 Task: Update the animation and styles for the New Year 2024 theme. Change the animation duration to 1500ms, update the target to #newyear2024, and adjust the CSS colors and dimensions as specified.
Action: Mouse moved to (143, 478)
Screenshot: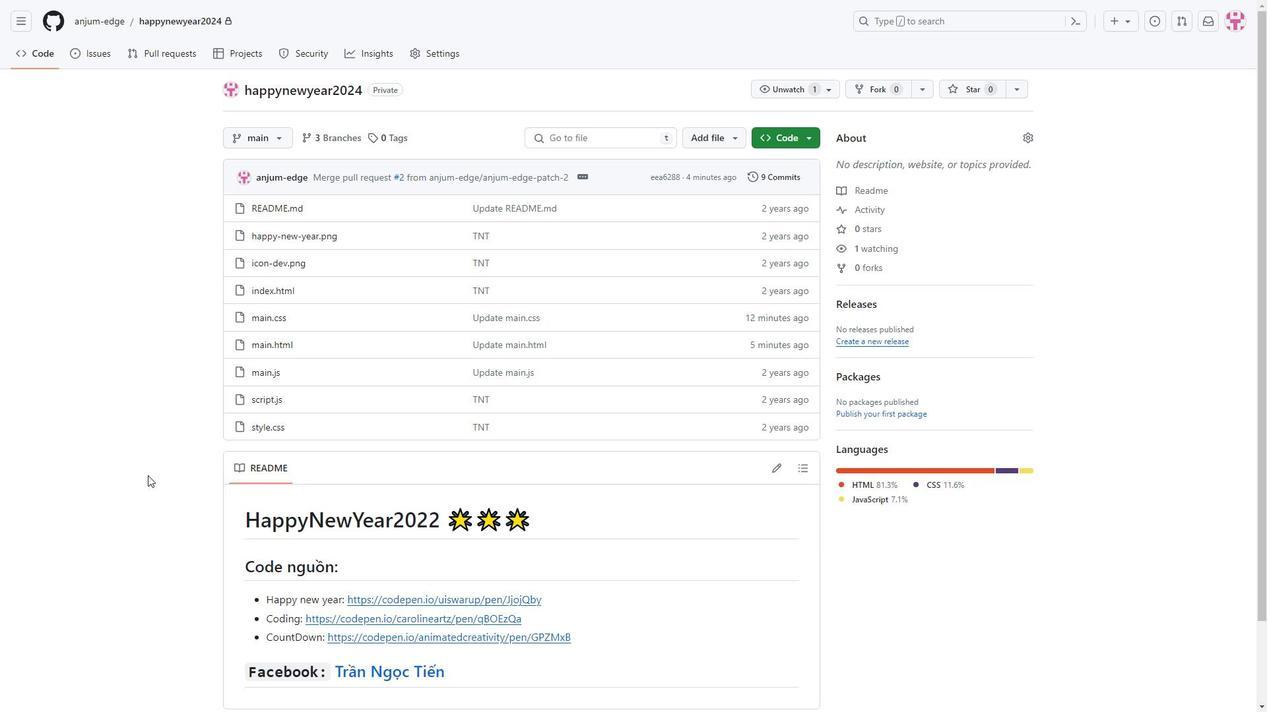 
Action: Mouse scrolled (143, 477) with delta (0, 0)
Screenshot: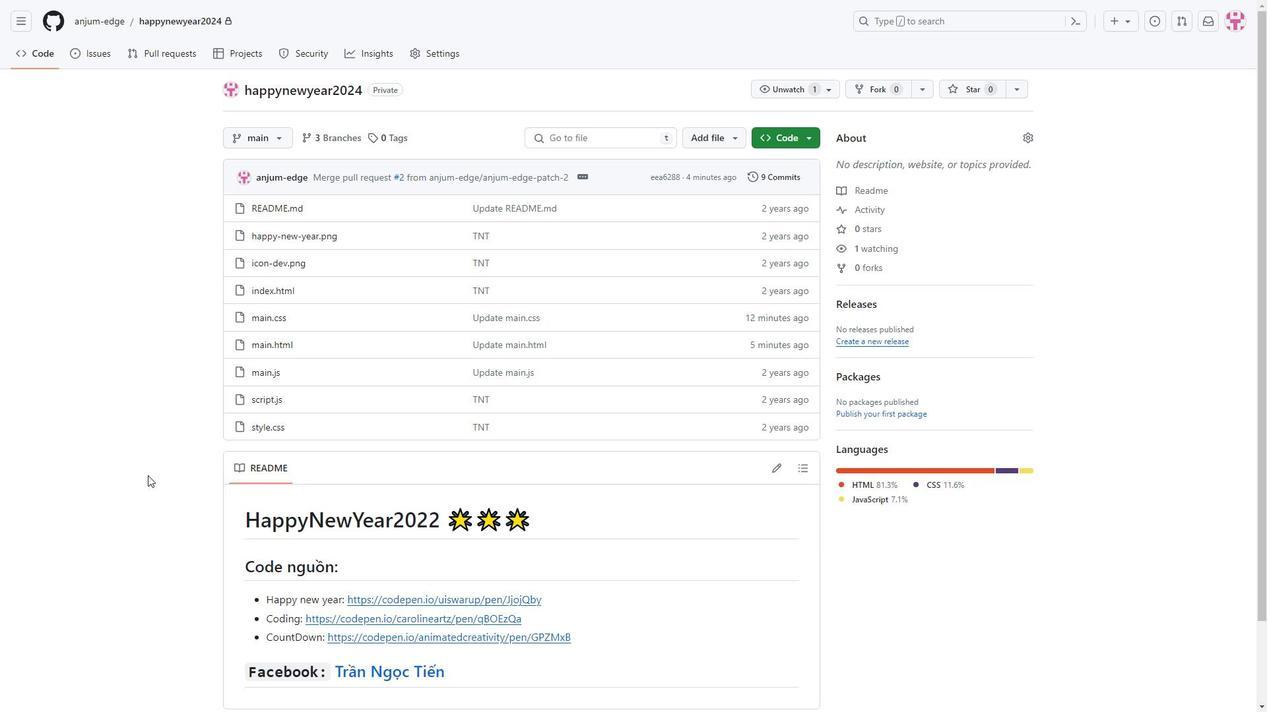 
Action: Mouse moved to (780, 401)
Screenshot: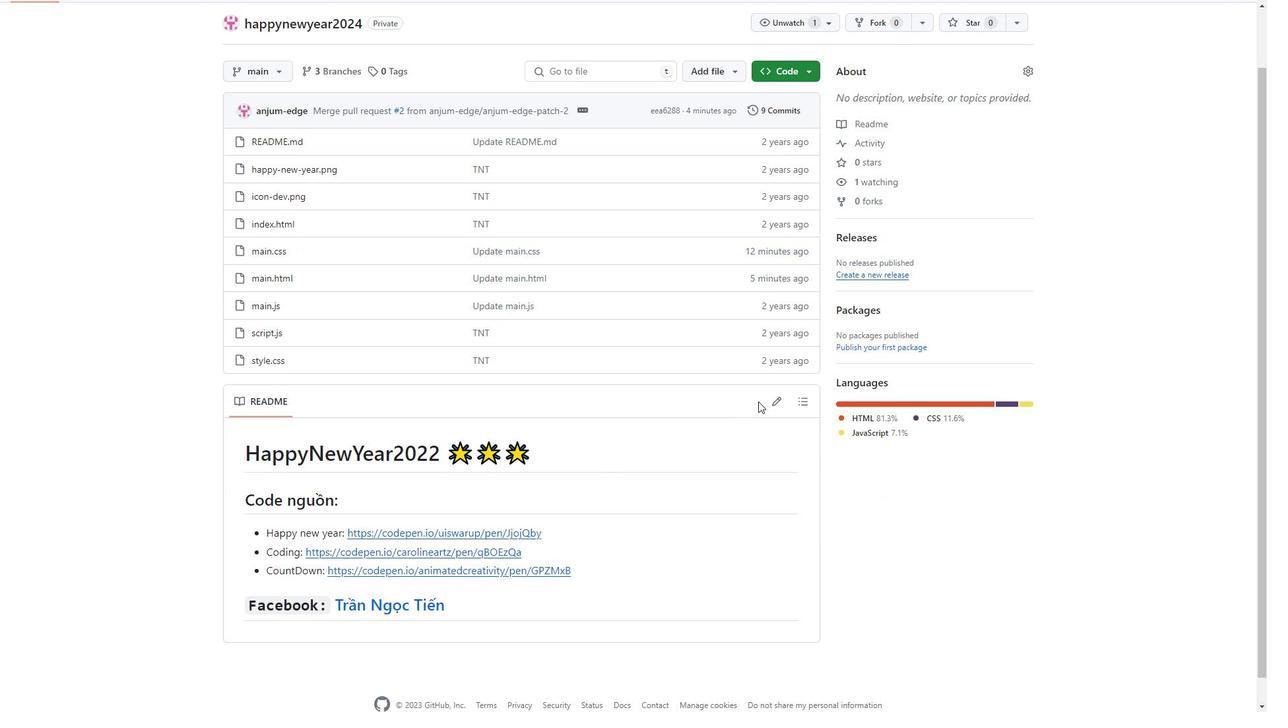 
Action: Mouse pressed left at (780, 401)
Screenshot: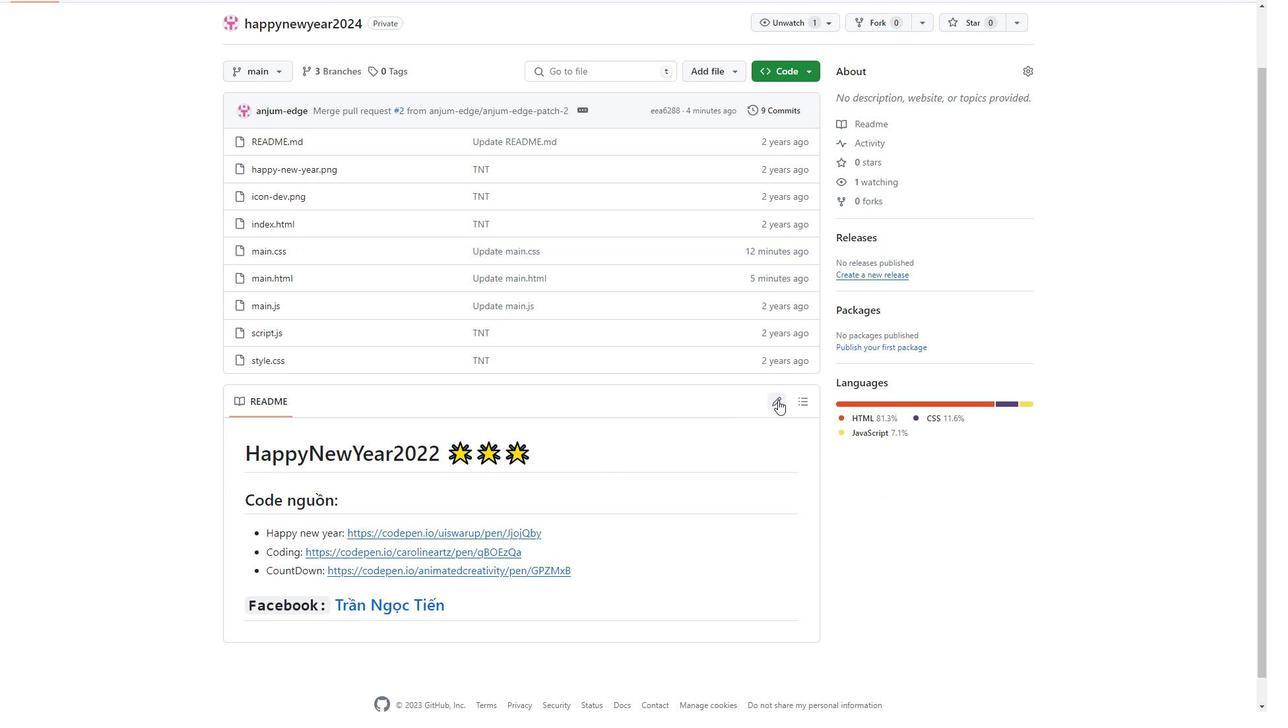 
Action: Mouse moved to (127, 153)
Screenshot: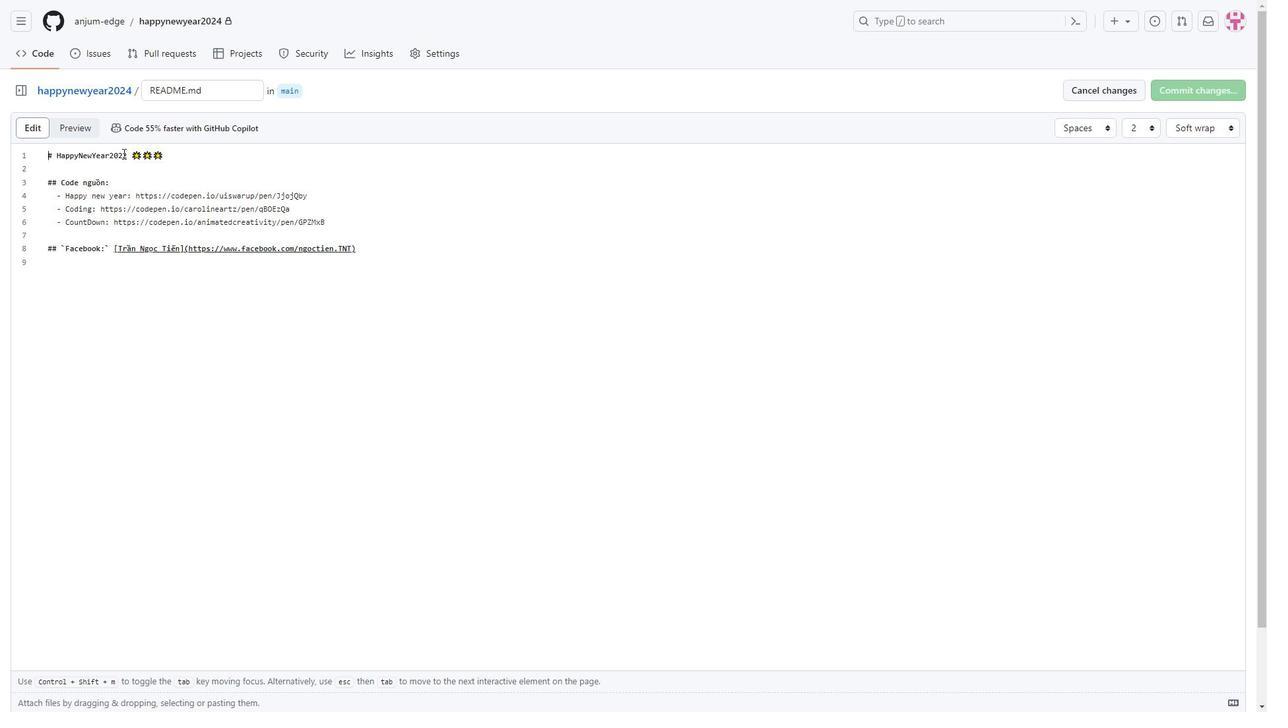 
Action: Mouse pressed left at (127, 153)
Screenshot: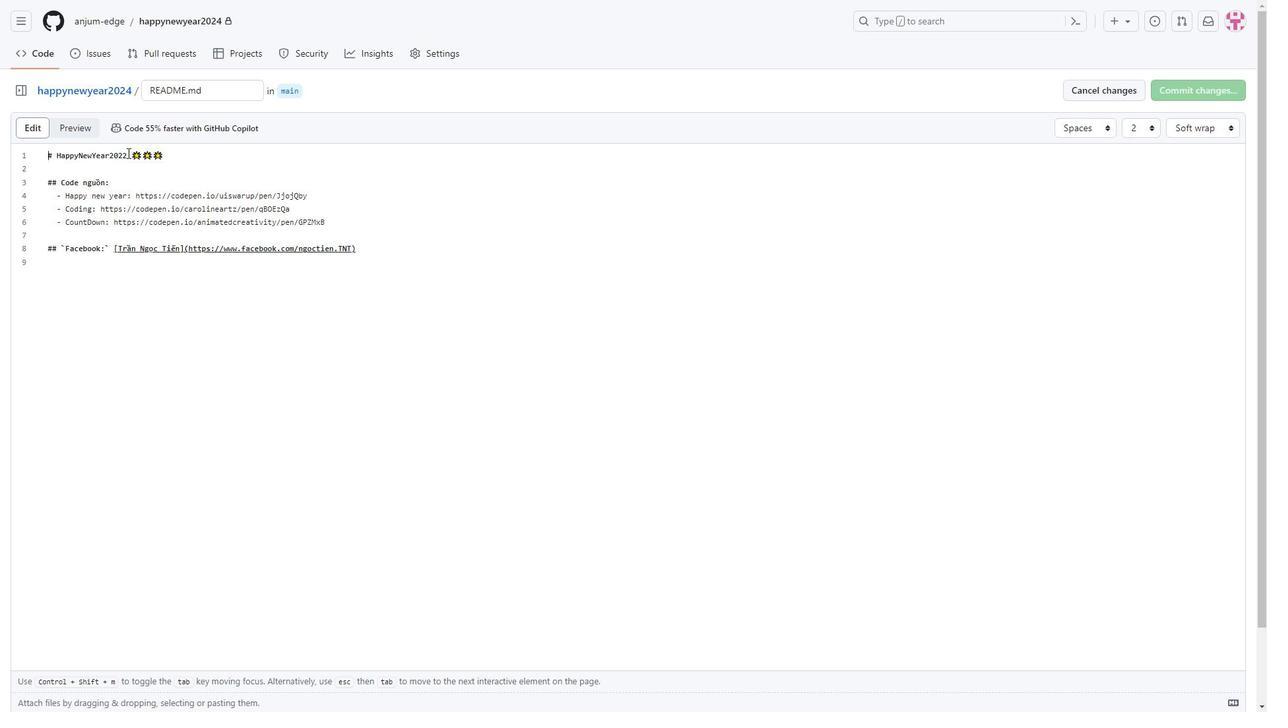 
Action: Mouse moved to (153, 224)
Screenshot: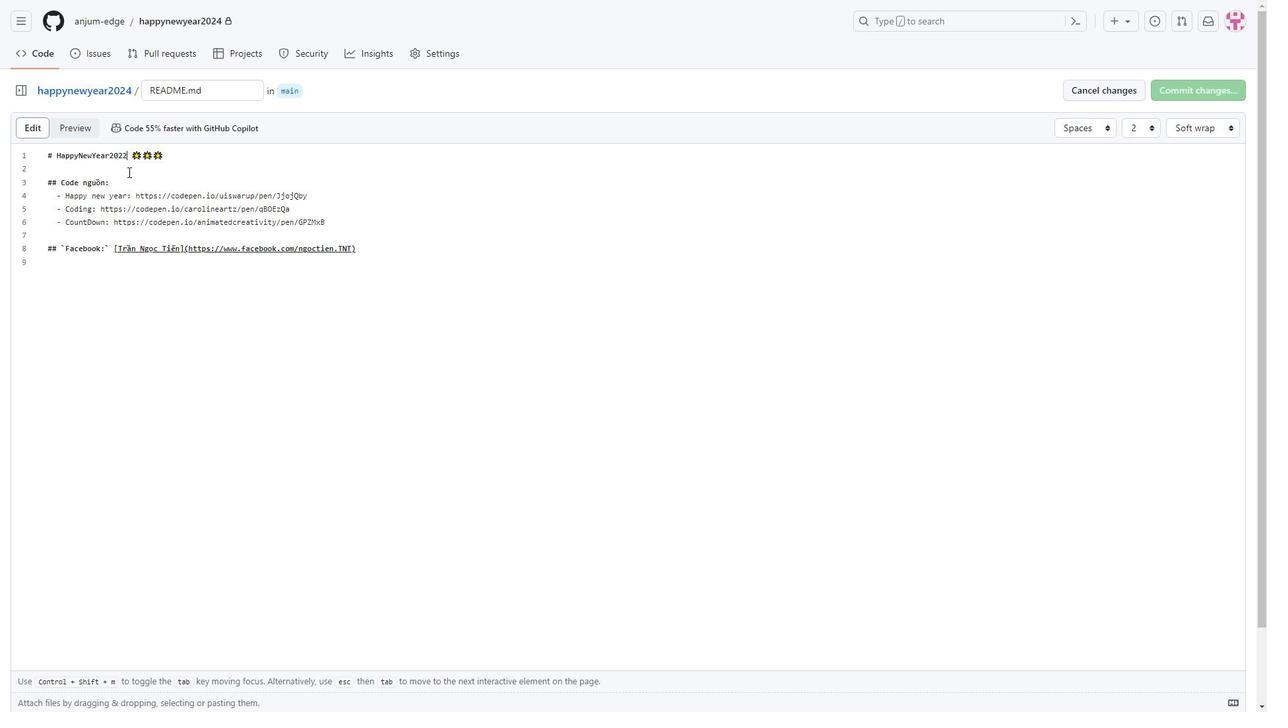 
Action: Key pressed <Key.backspace>4
Screenshot: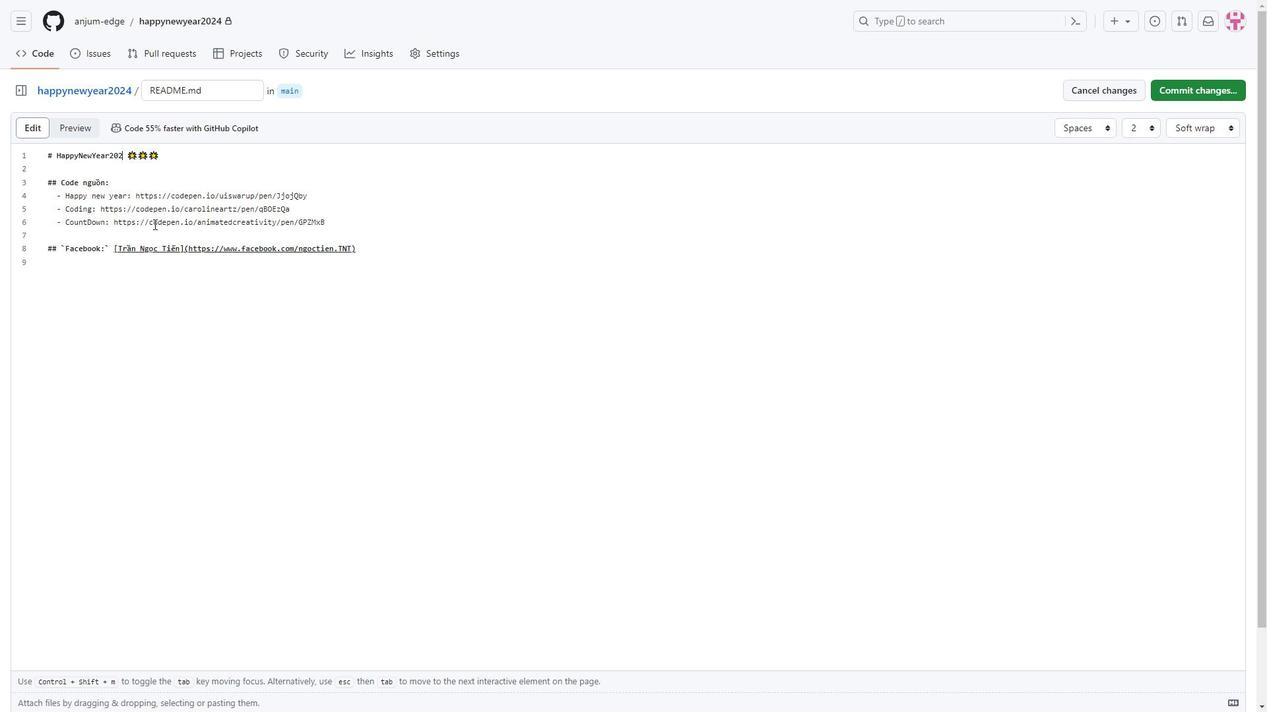 
Action: Mouse moved to (1205, 90)
Screenshot: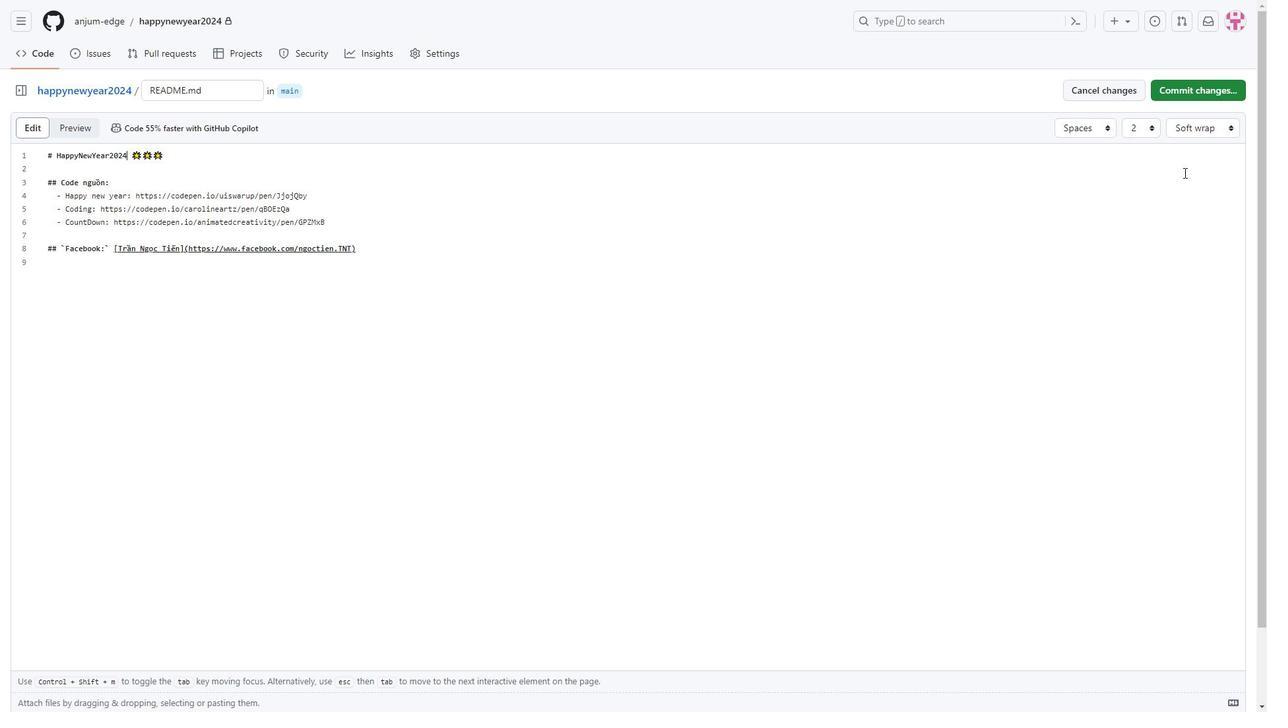 
Action: Mouse pressed left at (1205, 90)
Screenshot: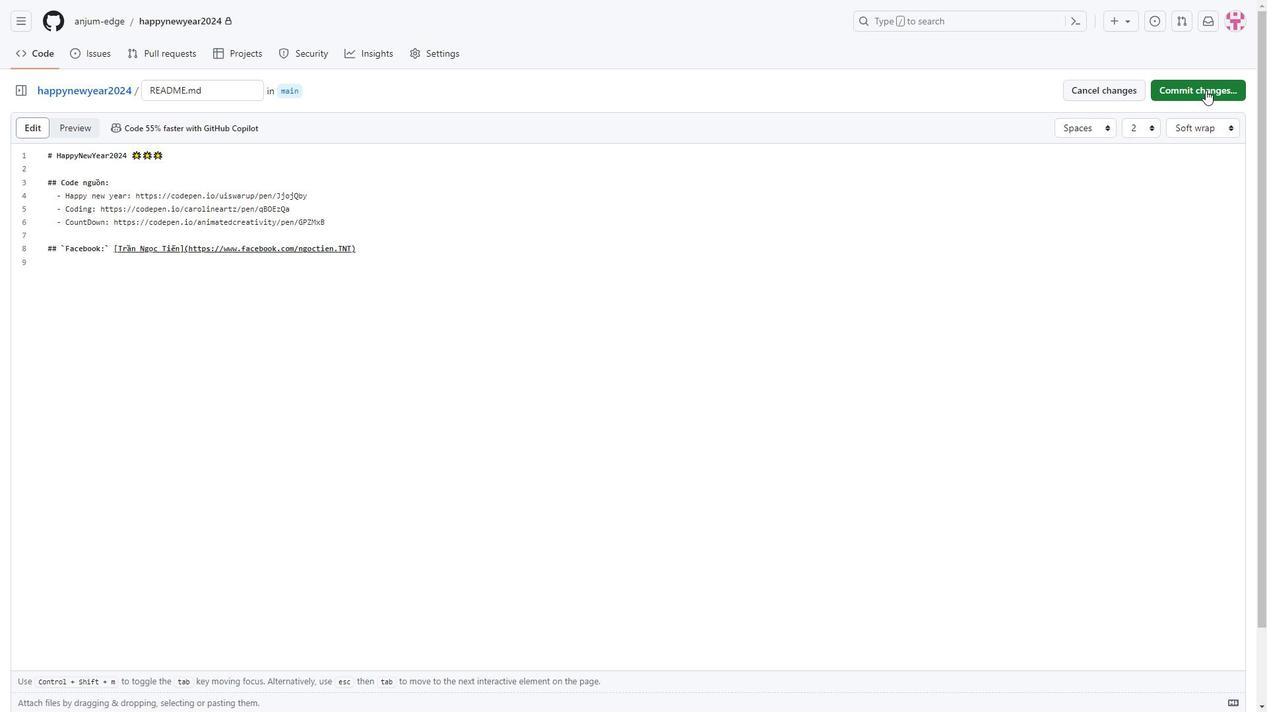 
Action: Mouse moved to (492, 449)
Screenshot: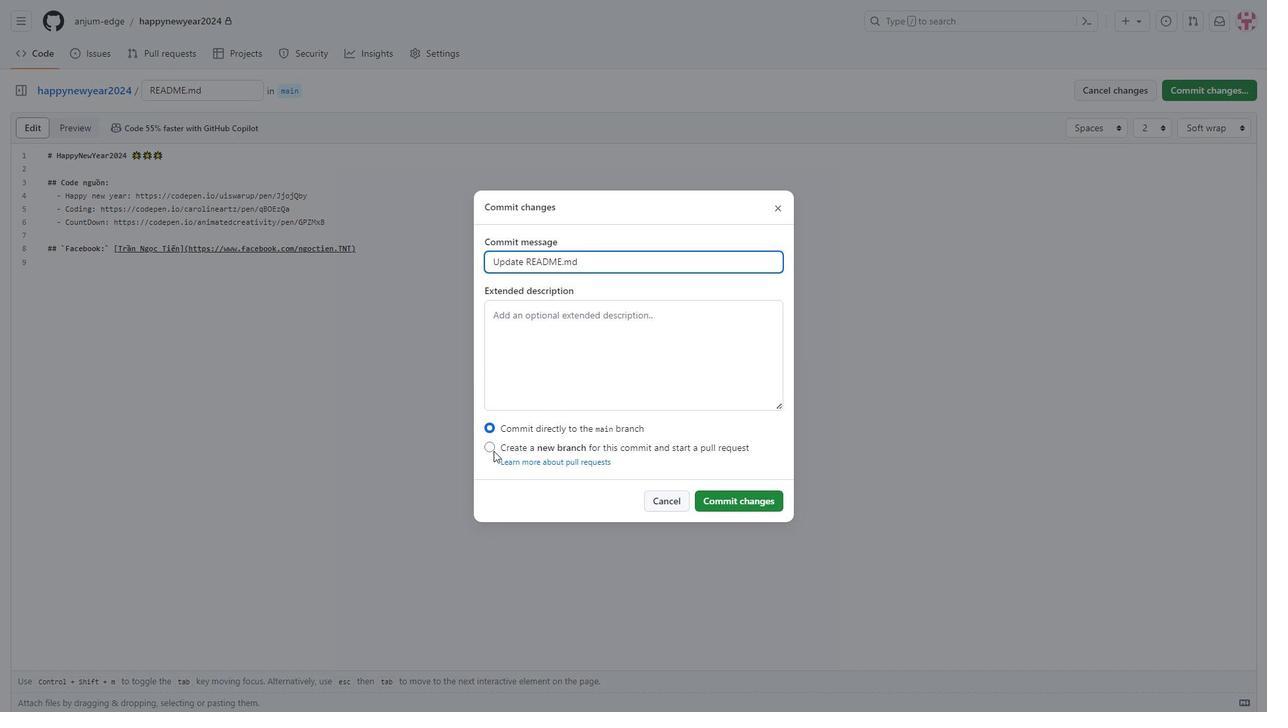 
Action: Mouse pressed left at (492, 449)
Screenshot: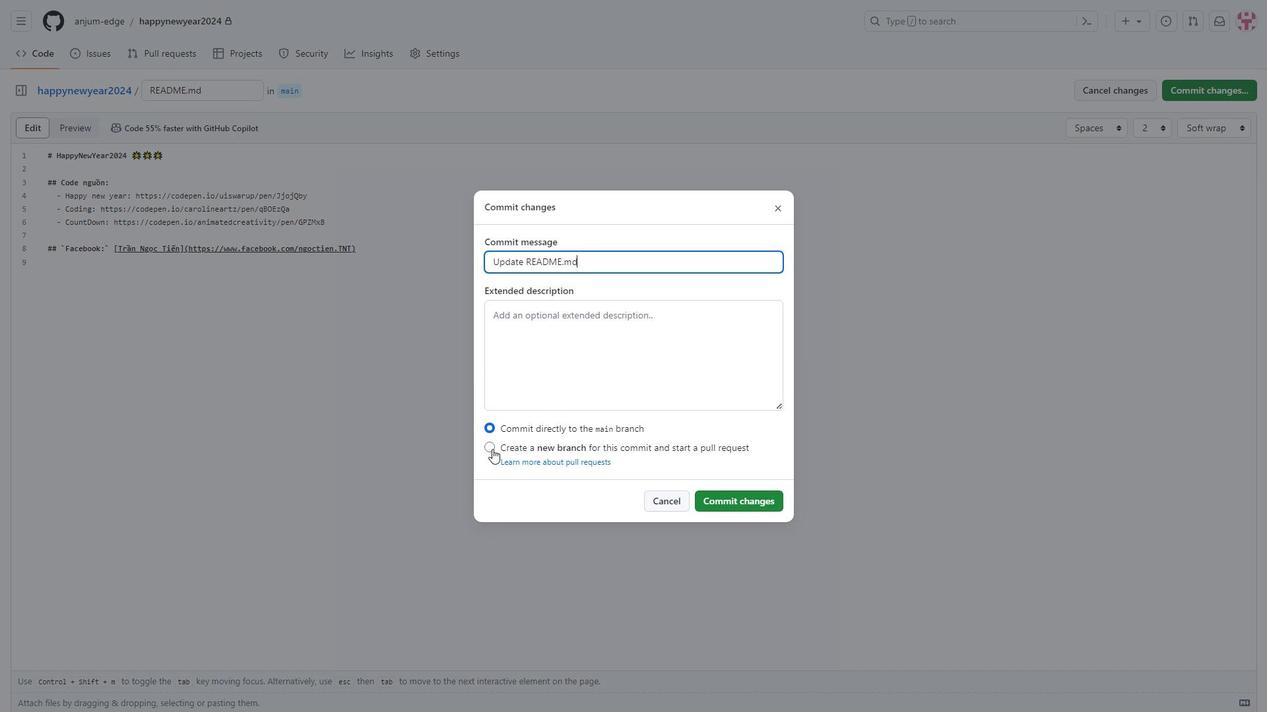 
Action: Mouse moved to (729, 508)
Screenshot: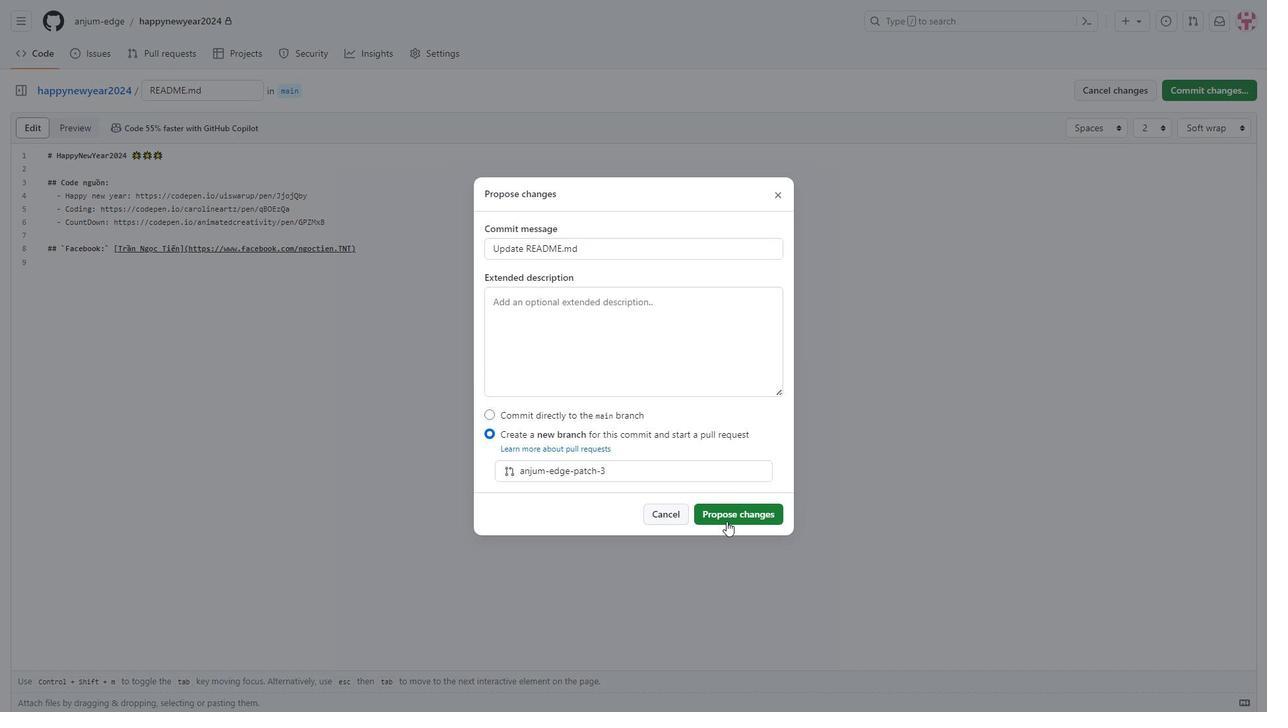 
Action: Mouse pressed left at (729, 508)
Screenshot: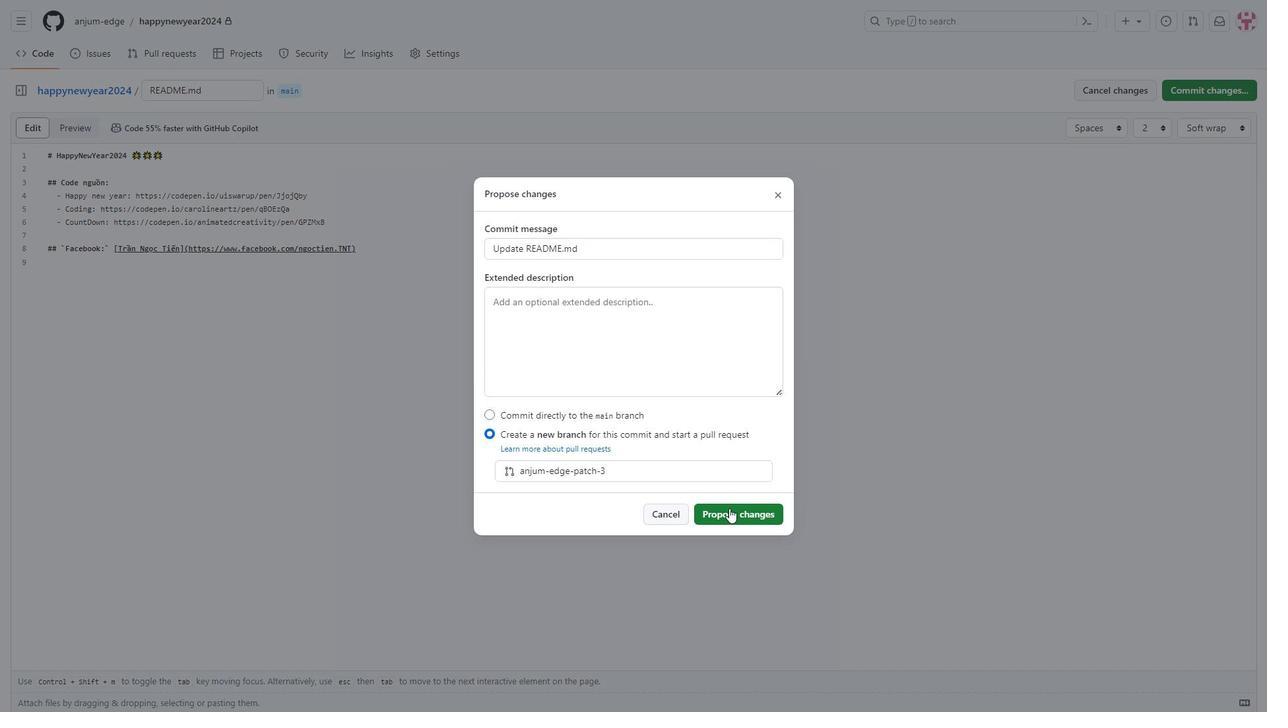 
Action: Mouse moved to (409, 354)
Screenshot: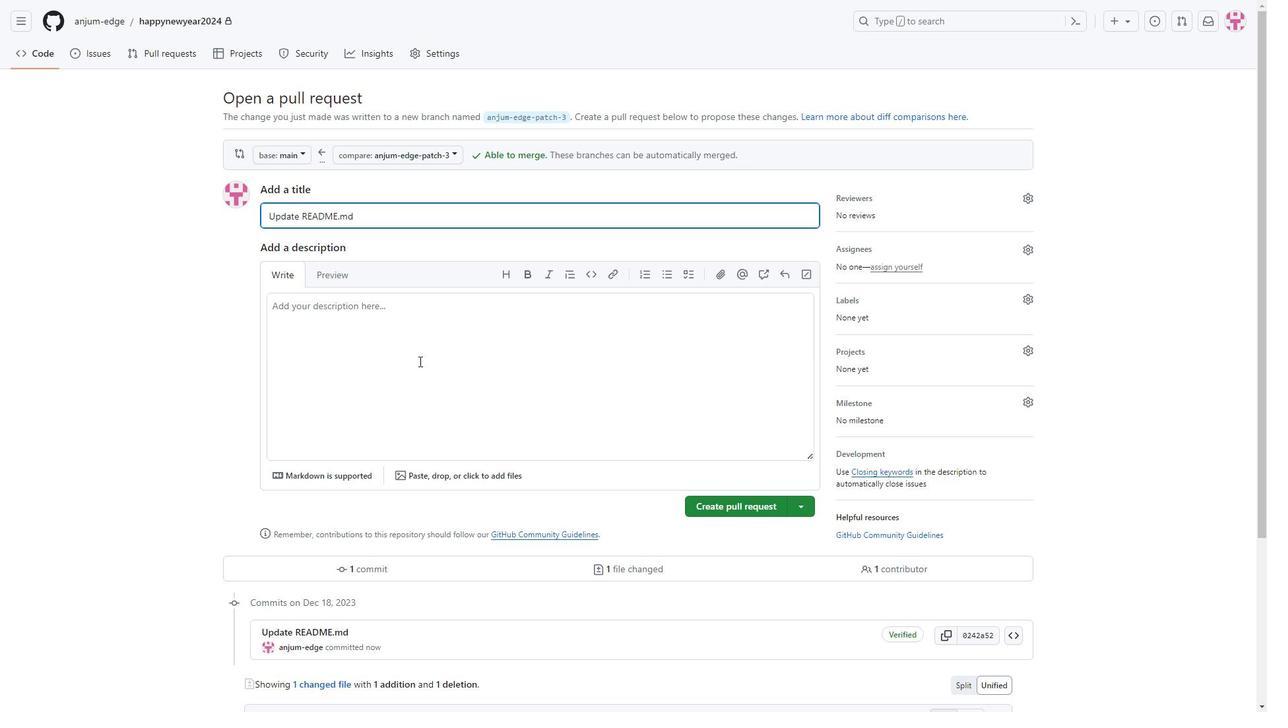 
Action: Mouse pressed left at (409, 354)
Screenshot: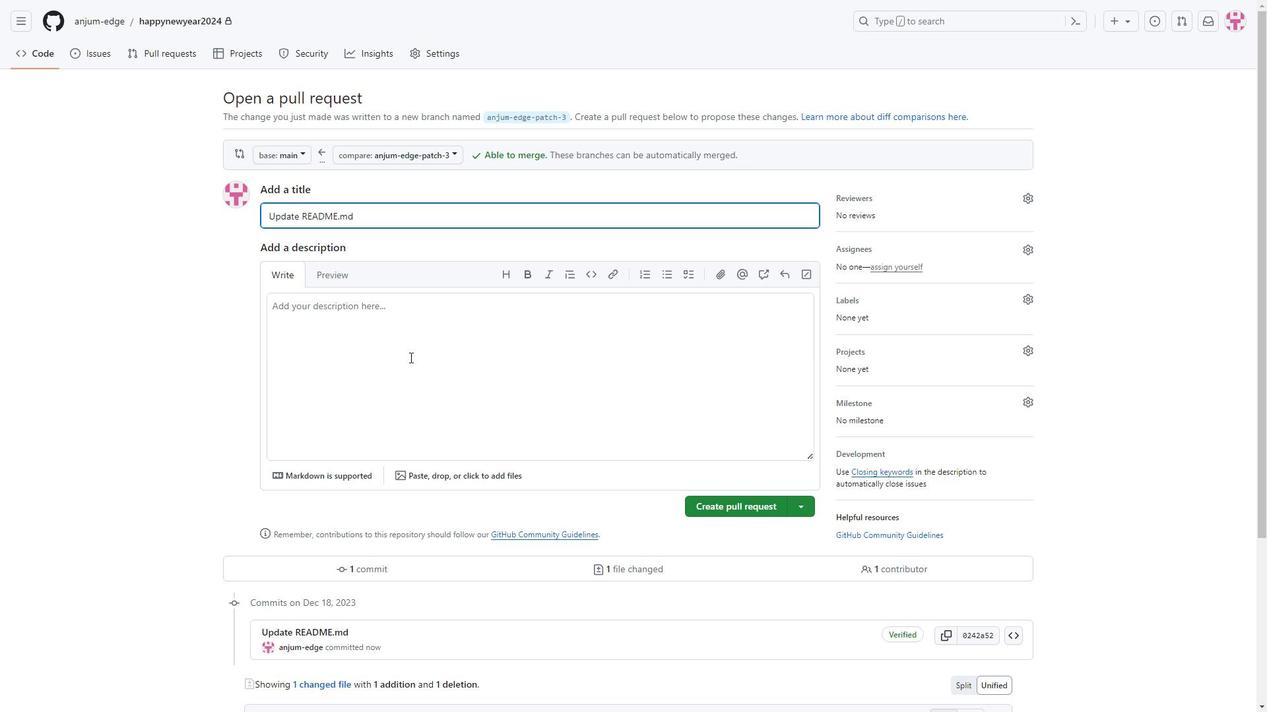 
Action: Key pressed <Key.shift><Key.shift>Do<Key.space>not<Key.space>use<Key.space>any<Key.space>different<Key.space>year<Key.enter><Key.shift><Key.shift><Key.shift><Key.shift><Key.shift><Key.shift><Key.shift><Key.shift><Key.shift><Key.shift><Key.shift><Key.shift><Key.shift><Key.shift><Key.shift><Key.shift><Key.shift><Key.shift><Key.shift><Key.shift><Key.shift><Key.shift><Key.shift><Key.shift><Key.shift><Key.shift><Key.shift><Key.shift><Key.shift>Use<Key.space>only<Key.space>2024
Screenshot: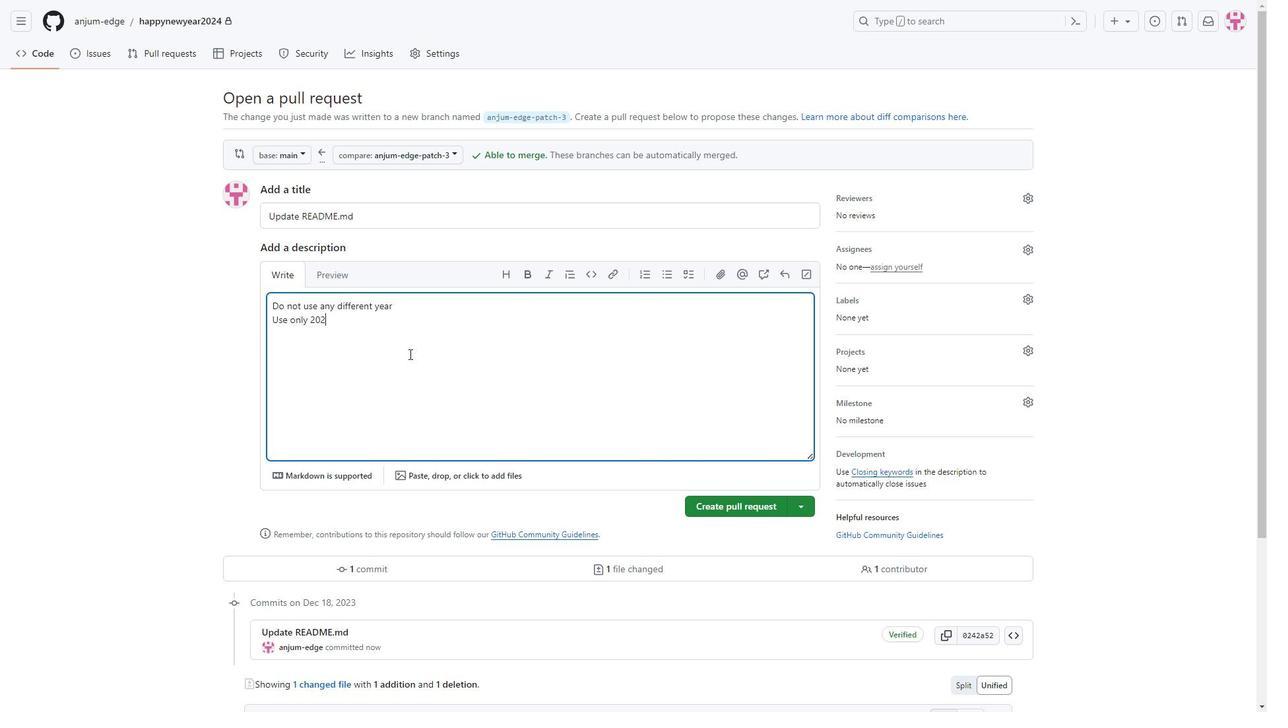 
Action: Mouse moved to (893, 270)
Screenshot: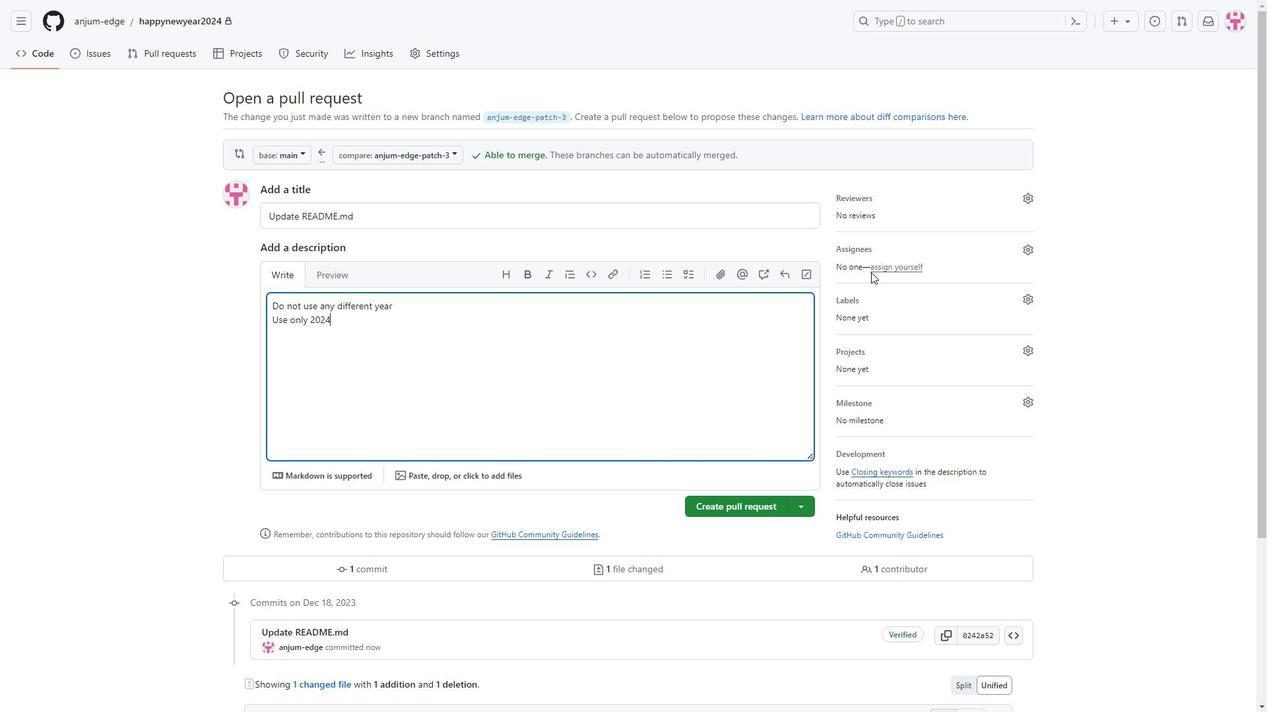 
Action: Mouse pressed left at (893, 270)
Screenshot: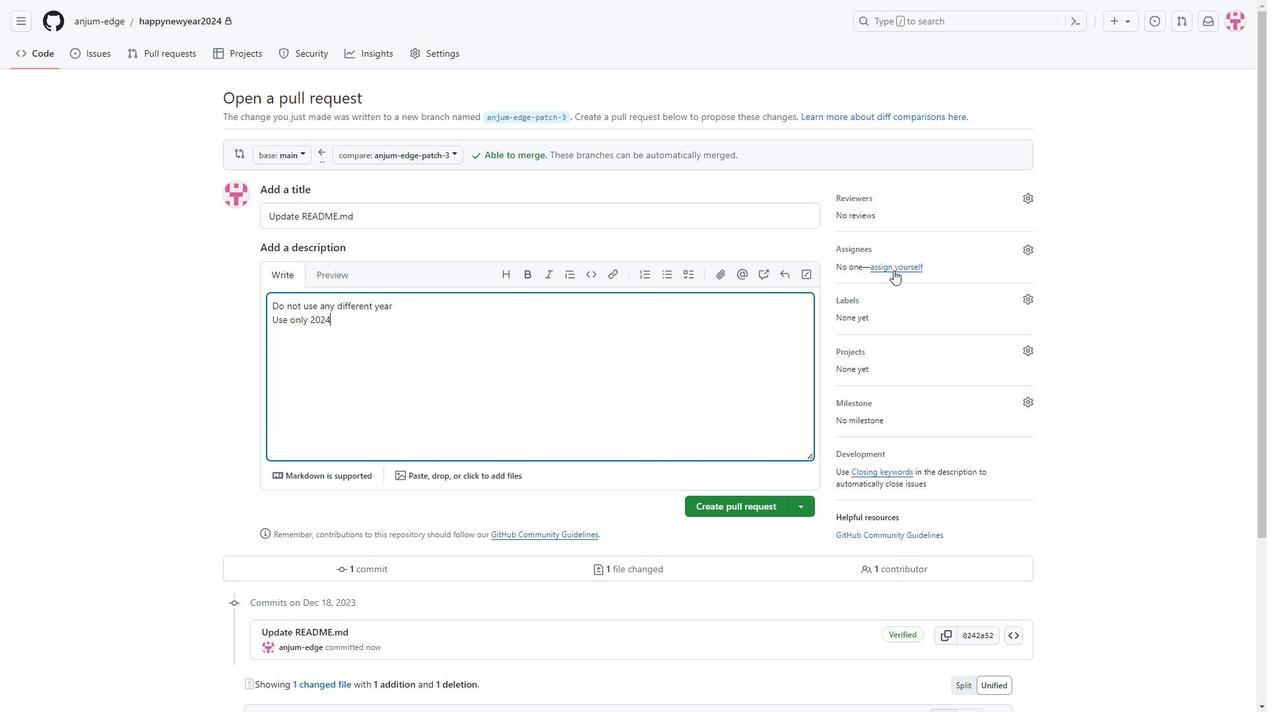 
Action: Mouse moved to (745, 506)
Screenshot: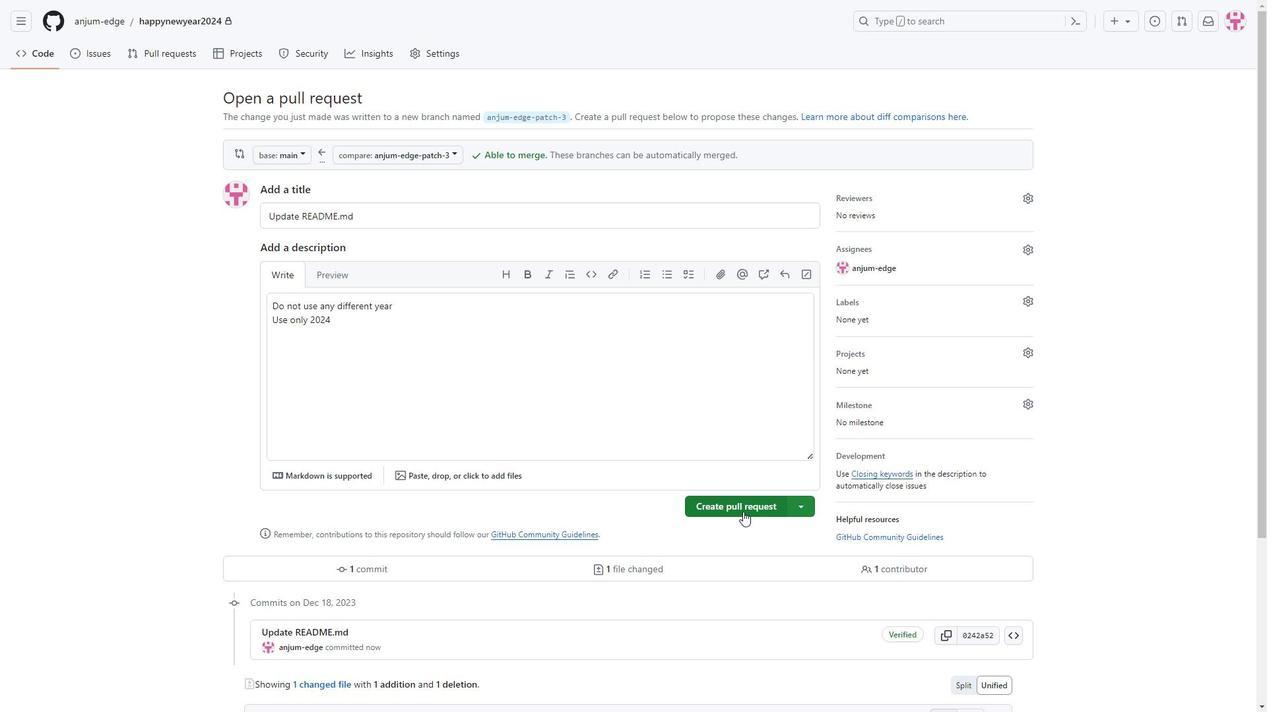 
Action: Mouse pressed left at (745, 506)
Screenshot: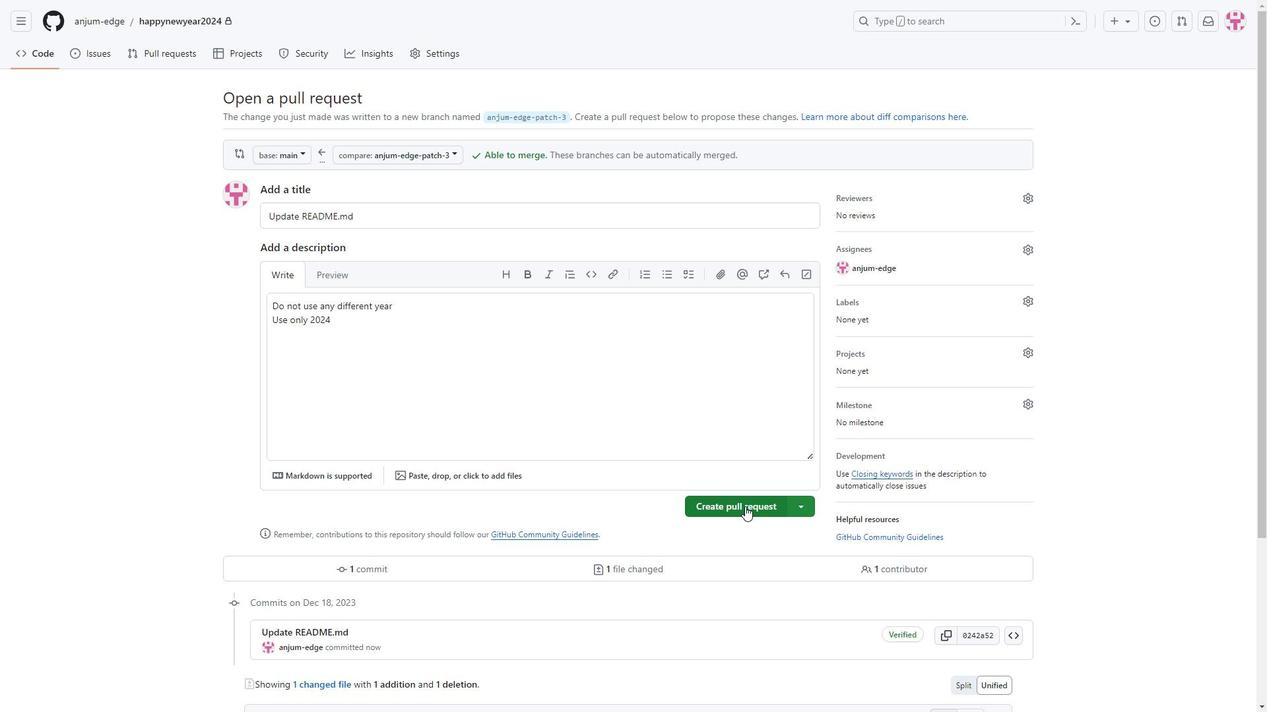 
Action: Mouse moved to (372, 322)
Screenshot: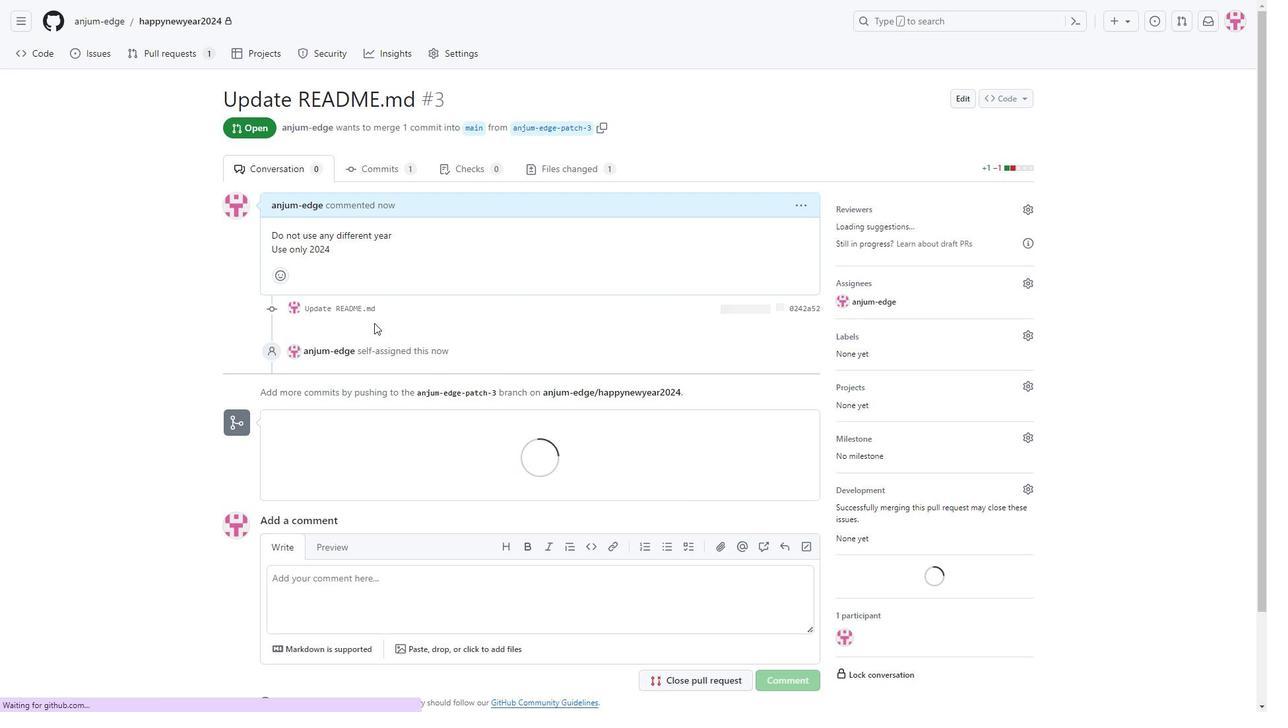 
Action: Mouse scrolled (372, 322) with delta (0, 0)
Screenshot: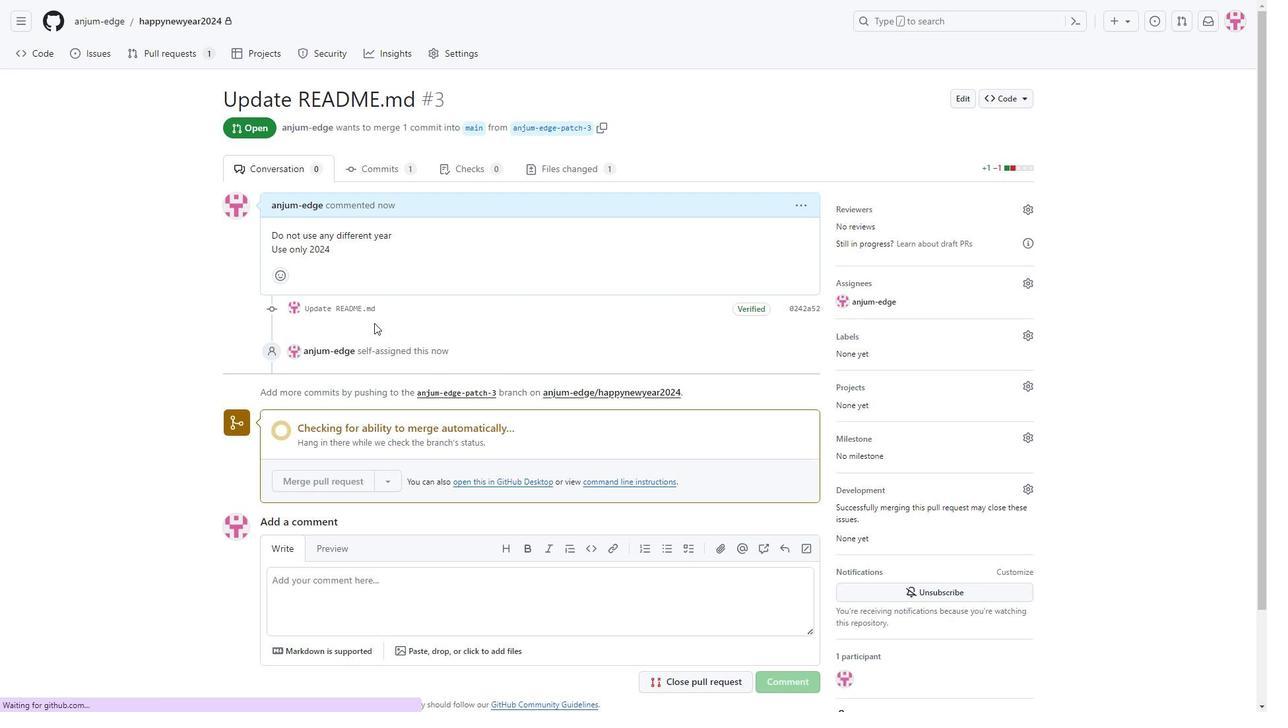 
Action: Mouse moved to (326, 510)
Screenshot: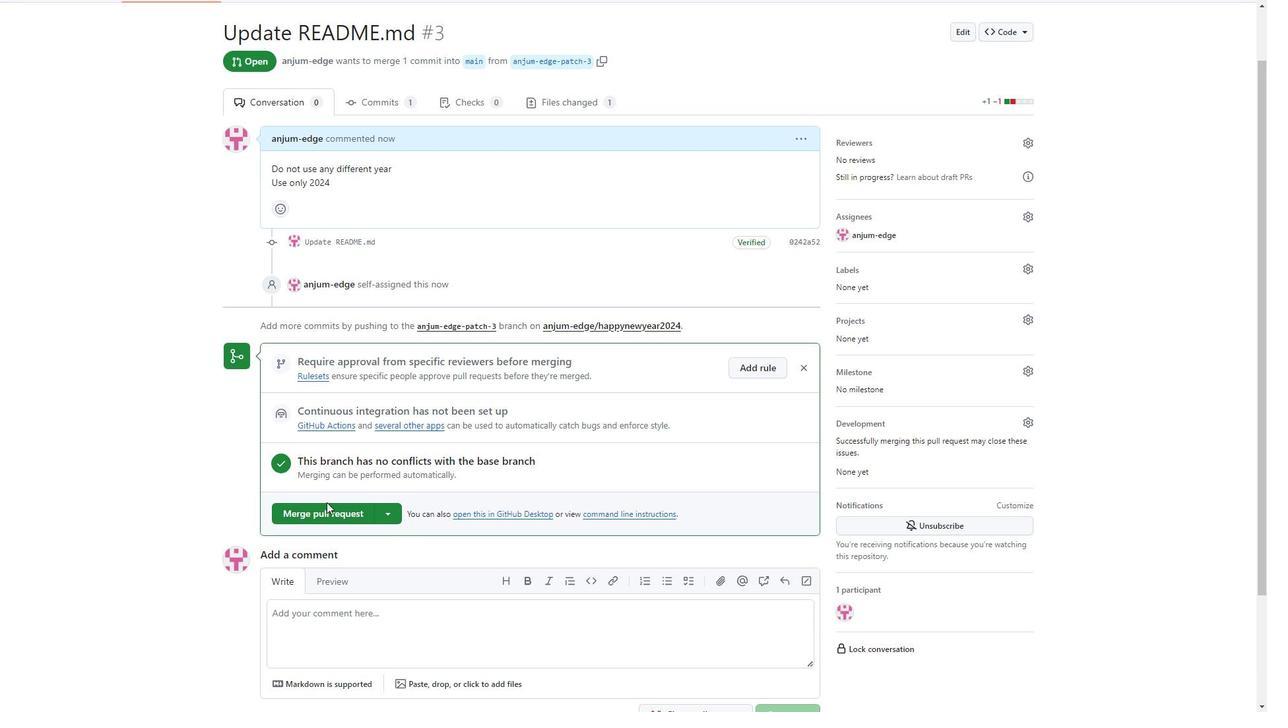 
Action: Mouse pressed left at (326, 510)
Screenshot: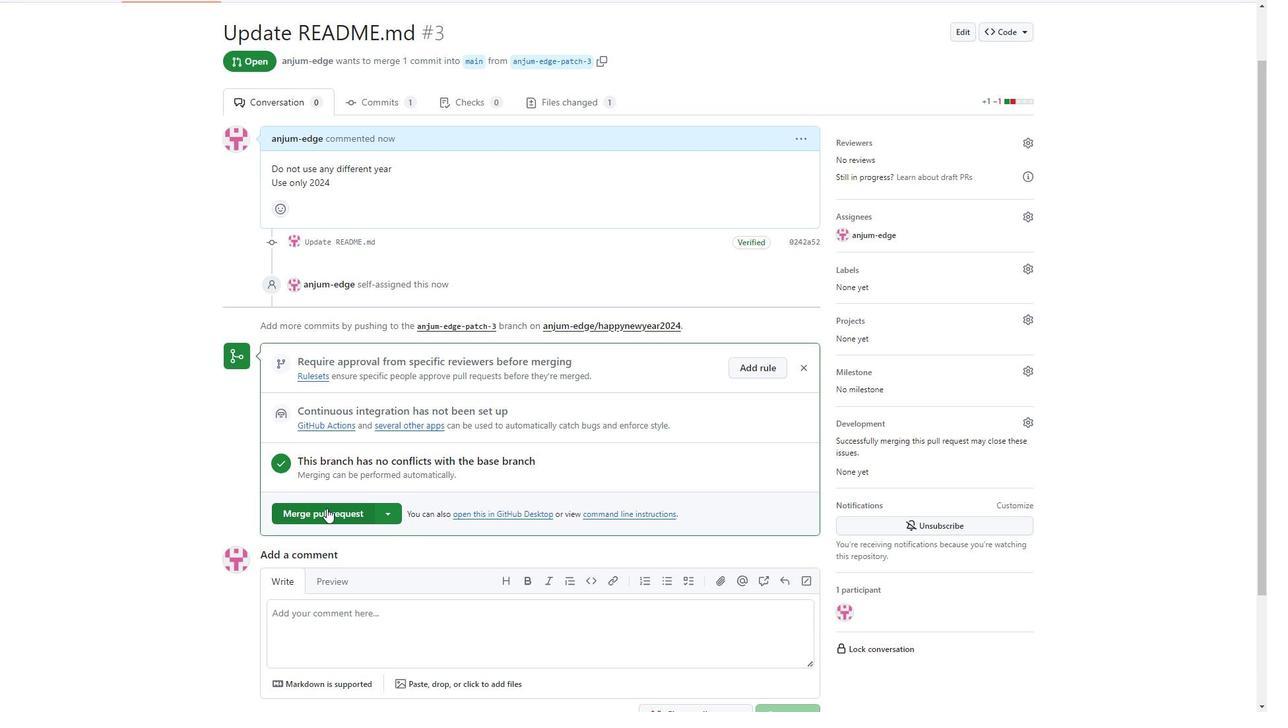 
Action: Mouse moved to (326, 454)
Screenshot: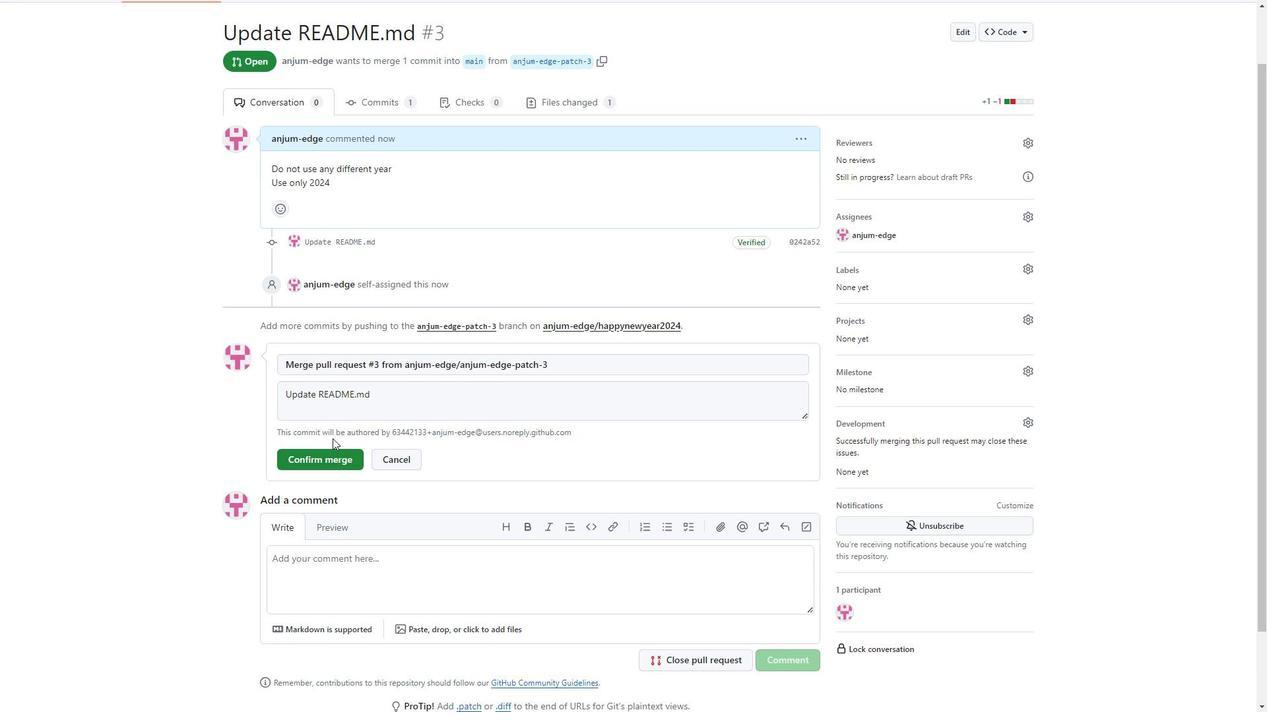 
Action: Mouse pressed left at (326, 454)
Screenshot: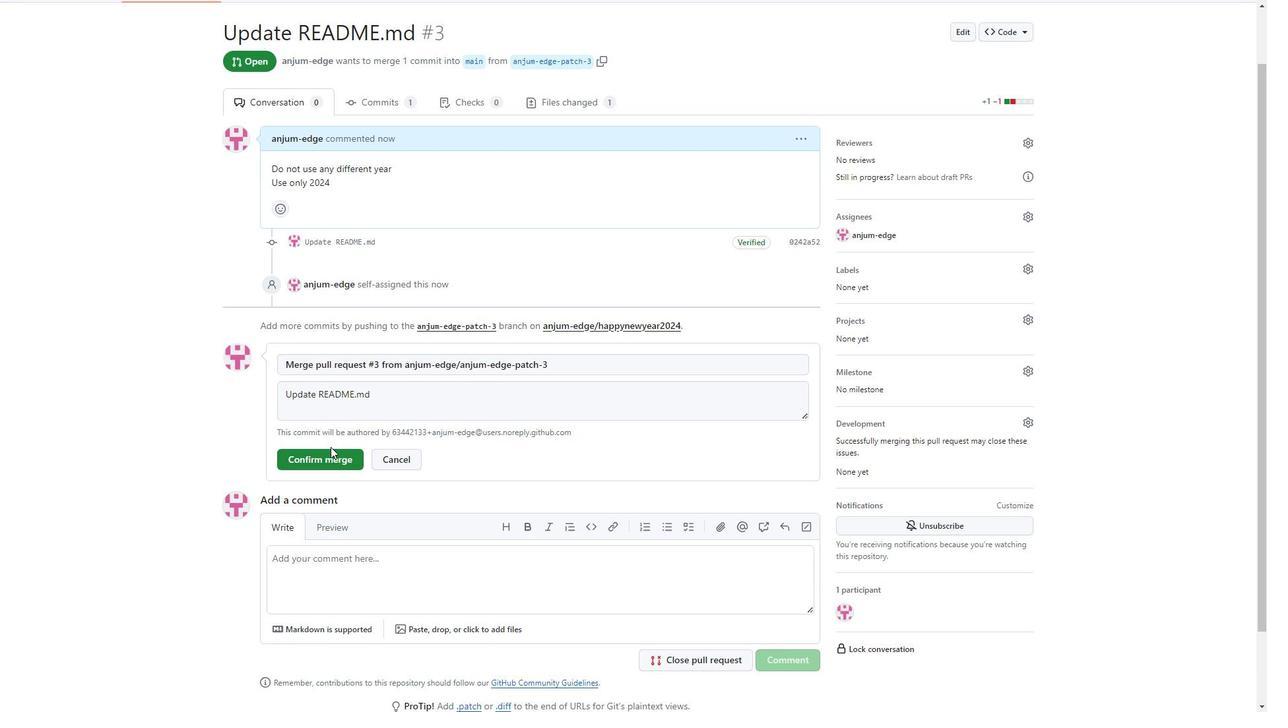 
Action: Mouse moved to (142, 316)
Screenshot: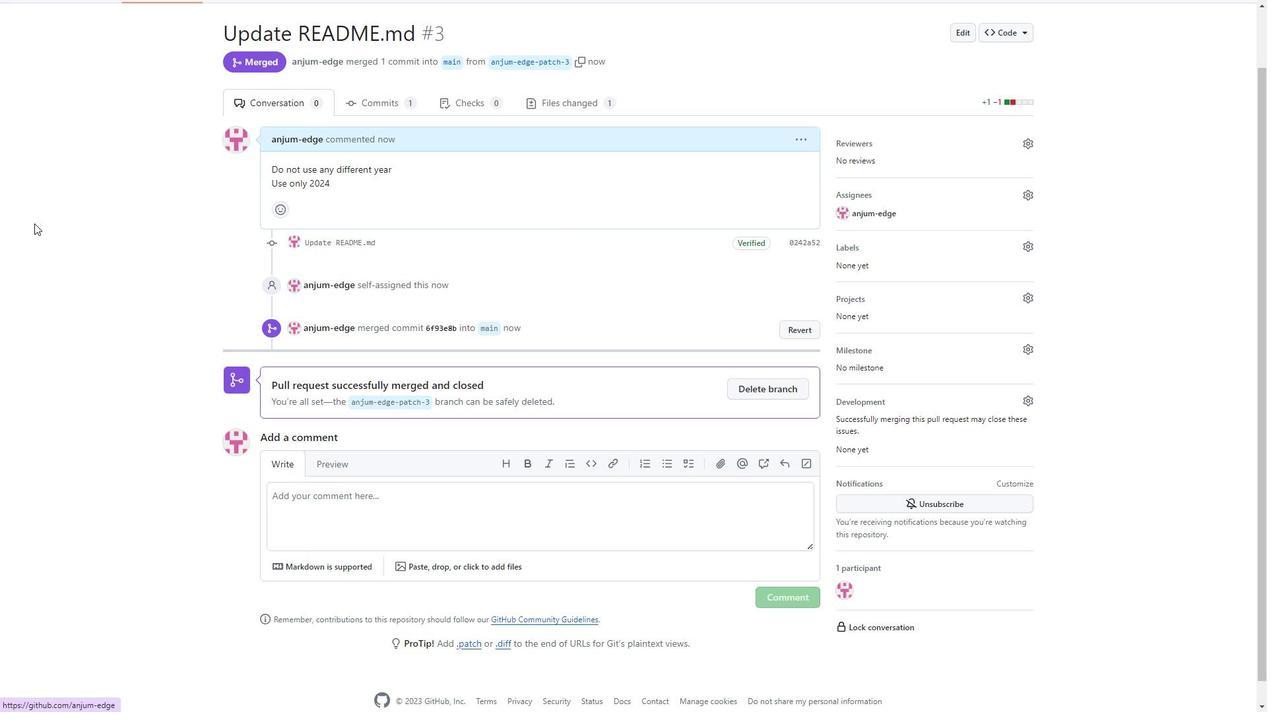 
Action: Mouse scrolled (142, 317) with delta (0, 0)
Screenshot: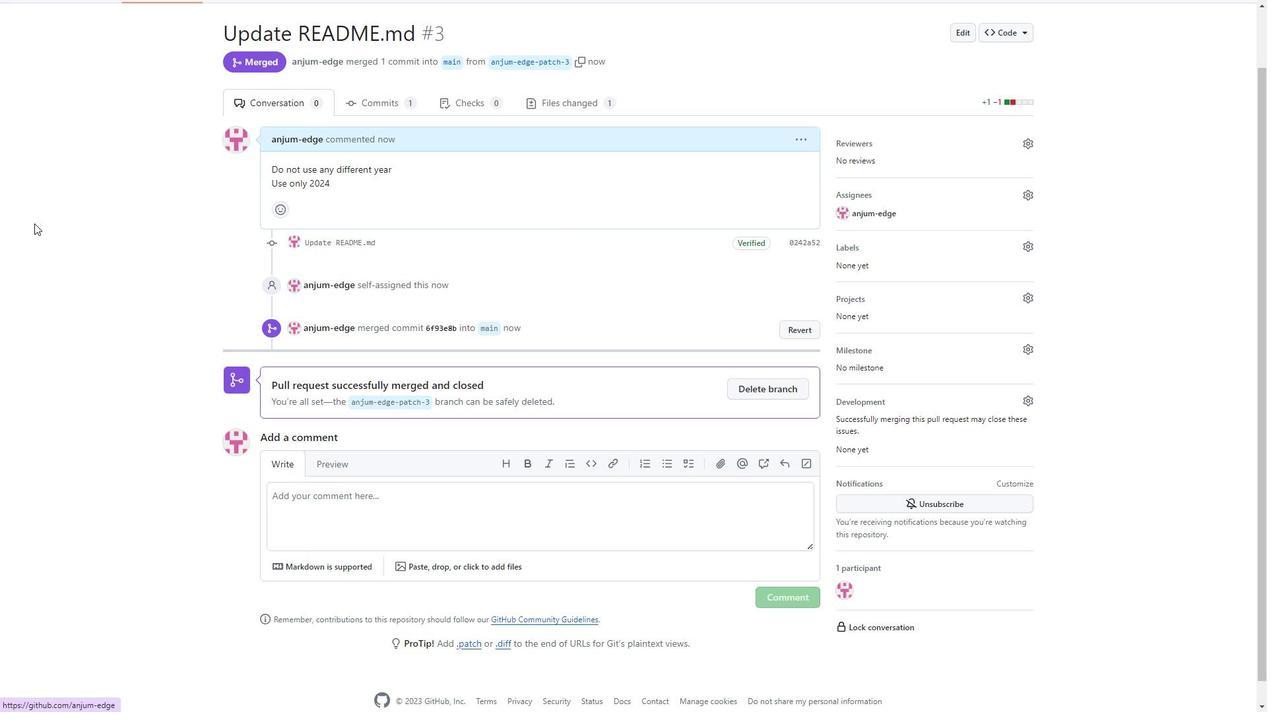
Action: Mouse scrolled (142, 317) with delta (0, 0)
Screenshot: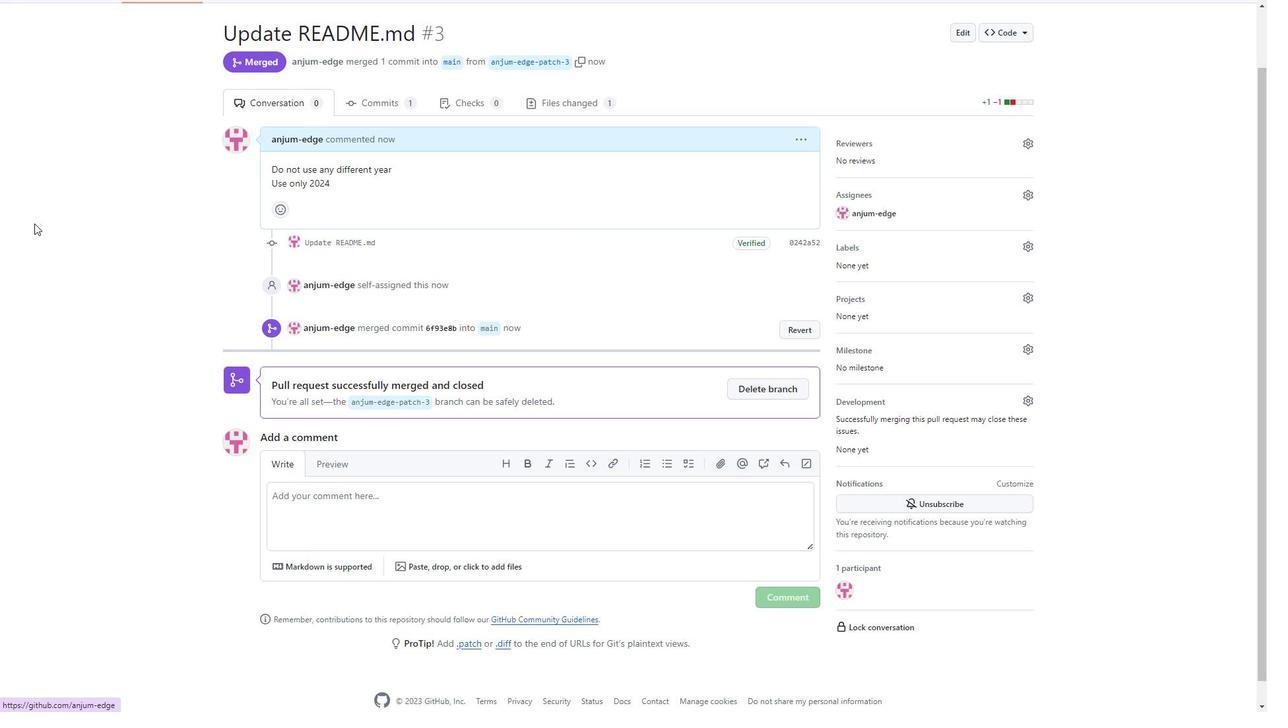 
Action: Mouse scrolled (142, 317) with delta (0, 0)
Screenshot: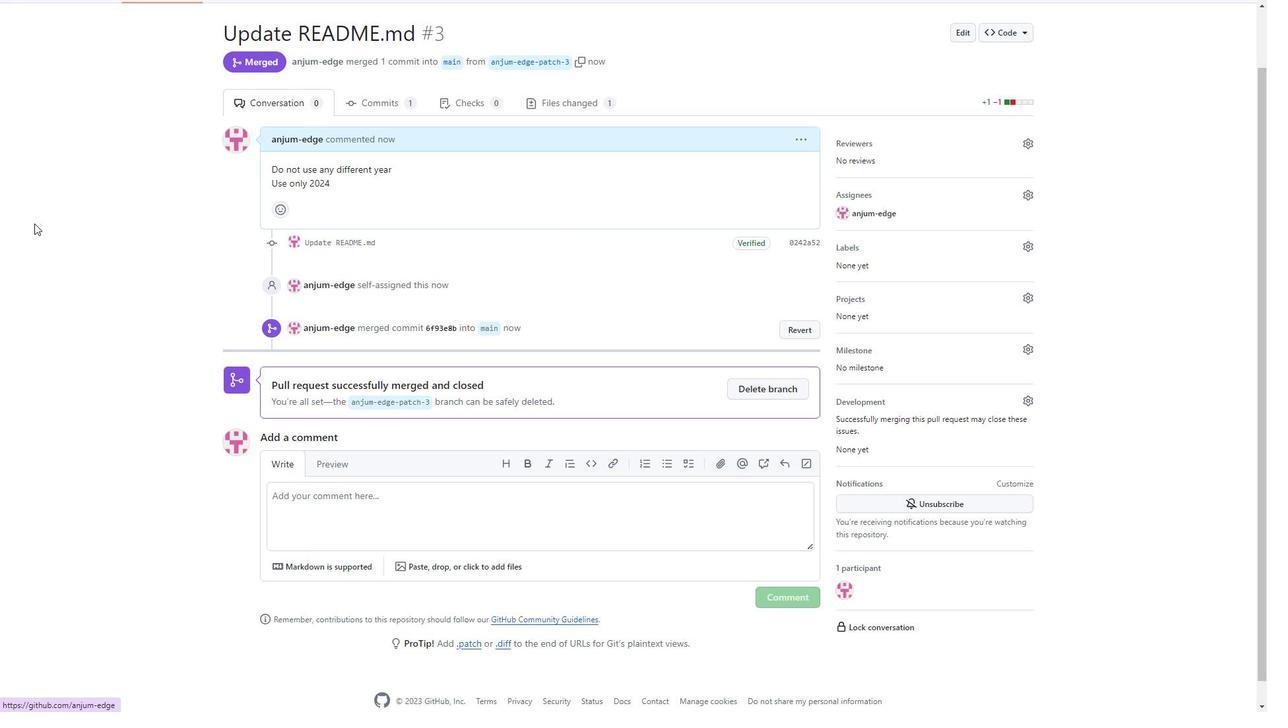 
Action: Mouse scrolled (142, 317) with delta (0, 0)
Screenshot: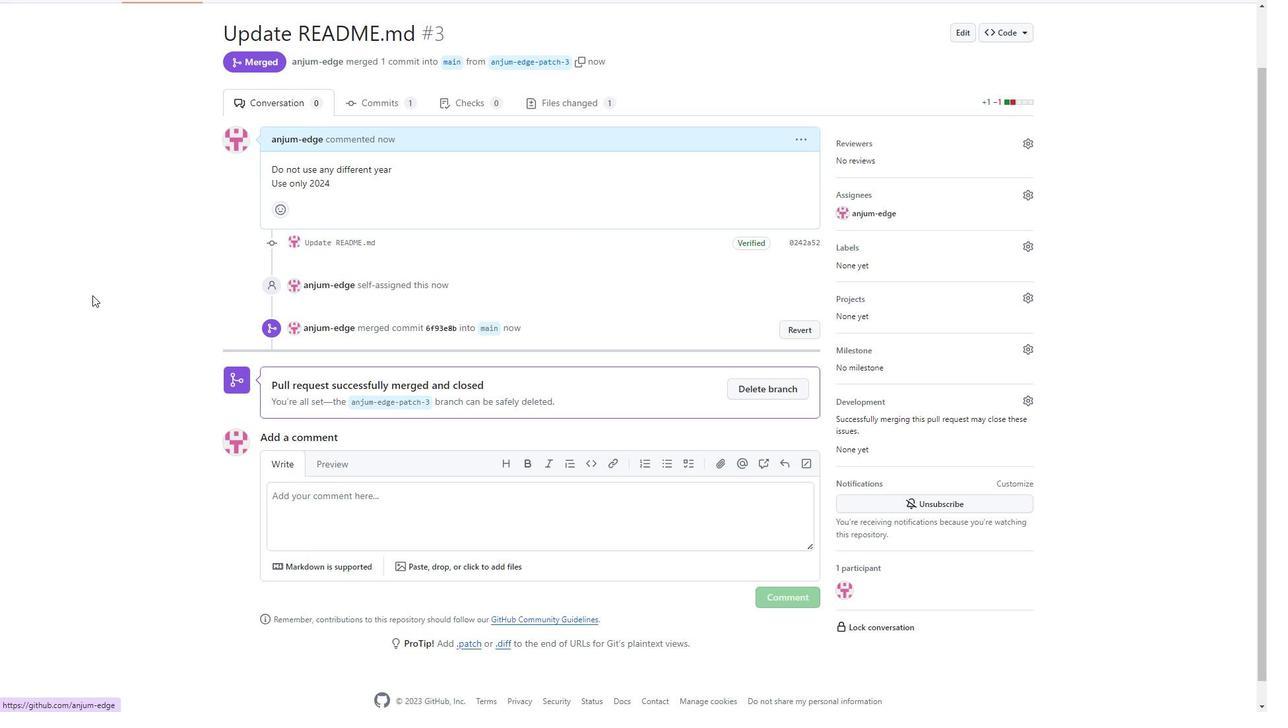 
Action: Mouse moved to (23, 60)
Screenshot: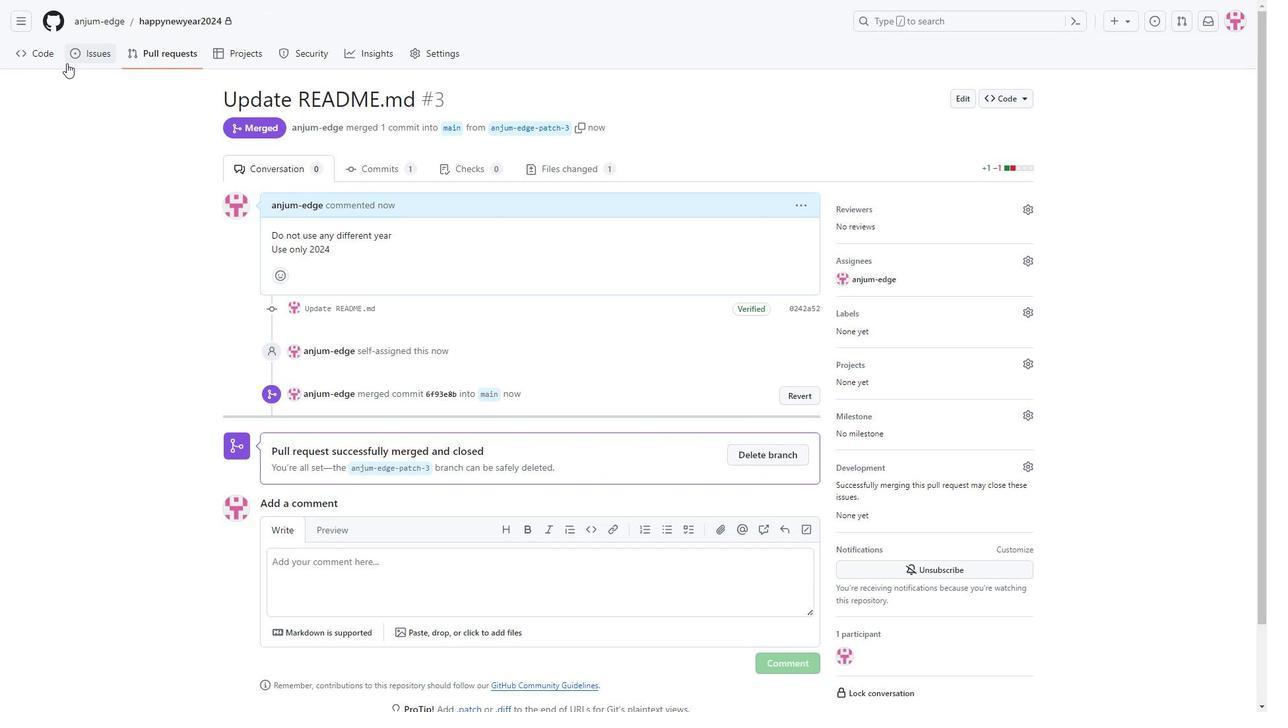
Action: Mouse pressed left at (23, 60)
Screenshot: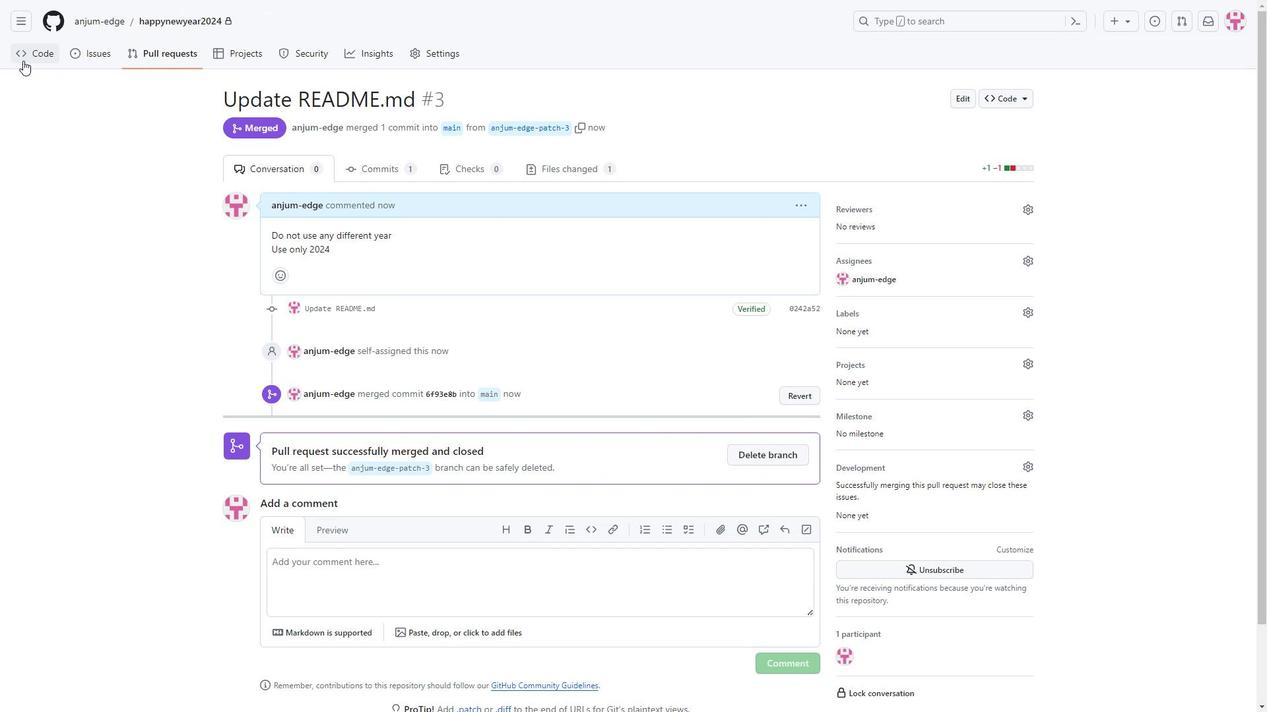
Action: Mouse moved to (269, 372)
Screenshot: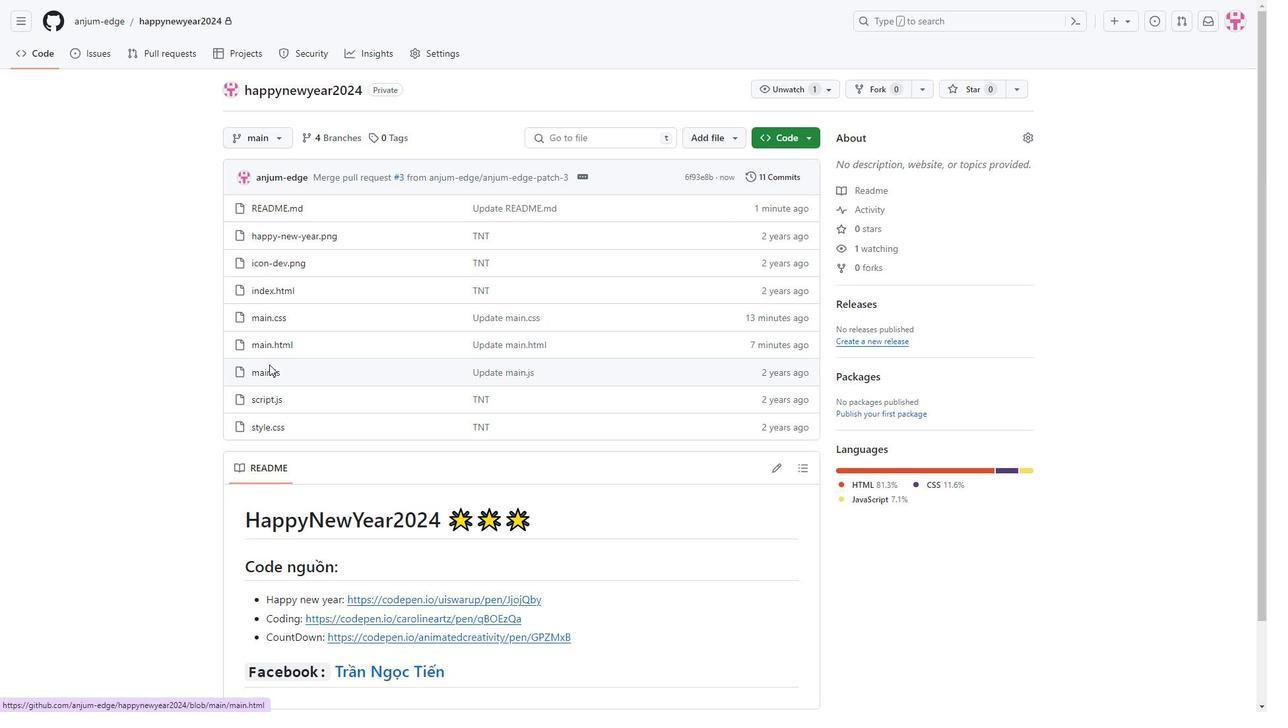 
Action: Mouse pressed left at (269, 372)
Screenshot: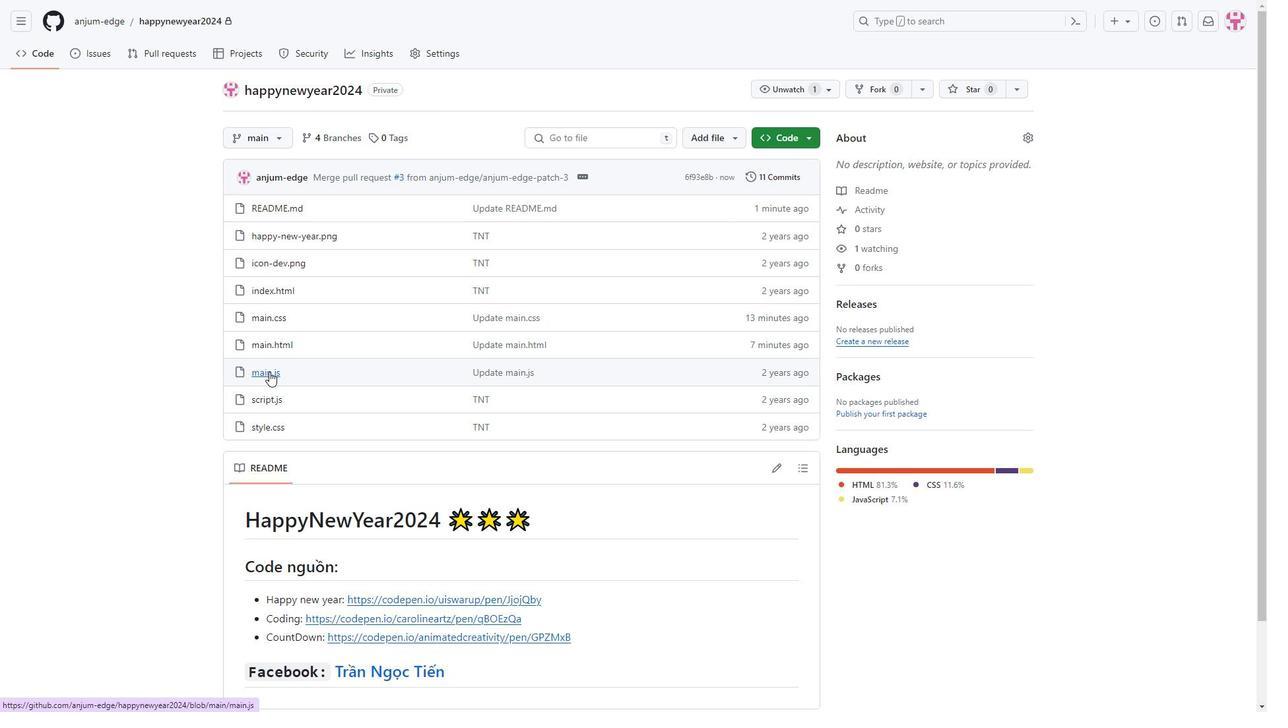 
Action: Mouse moved to (1186, 163)
Screenshot: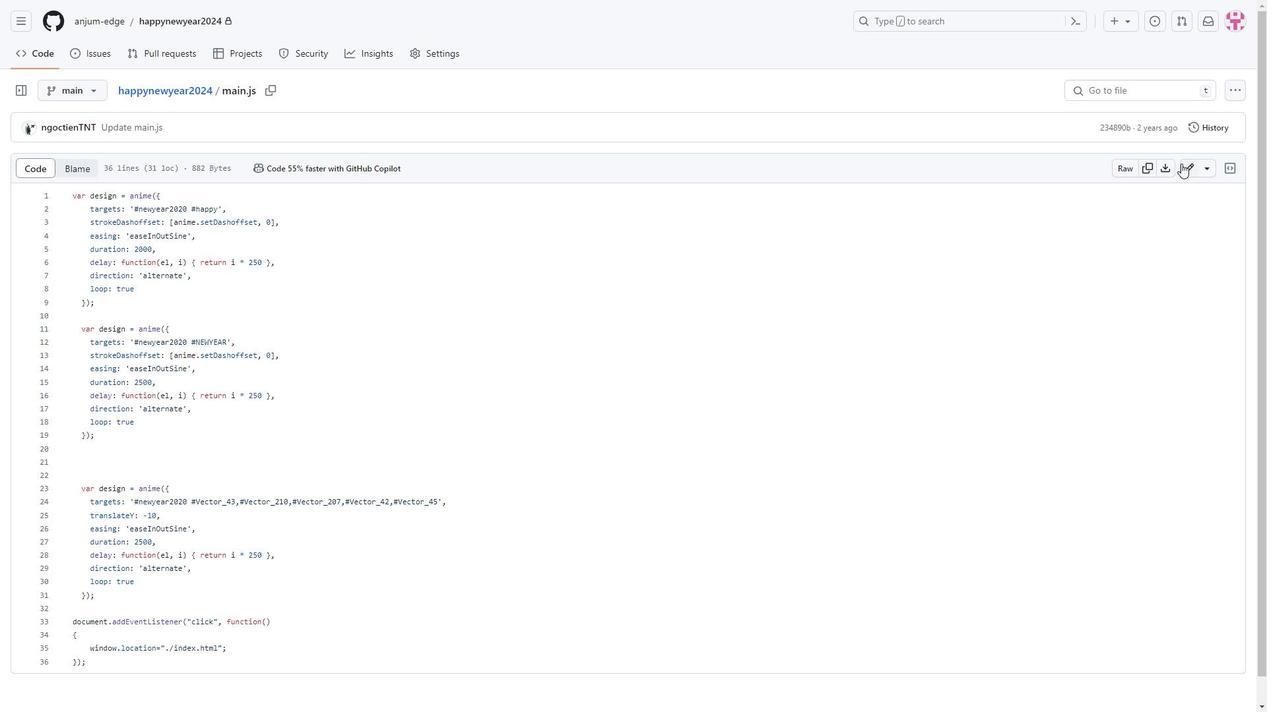 
Action: Mouse pressed left at (1186, 163)
Screenshot: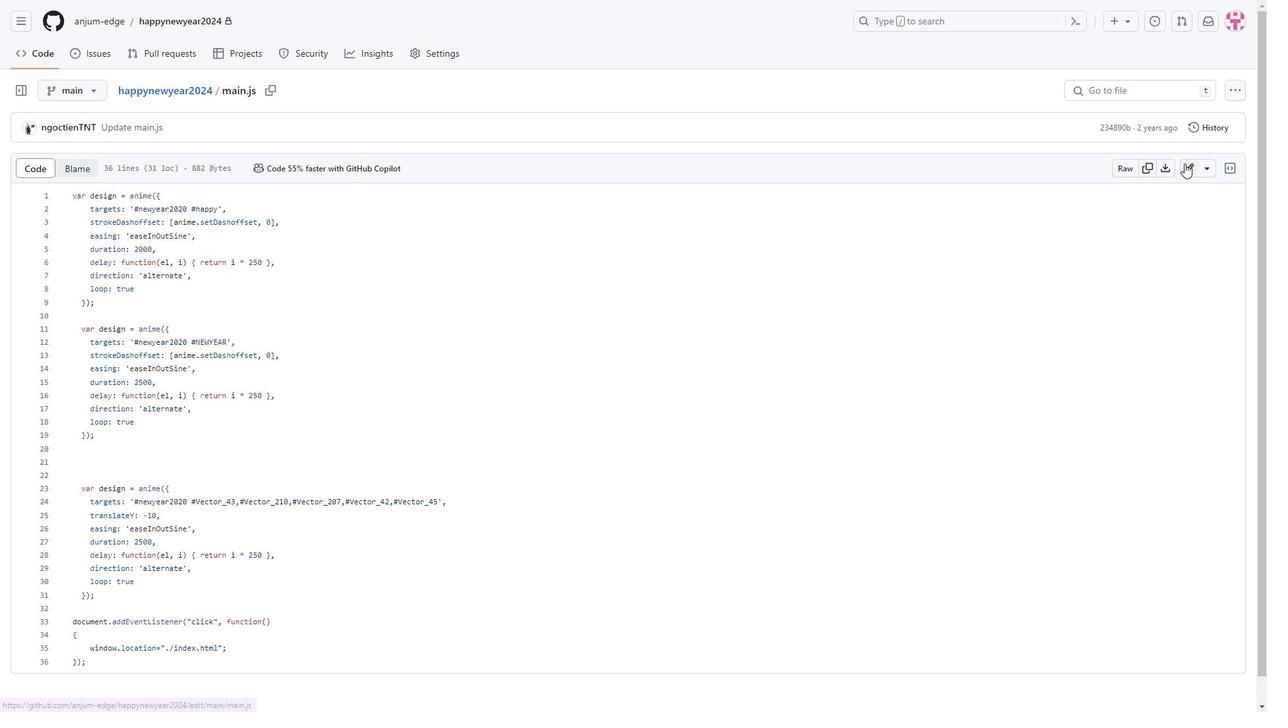 
Action: Mouse moved to (691, 398)
Screenshot: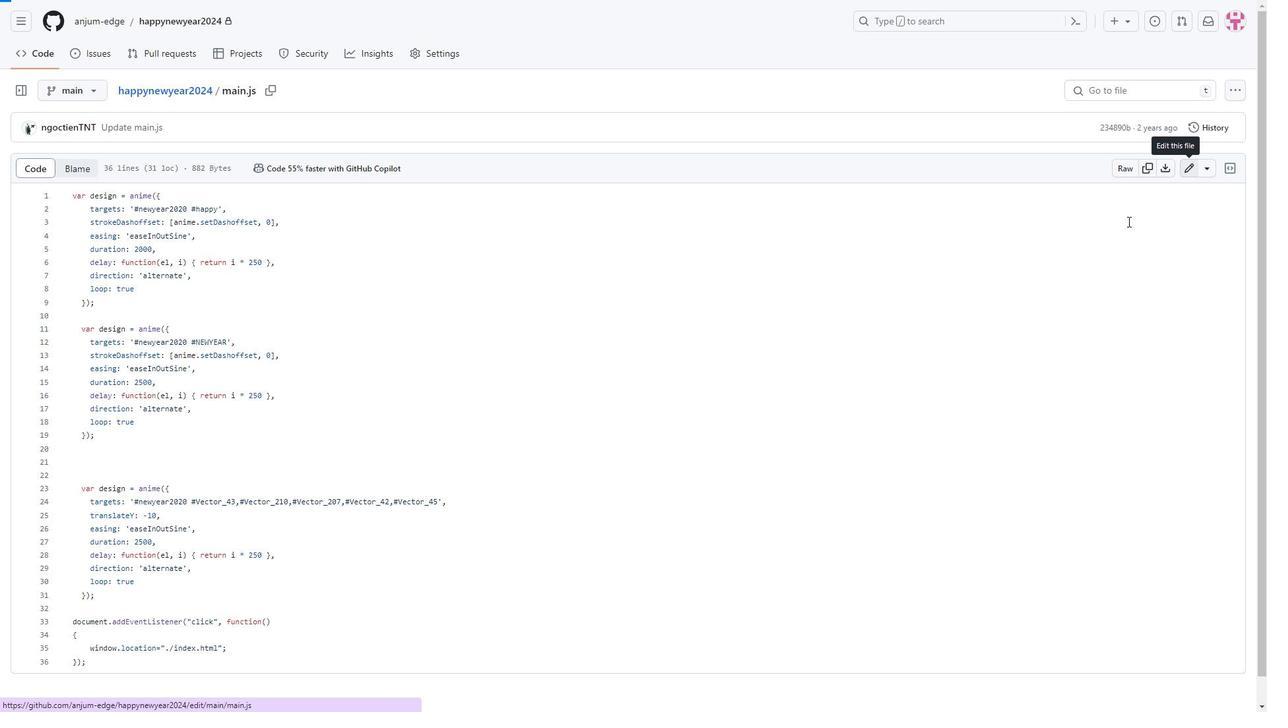 
Action: Mouse scrolled (691, 397) with delta (0, 0)
Screenshot: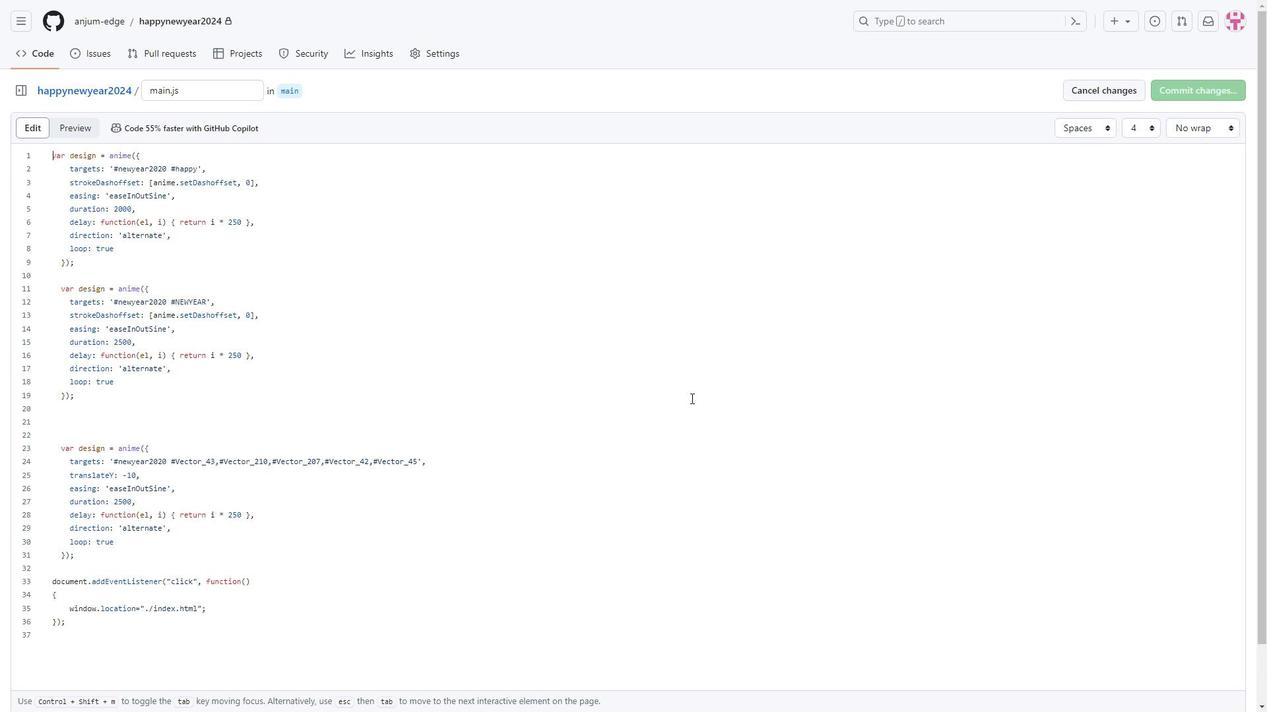 
Action: Mouse moved to (364, 412)
Screenshot: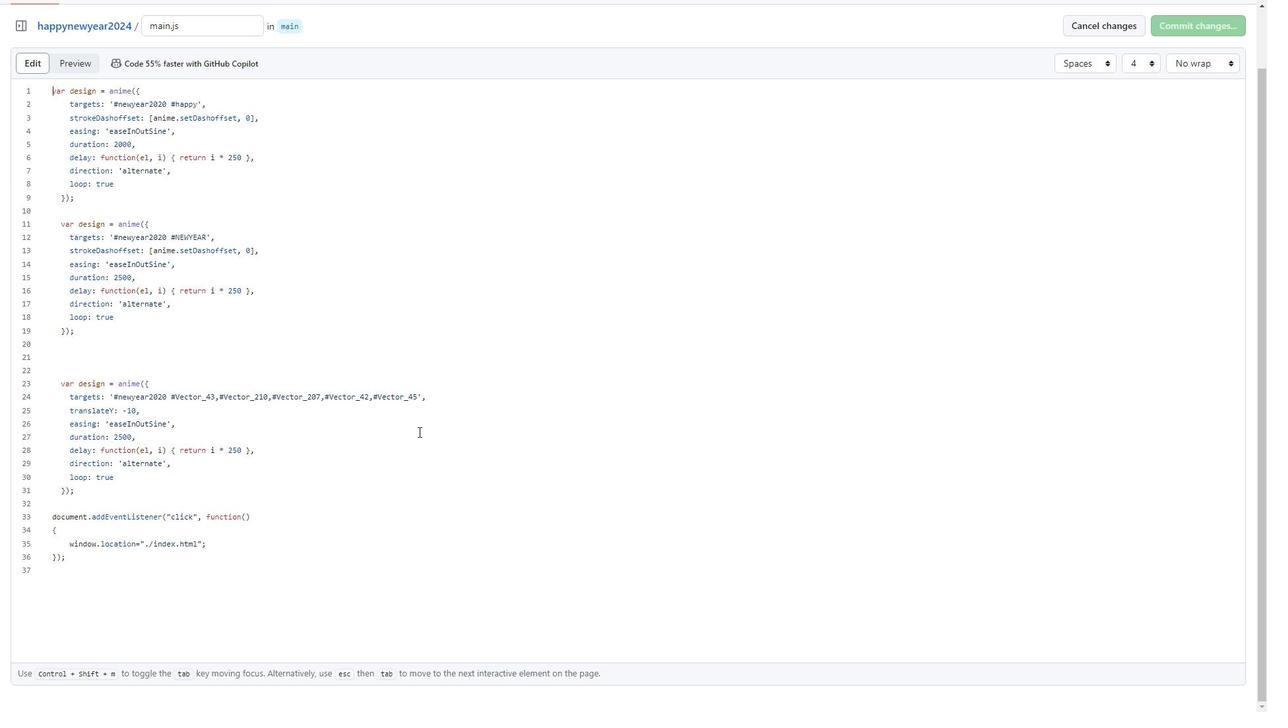 
Action: Mouse scrolled (364, 413) with delta (0, 0)
Screenshot: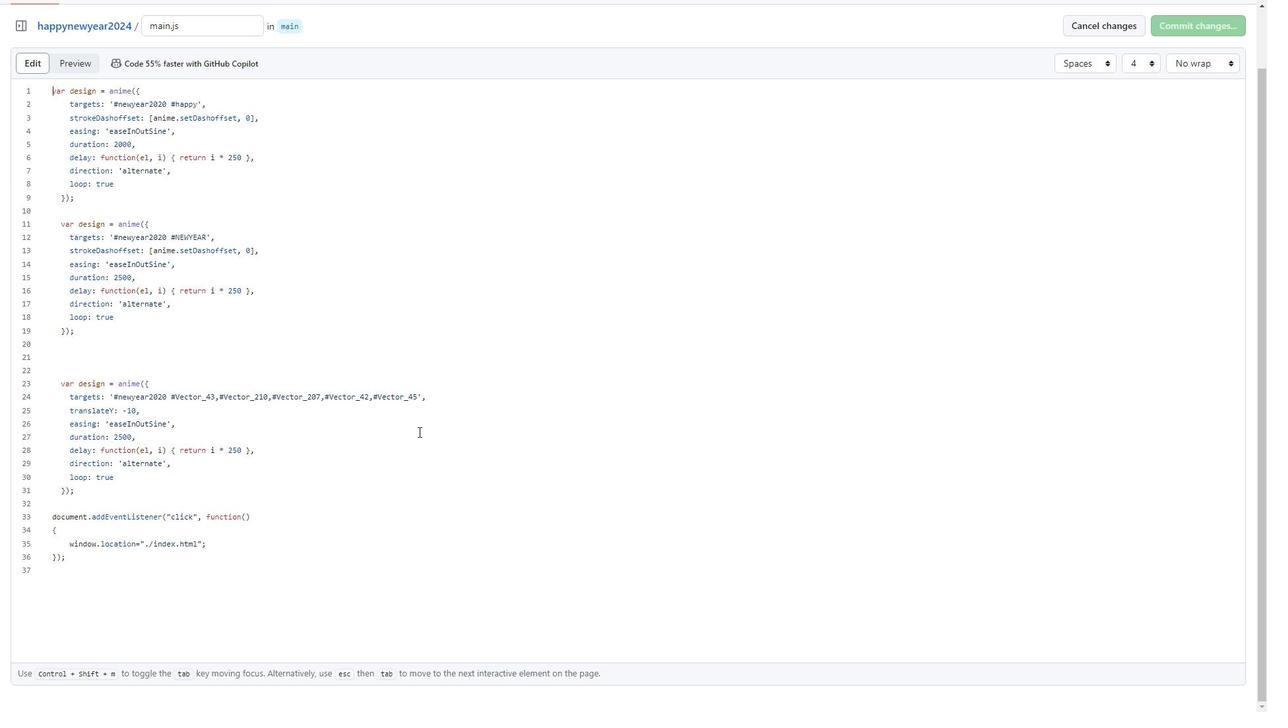 
Action: Mouse moved to (165, 169)
Screenshot: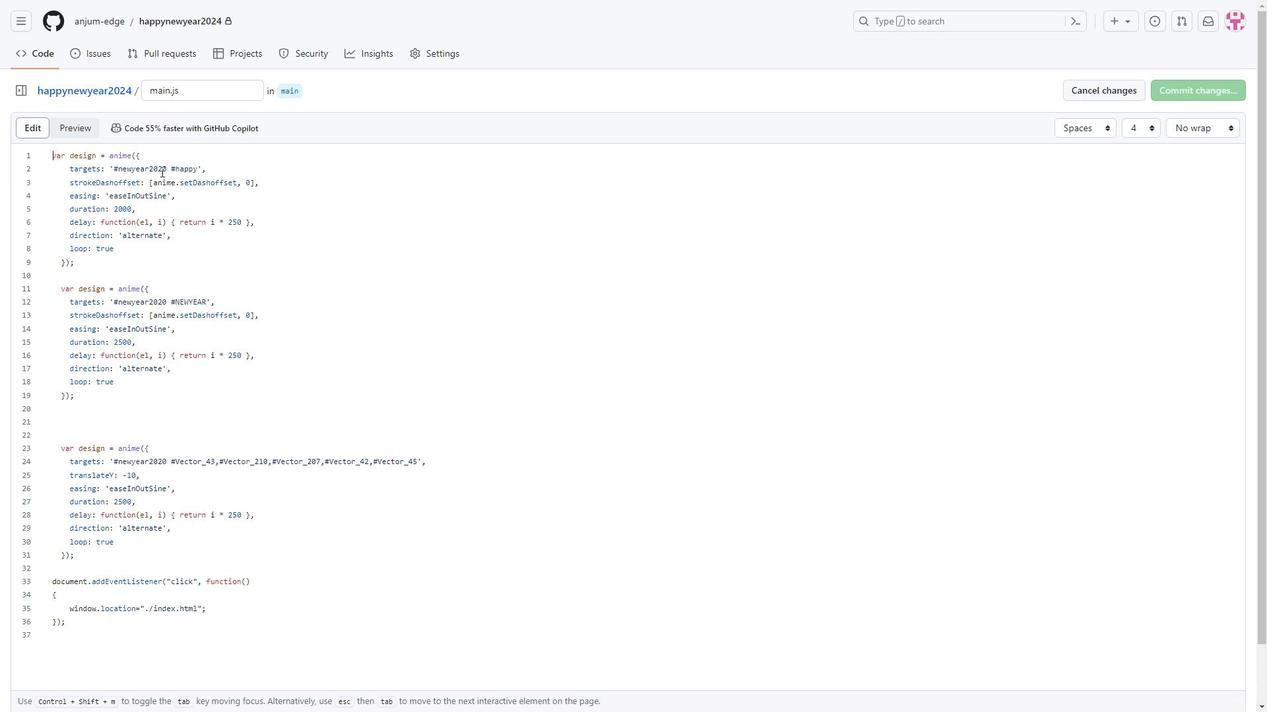
Action: Mouse pressed left at (165, 169)
Screenshot: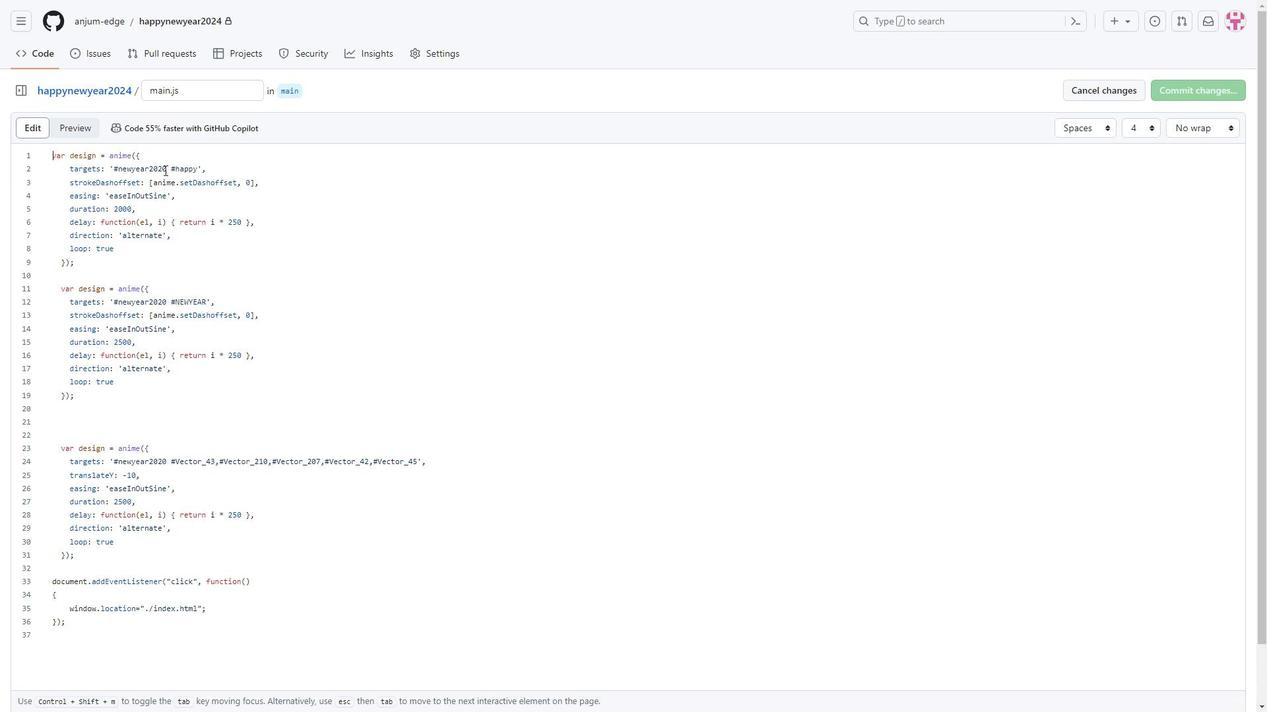 
Action: Mouse moved to (263, 292)
Screenshot: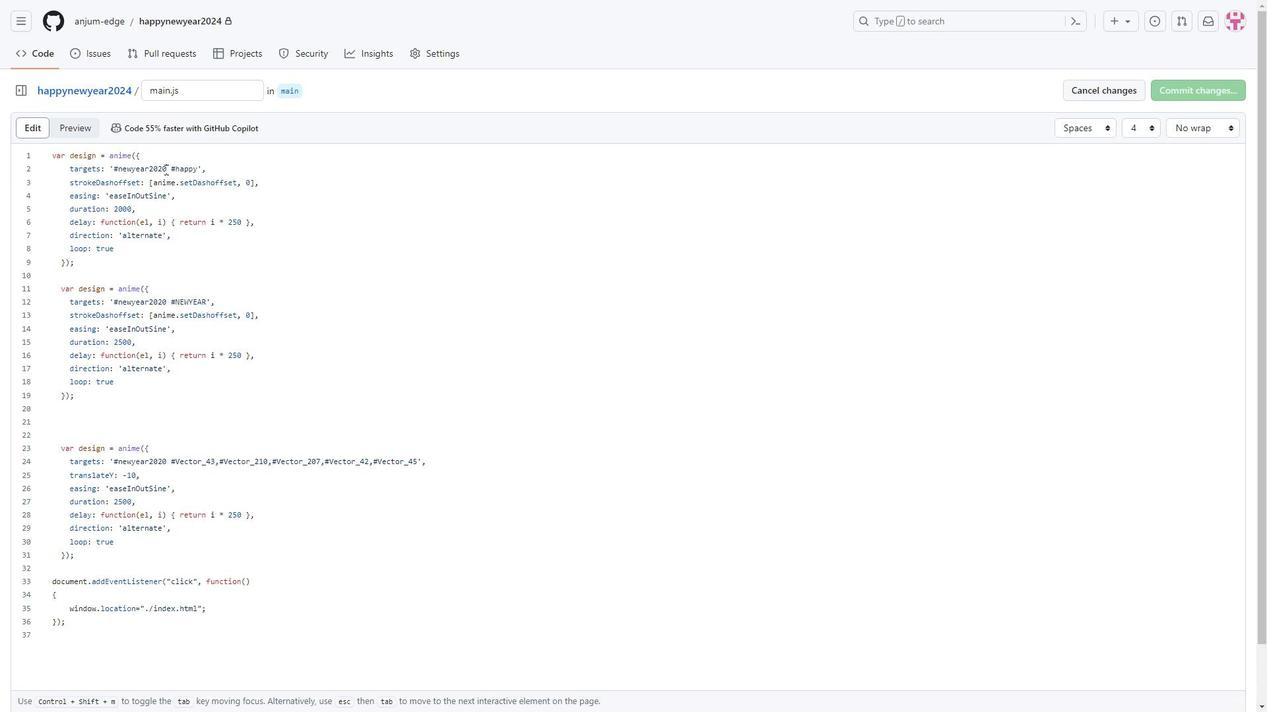 
Action: Key pressed <Key.backspace>4
Screenshot: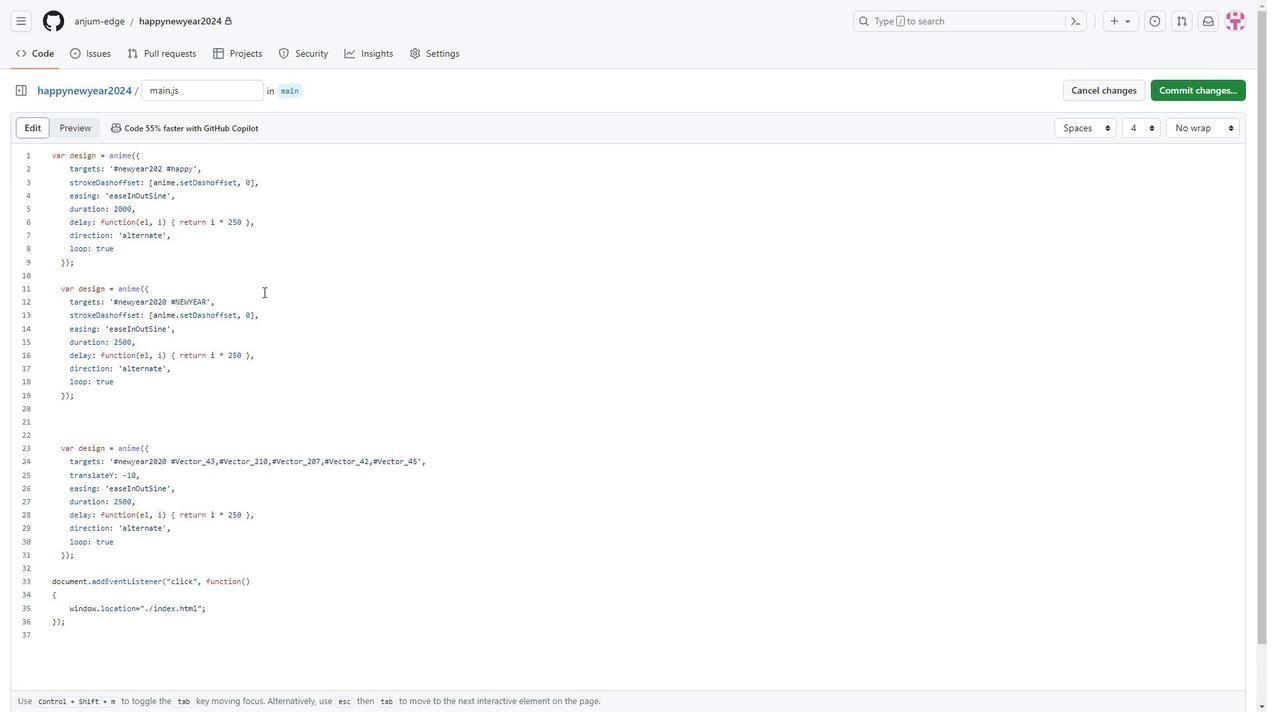 
Action: Mouse moved to (130, 209)
Screenshot: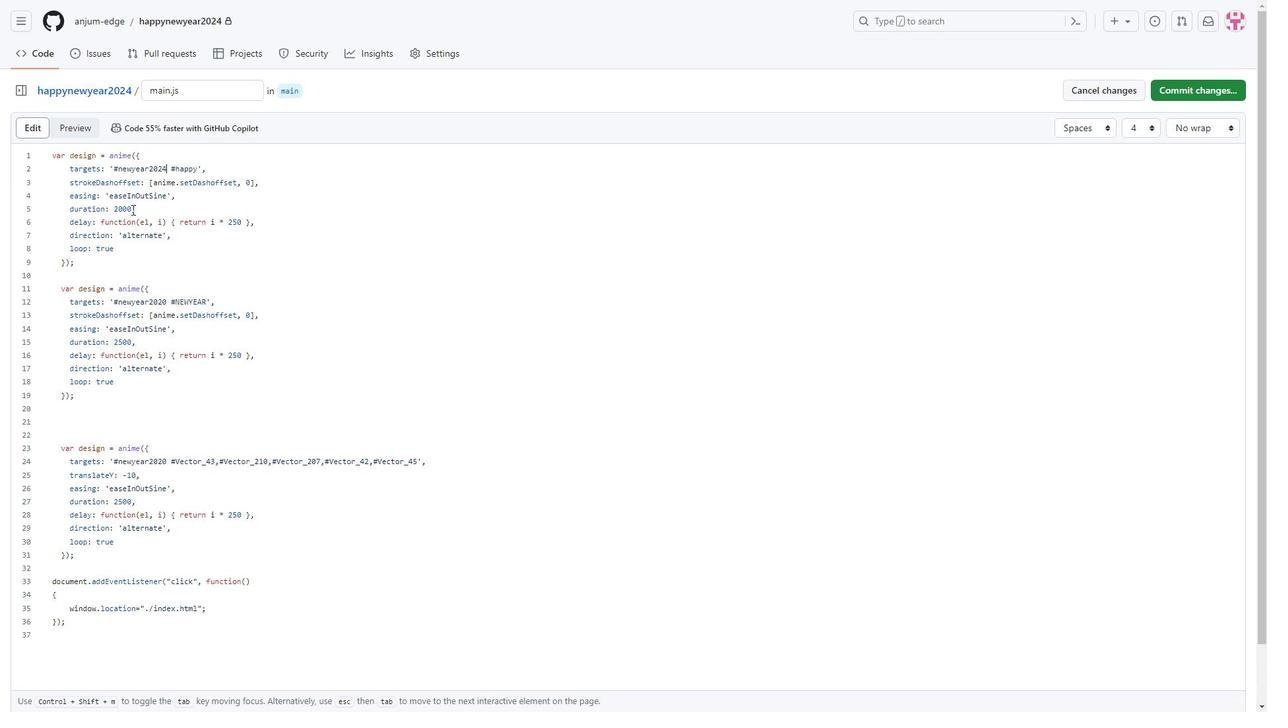 
Action: Mouse pressed left at (130, 209)
Screenshot: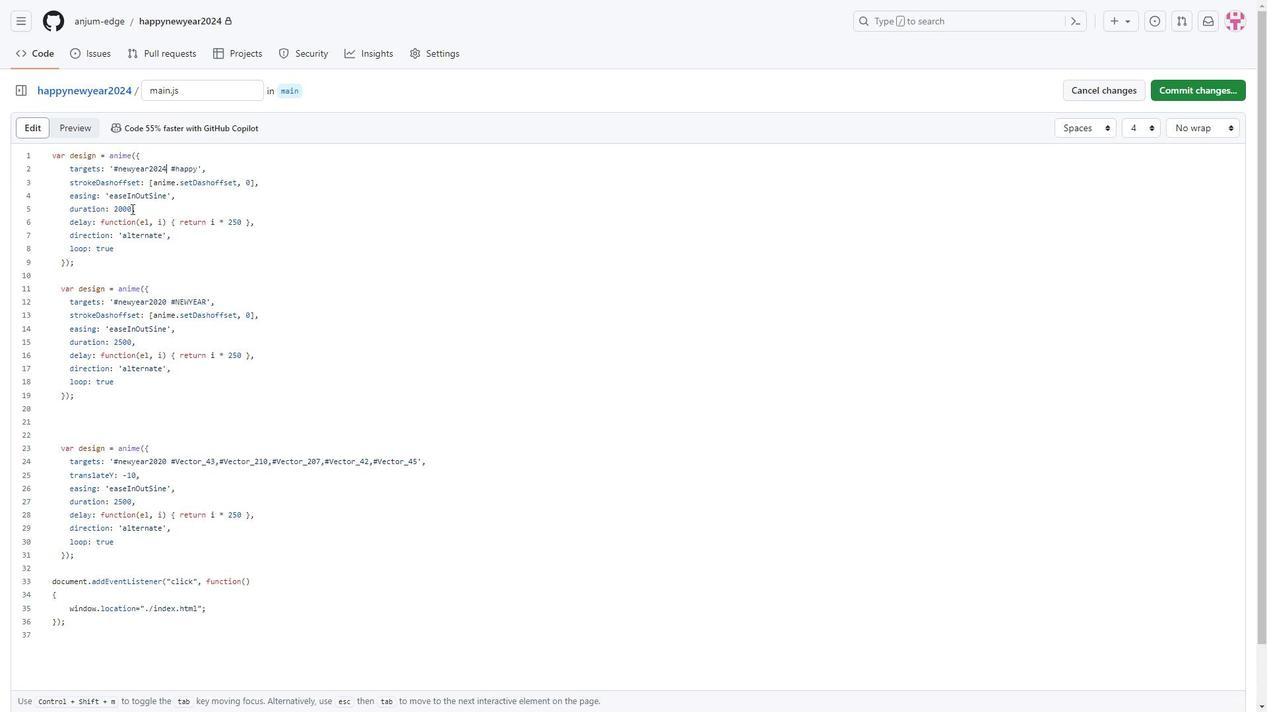 
Action: Mouse moved to (248, 300)
Screenshot: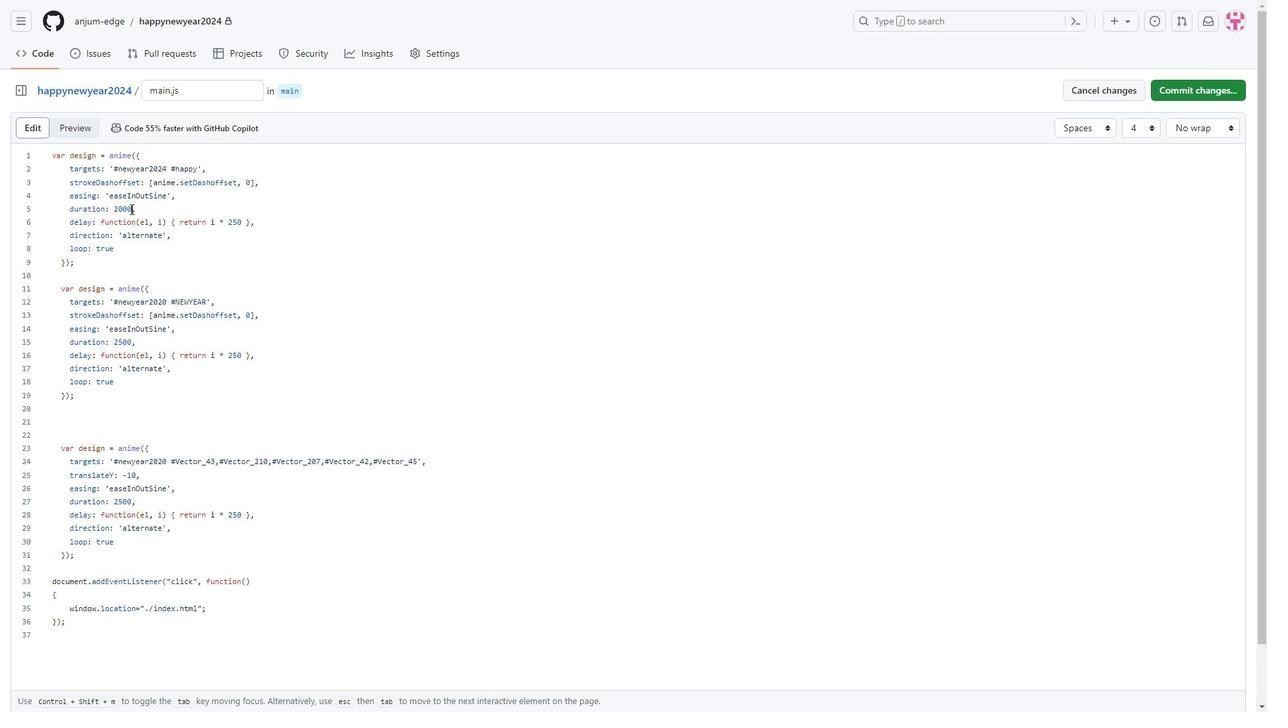 
Action: Key pressed <Key.backspace><Key.backspace><Key.backspace><Key.backspace>1500
Screenshot: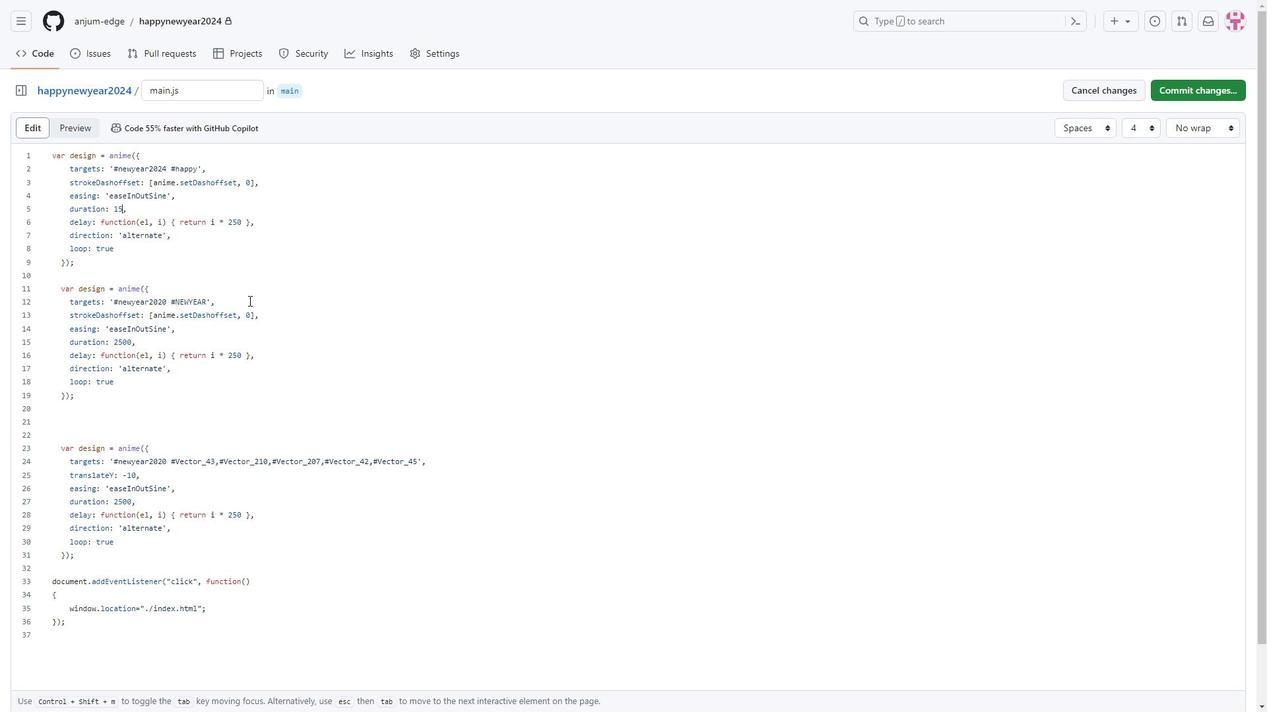 
Action: Mouse moved to (242, 222)
Screenshot: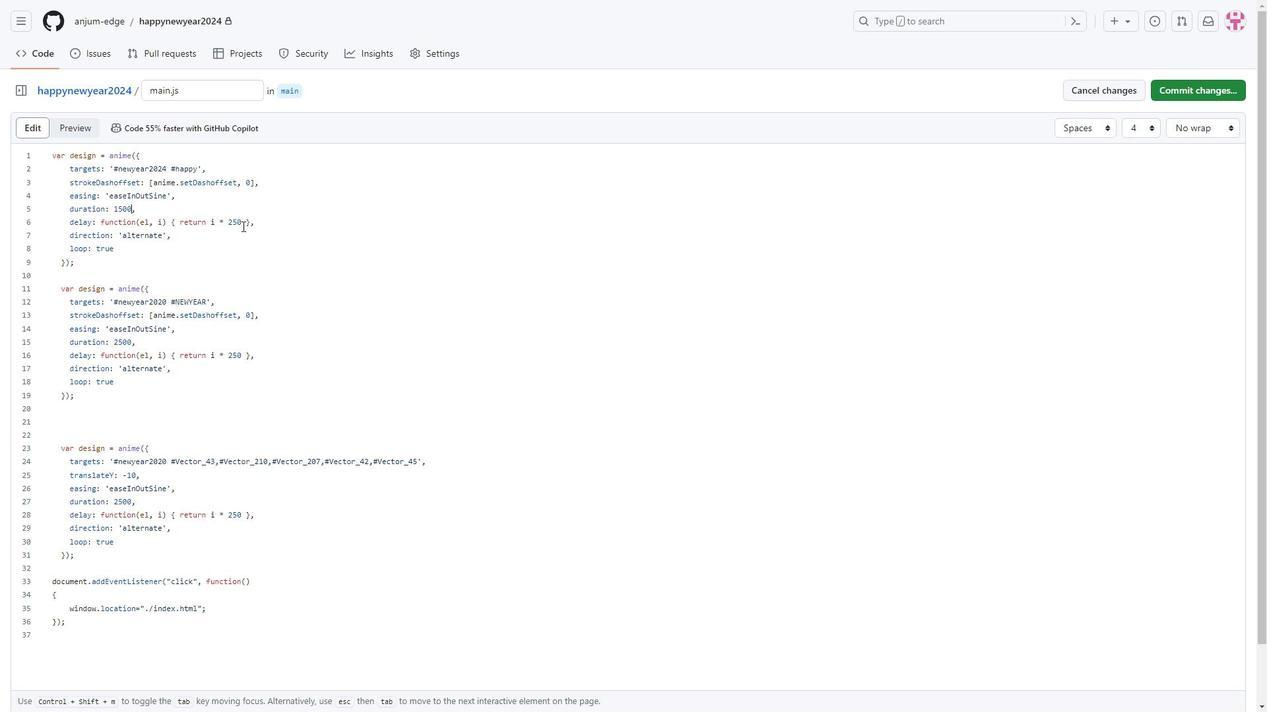 
Action: Mouse pressed left at (242, 222)
Screenshot: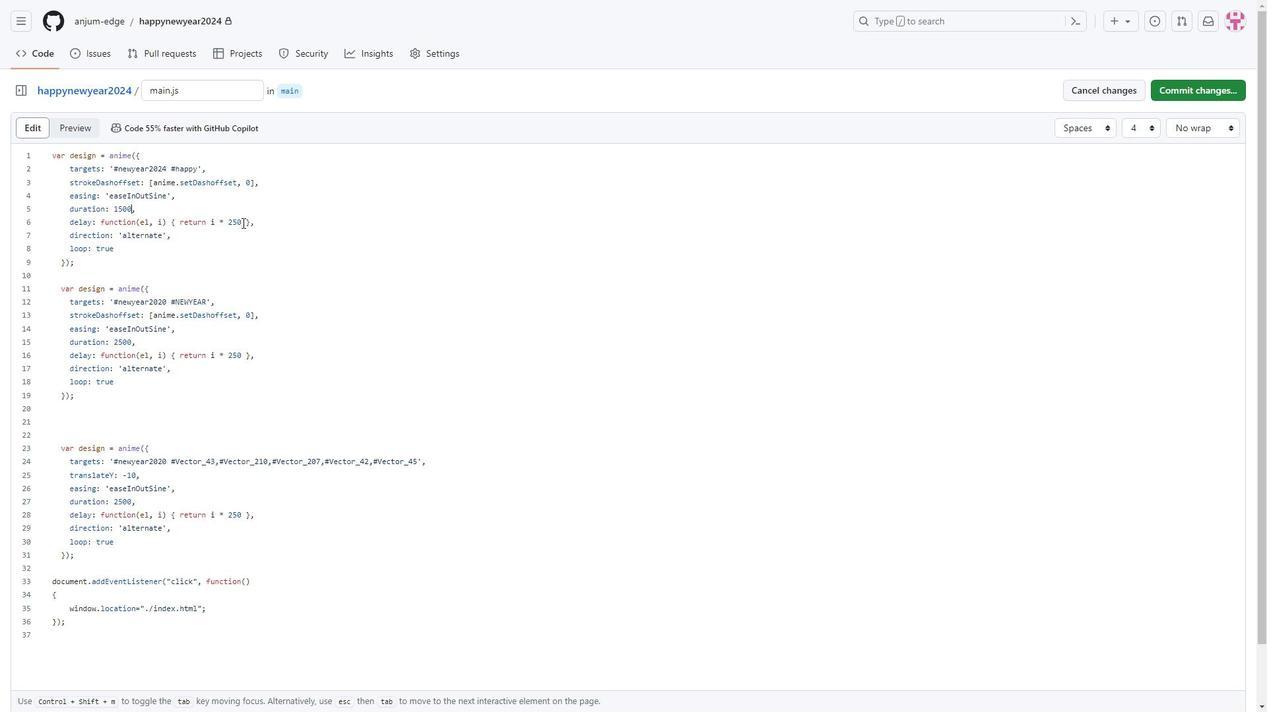 
Action: Mouse moved to (277, 300)
Screenshot: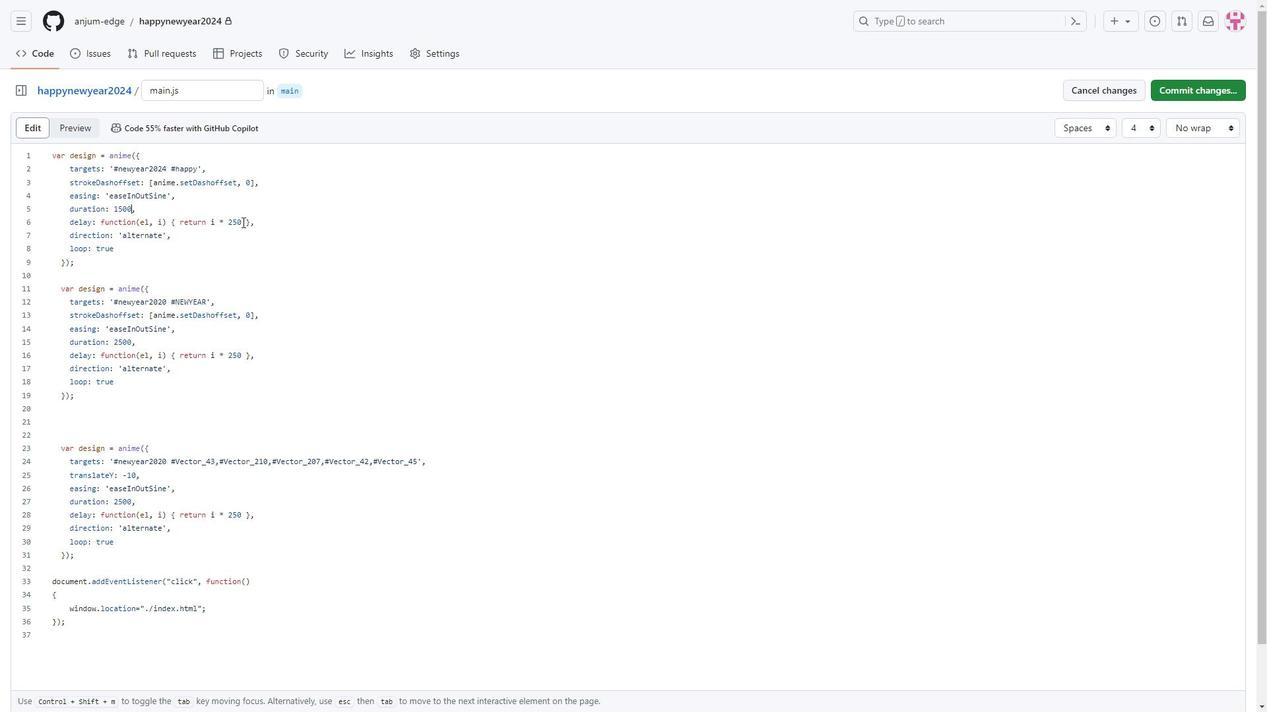 
Action: Key pressed <Key.backspace><Key.backspace>00
Screenshot: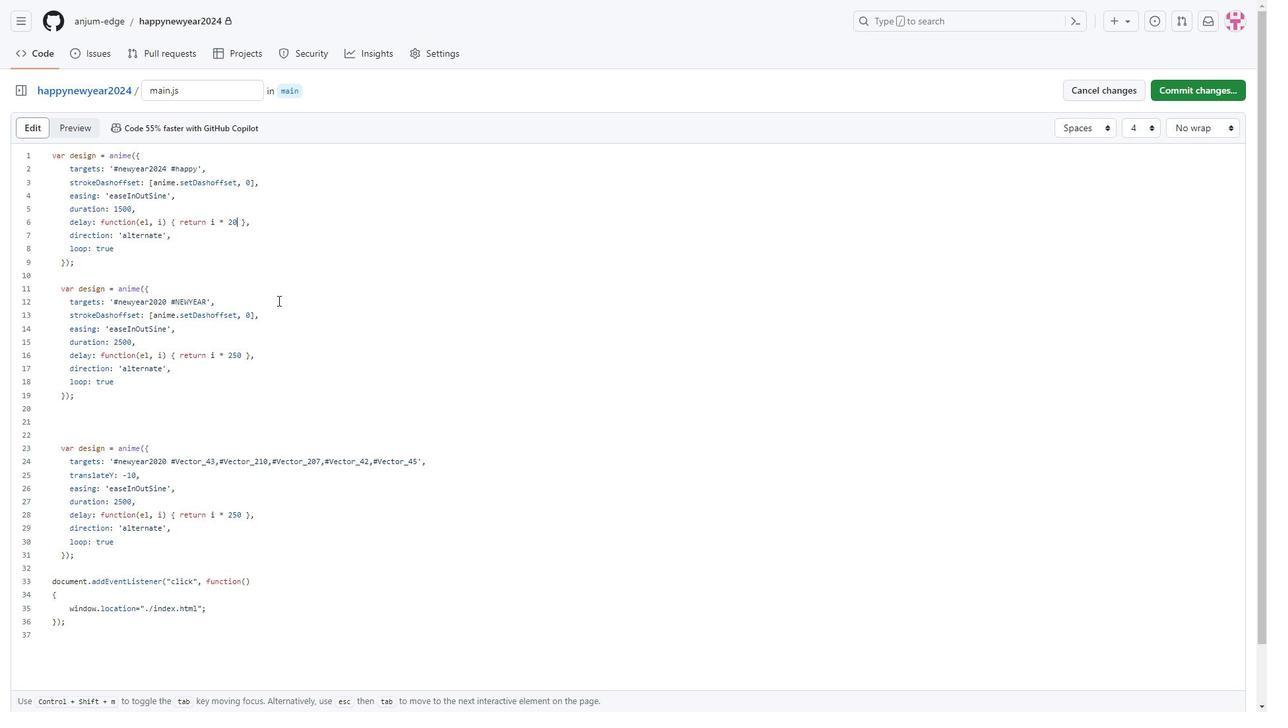 
Action: Mouse moved to (75, 301)
Screenshot: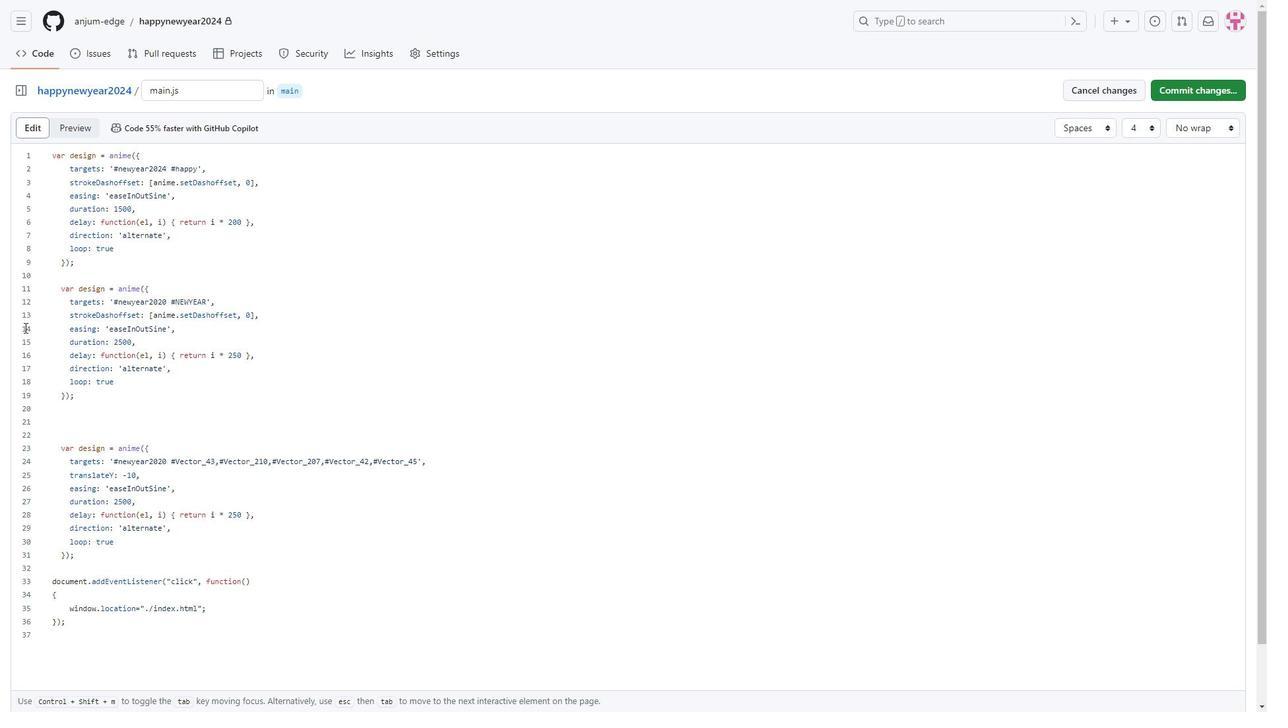 
Action: Mouse scrolled (75, 300) with delta (0, 0)
Screenshot: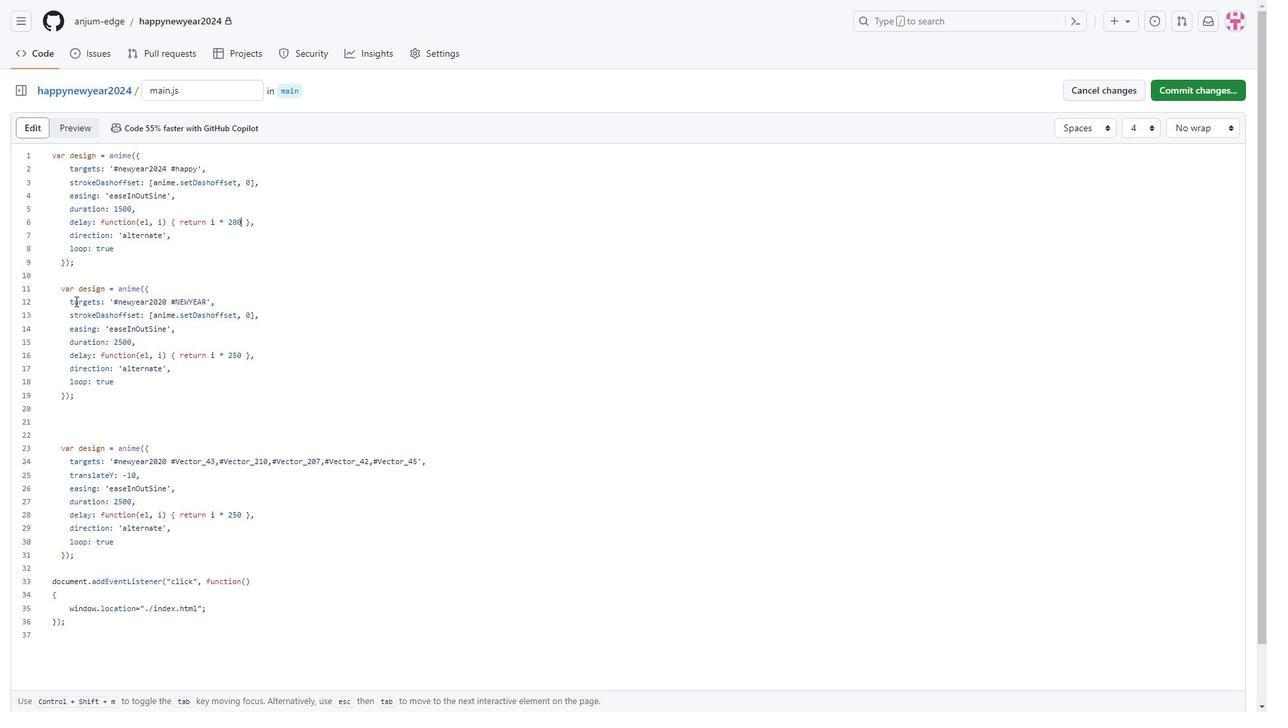 
Action: Mouse moved to (166, 236)
Screenshot: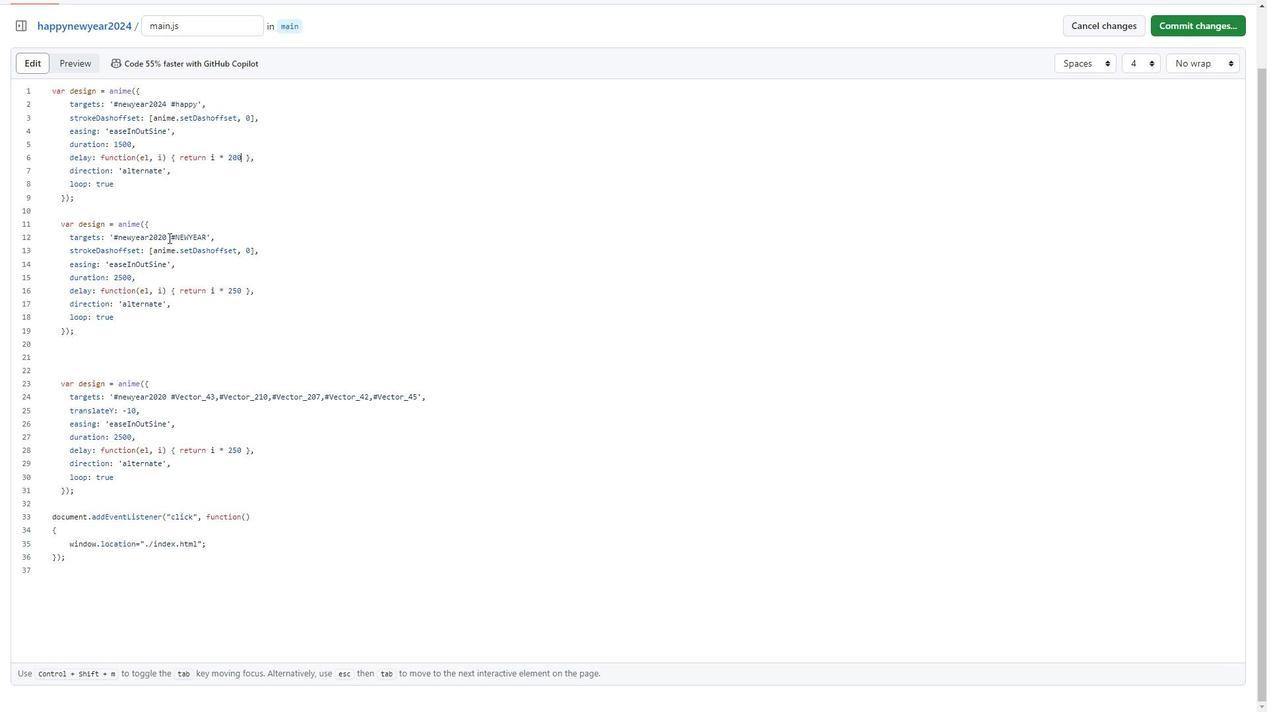 
Action: Mouse pressed left at (166, 236)
Screenshot: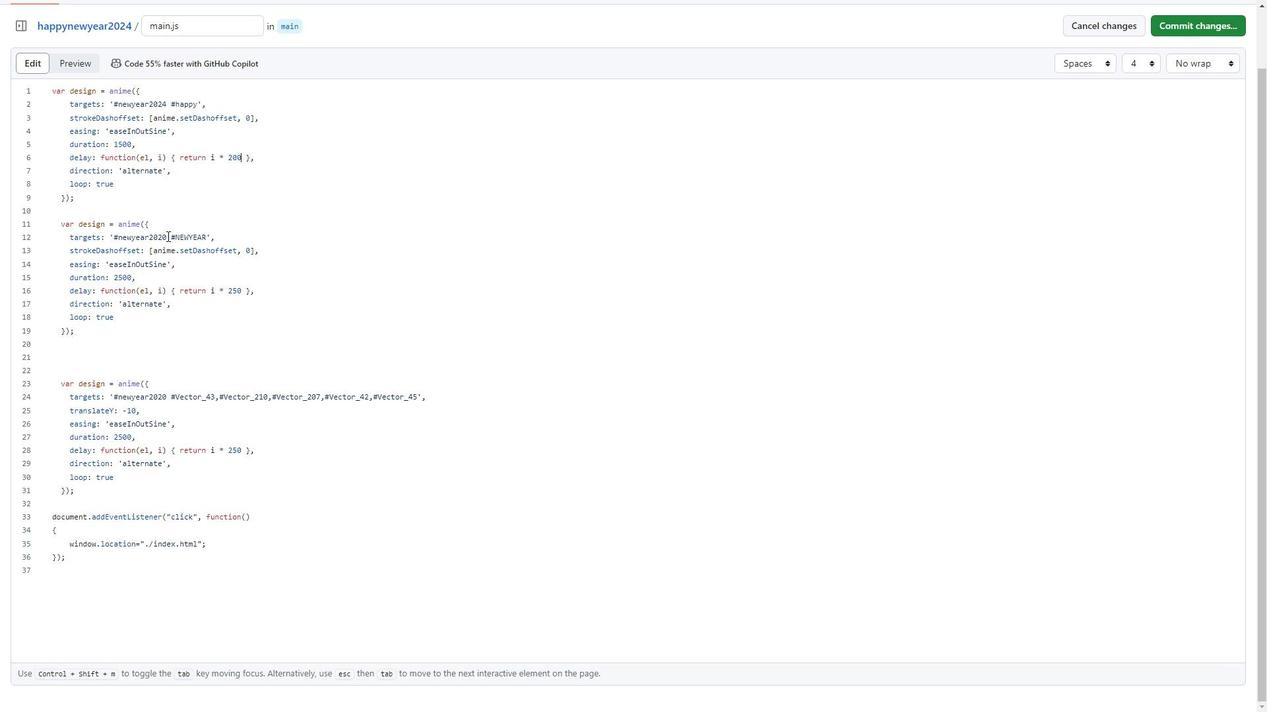 
Action: Mouse moved to (306, 376)
Screenshot: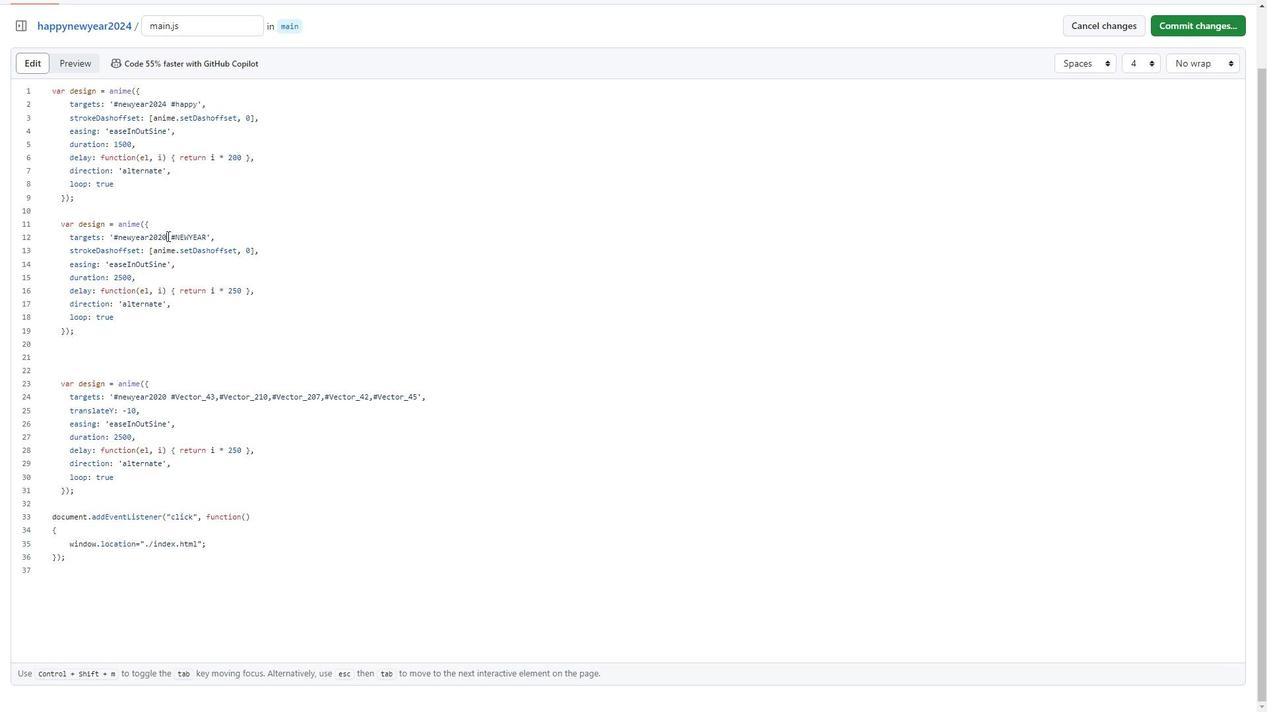 
Action: Key pressed <Key.backspace>4<Key.right><Key.down><Key.down><Key.down><Key.left><Key.backspace><Key.backspace><Key.backspace>100<Key.down><Key.right><Key.right><Key.right><Key.right><Key.right><Key.right><Key.right><Key.right><Key.right><Key.right><Key.right><Key.right><Key.right><Key.right><Key.right><Key.right><Key.right><Key.right><Key.right><Key.right><Key.right><Key.right><Key.right><Key.right><Key.right><Key.backspace><Key.backspace>00<Key.down><Key.down><Key.down><Key.down><Key.down><Key.down><Key.right><Key.right><Key.right><Key.right><Key.right><Key.right><Key.right><Key.right><Key.right><Key.right><Key.right><Key.right><Key.right><Key.right><Key.right><Key.right><Key.right><Key.right><Key.right><Key.right><Key.right><Key.right><Key.right><Key.down><Key.right><Key.right><Key.right><Key.right><Key.backspace>4<Key.down><Key.left><Key.backspace><Key.backspace>25<Key.down><Key.down><Key.left><Key.backspace><Key.backspace><Key.backspace><Key.backspace>1500<Key.down><Key.right><Key.right><Key.right><Key.right><Key.right><Key.right><Key.right><Key.right><Key.right><Key.right><Key.right><Key.right><Key.right><Key.right><Key.right><Key.right><Key.right><Key.right><Key.right><Key.right><Key.right><Key.right><Key.right><Key.right><Key.right><Key.backspace><Key.backspace>00
Screenshot: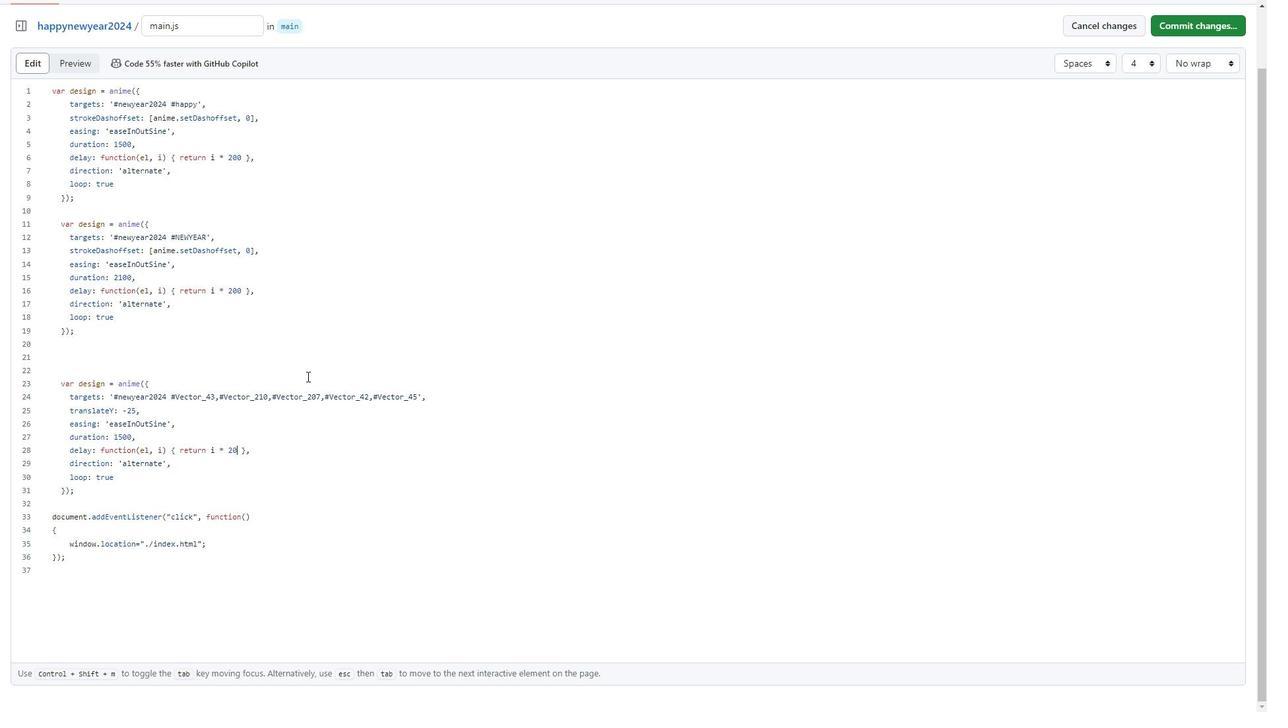 
Action: Mouse moved to (1210, 28)
Screenshot: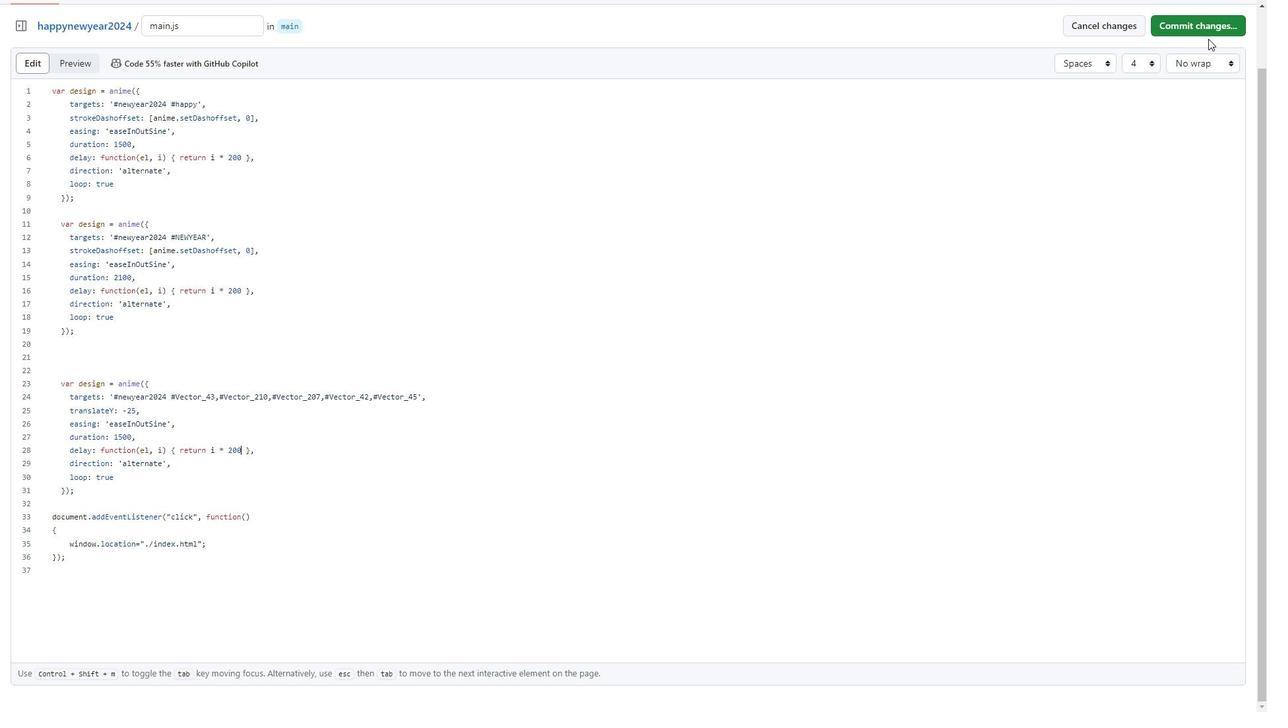
Action: Mouse pressed left at (1210, 28)
Screenshot: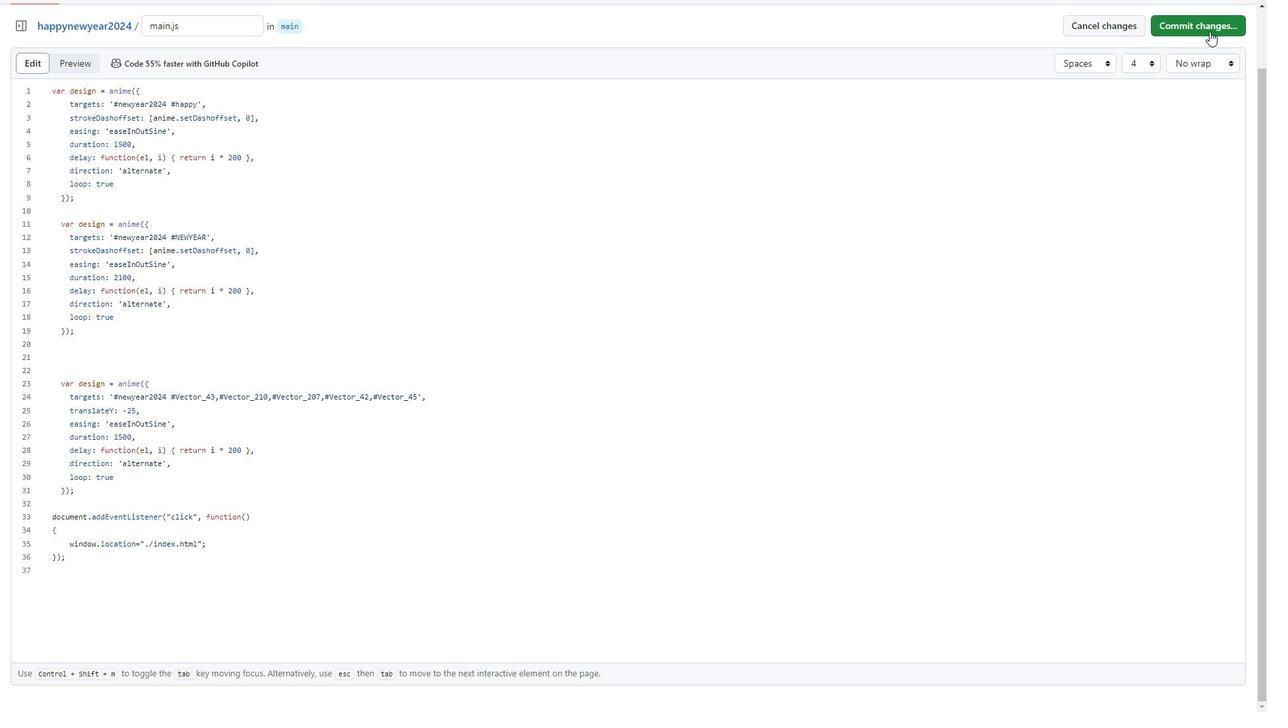 
Action: Mouse moved to (491, 447)
Screenshot: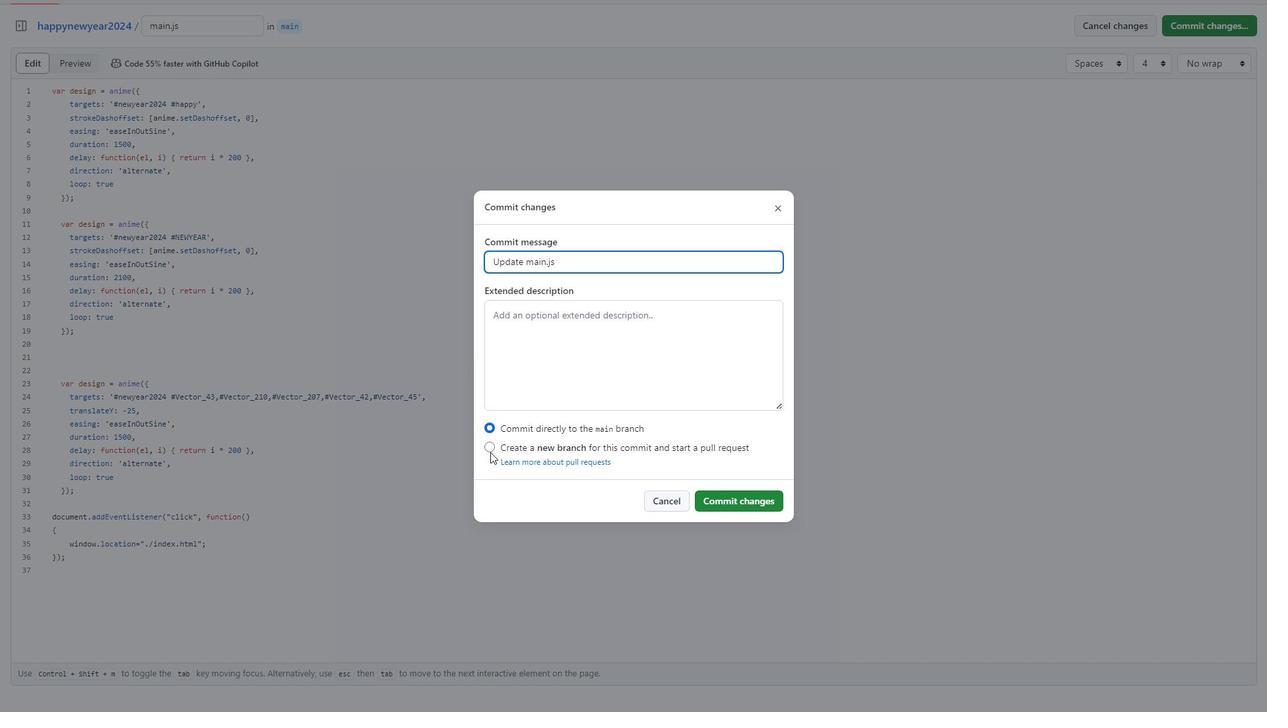 
Action: Mouse pressed left at (491, 447)
Screenshot: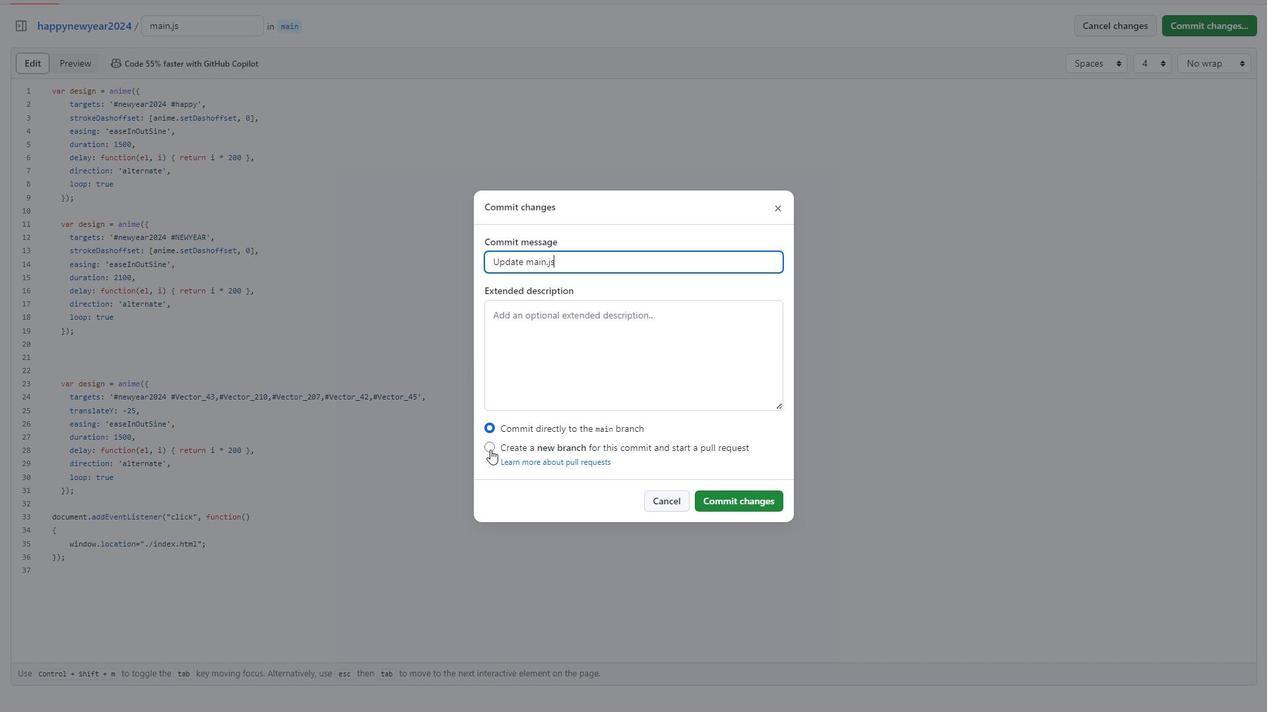 
Action: Mouse moved to (739, 511)
Screenshot: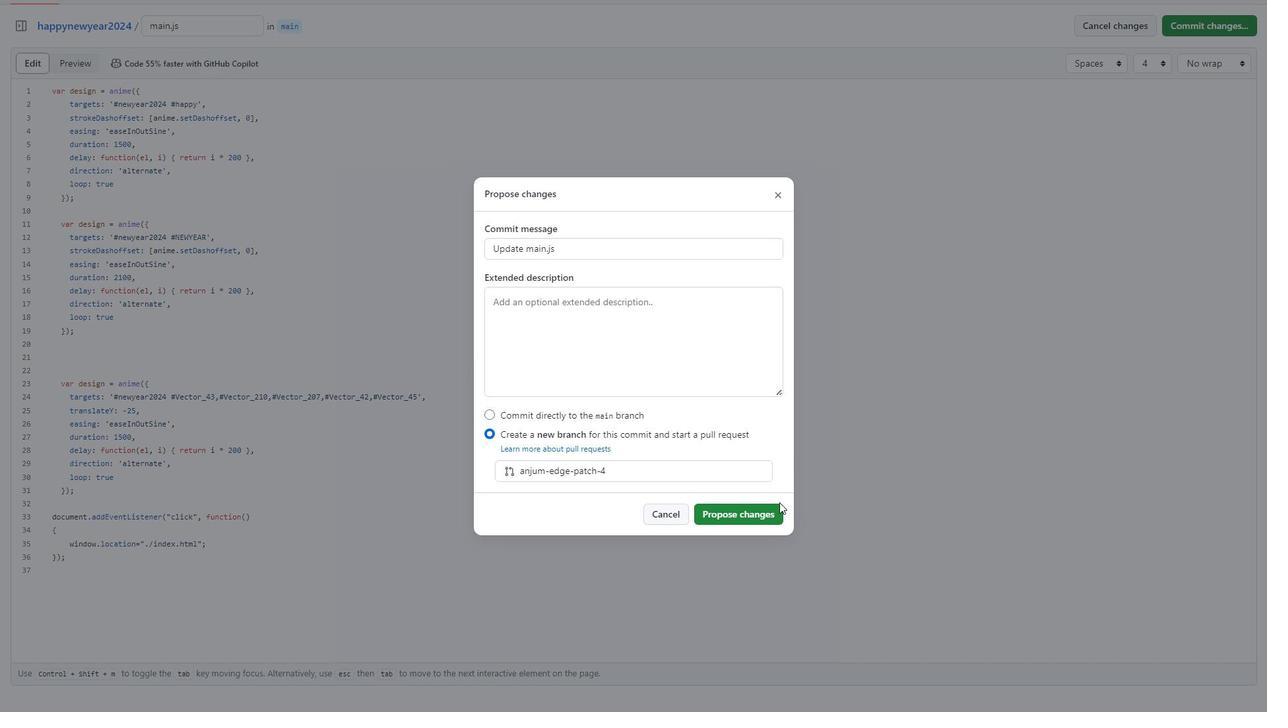 
Action: Mouse pressed left at (739, 511)
Screenshot: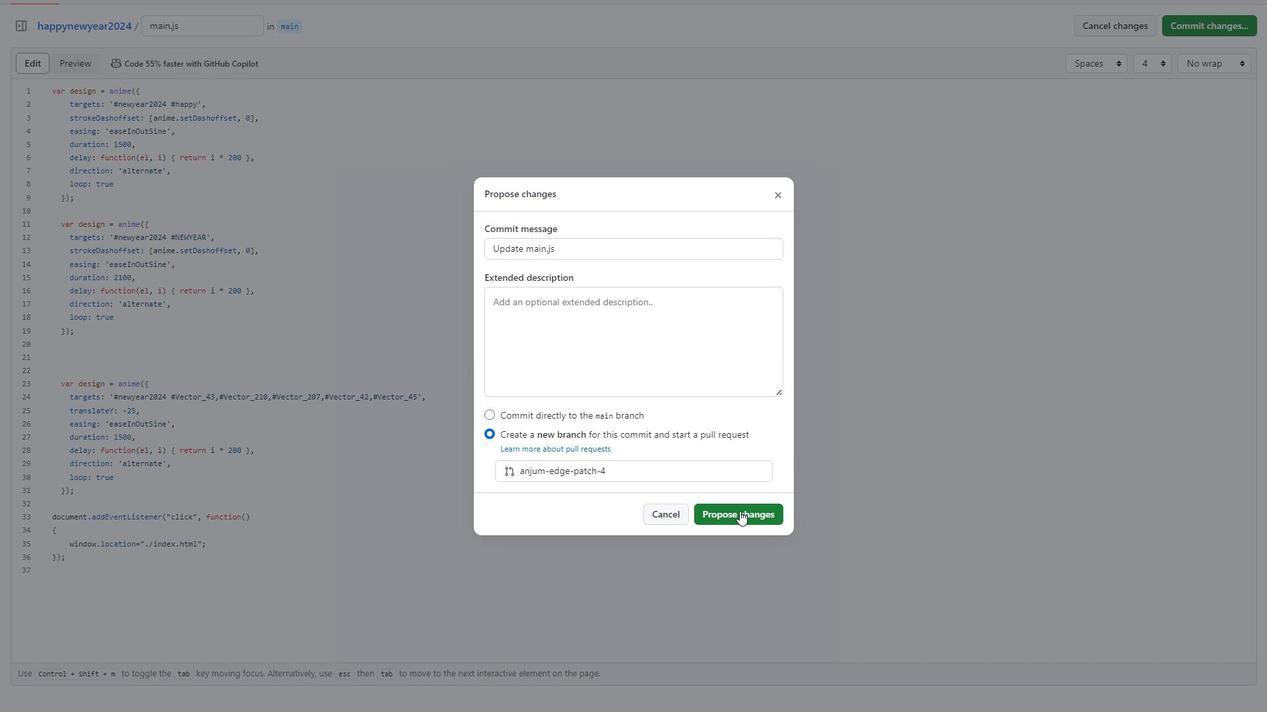 
Action: Mouse moved to (543, 376)
Screenshot: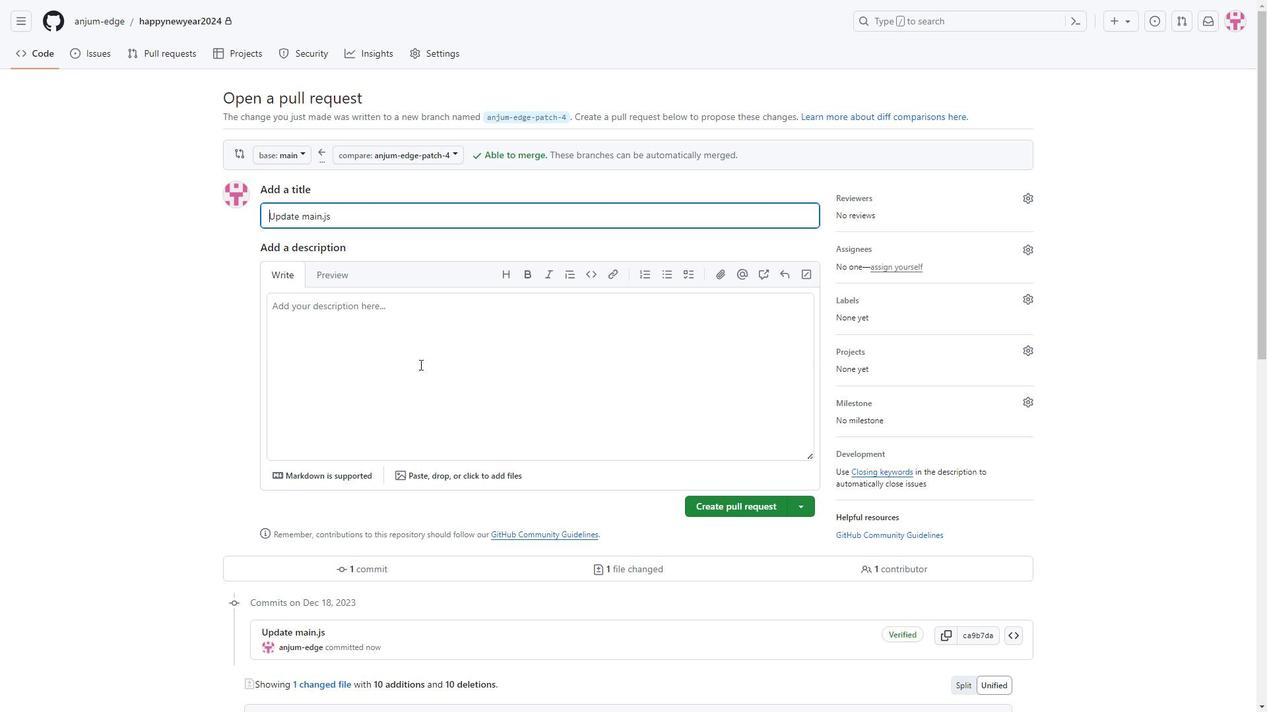 
Action: Mouse scrolled (543, 376) with delta (0, 0)
Screenshot: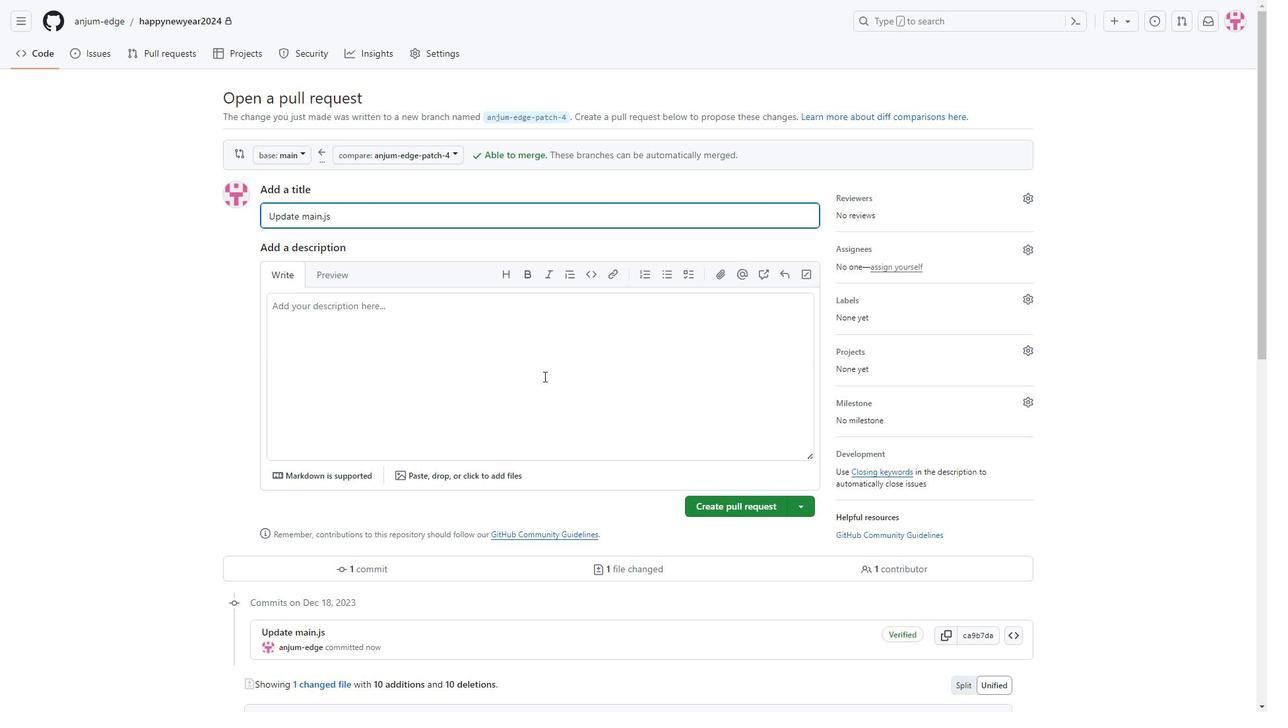 
Action: Mouse scrolled (543, 376) with delta (0, 0)
Screenshot: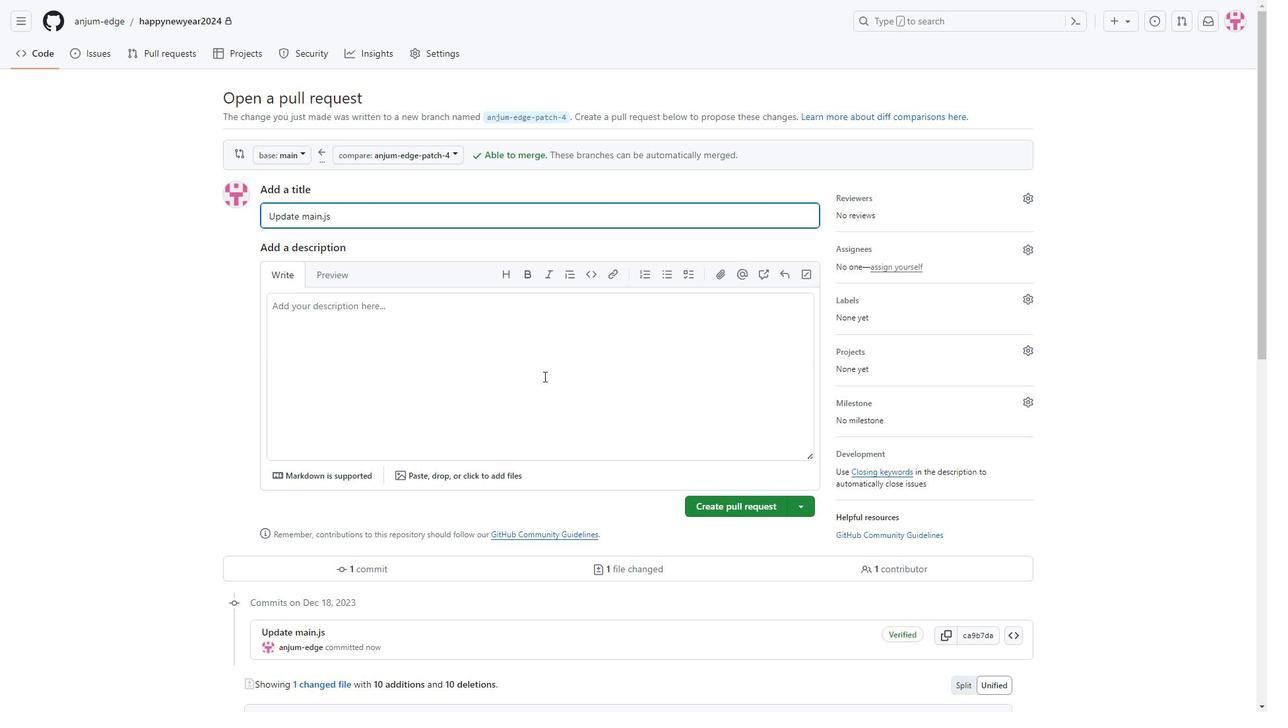 
Action: Mouse scrolled (543, 376) with delta (0, 0)
Screenshot: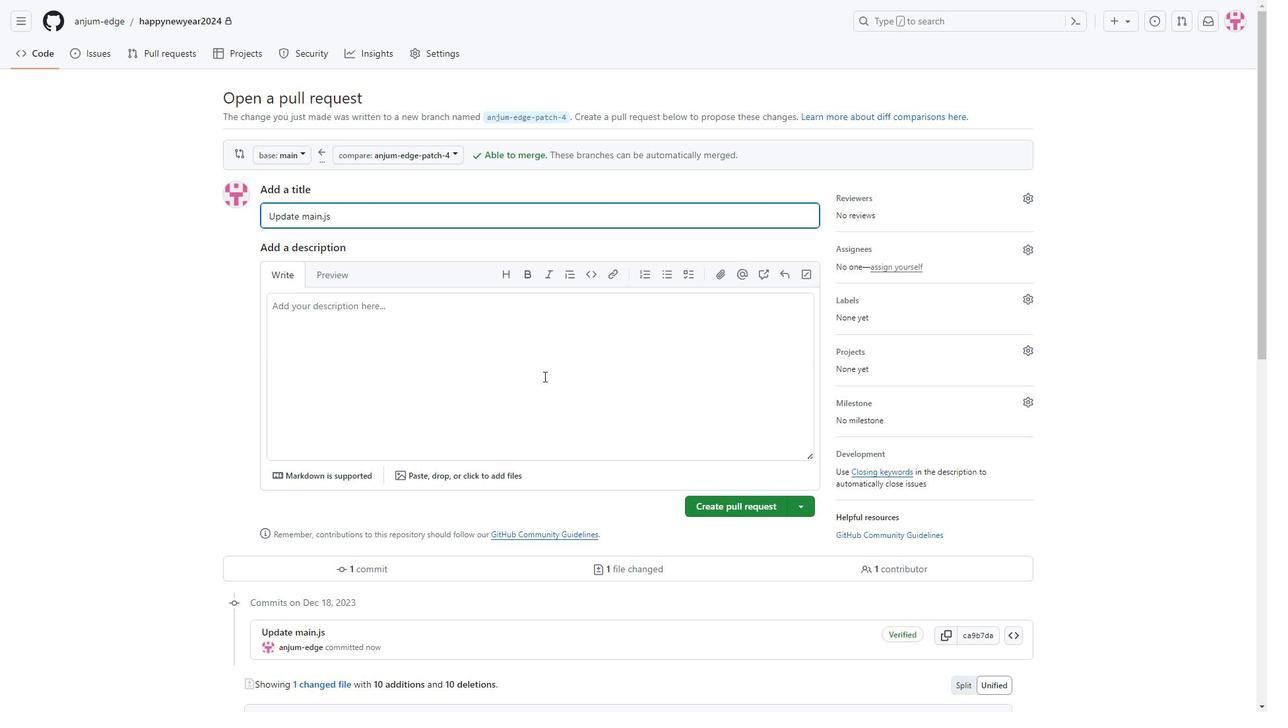 
Action: Mouse moved to (498, 390)
Screenshot: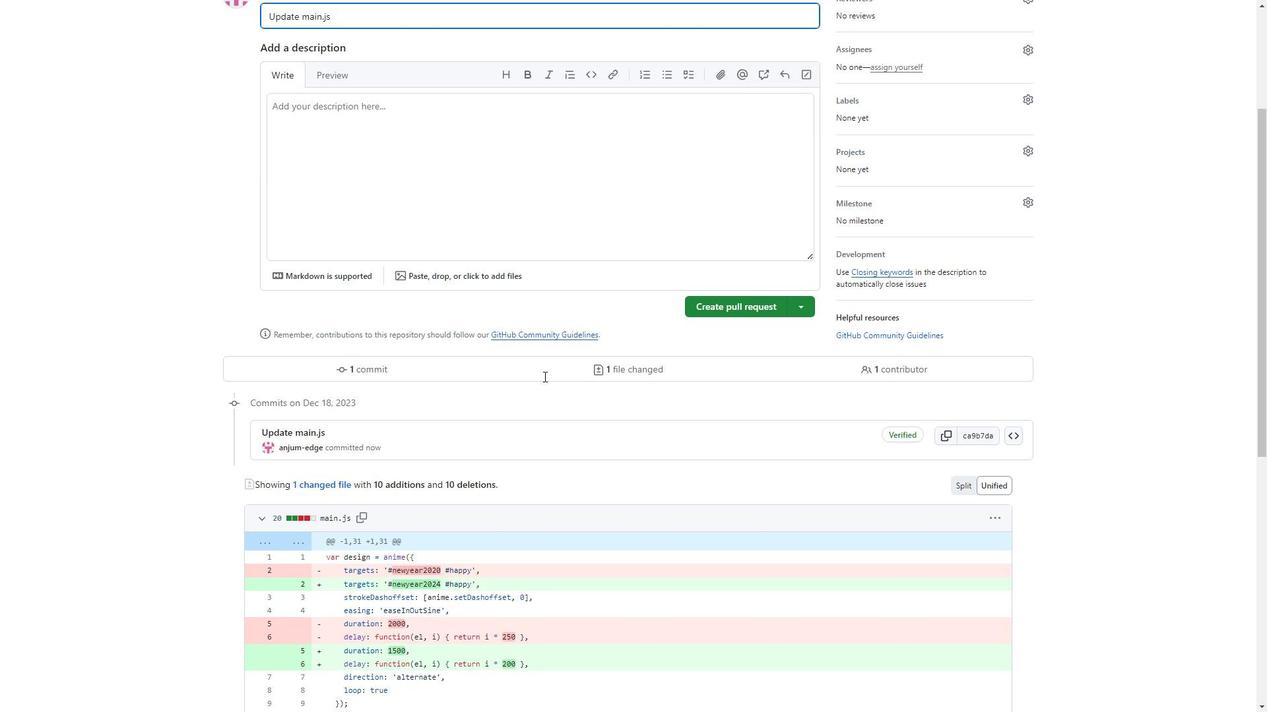 
Action: Mouse scrolled (498, 390) with delta (0, 0)
Screenshot: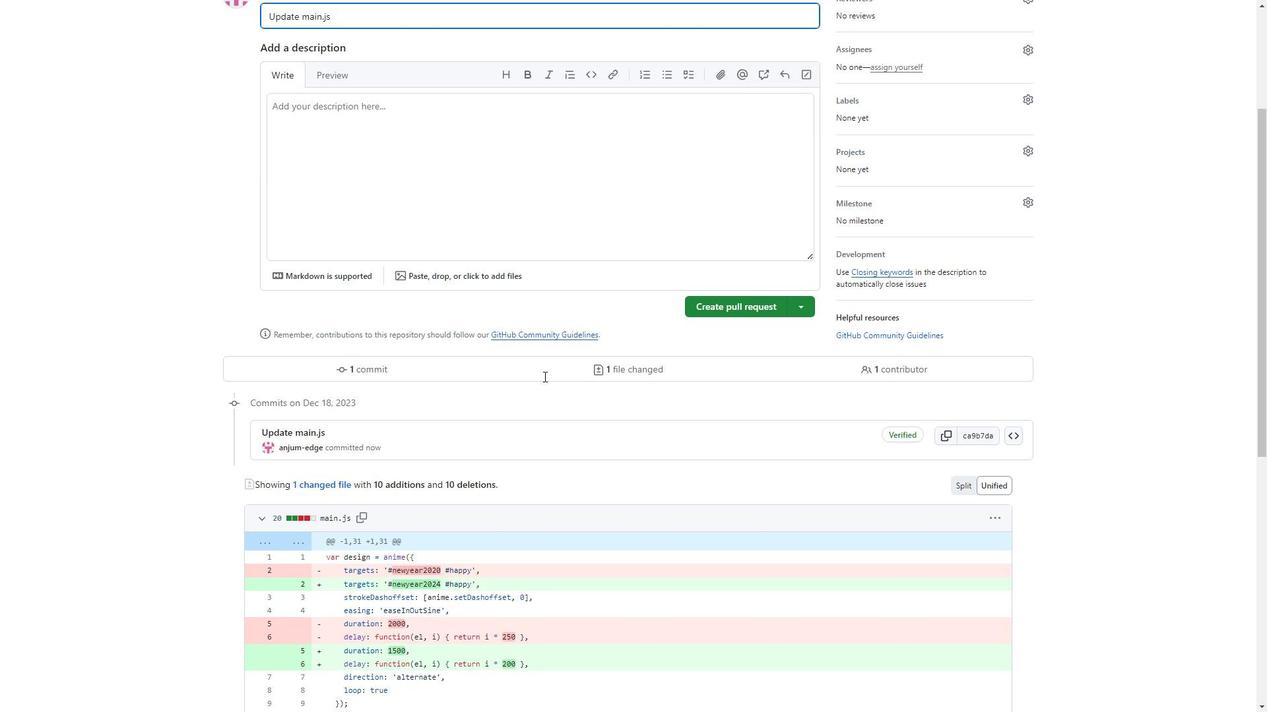 
Action: Mouse moved to (481, 395)
Screenshot: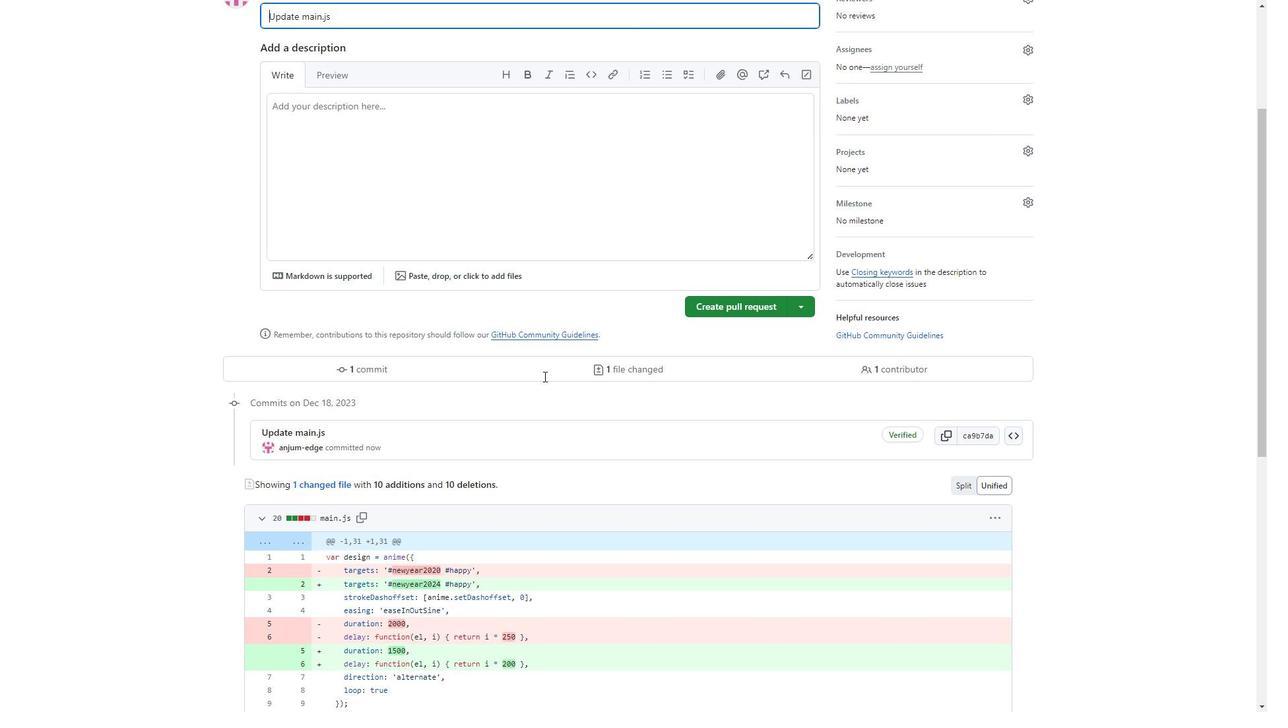 
Action: Mouse scrolled (481, 394) with delta (0, 0)
Screenshot: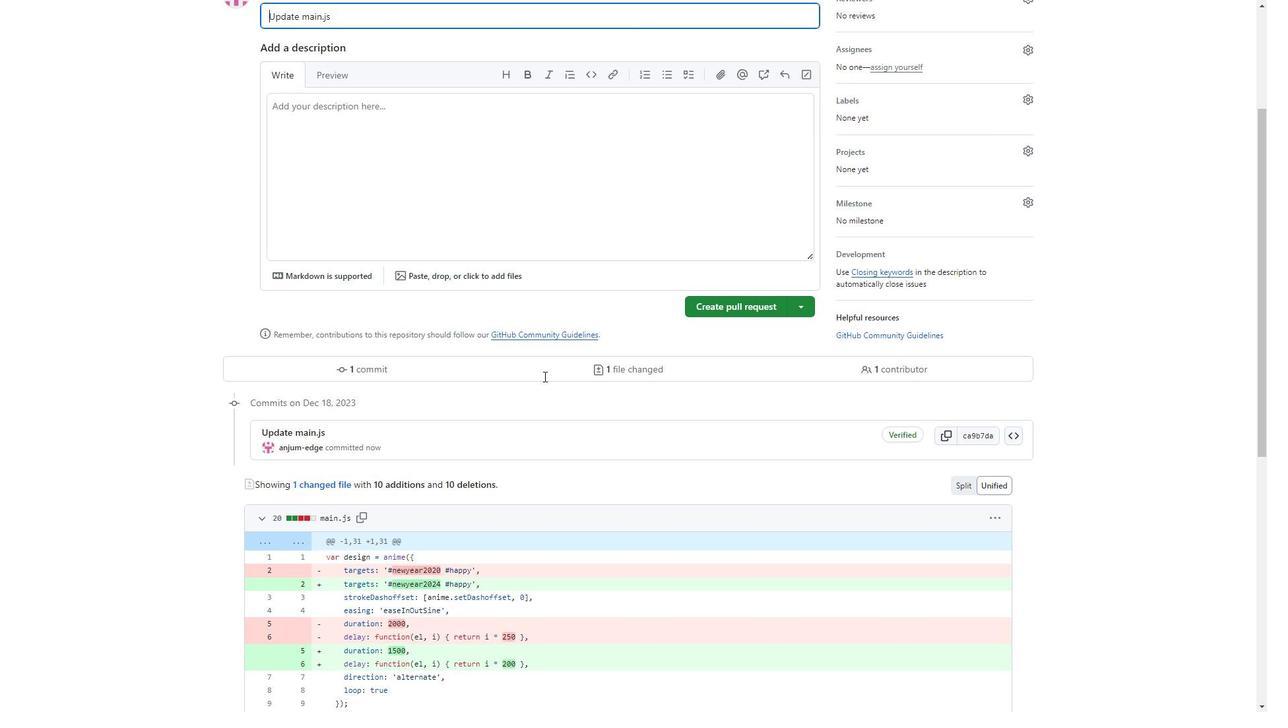 
Action: Mouse moved to (448, 325)
Screenshot: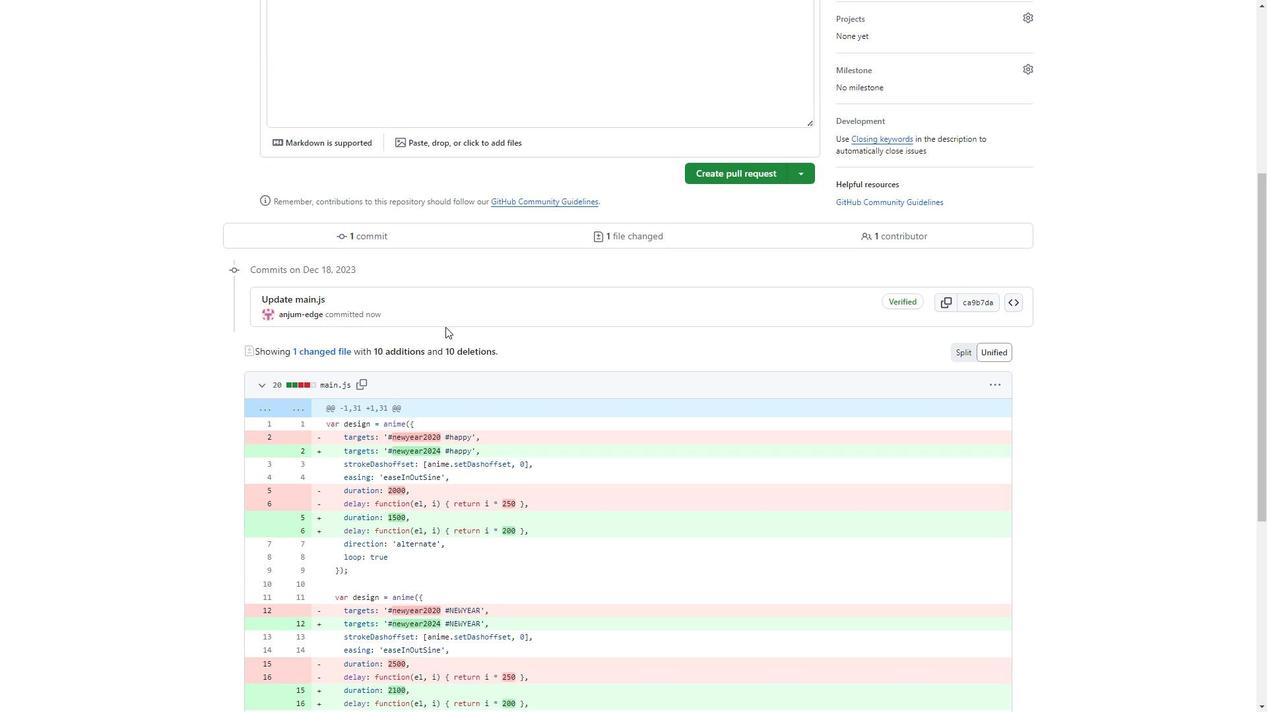 
Action: Mouse scrolled (448, 326) with delta (0, 0)
Screenshot: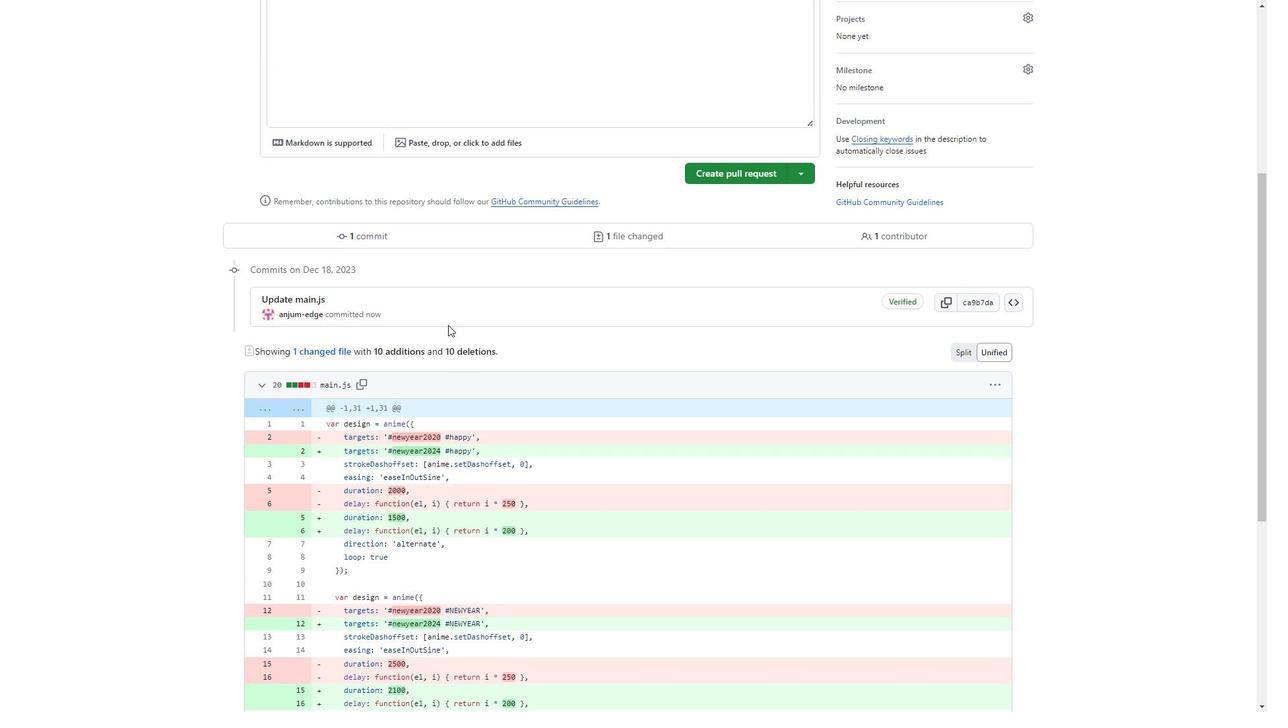 
Action: Mouse moved to (427, 311)
Screenshot: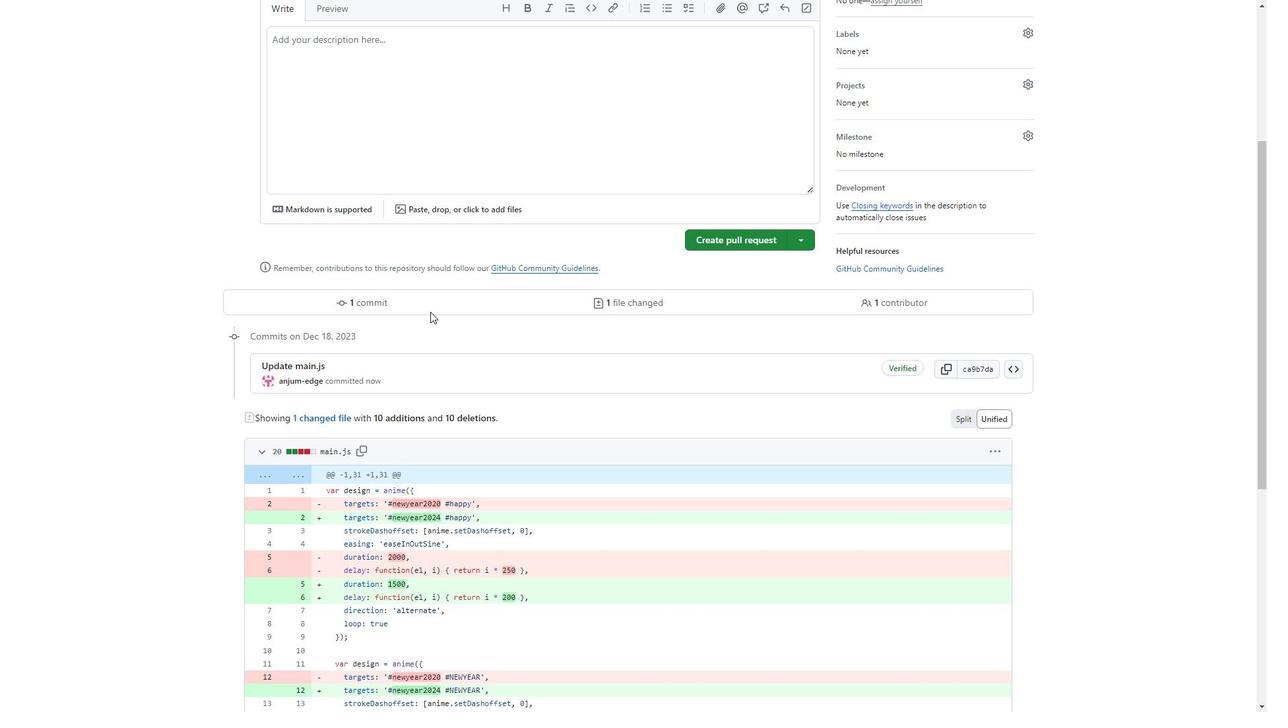 
Action: Mouse scrolled (427, 312) with delta (0, 0)
Screenshot: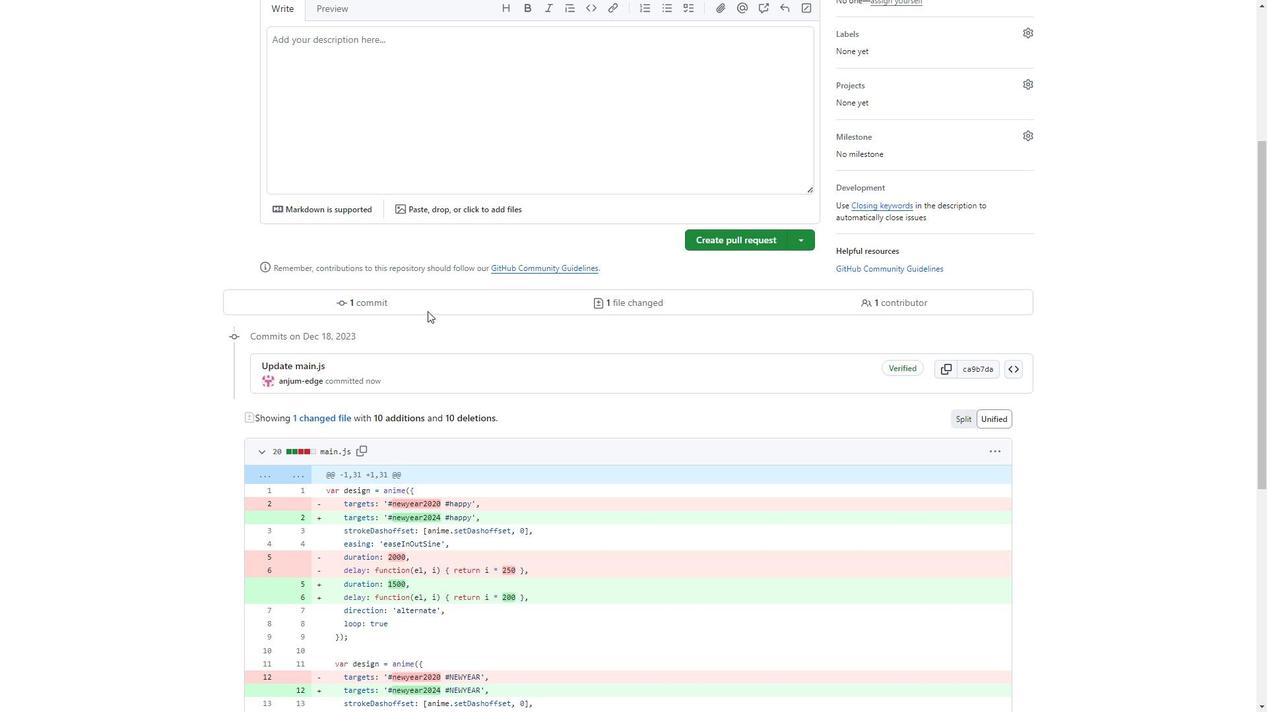 
Action: Mouse scrolled (427, 312) with delta (0, 0)
Screenshot: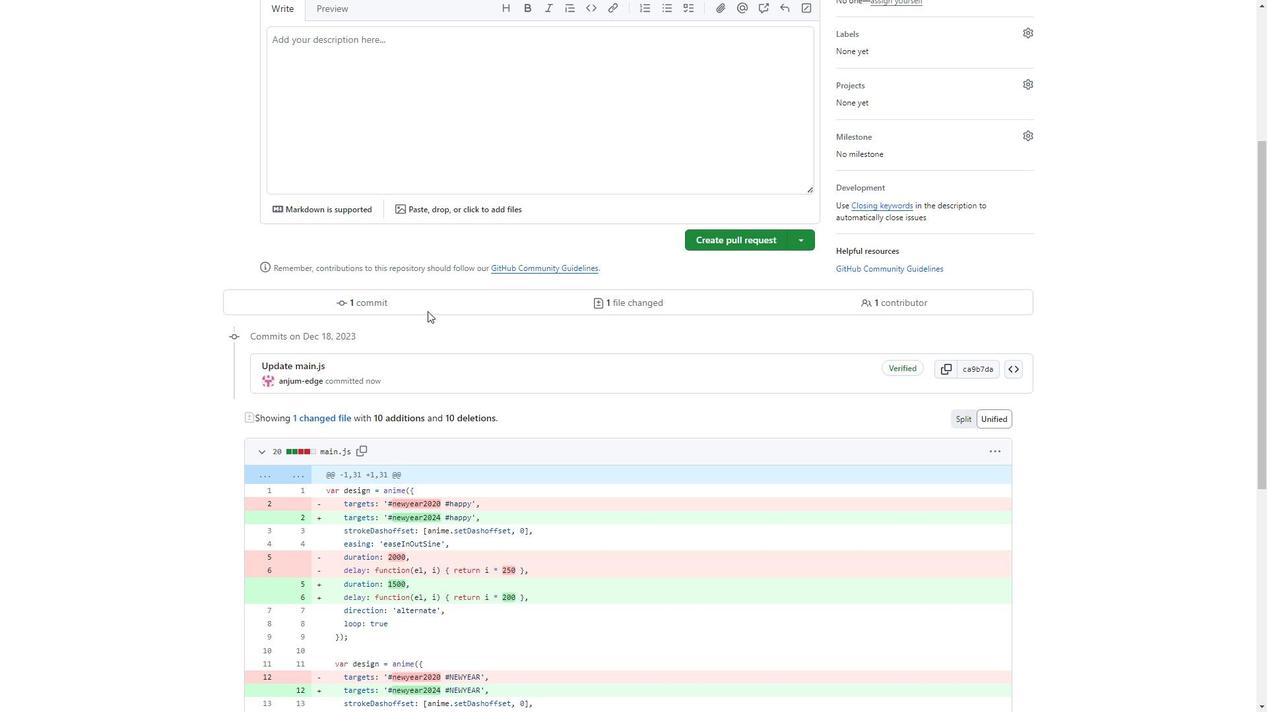 
Action: Mouse scrolled (427, 312) with delta (0, 0)
Screenshot: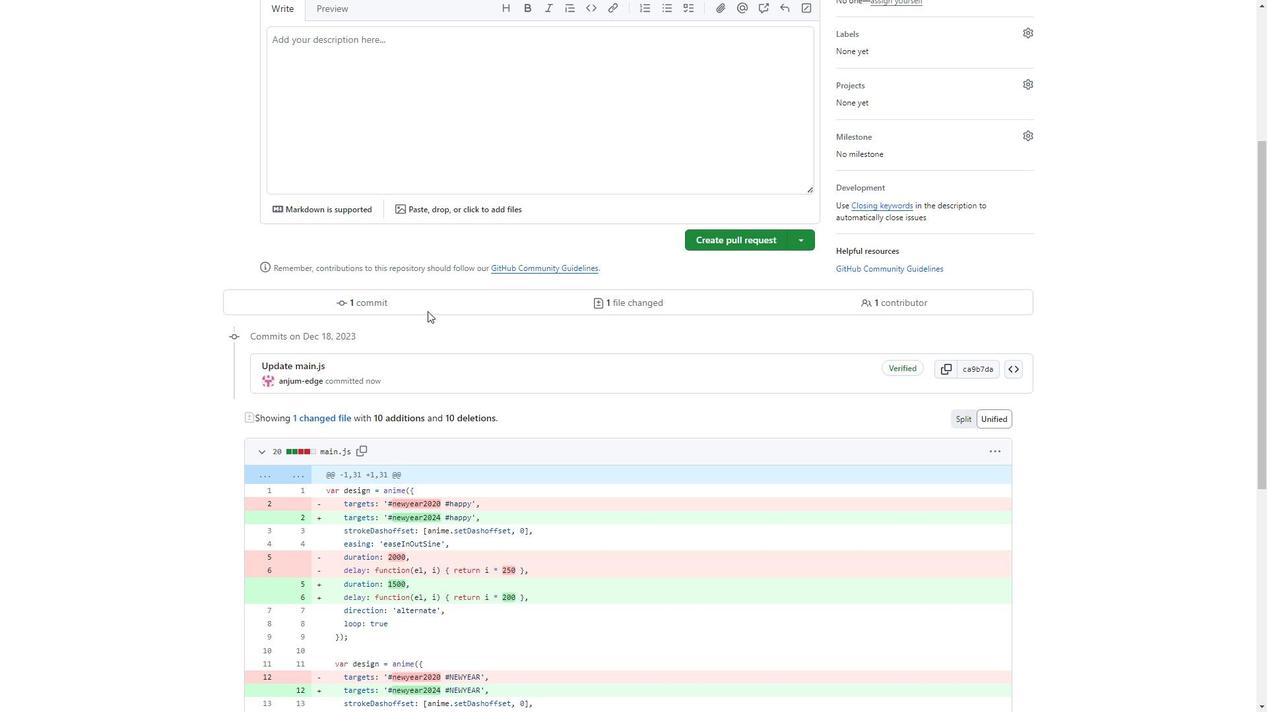 
Action: Mouse moved to (374, 268)
Screenshot: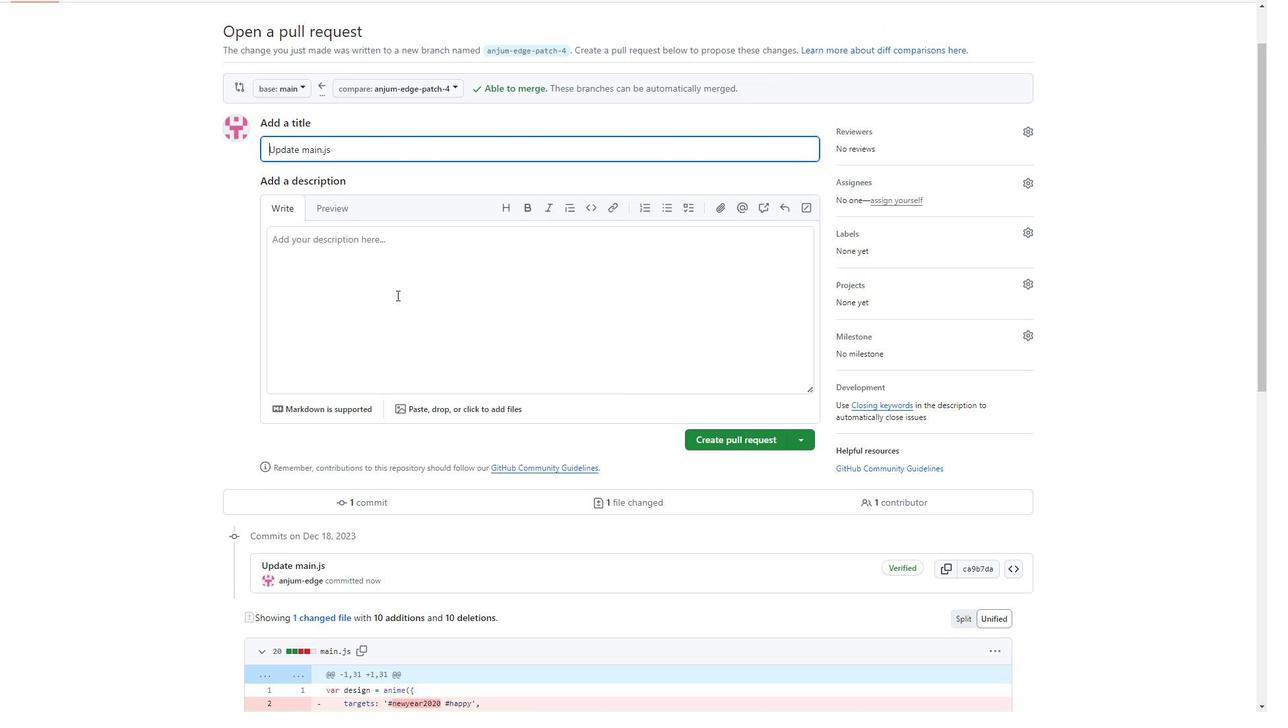 
Action: Mouse pressed left at (374, 268)
Screenshot: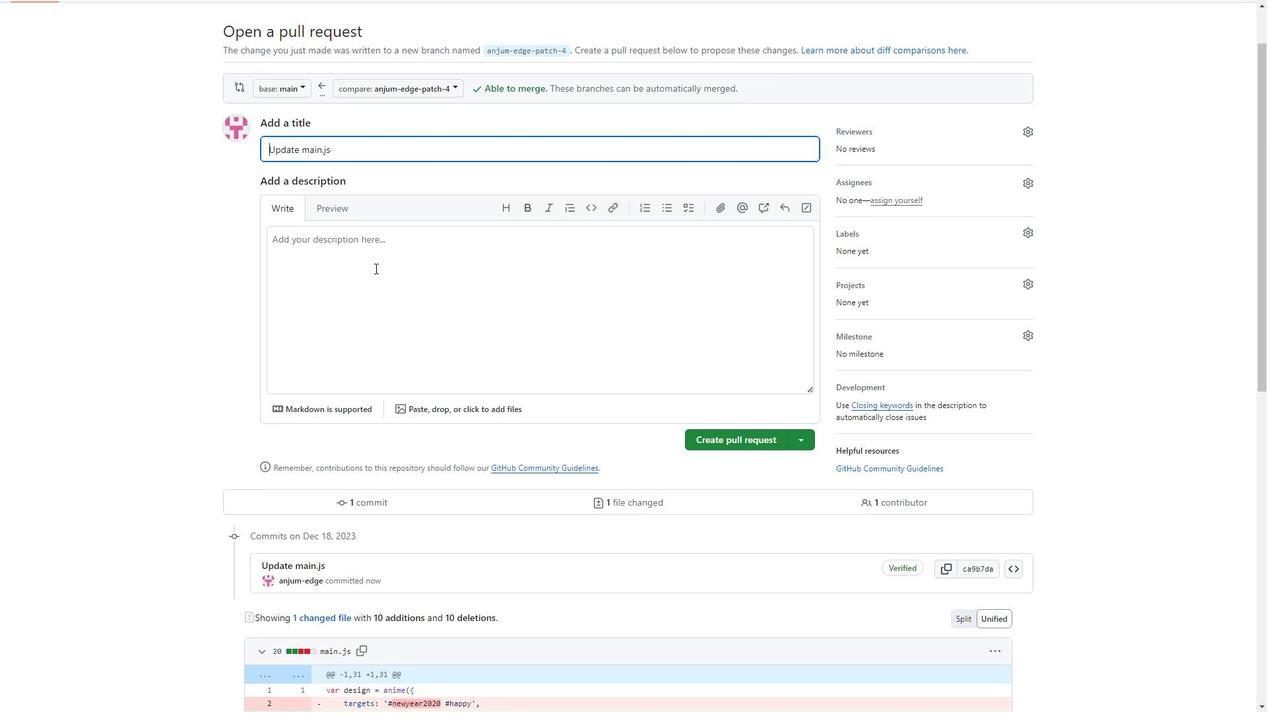 
Action: Key pressed <Key.shift>Done<Key.space>the<Key.space>changes<Key.space>metioned<Key.space><Key.left><Key.left><Key.left><Key.left><Key.left><Key.left><Key.left>n<Key.right><Key.space>ctrl+Below<Key.shift_r>:<Key.enter>
Screenshot: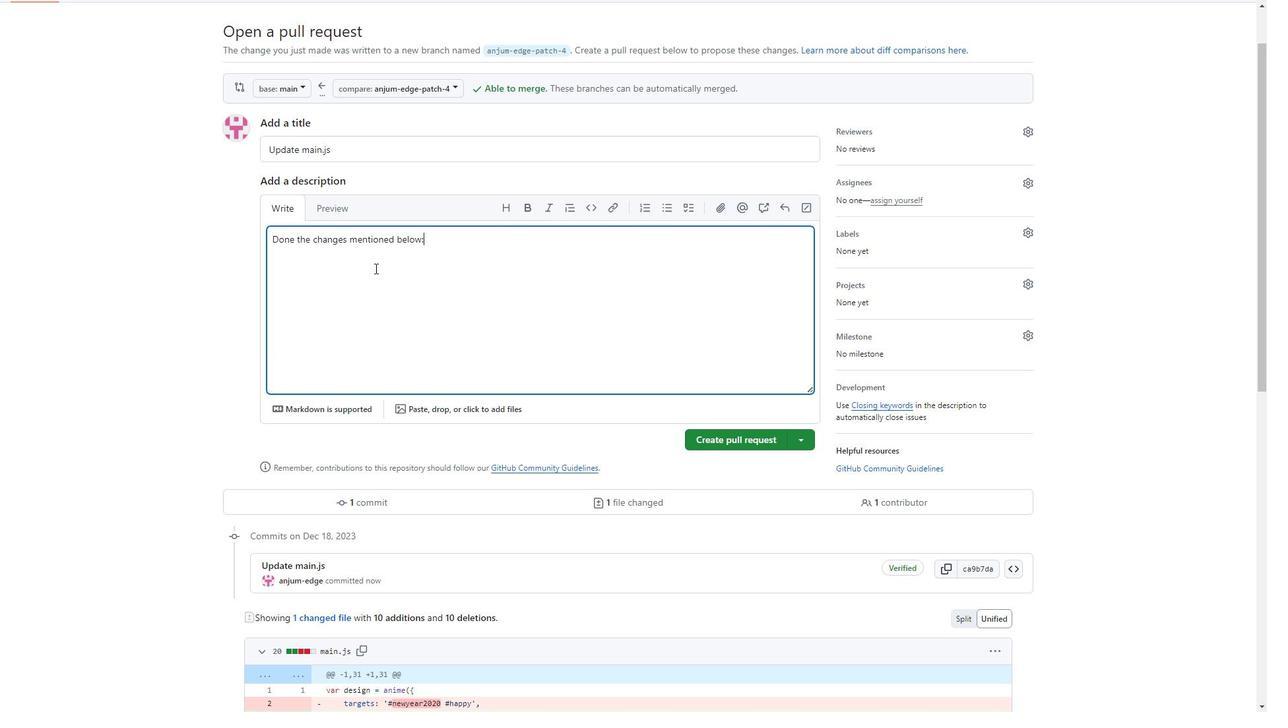 
Action: Mouse moved to (645, 204)
Screenshot: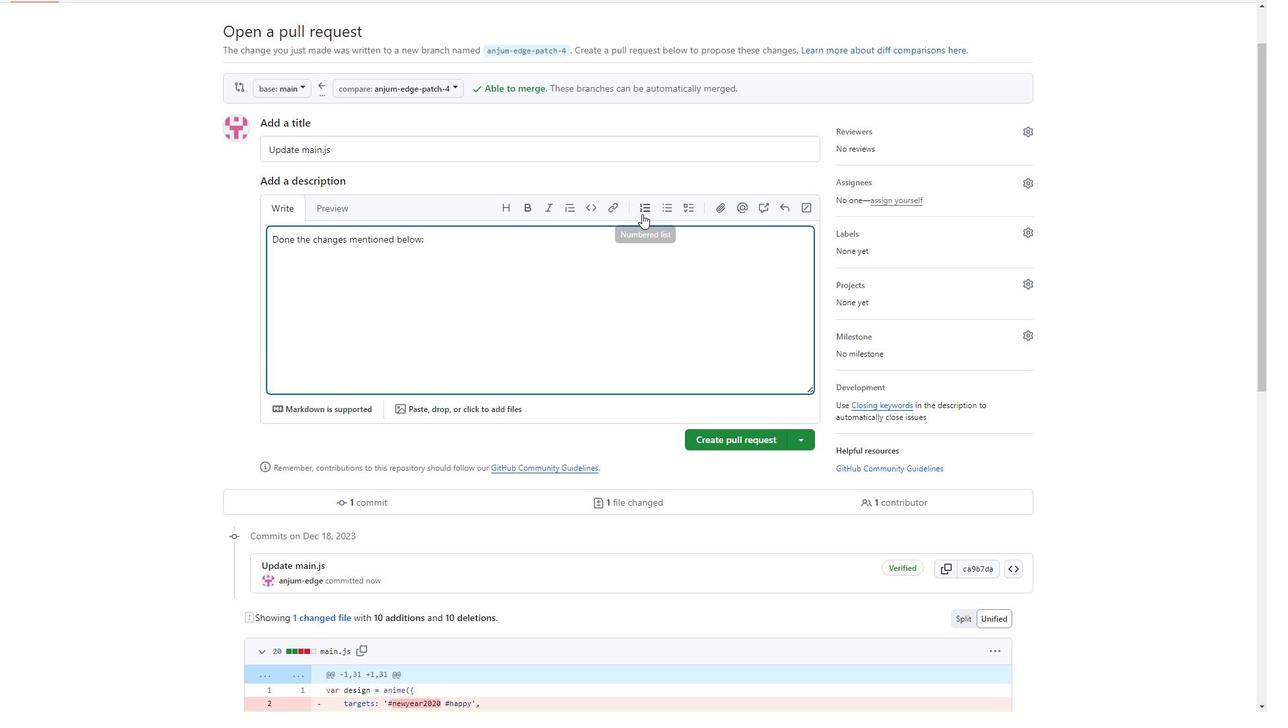 
Action: Mouse pressed left at (645, 204)
Screenshot: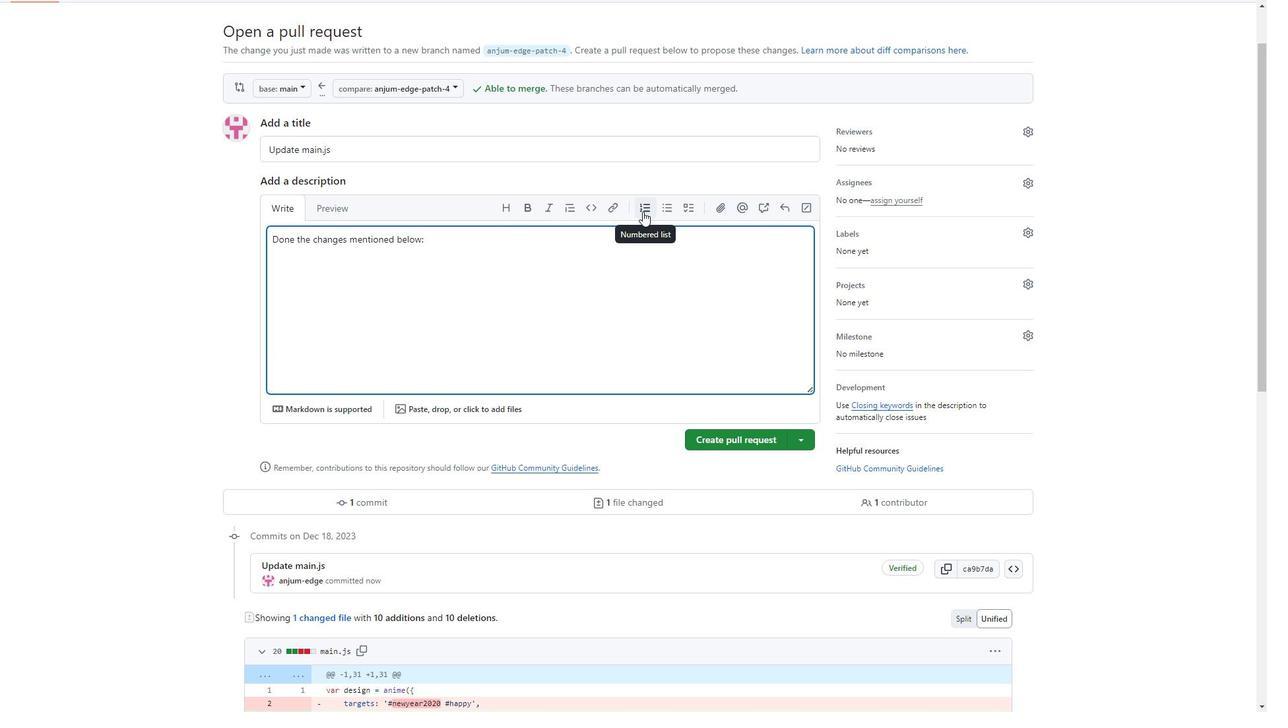 
Action: Mouse moved to (524, 260)
Screenshot: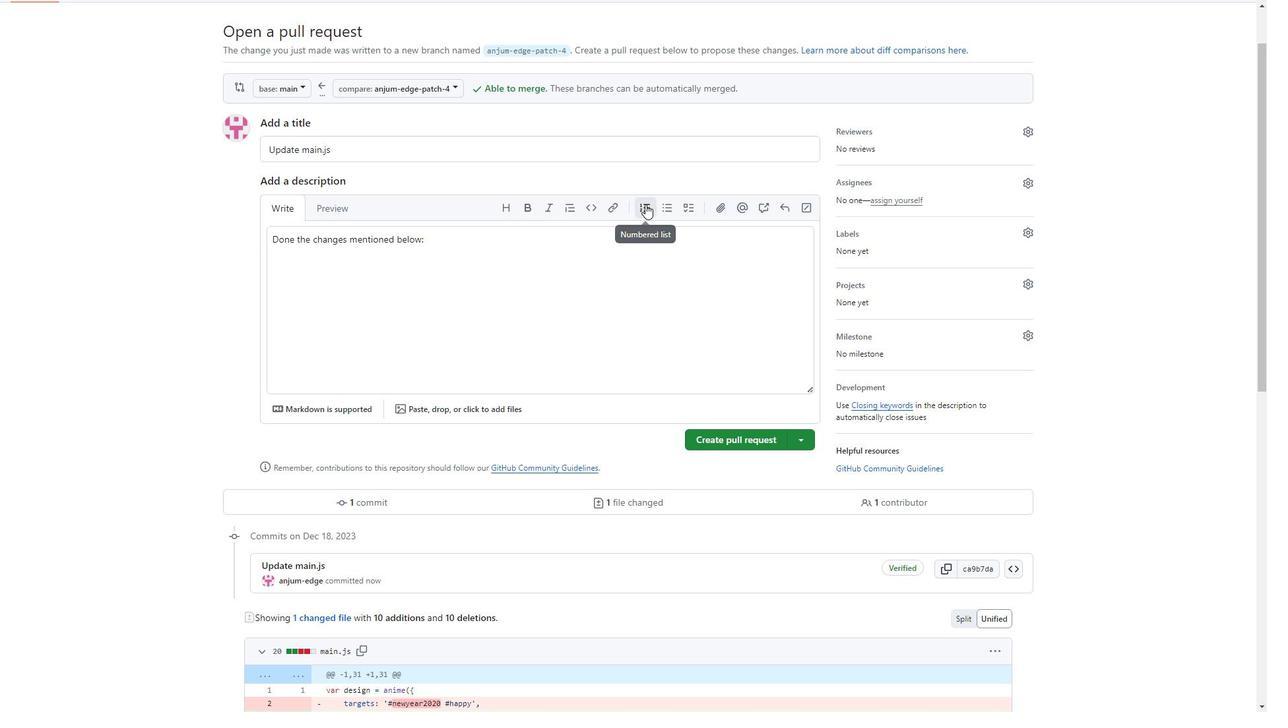 
Action: Key pressed changed<Key.space>the<Key.space>year<Key.space>from<Key.space>2020<Key.space>to<Key.space>2024
Screenshot: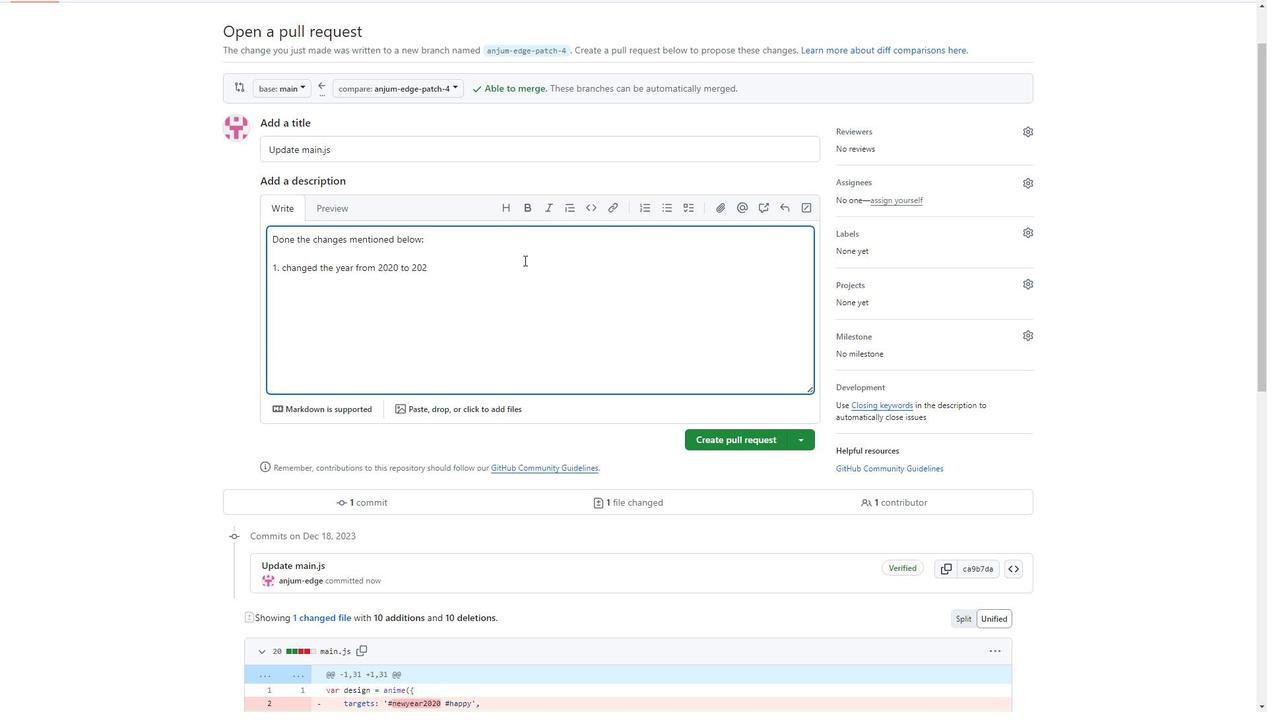 
Action: Mouse moved to (522, 269)
Screenshot: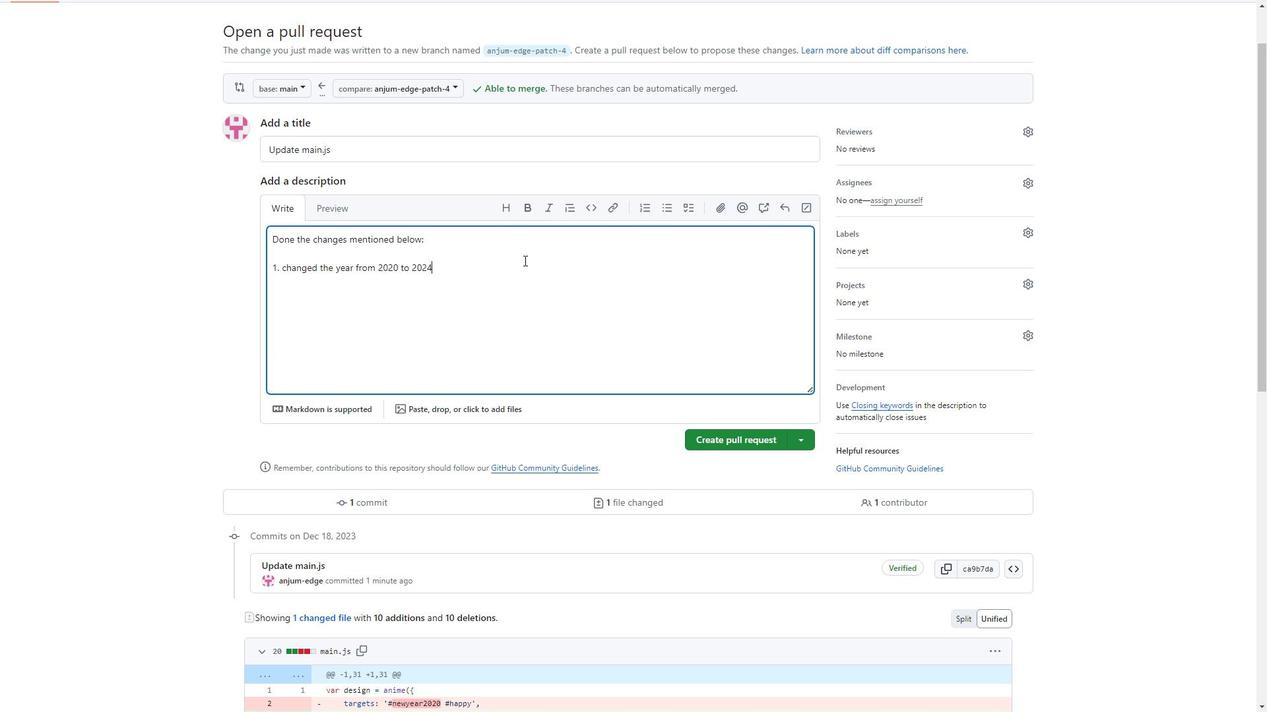 
Action: Mouse scrolled (522, 269) with delta (0, 0)
Screenshot: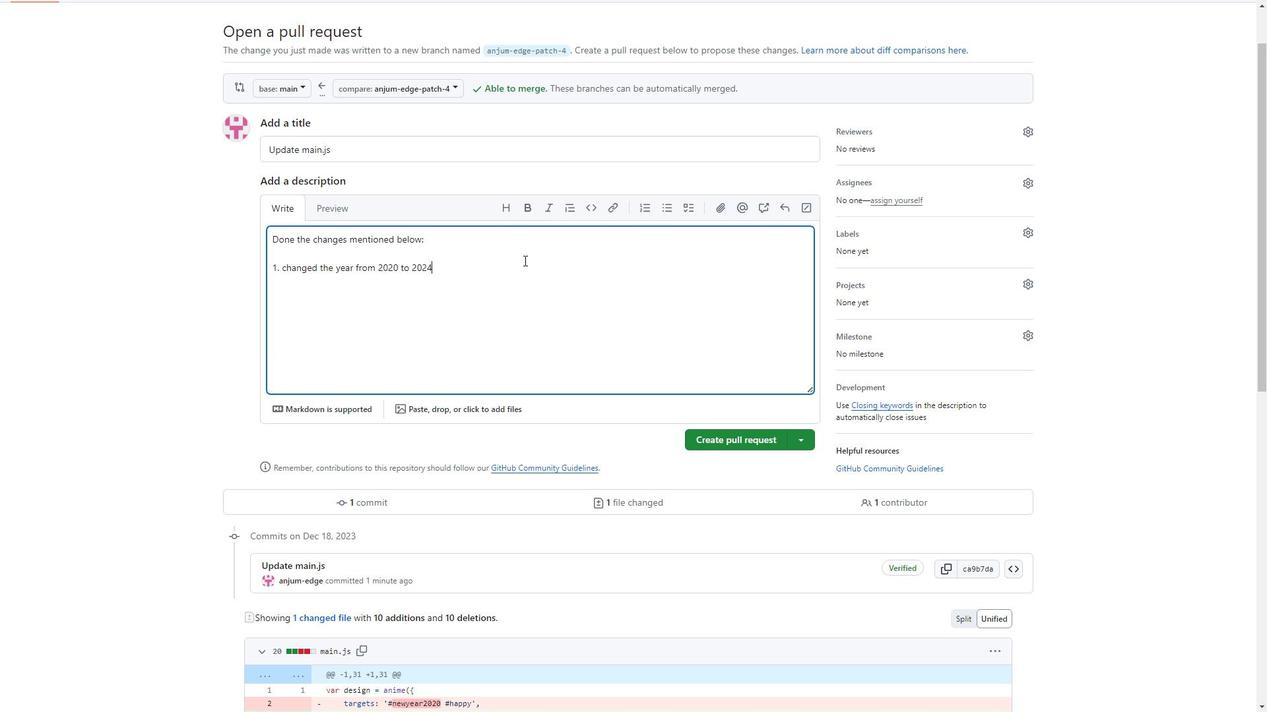 
Action: Mouse moved to (508, 300)
Screenshot: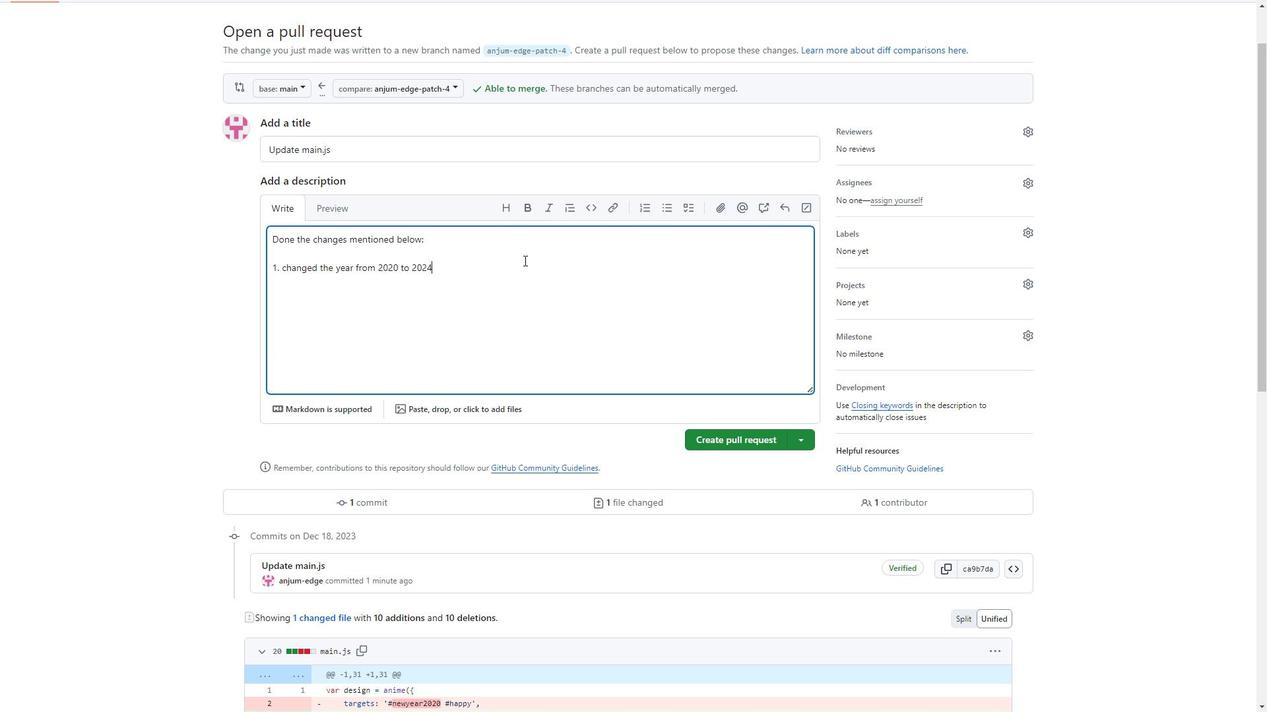 
Action: Mouse scrolled (508, 299) with delta (0, 0)
Screenshot: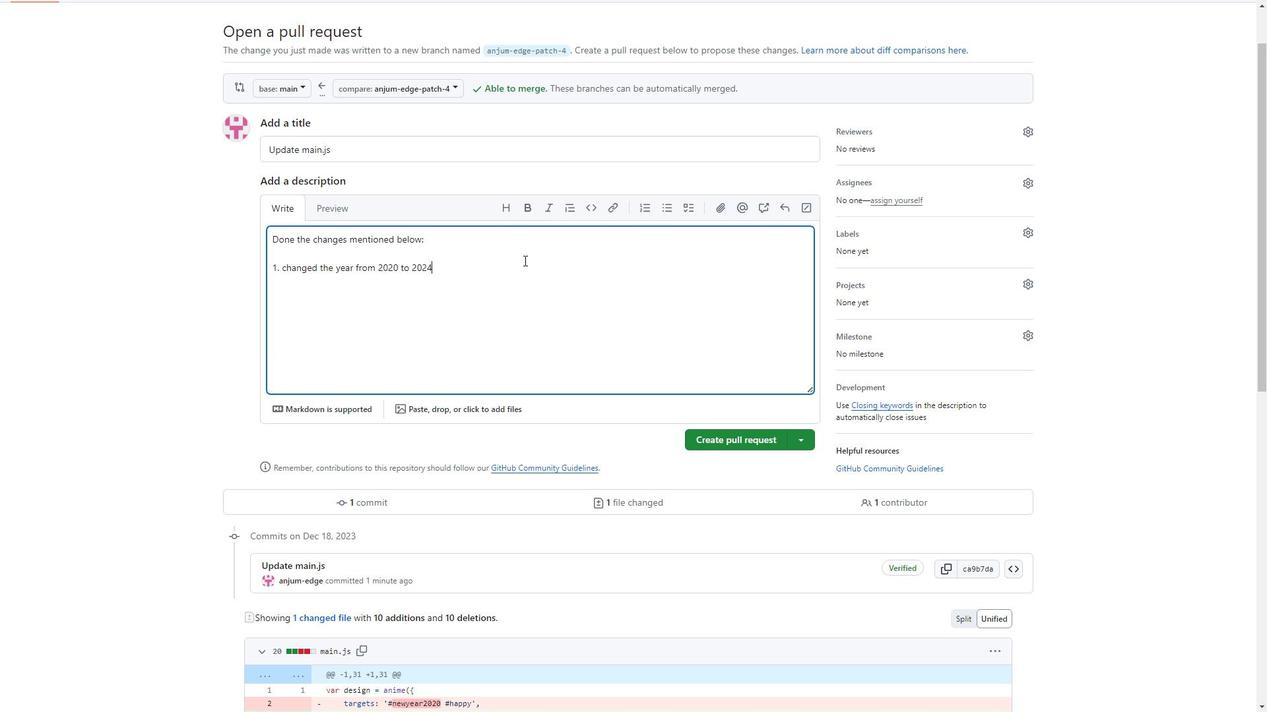 
Action: Mouse moved to (502, 309)
Screenshot: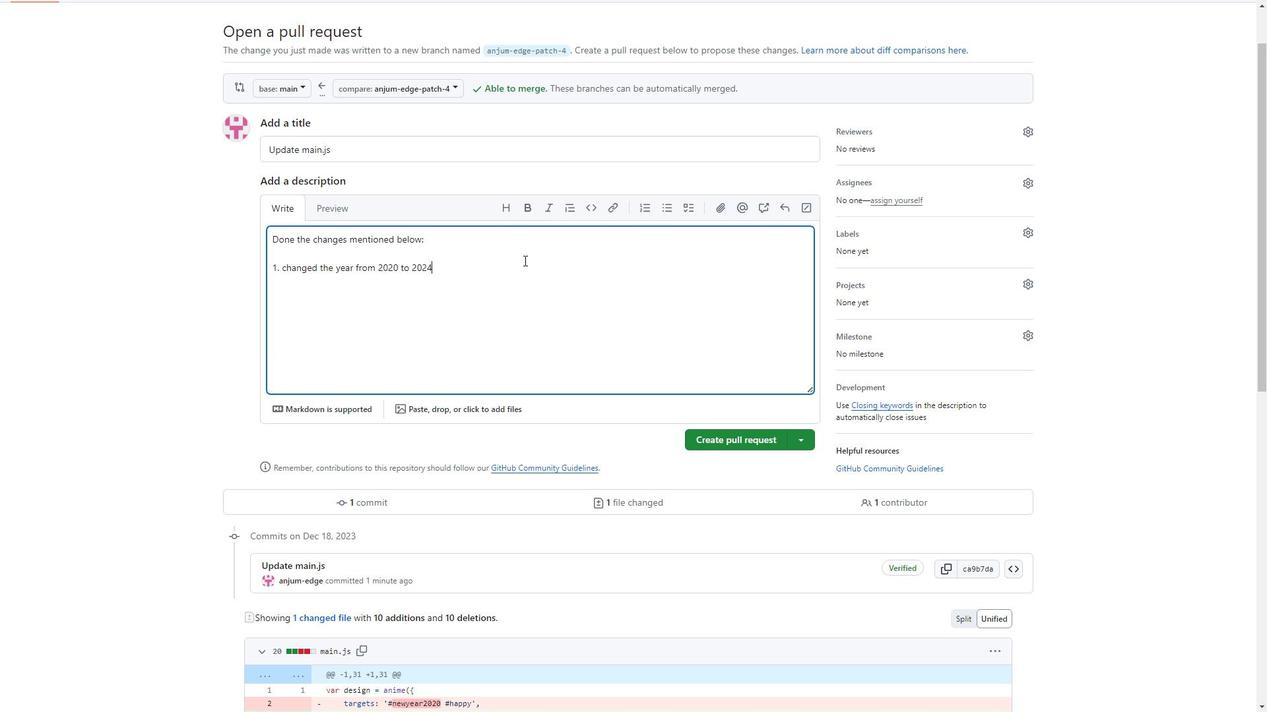 
Action: Mouse scrolled (502, 308) with delta (0, 0)
Screenshot: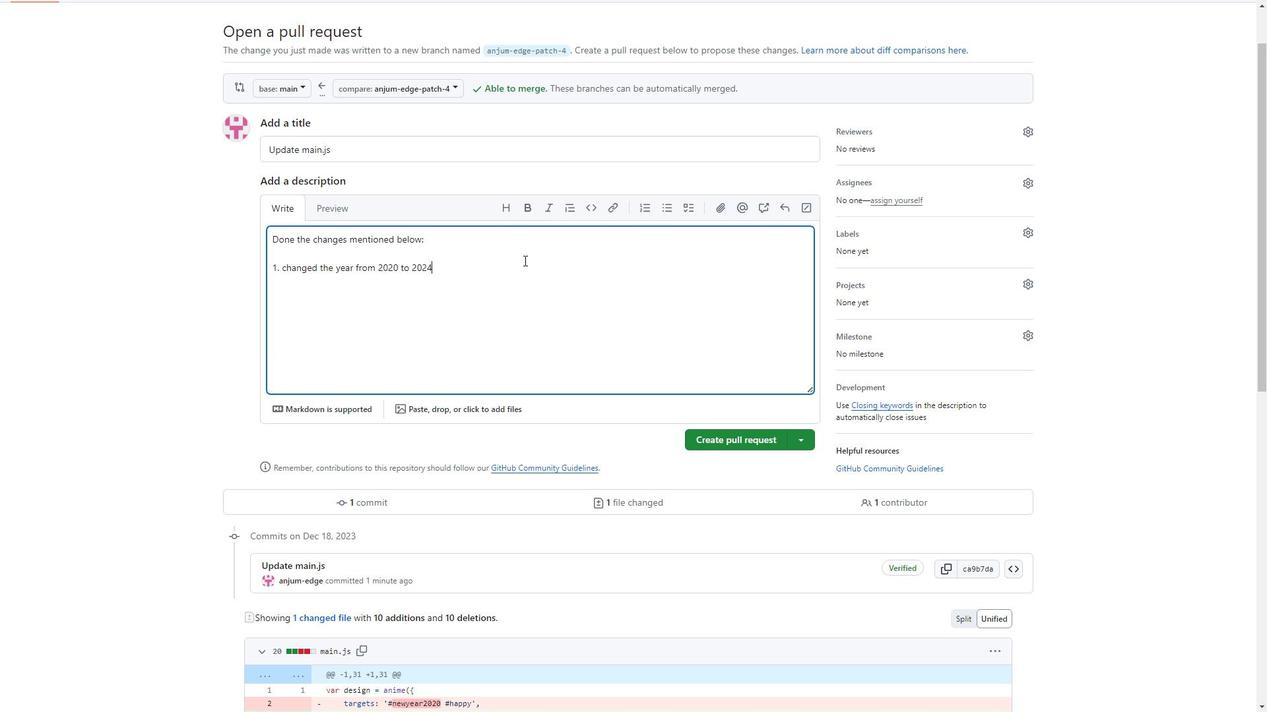 
Action: Mouse moved to (445, 388)
Screenshot: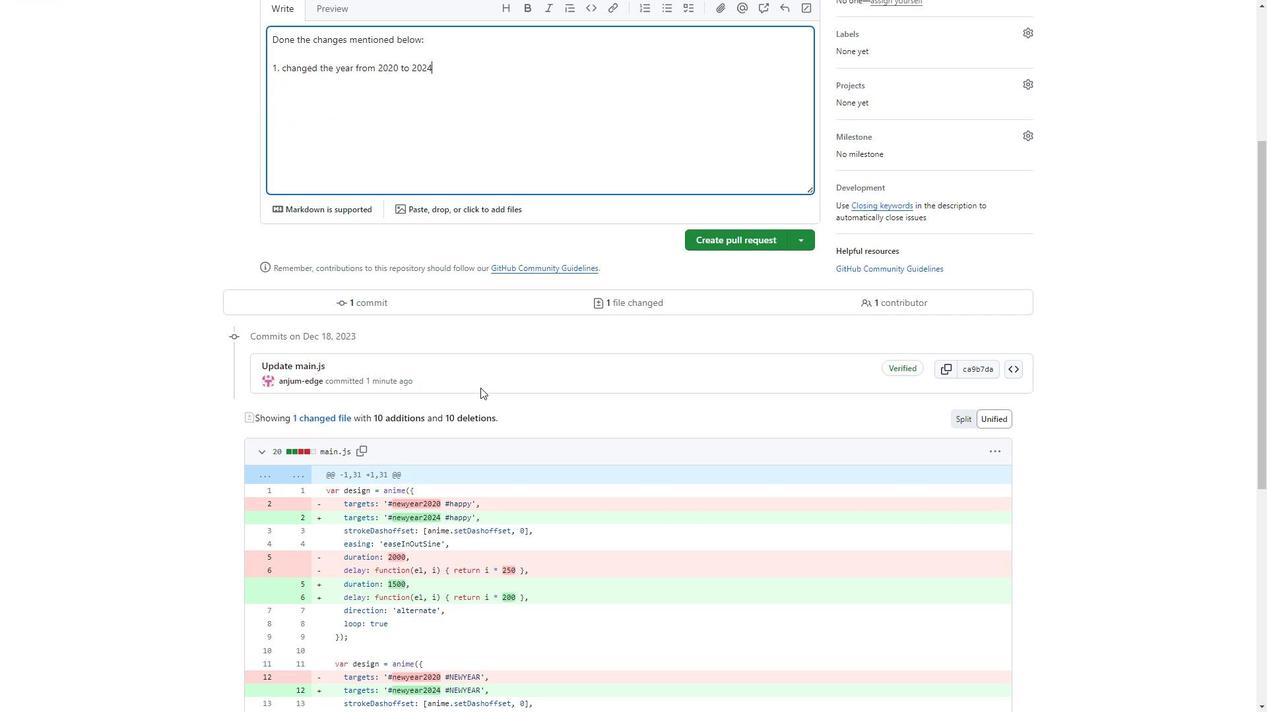 
Action: Mouse scrolled (445, 388) with delta (0, 0)
Screenshot: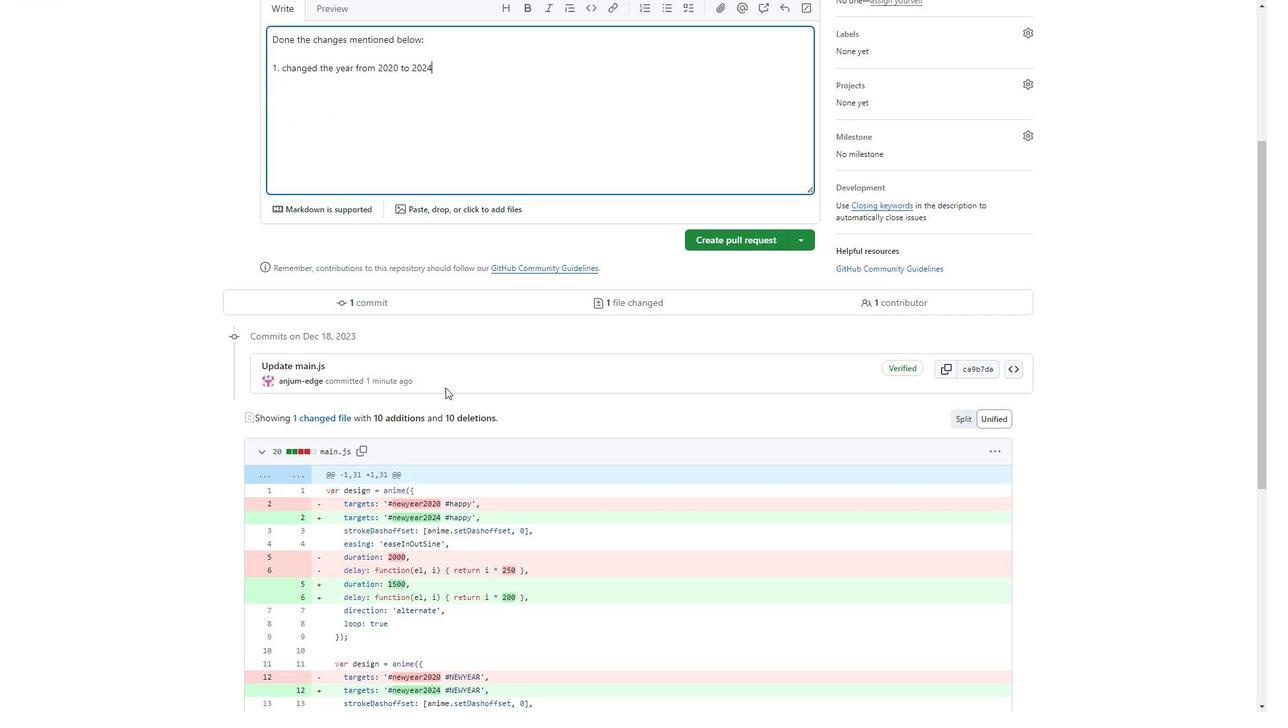 
Action: Mouse scrolled (445, 388) with delta (0, 0)
Screenshot: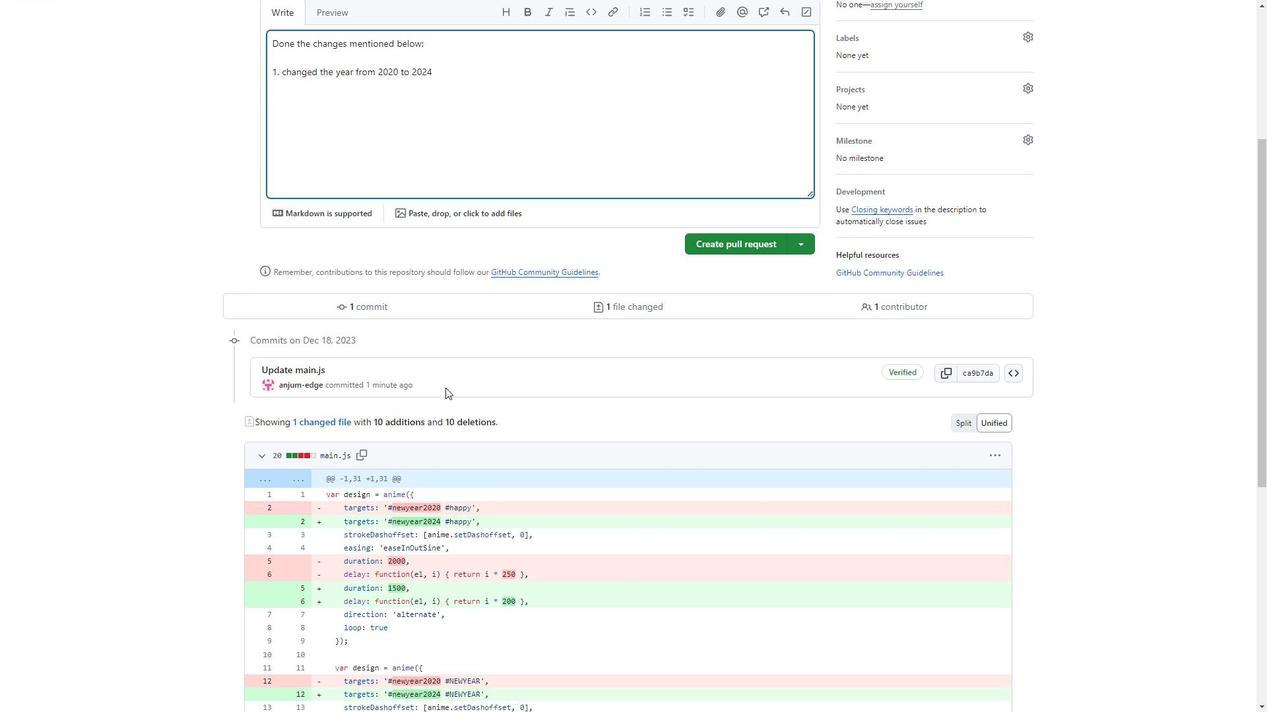 
Action: Mouse scrolled (445, 388) with delta (0, 0)
Screenshot: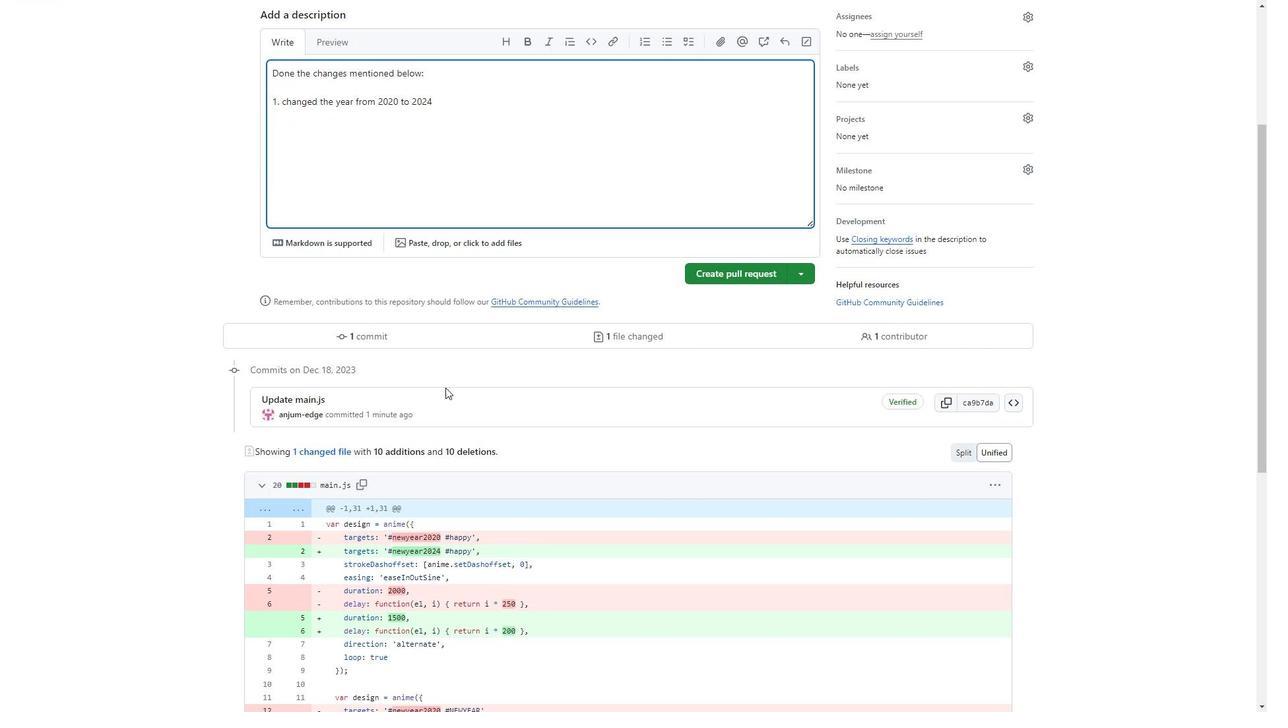 
Action: Mouse scrolled (445, 387) with delta (0, 0)
Screenshot: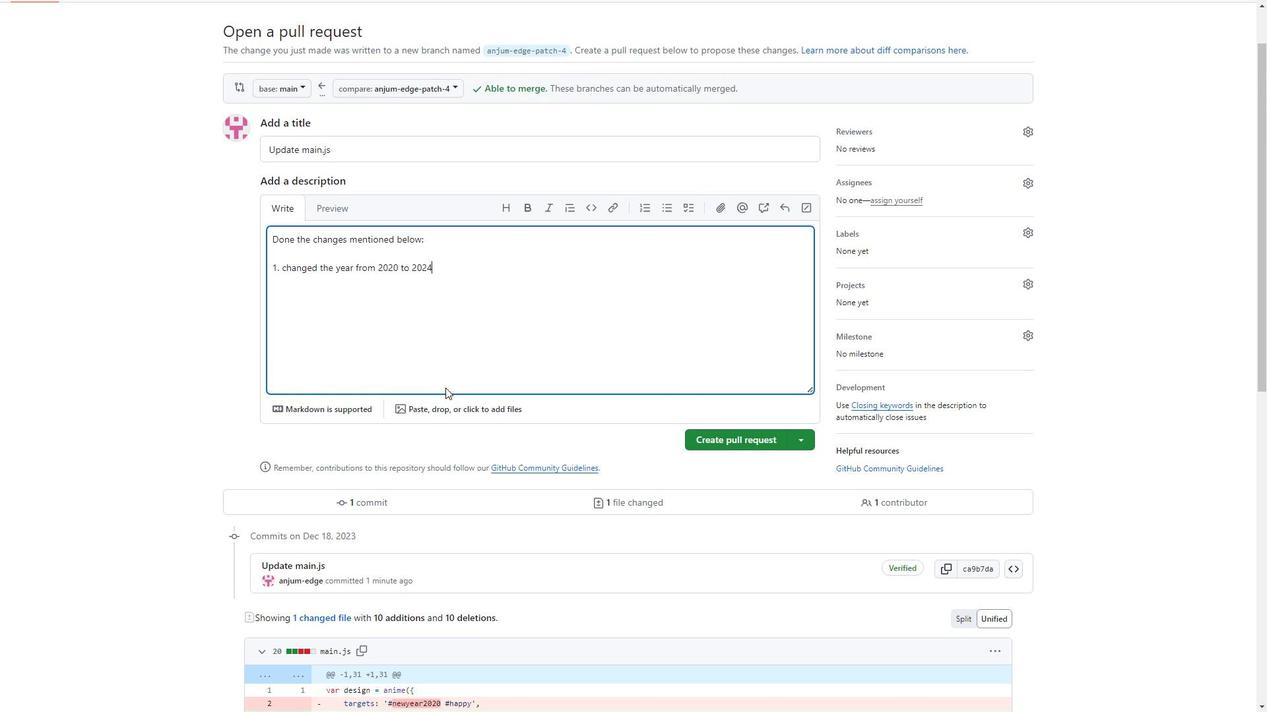 
Action: Mouse scrolled (445, 387) with delta (0, 0)
Screenshot: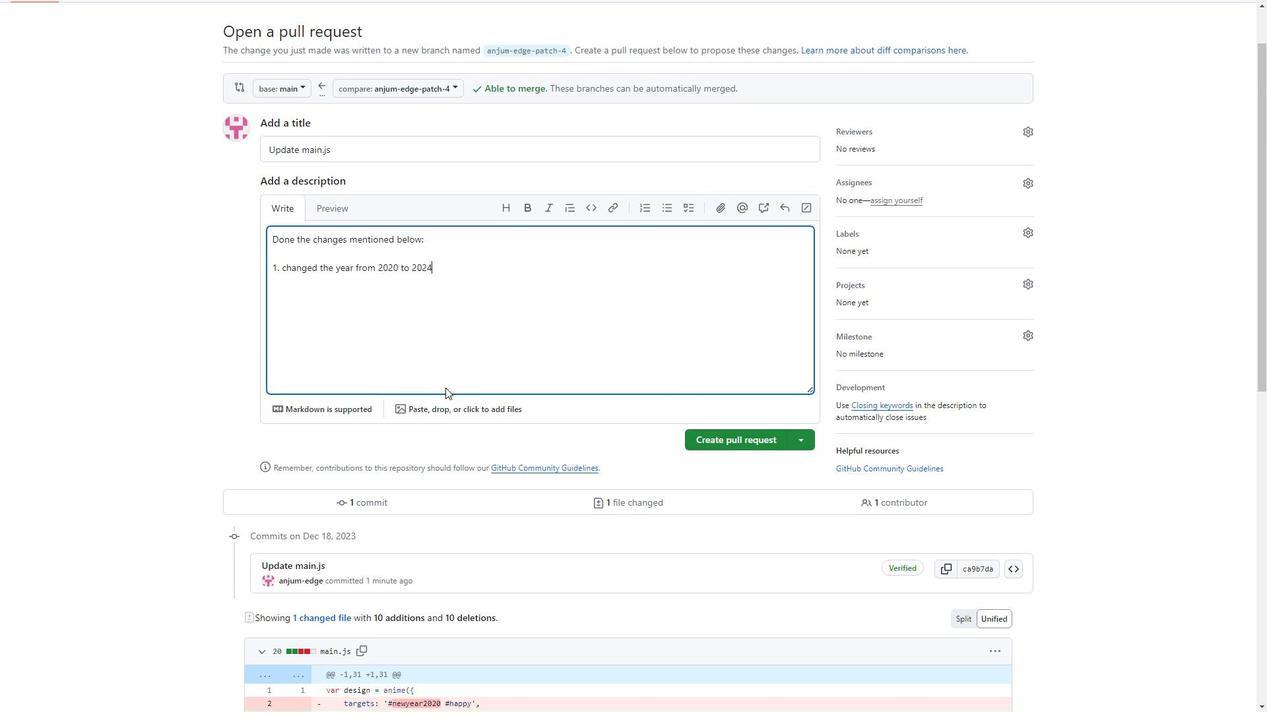 
Action: Mouse moved to (432, 262)
Screenshot: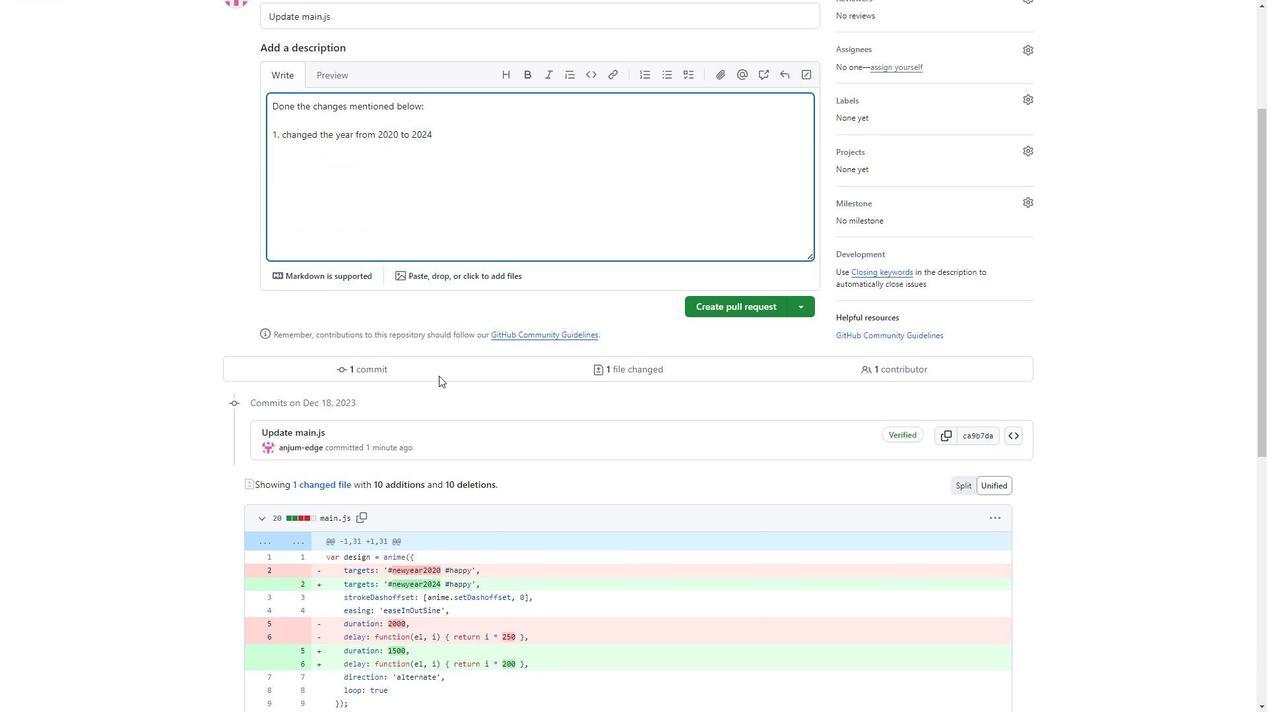 
Action: Key pressed <Key.enter>changed<Key.space>duration<Key.space>from<Key.space>2000<Key.space>to<Key.space>1500<Key.enter>
Screenshot: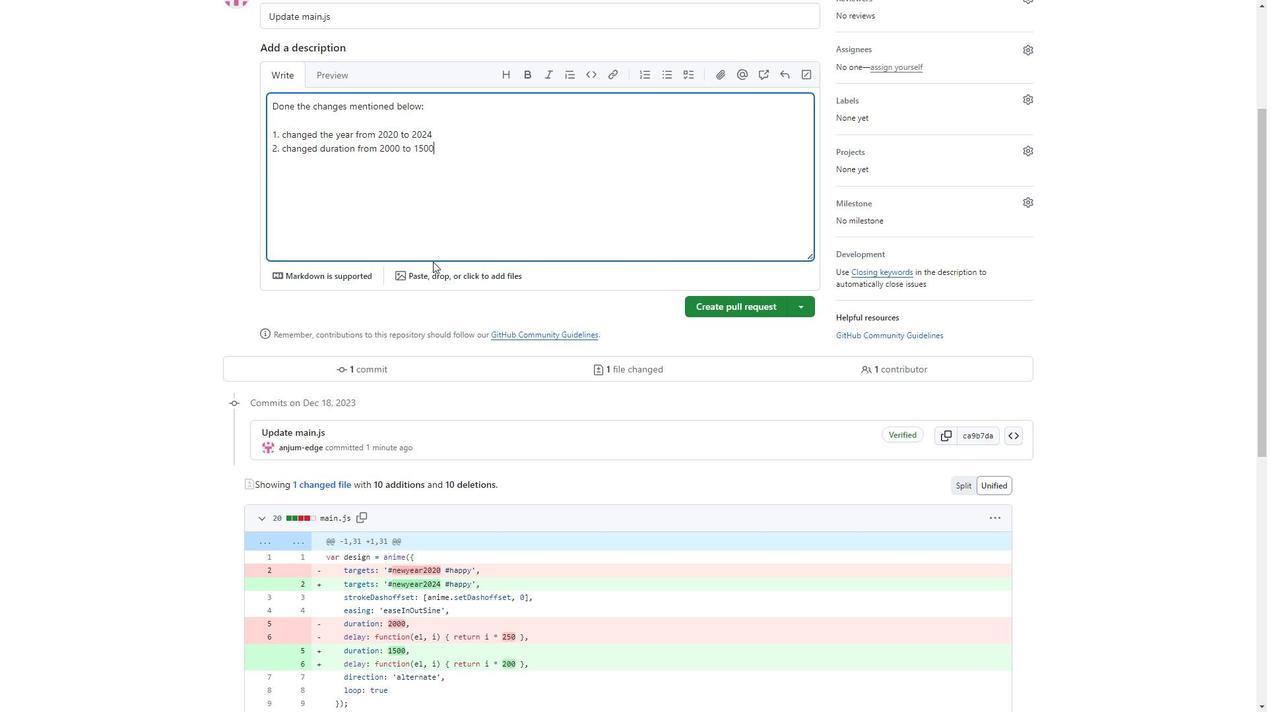 
Action: Mouse moved to (366, 489)
Screenshot: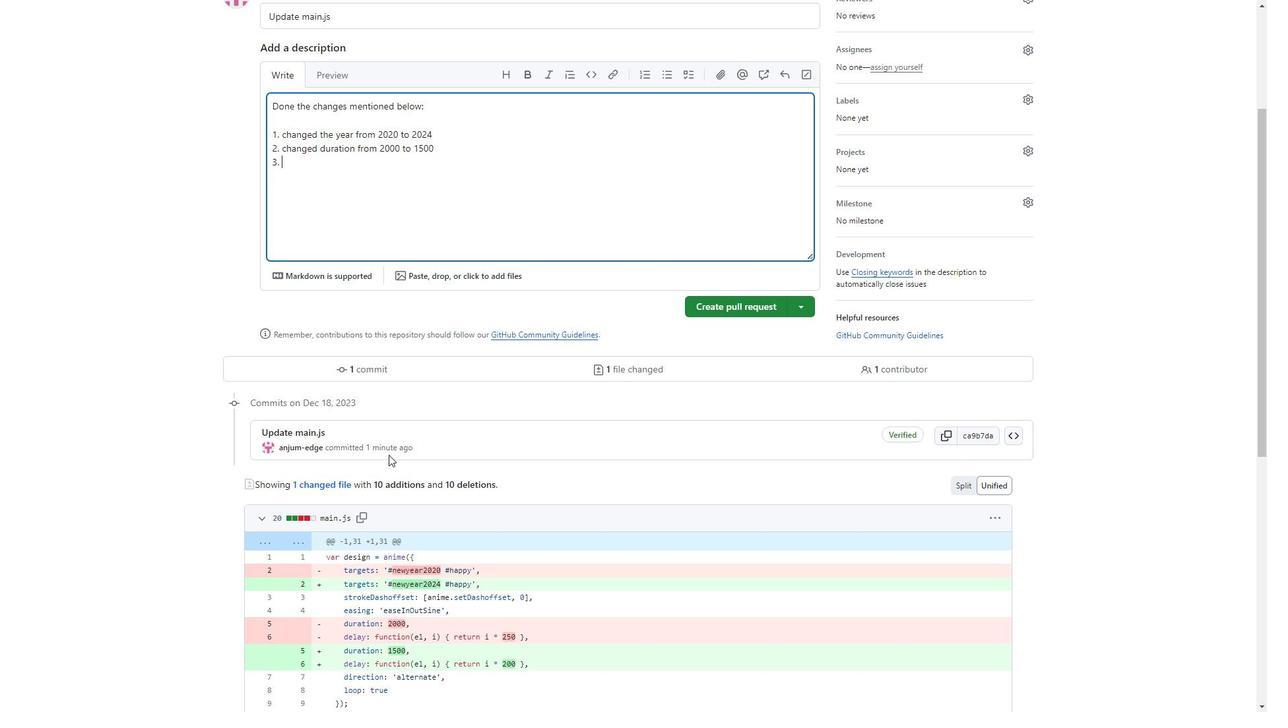 
Action: Mouse scrolled (366, 489) with delta (0, 0)
Screenshot: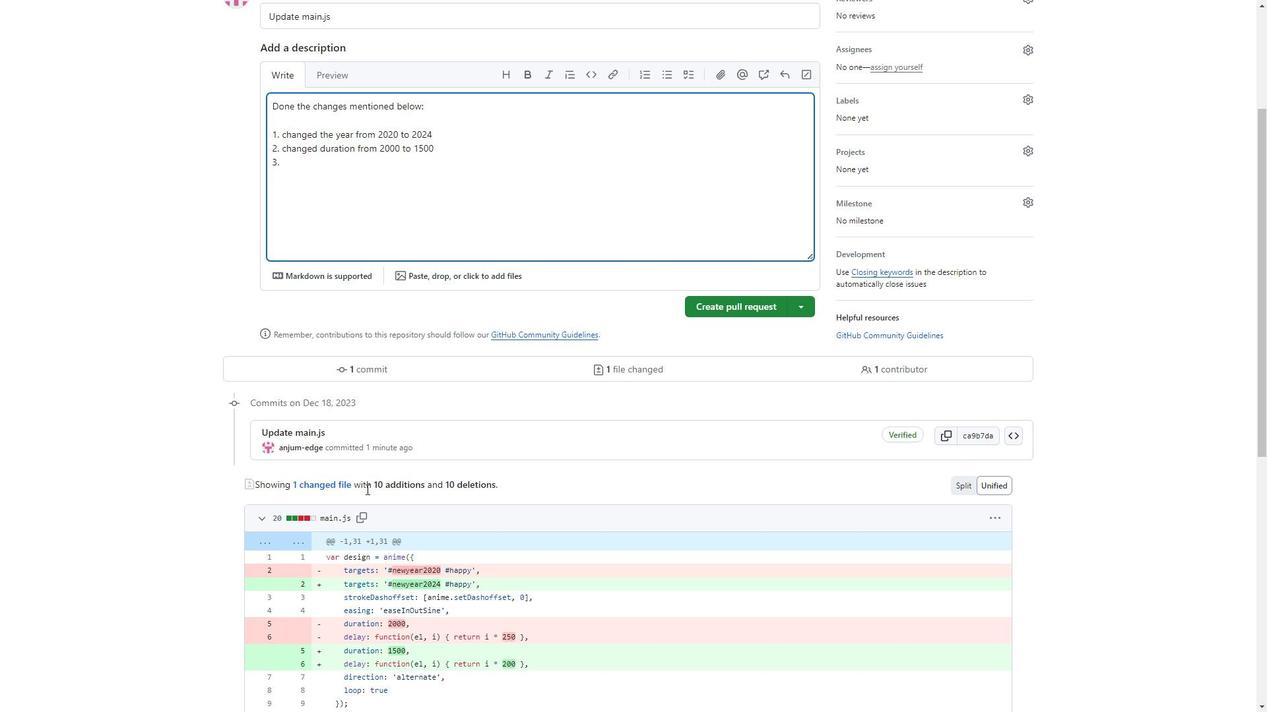 
Action: Mouse moved to (390, 462)
Screenshot: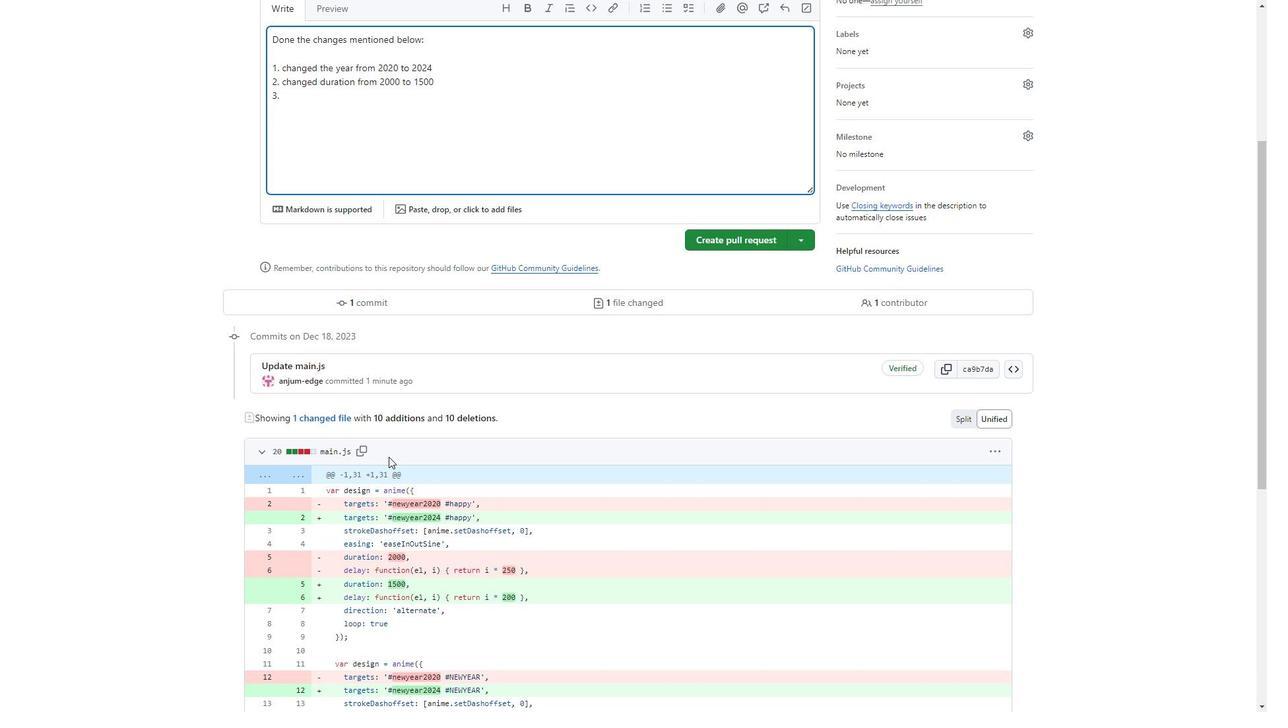 
Action: Mouse scrolled (390, 462) with delta (0, 0)
Screenshot: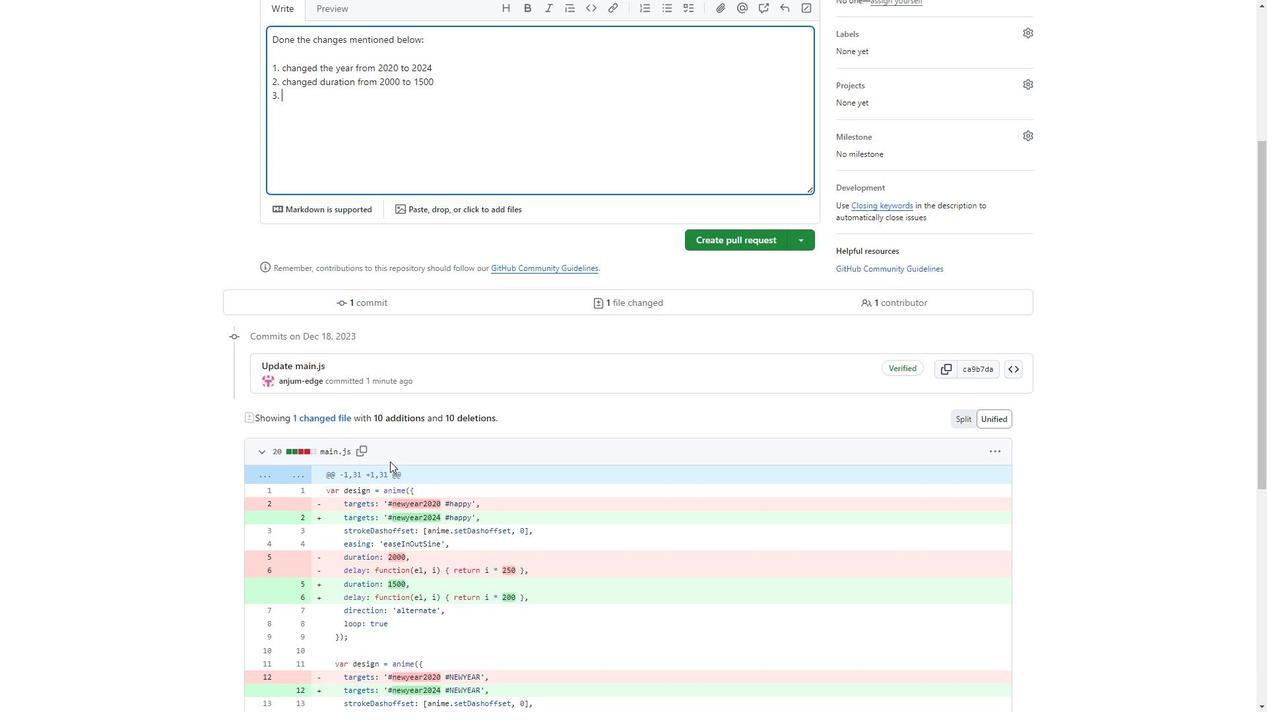
Action: Mouse moved to (401, 425)
Screenshot: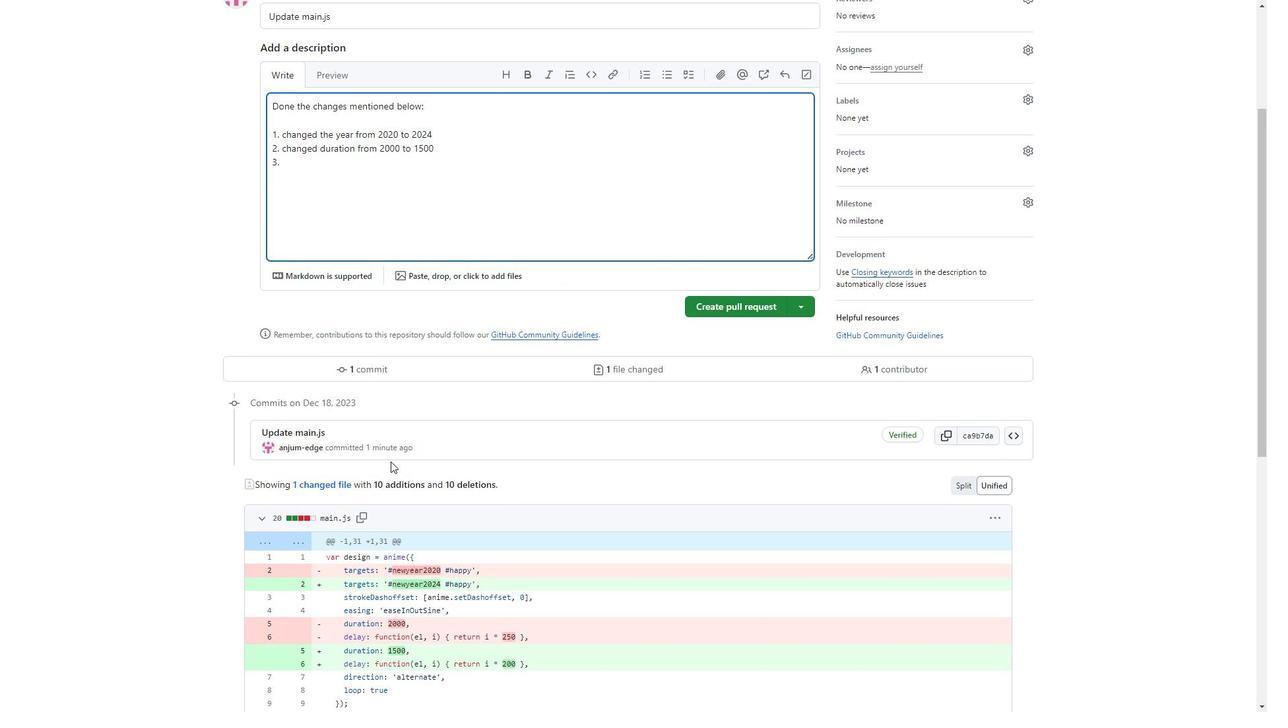
Action: Key pressed <Key.backspace><Key.backspace><Key.backspace><Key.backspace><Key.space>and<Key.space>return<Key.space>wa<Key.backspace><Key.backspace>value<Key.space>from<Key.space>250<Key.space>to<Key.space>200<Key.space><Key.enter>
Screenshot: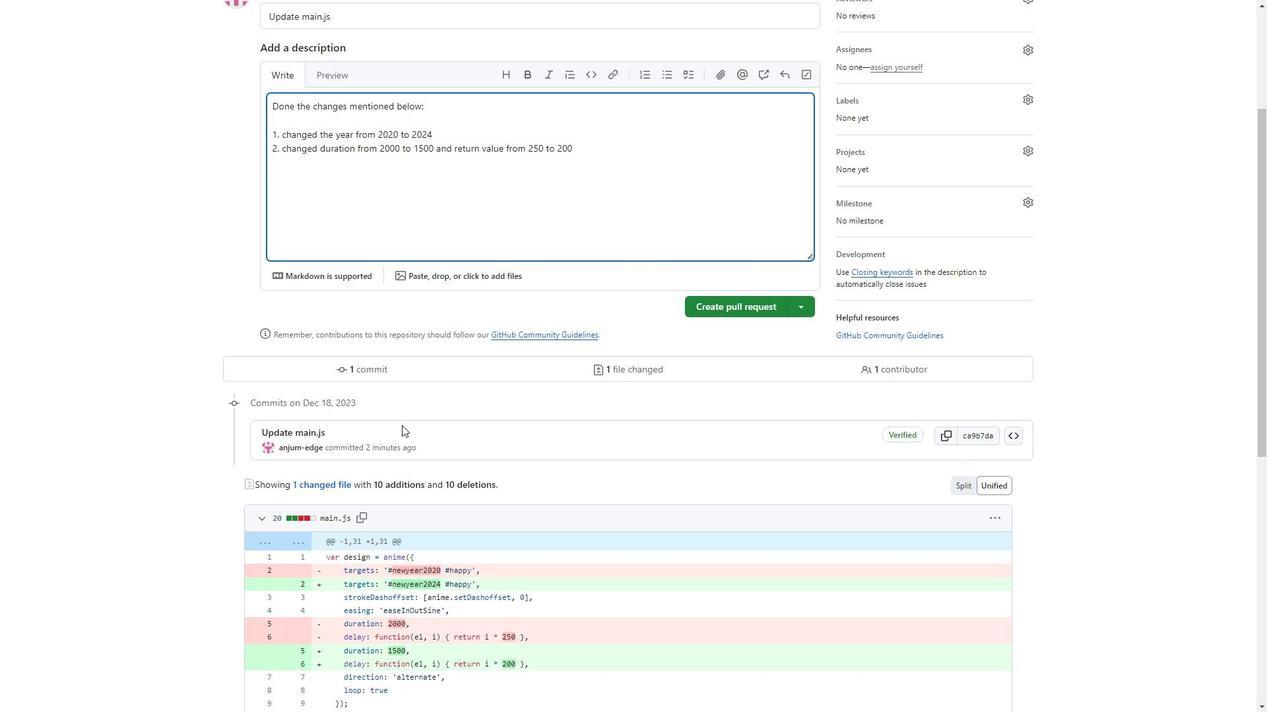 
Action: Mouse scrolled (401, 425) with delta (0, 0)
Screenshot: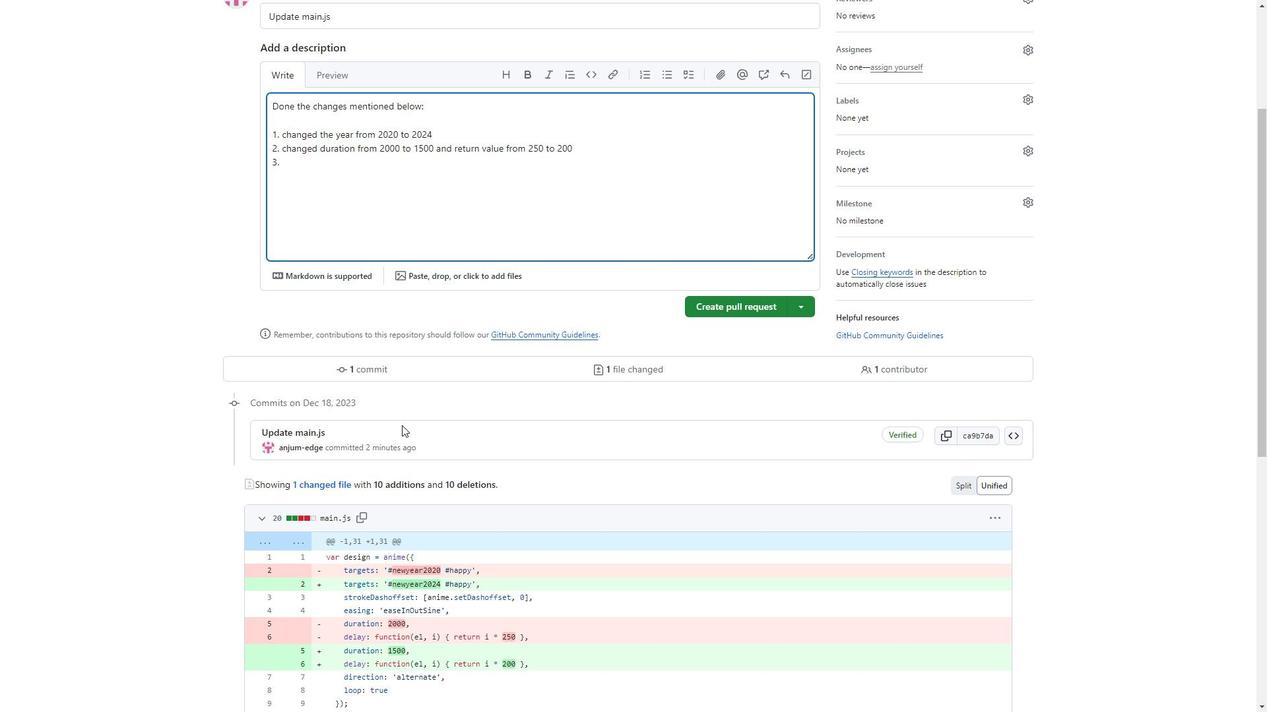 
Action: Mouse scrolled (401, 425) with delta (0, 0)
Screenshot: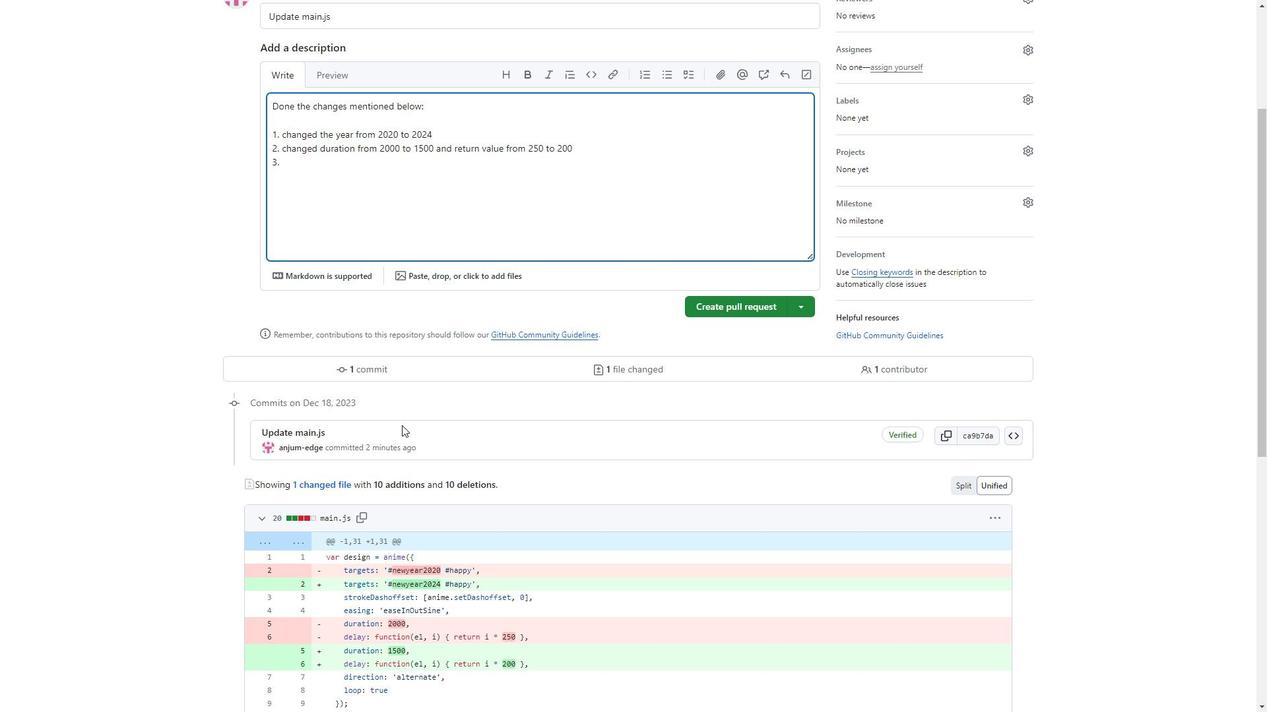 
Action: Mouse moved to (395, 453)
Screenshot: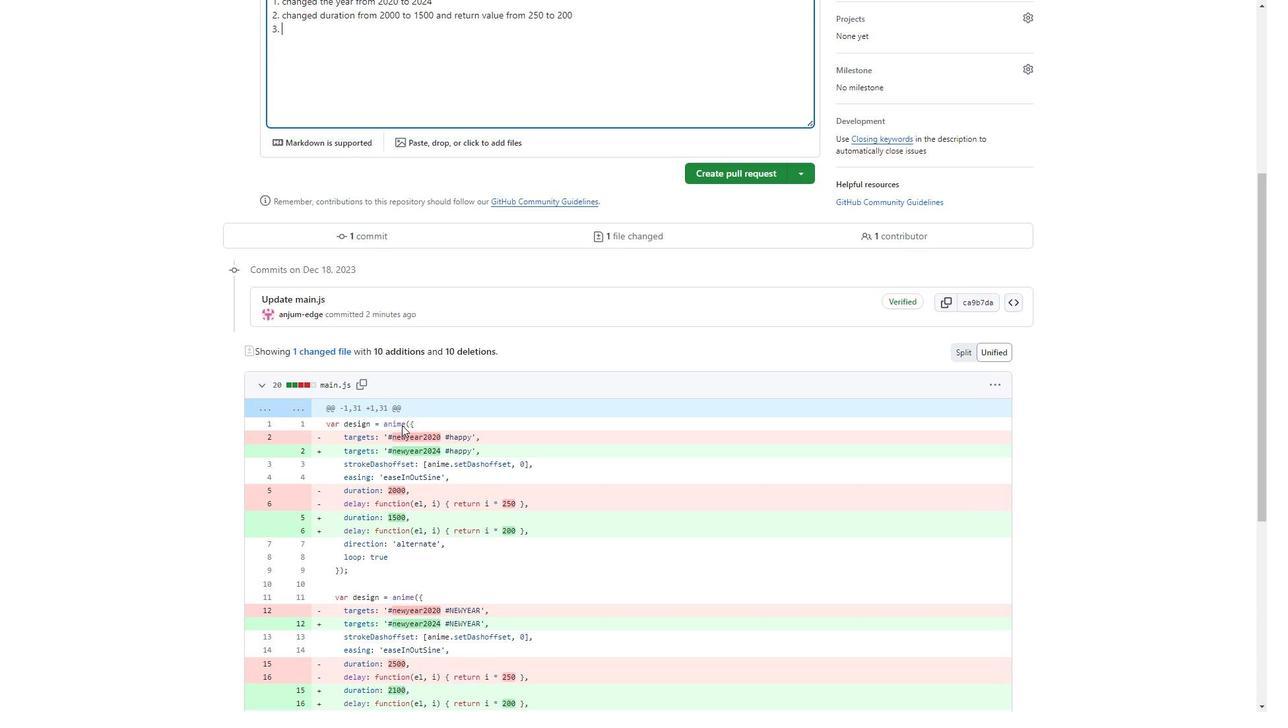 
Action: Mouse scrolled (395, 452) with delta (0, 0)
Screenshot: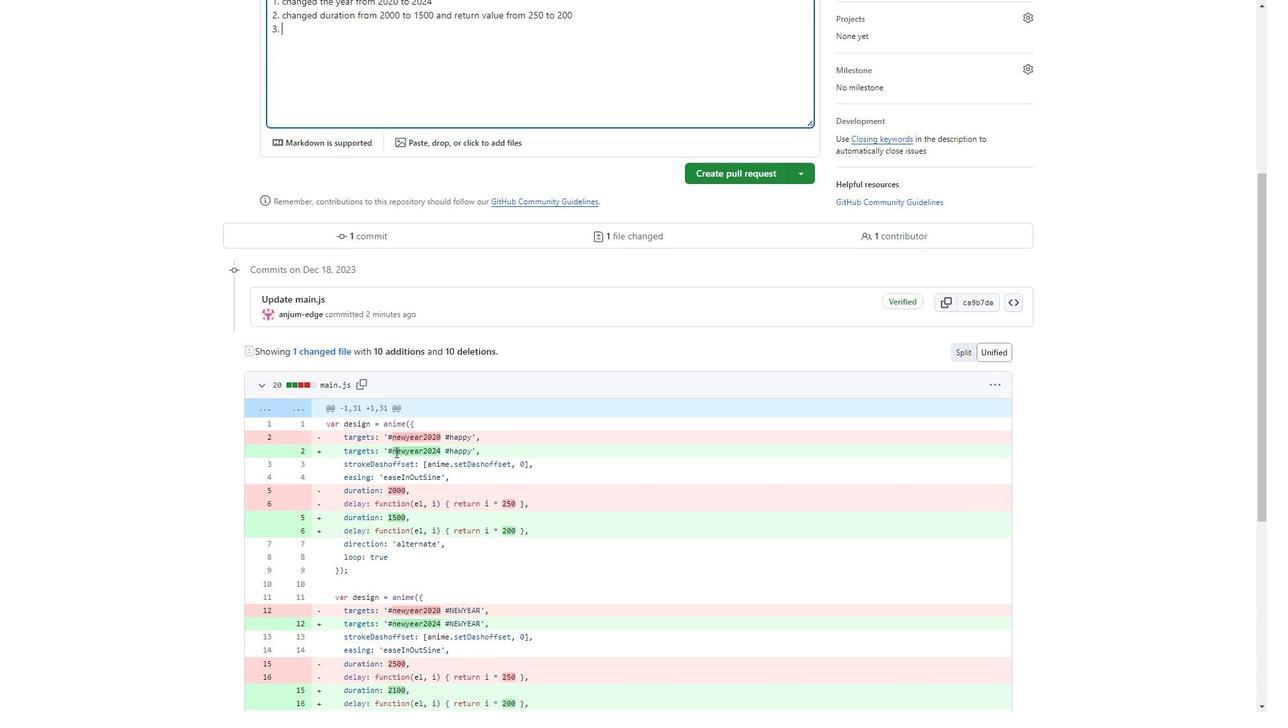 
Action: Mouse moved to (362, 590)
Screenshot: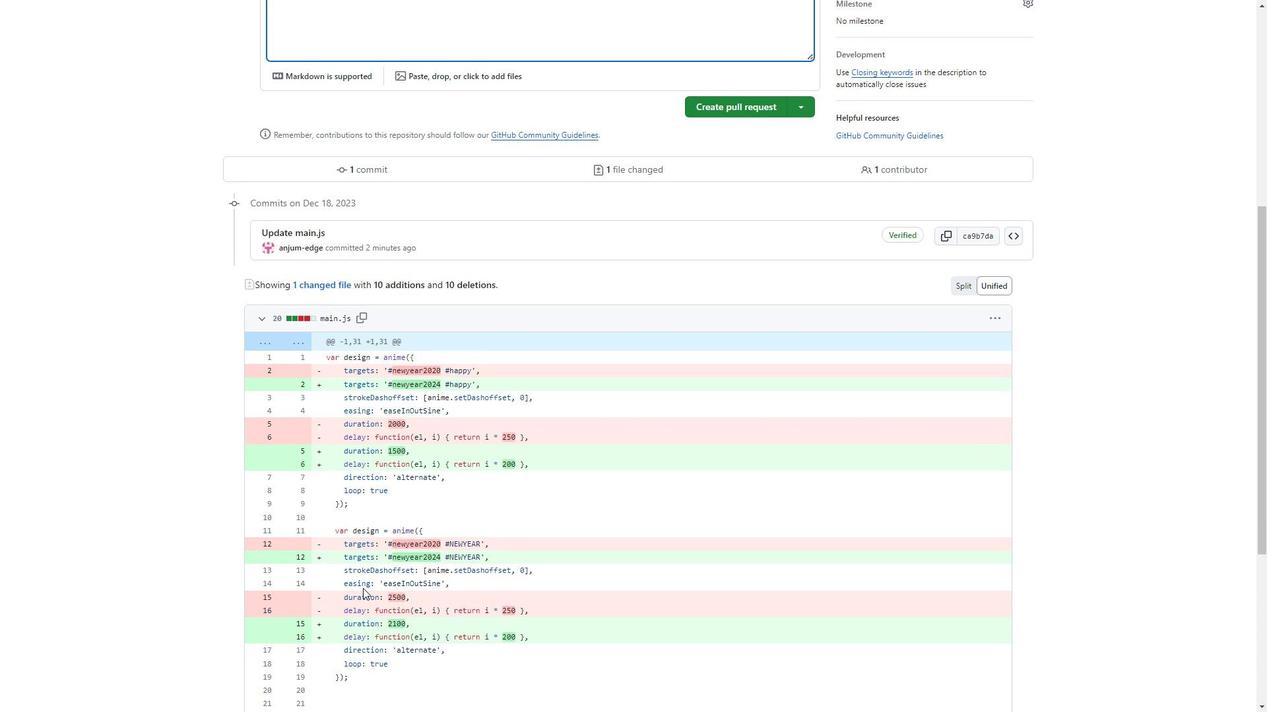 
Action: Mouse scrolled (362, 589) with delta (0, 0)
Screenshot: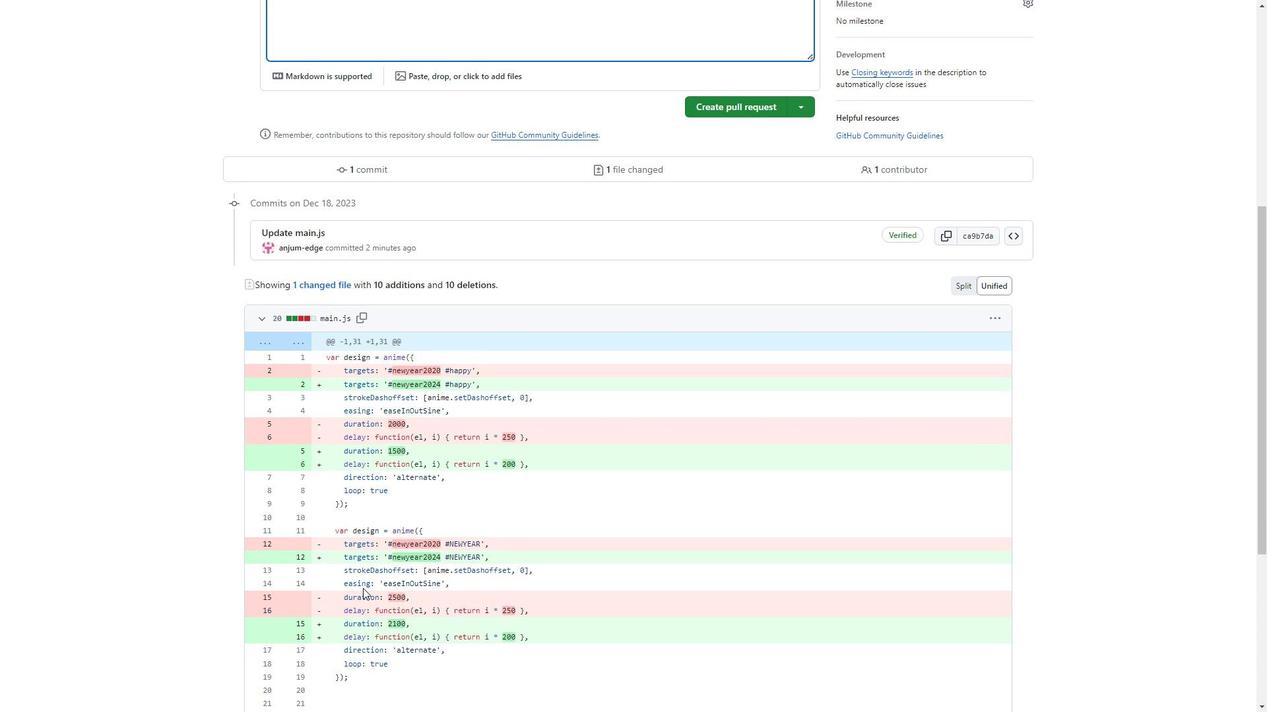 
Action: Mouse moved to (429, 428)
Screenshot: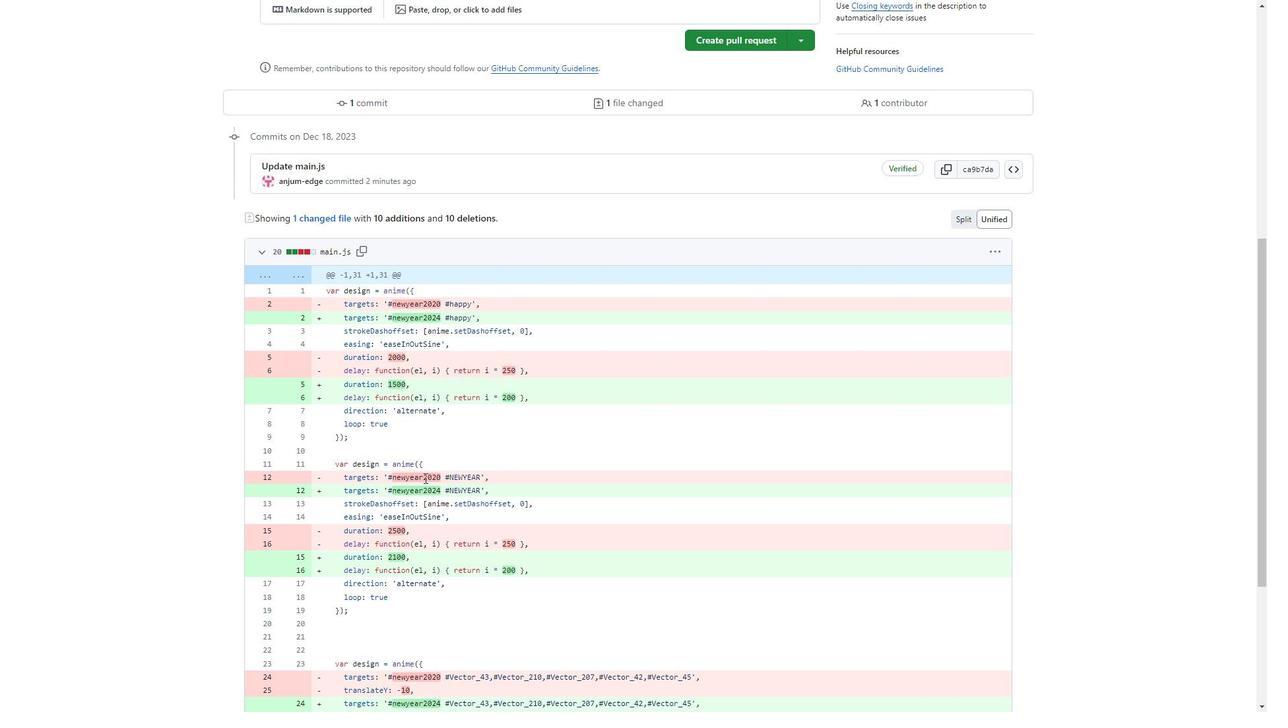 
Action: Mouse scrolled (429, 427) with delta (0, 0)
Screenshot: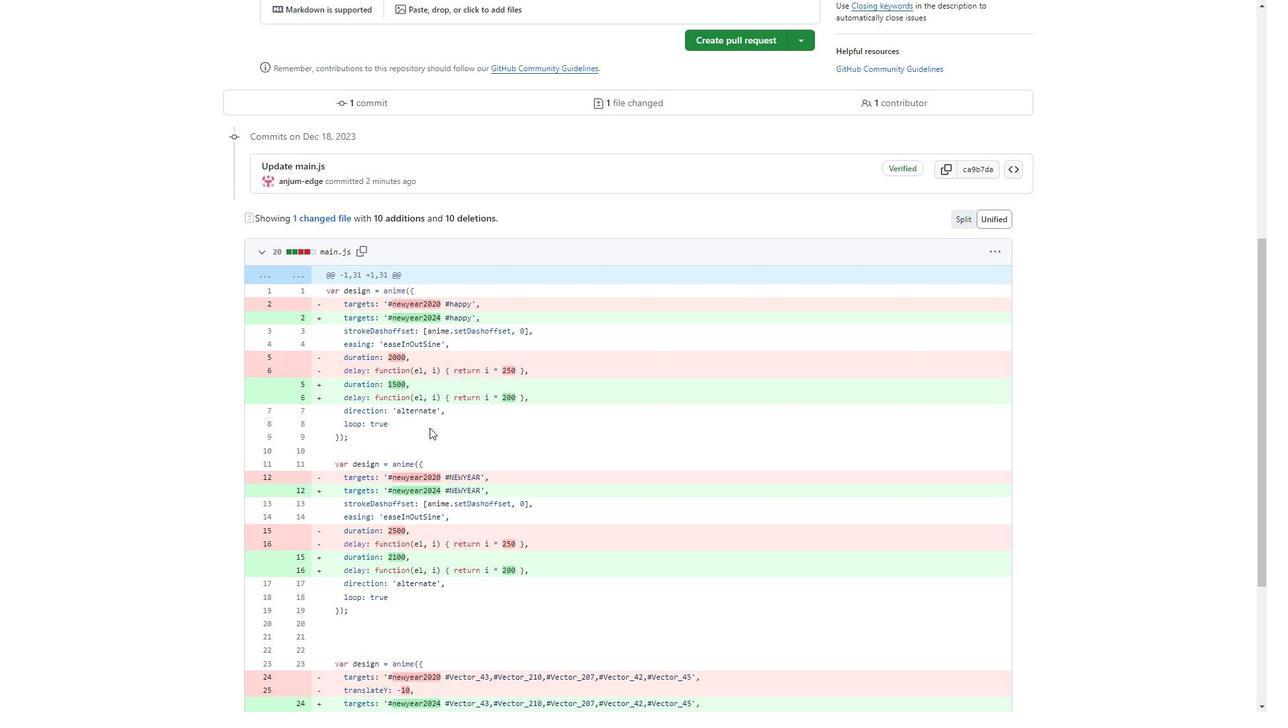 
Action: Mouse moved to (526, 504)
Screenshot: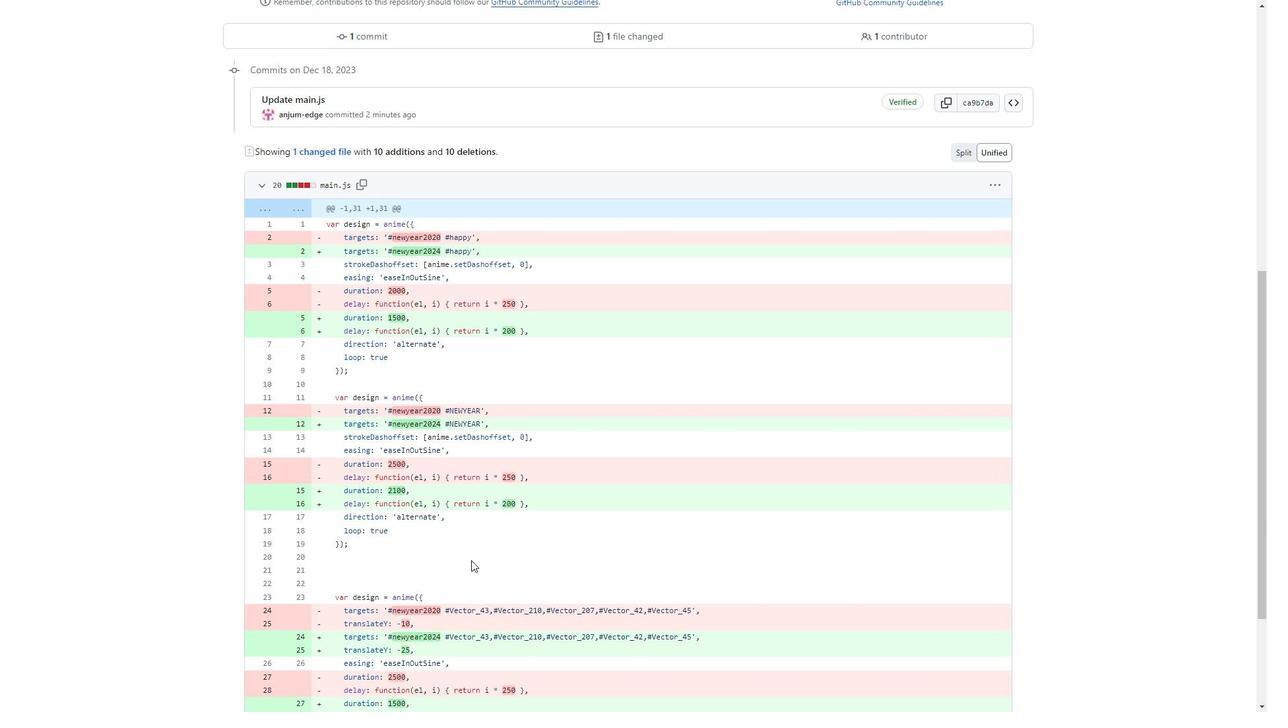 
Action: Mouse scrolled (526, 504) with delta (0, 0)
Screenshot: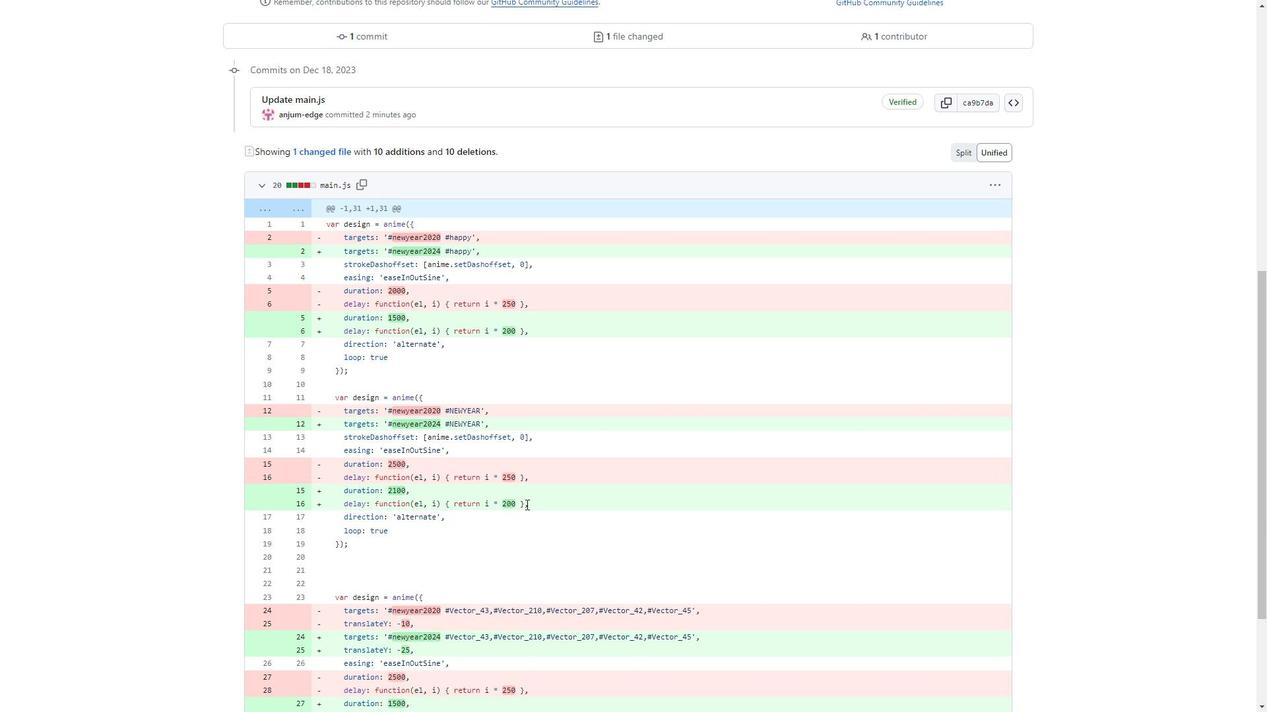 
Action: Mouse moved to (465, 530)
Screenshot: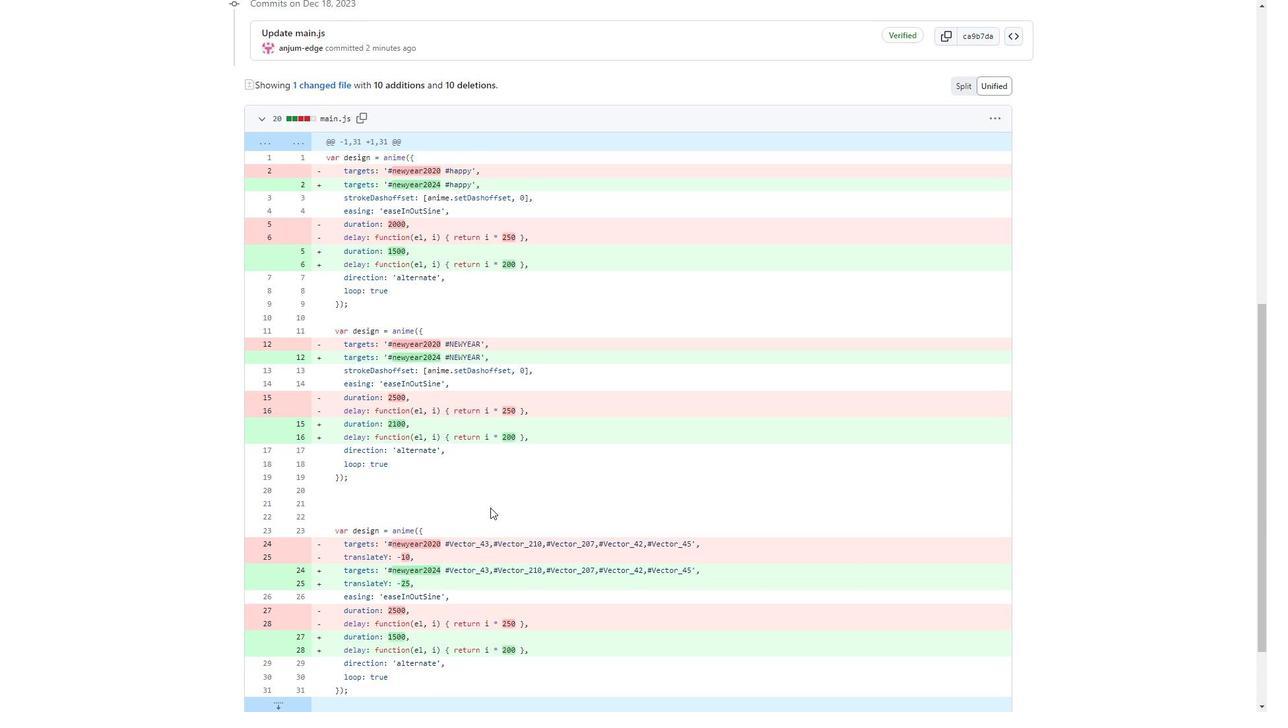 
Action: Mouse scrolled (465, 529) with delta (0, 0)
Screenshot: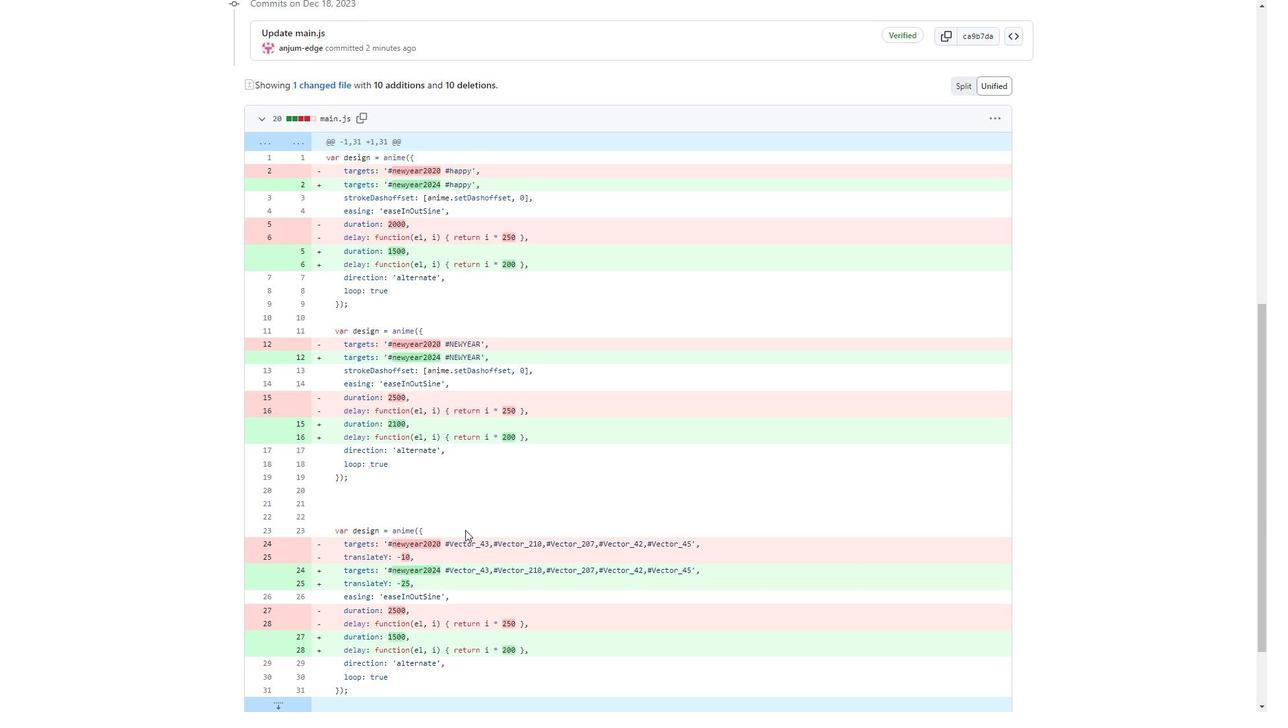
Action: Mouse moved to (457, 399)
Screenshot: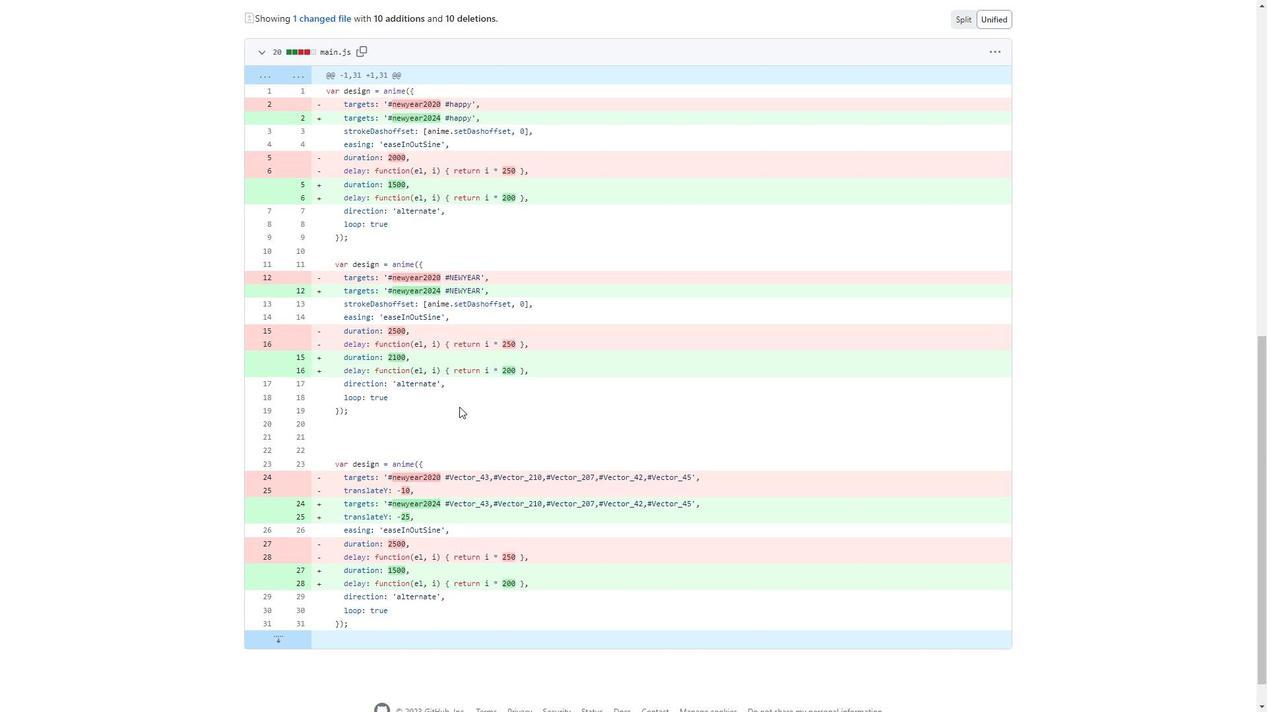 
Action: Mouse scrolled (457, 398) with delta (0, 0)
Screenshot: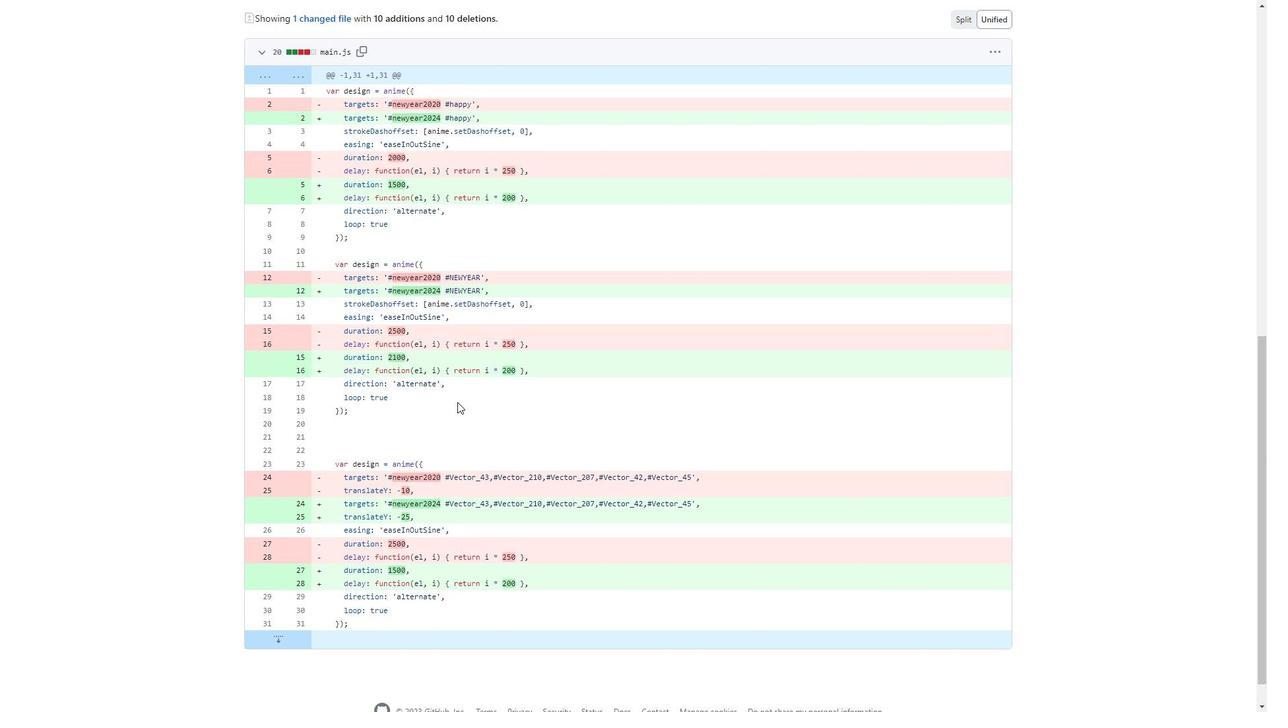 
Action: Mouse moved to (516, 436)
Screenshot: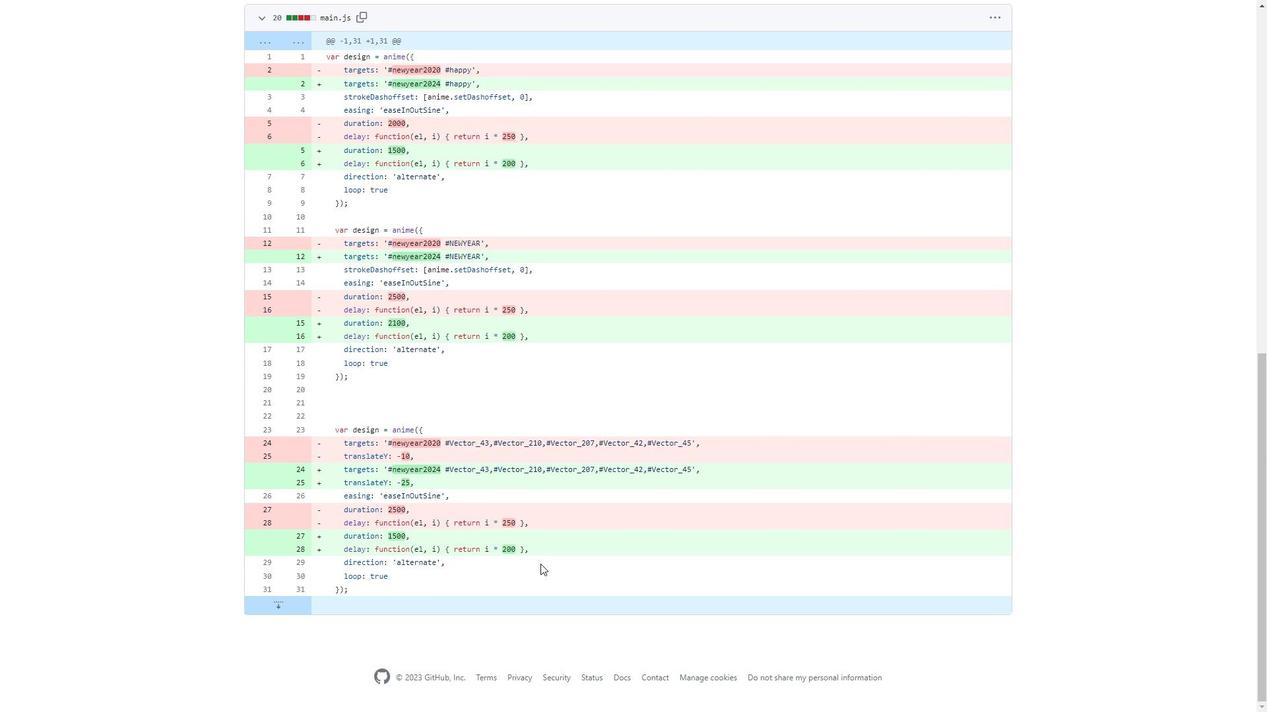 
Action: Mouse scrolled (516, 436) with delta (0, 0)
Screenshot: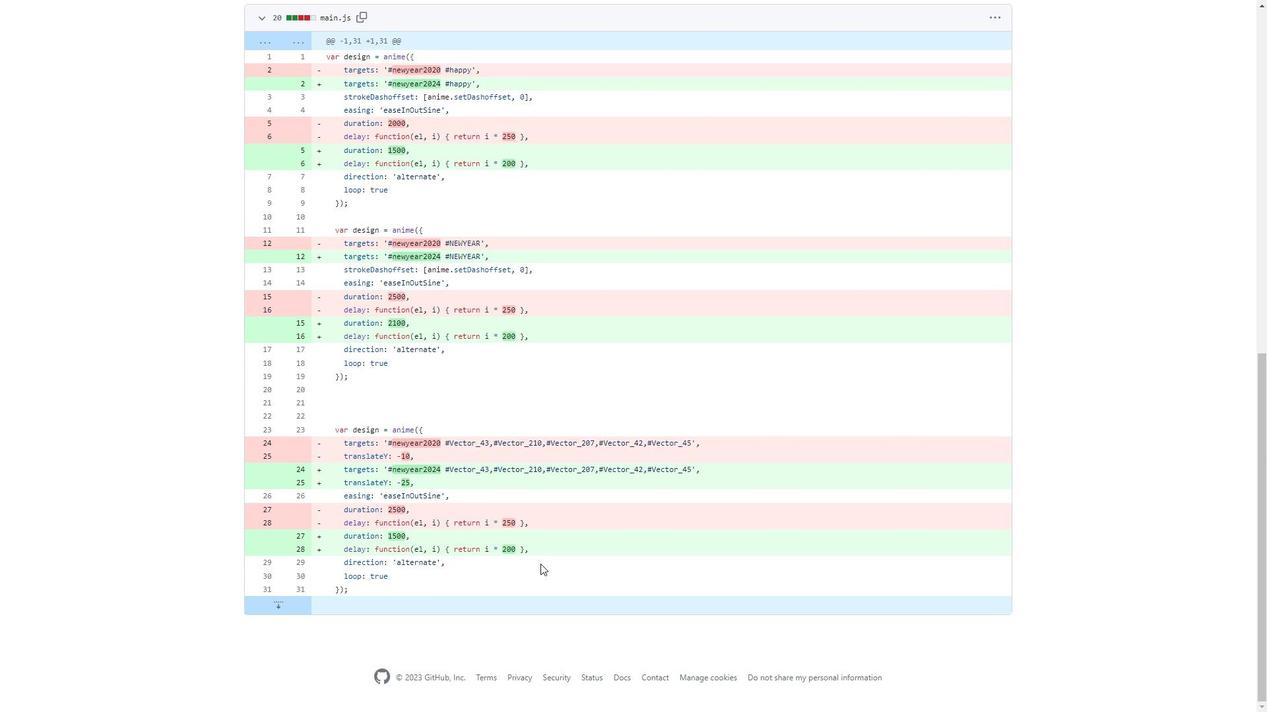 
Action: Mouse moved to (514, 433)
Screenshot: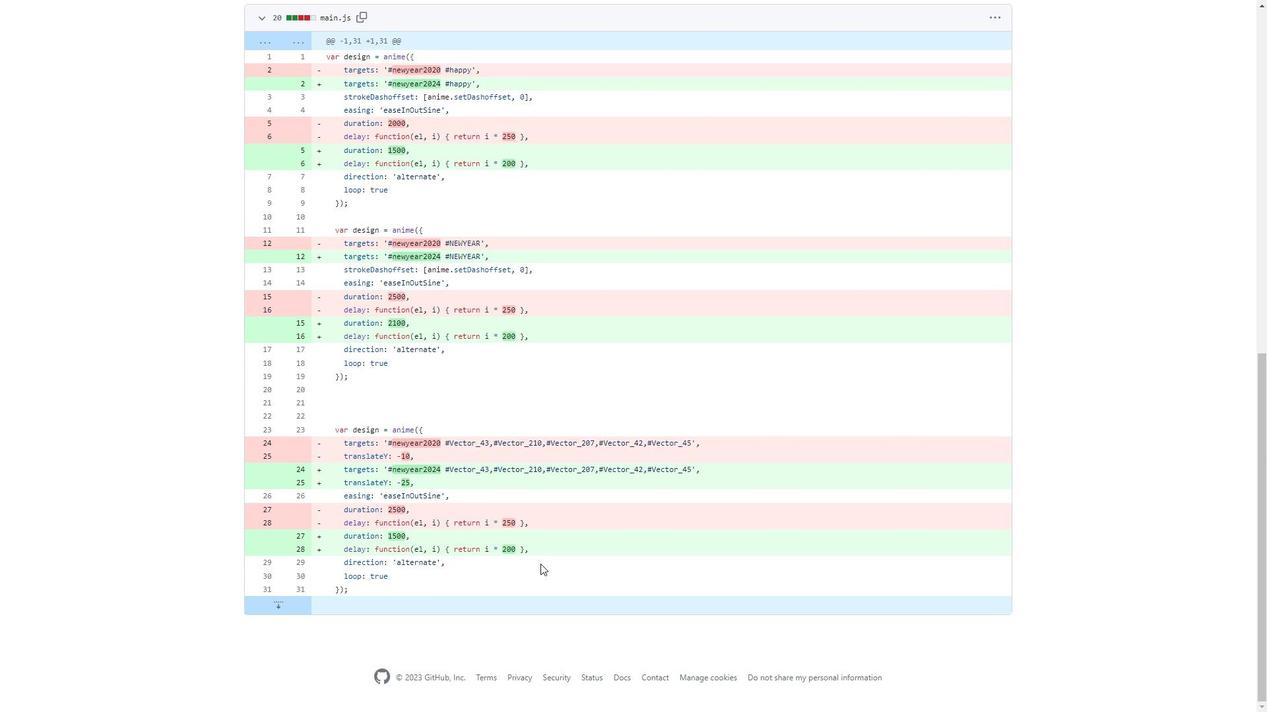 
Action: Mouse scrolled (514, 434) with delta (0, 0)
Screenshot: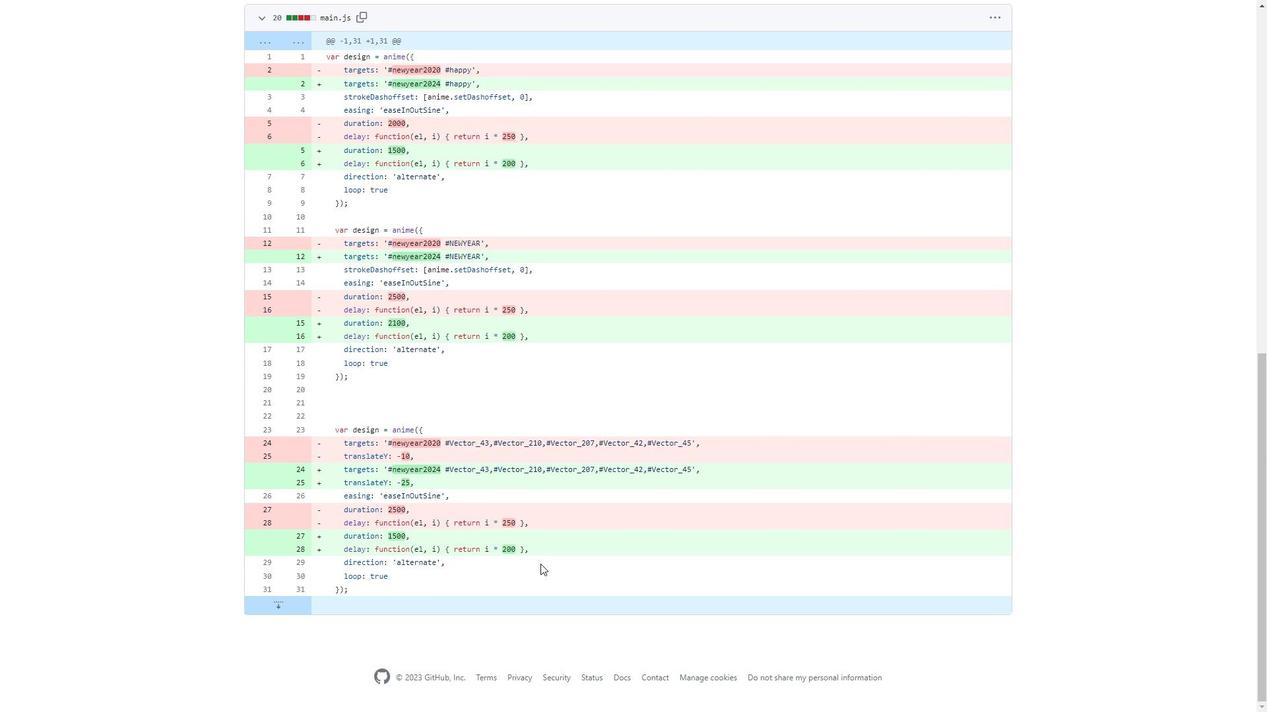 
Action: Mouse moved to (514, 431)
Screenshot: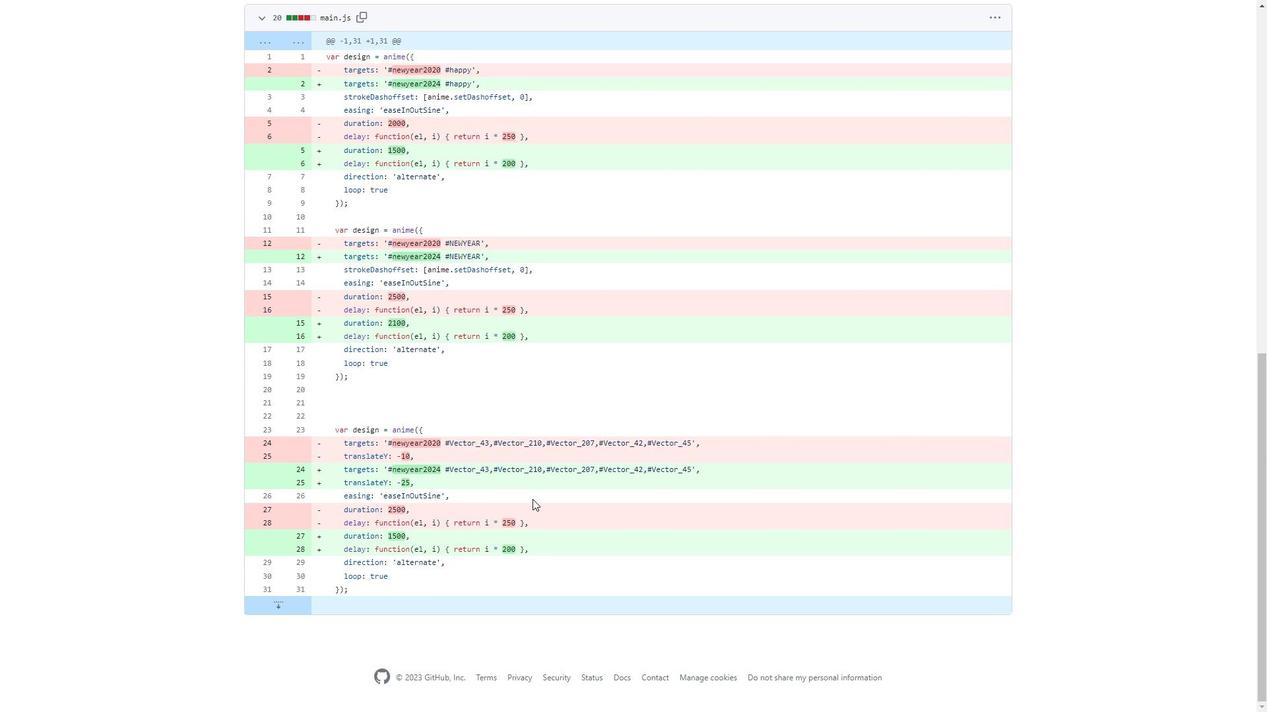 
Action: Mouse scrolled (514, 432) with delta (0, 0)
Screenshot: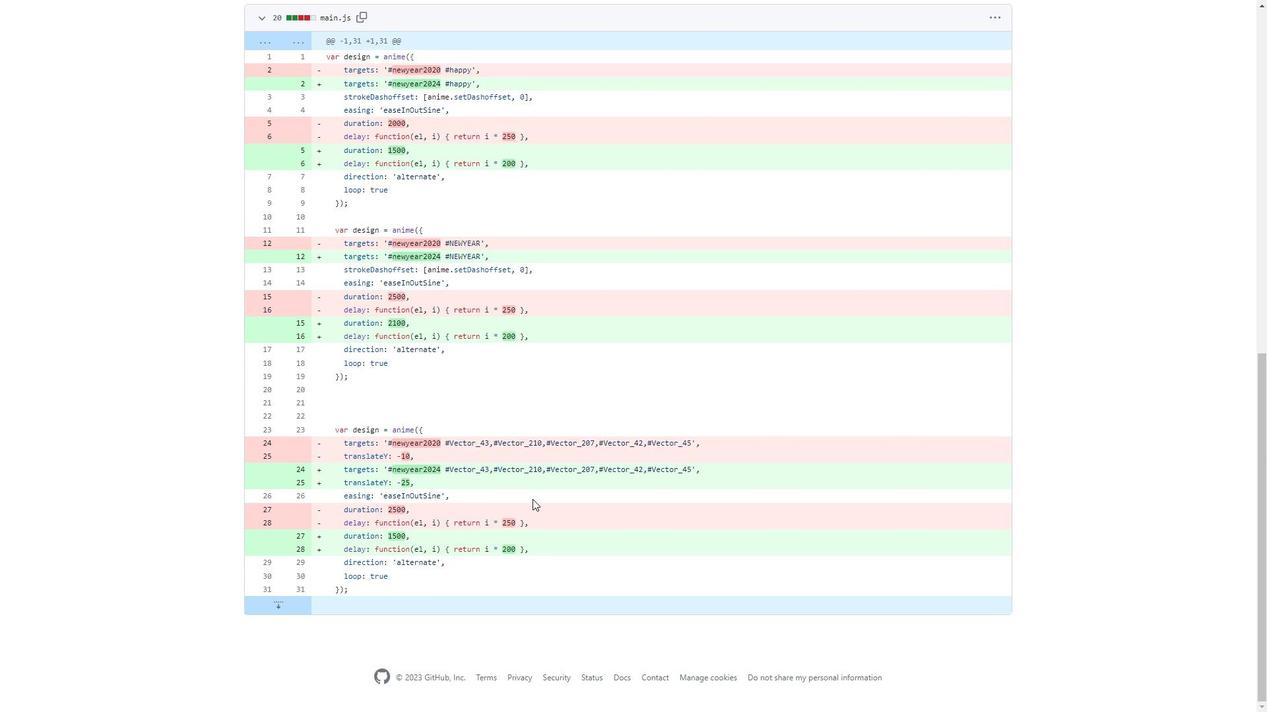 
Action: Mouse moved to (514, 430)
Screenshot: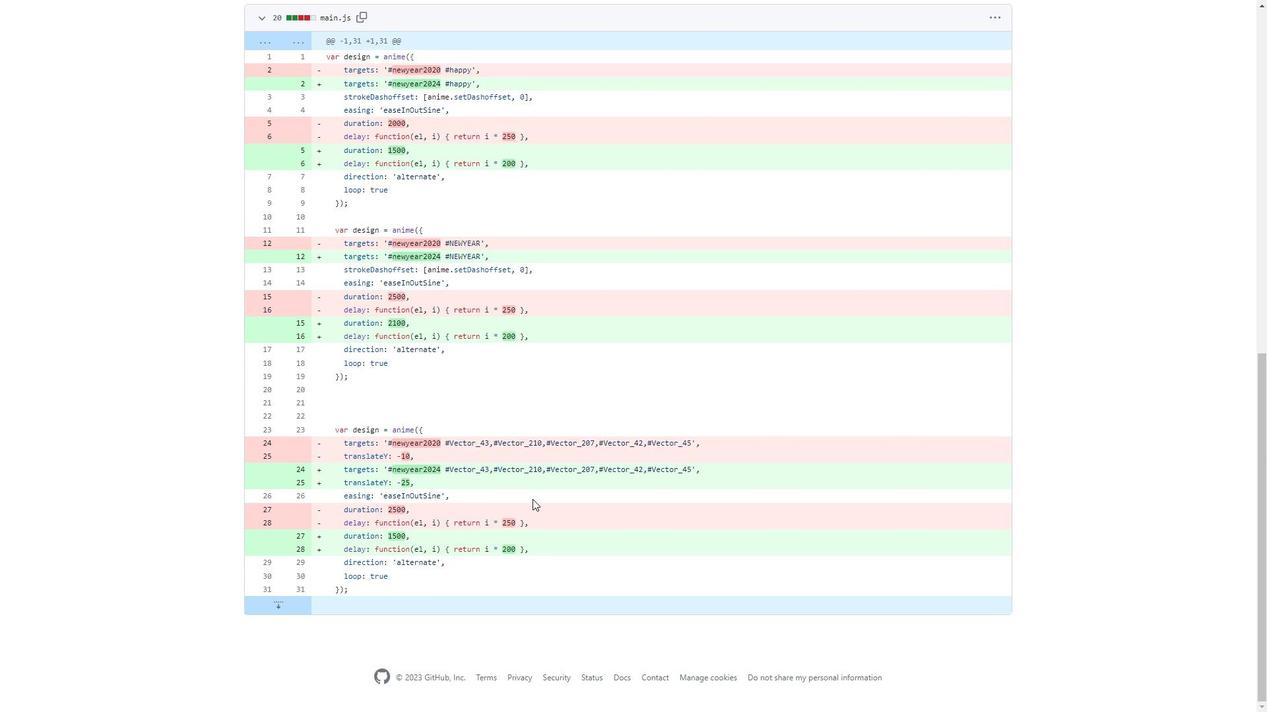 
Action: Mouse scrolled (514, 431) with delta (0, 0)
Screenshot: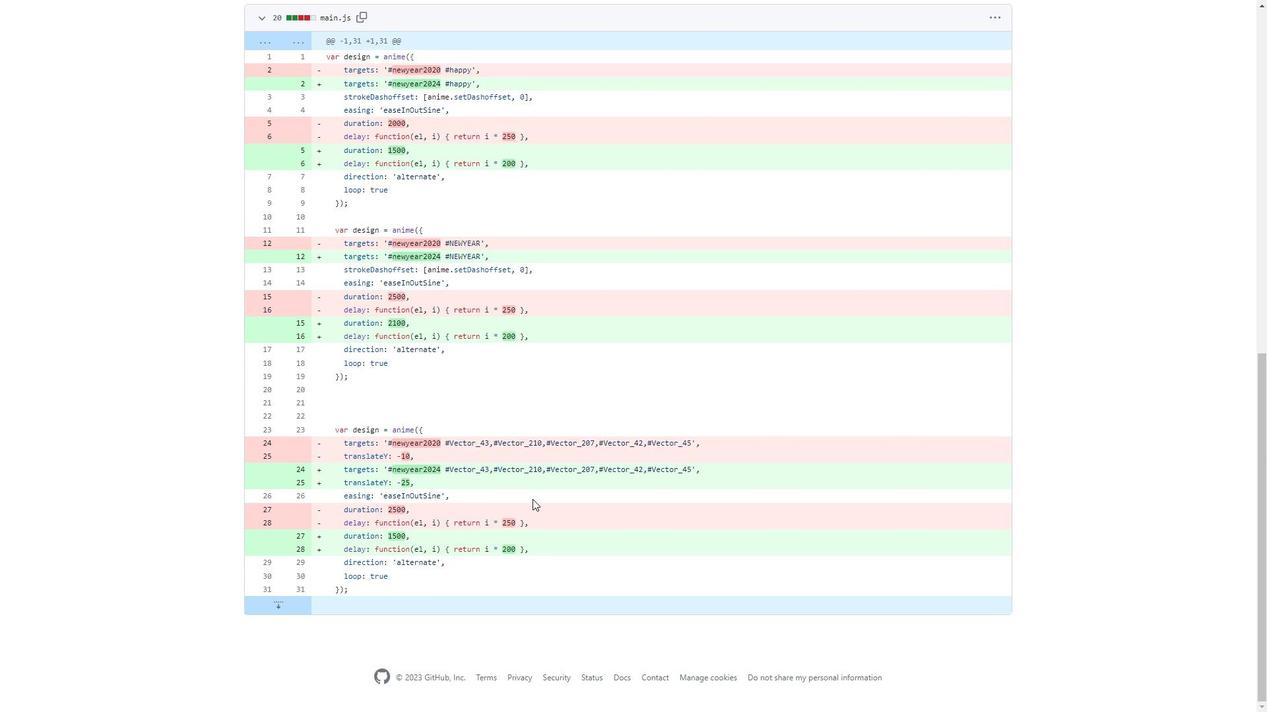 
Action: Mouse moved to (417, 293)
Screenshot: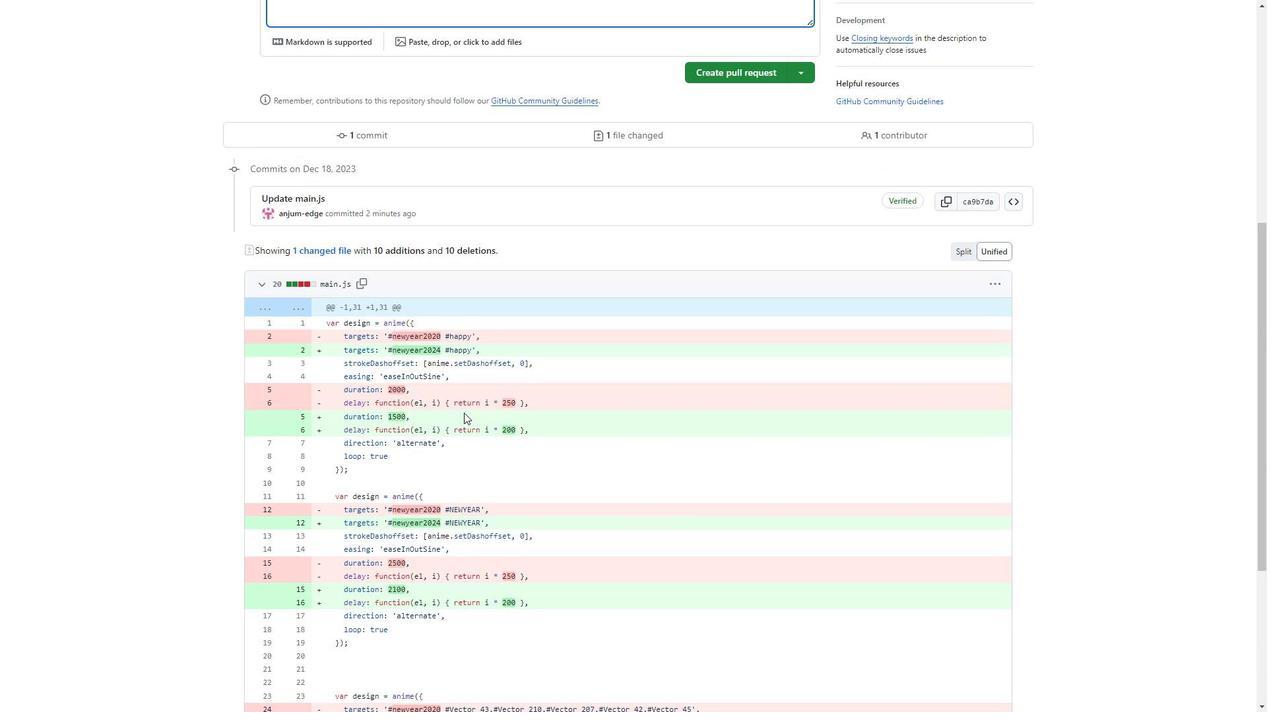 
Action: Mouse scrolled (417, 294) with delta (0, 0)
Screenshot: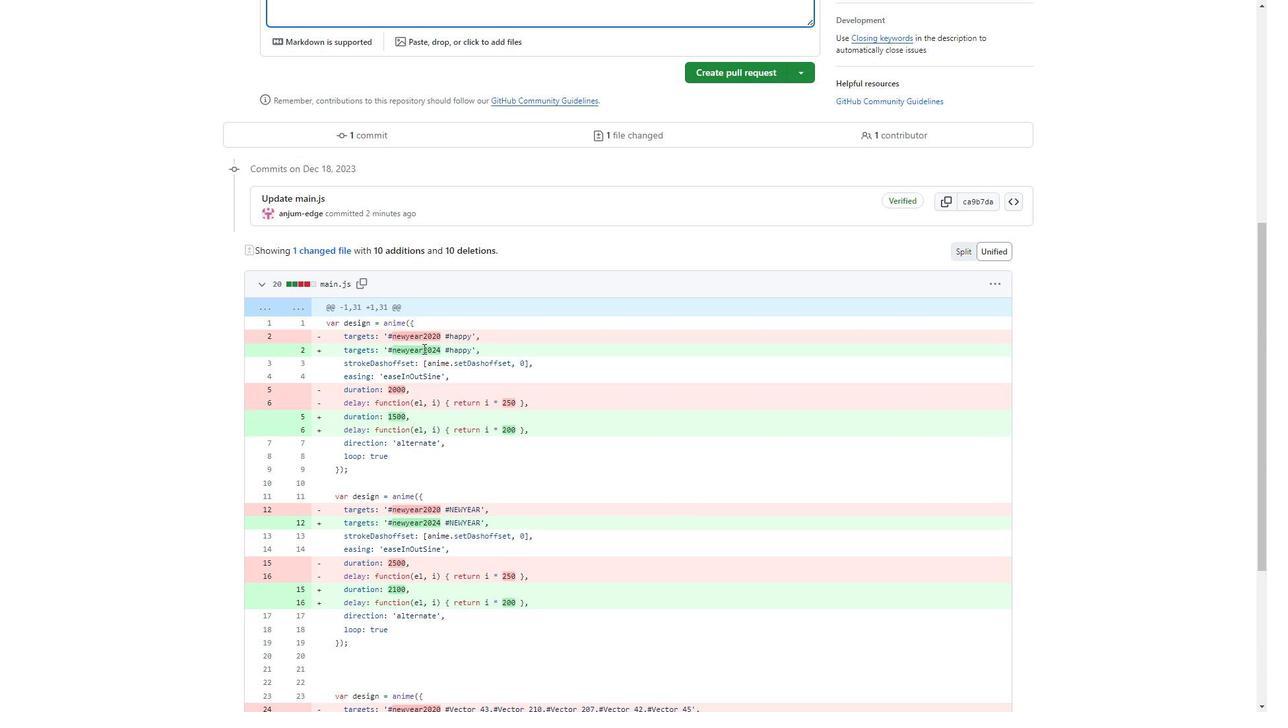 
Action: Mouse scrolled (417, 294) with delta (0, 0)
Screenshot: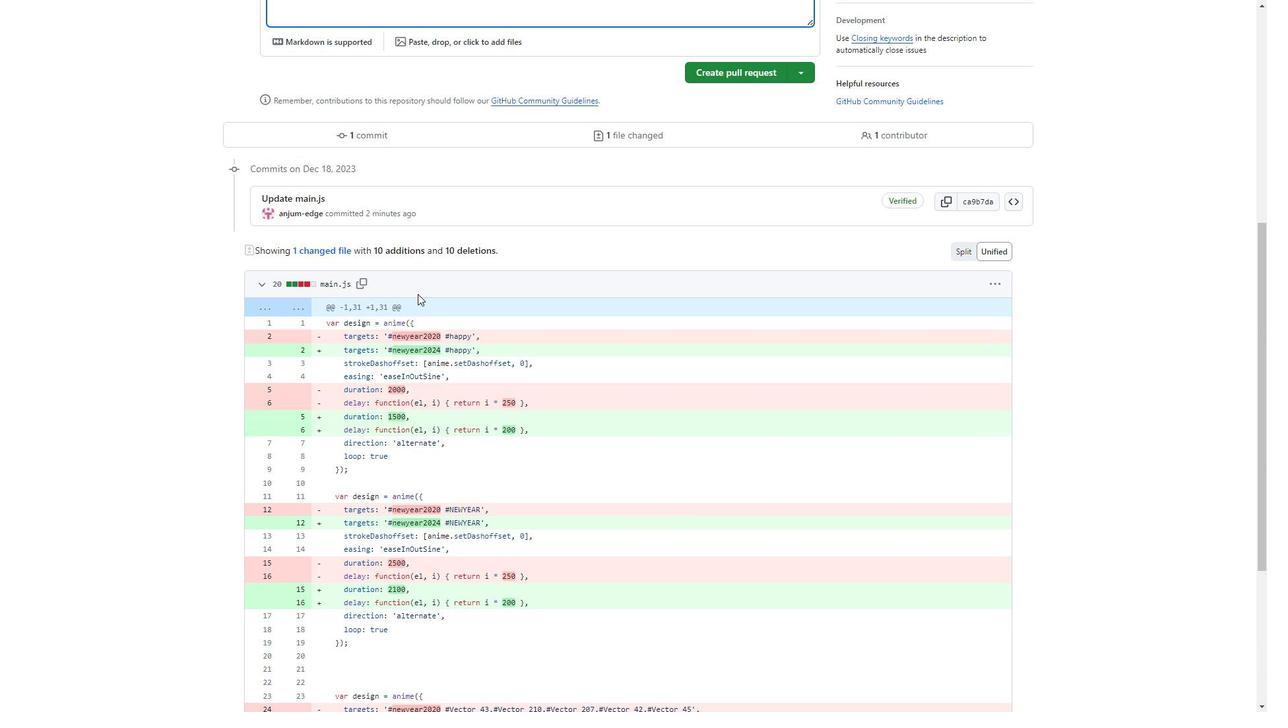 
Action: Mouse scrolled (417, 294) with delta (0, 0)
Screenshot: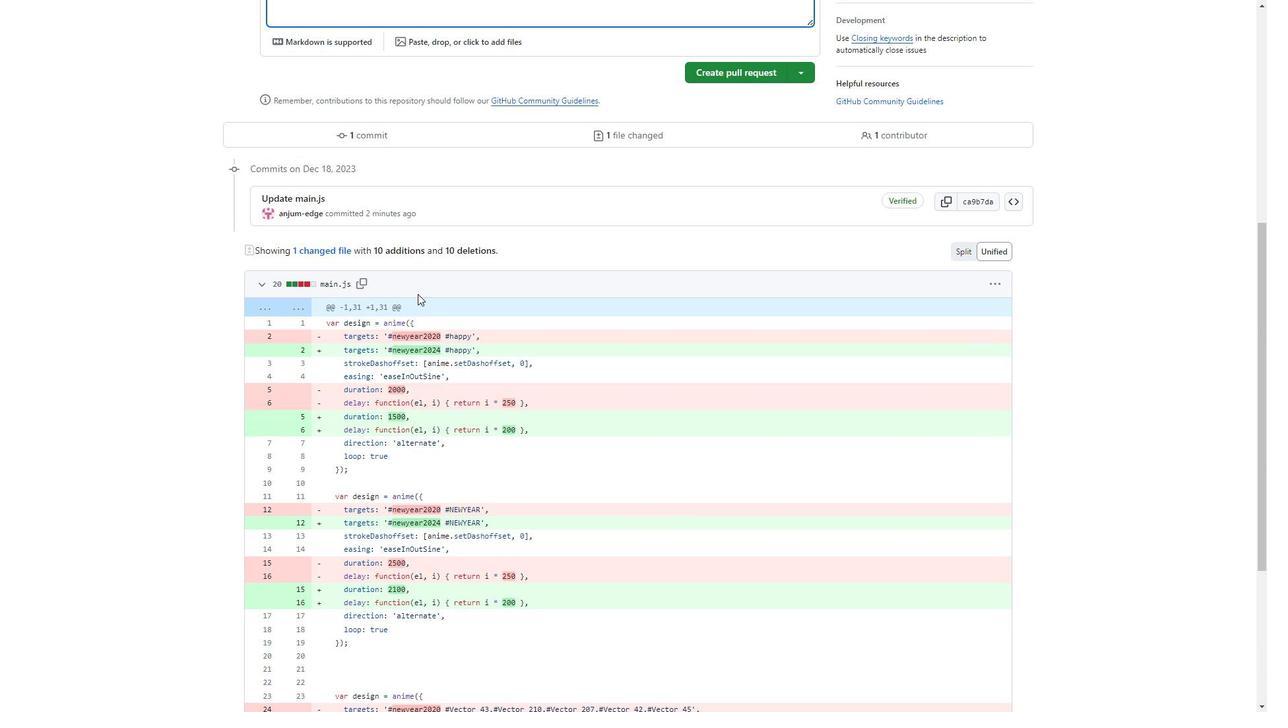 
Action: Mouse moved to (334, 279)
Screenshot: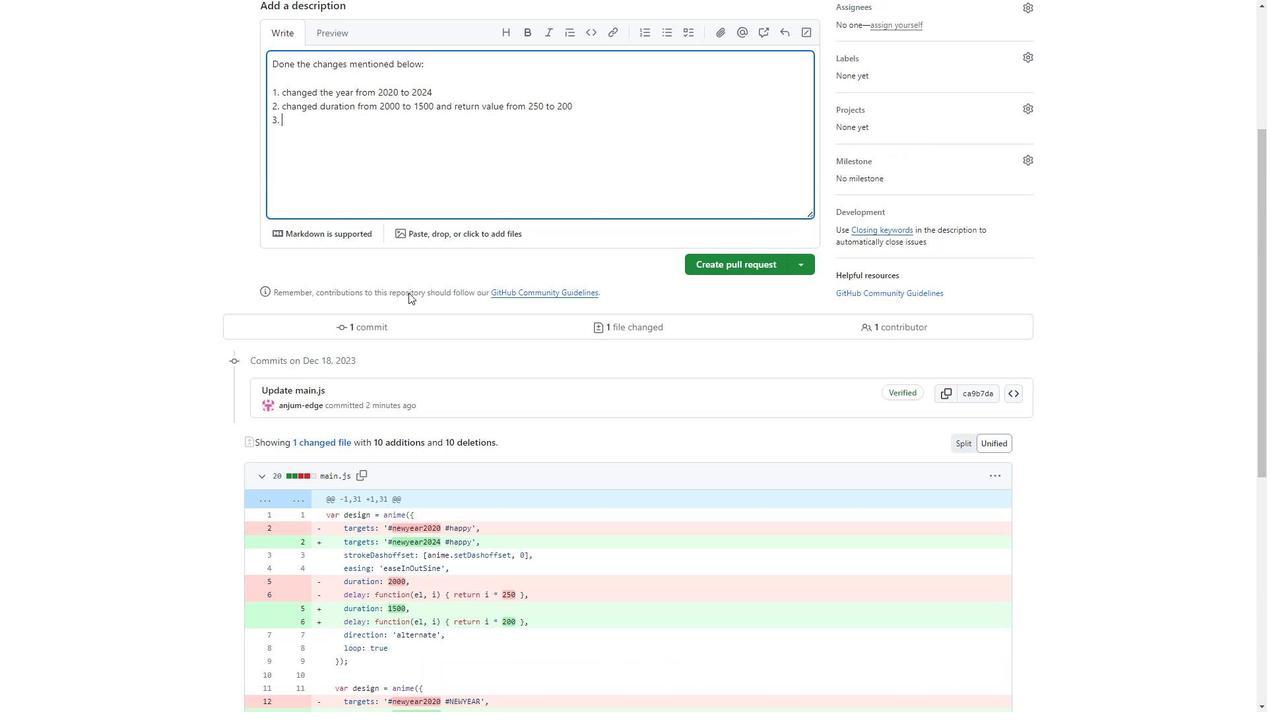 
Action: Mouse scrolled (334, 280) with delta (0, 0)
Screenshot: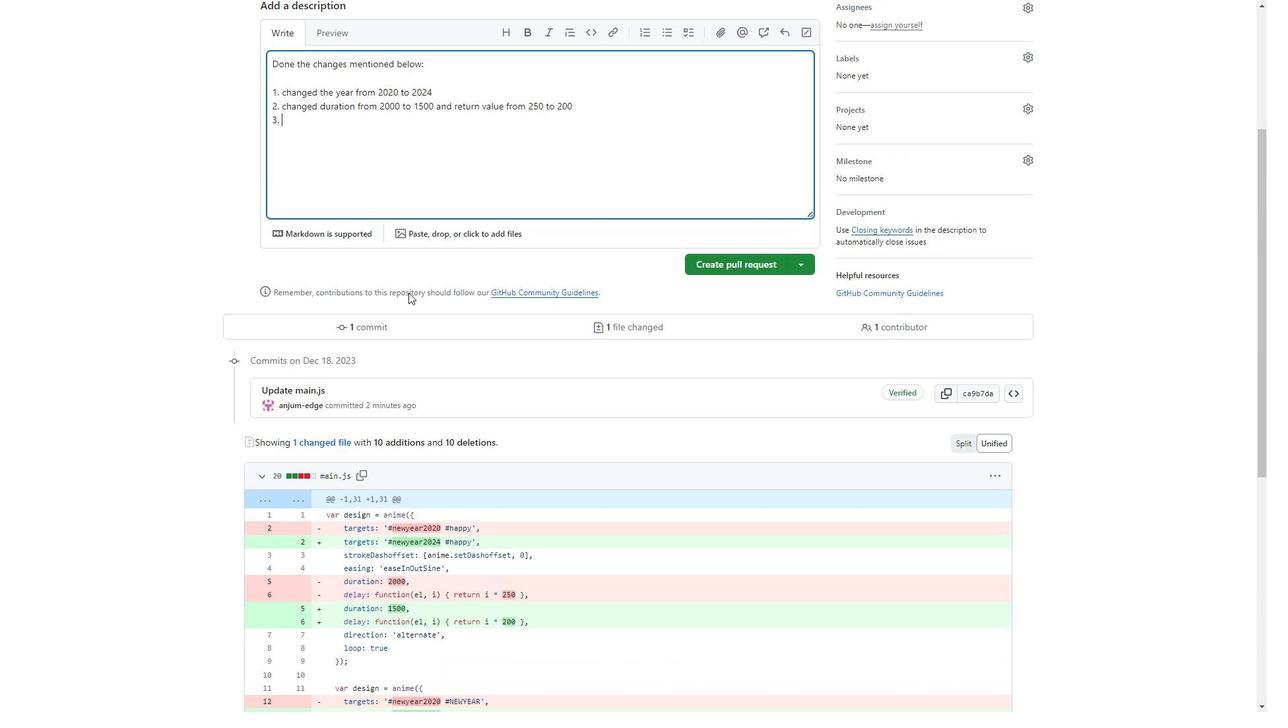 
Action: Mouse scrolled (334, 280) with delta (0, 0)
Screenshot: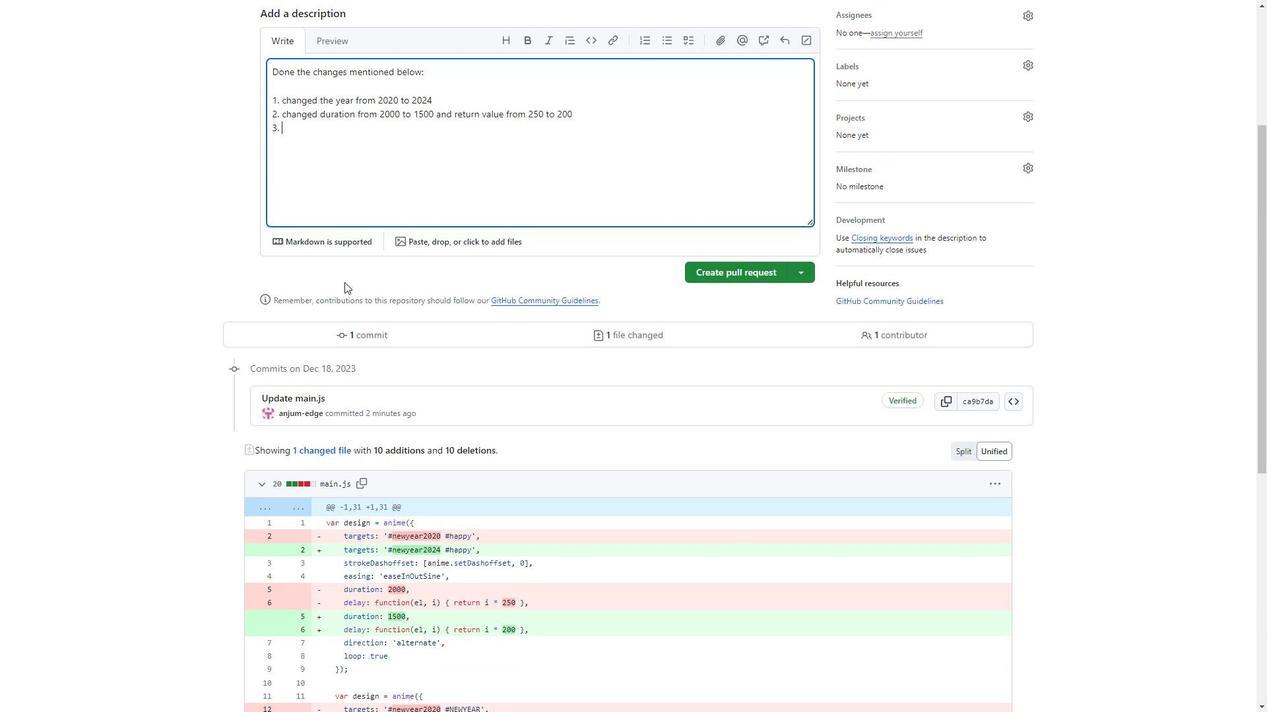 
Action: Mouse moved to (512, 359)
Screenshot: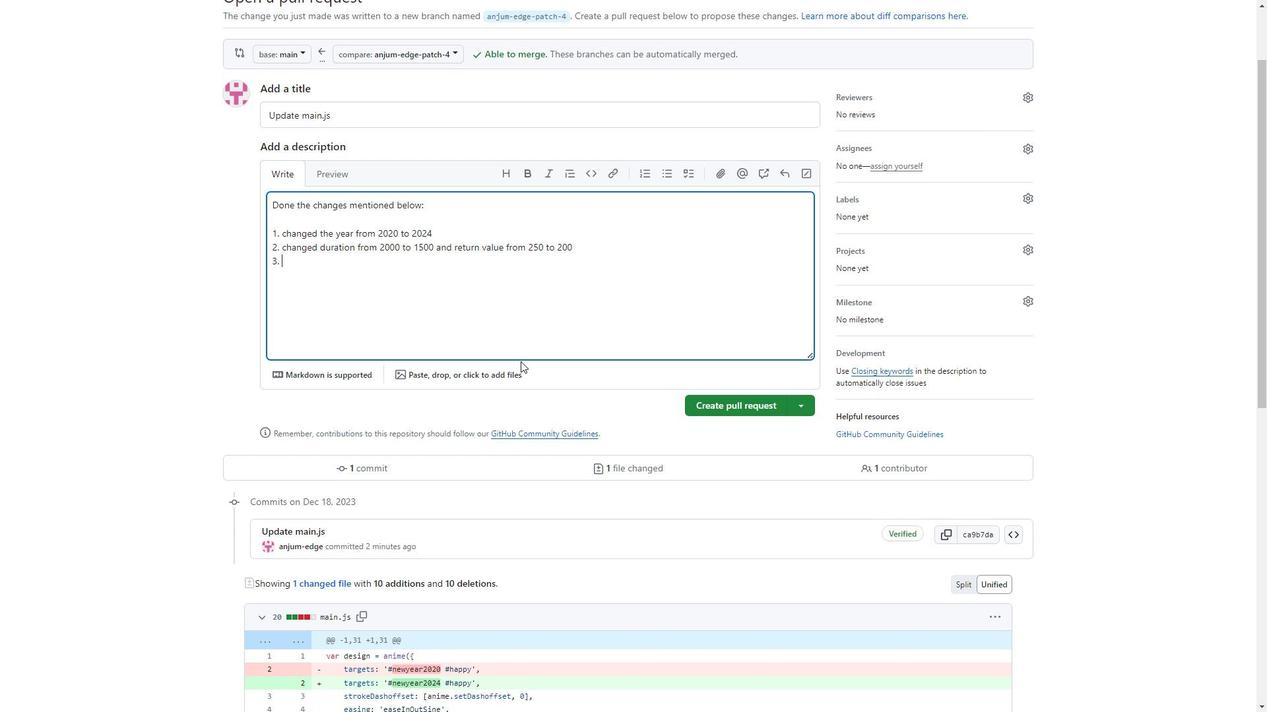
Action: Mouse scrolled (512, 360) with delta (0, 0)
Screenshot: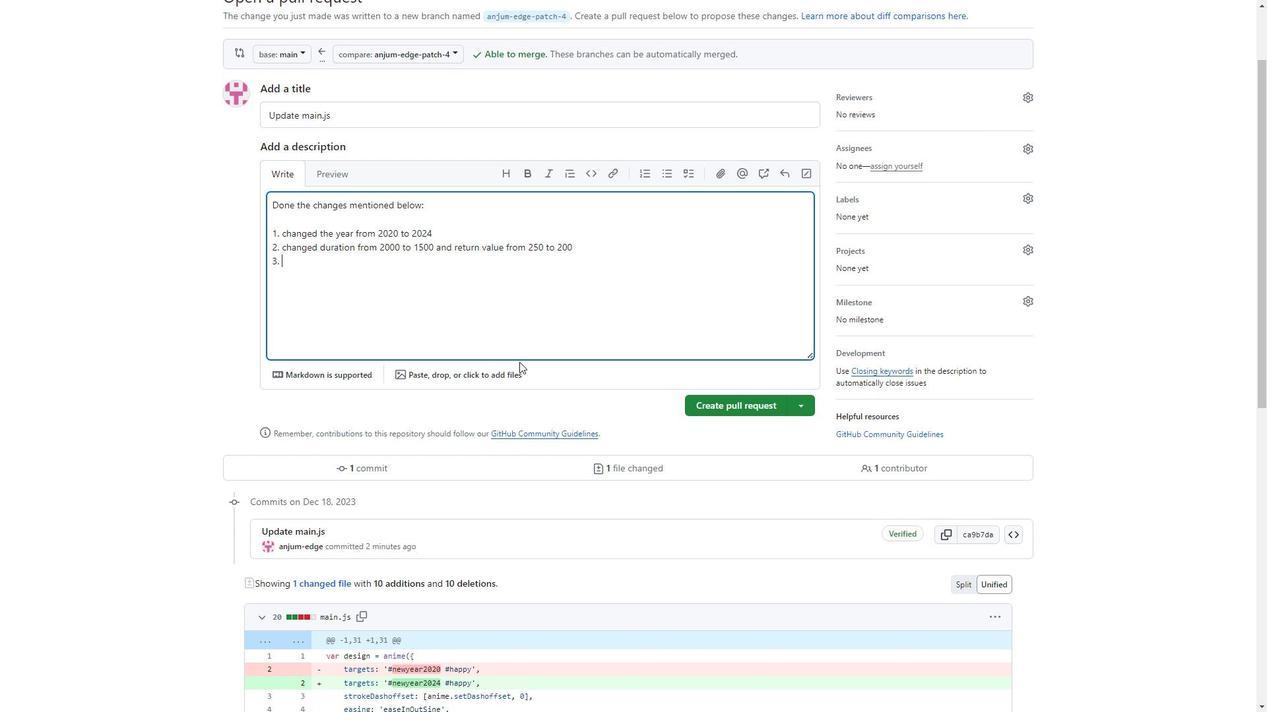 
Action: Key pressed <Key.backspace><Key.backspace><Key.backspace><Key.backspace>
Screenshot: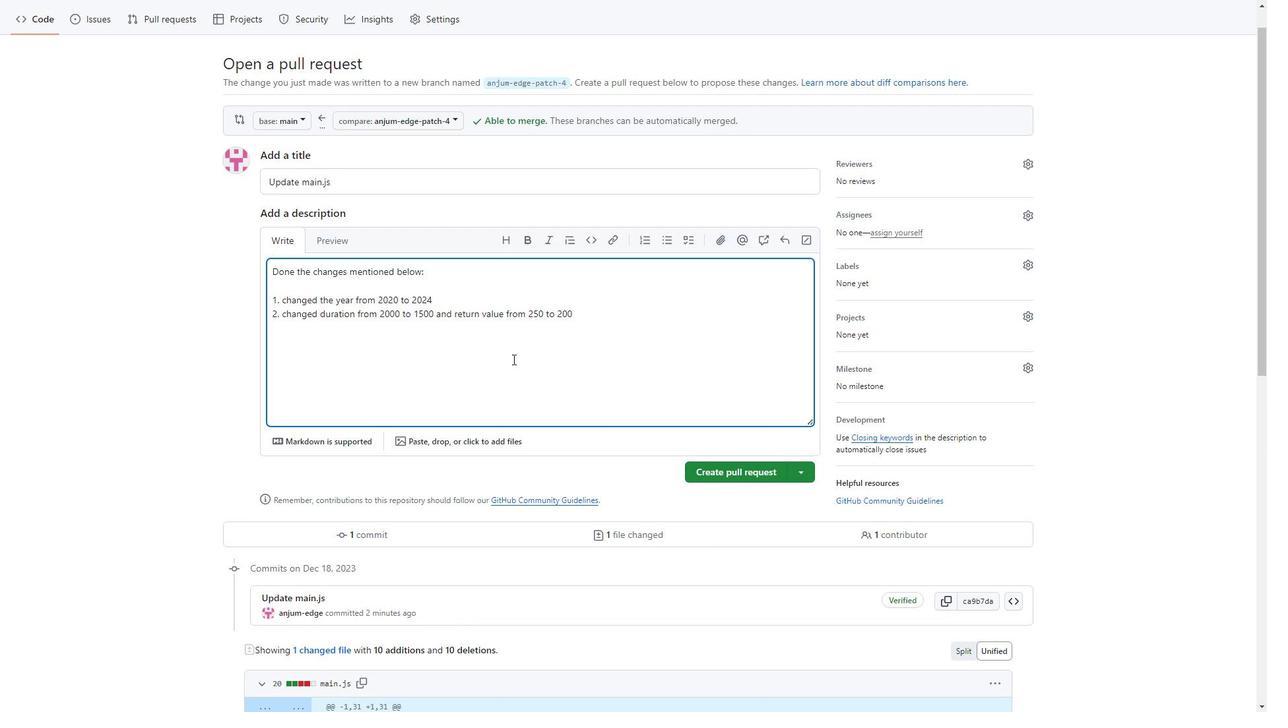 
Action: Mouse moved to (879, 235)
Screenshot: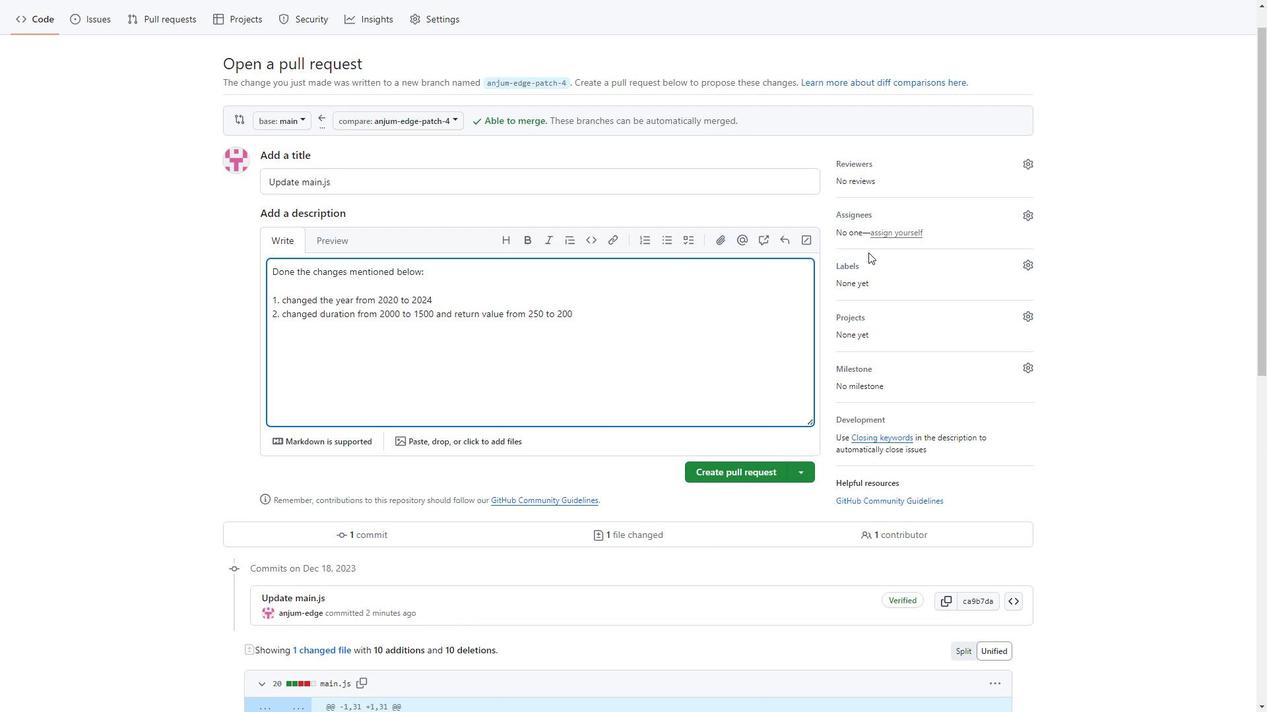 
Action: Mouse pressed left at (879, 235)
Screenshot: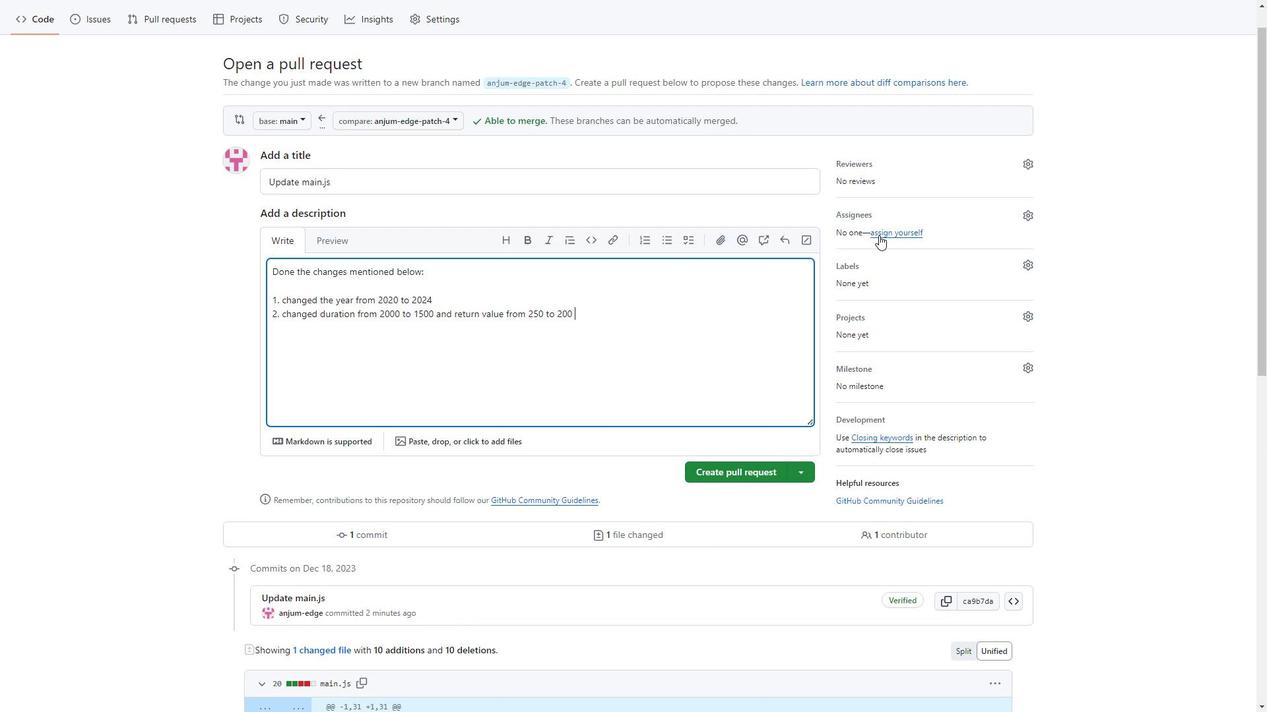 
Action: Mouse moved to (846, 269)
Screenshot: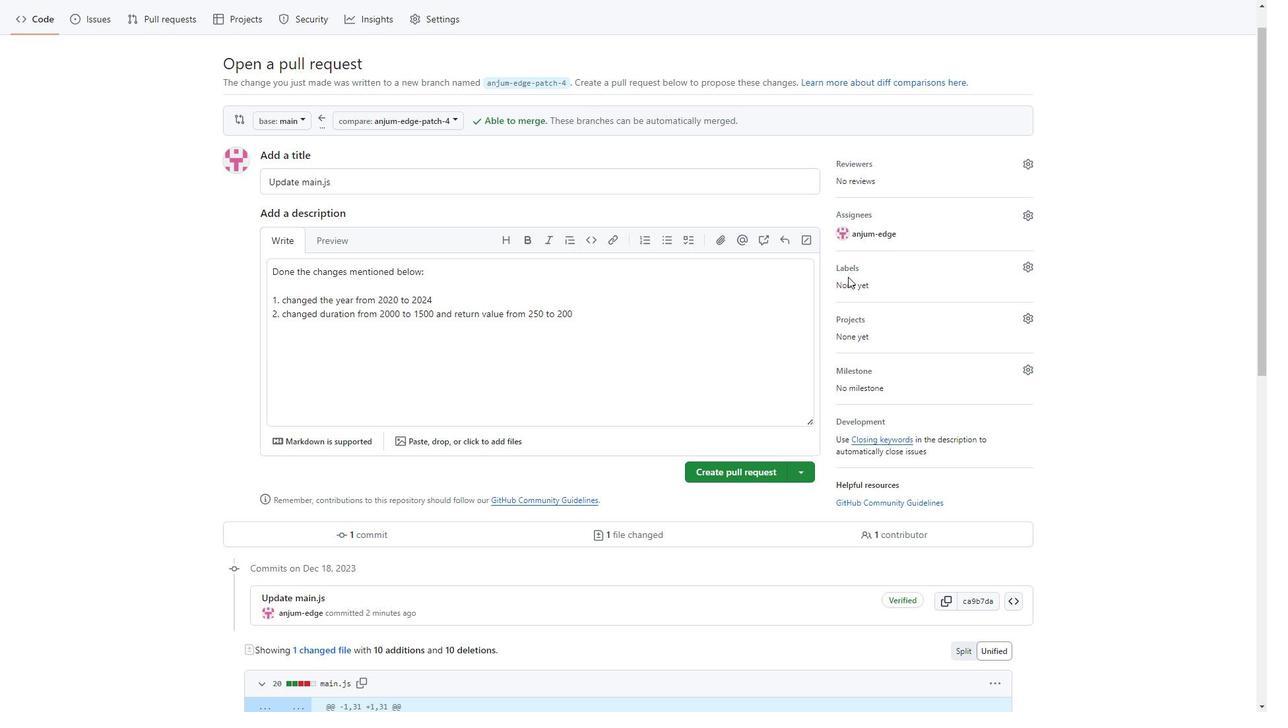 
Action: Mouse pressed left at (846, 269)
Screenshot: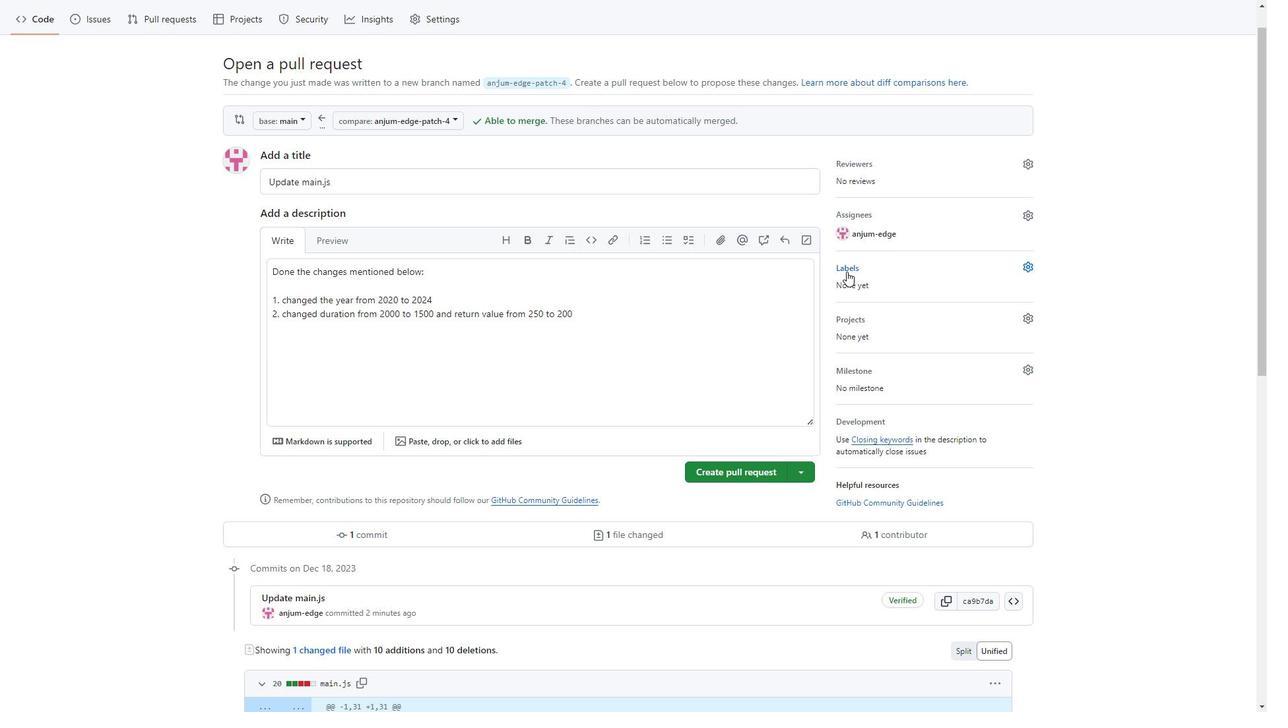 
Action: Mouse moved to (902, 354)
Screenshot: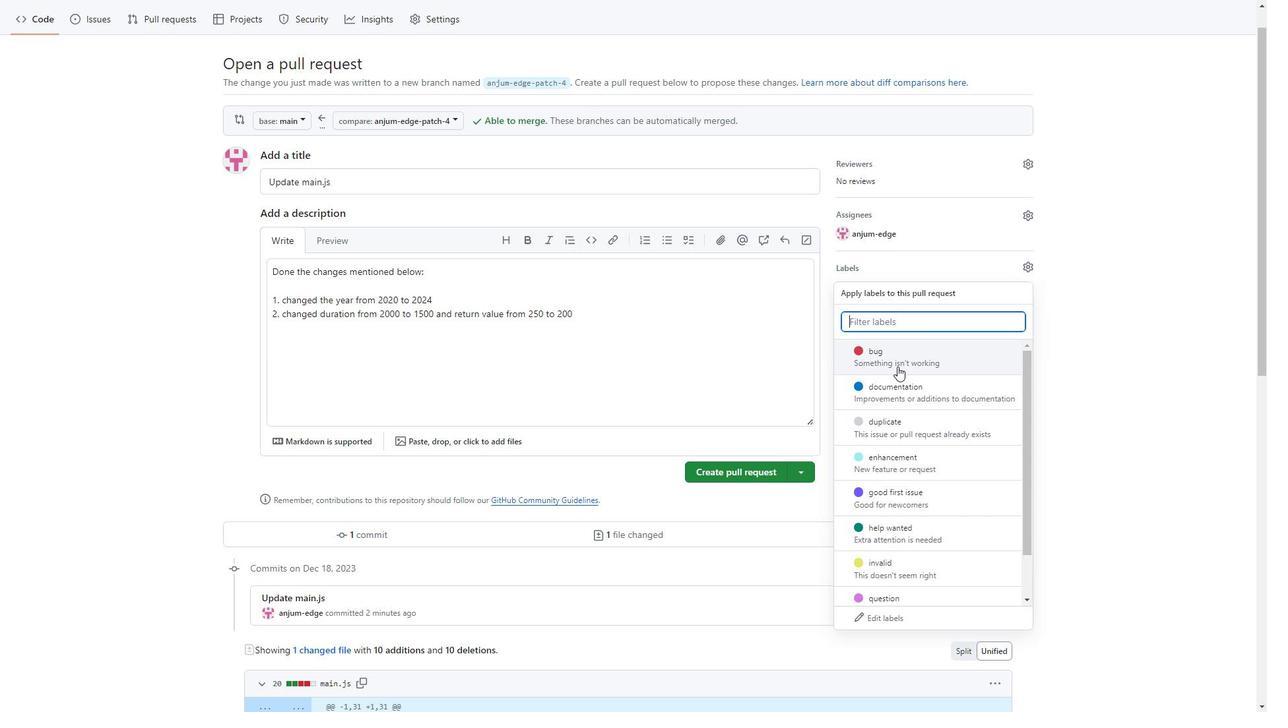 
Action: Mouse pressed left at (902, 354)
Screenshot: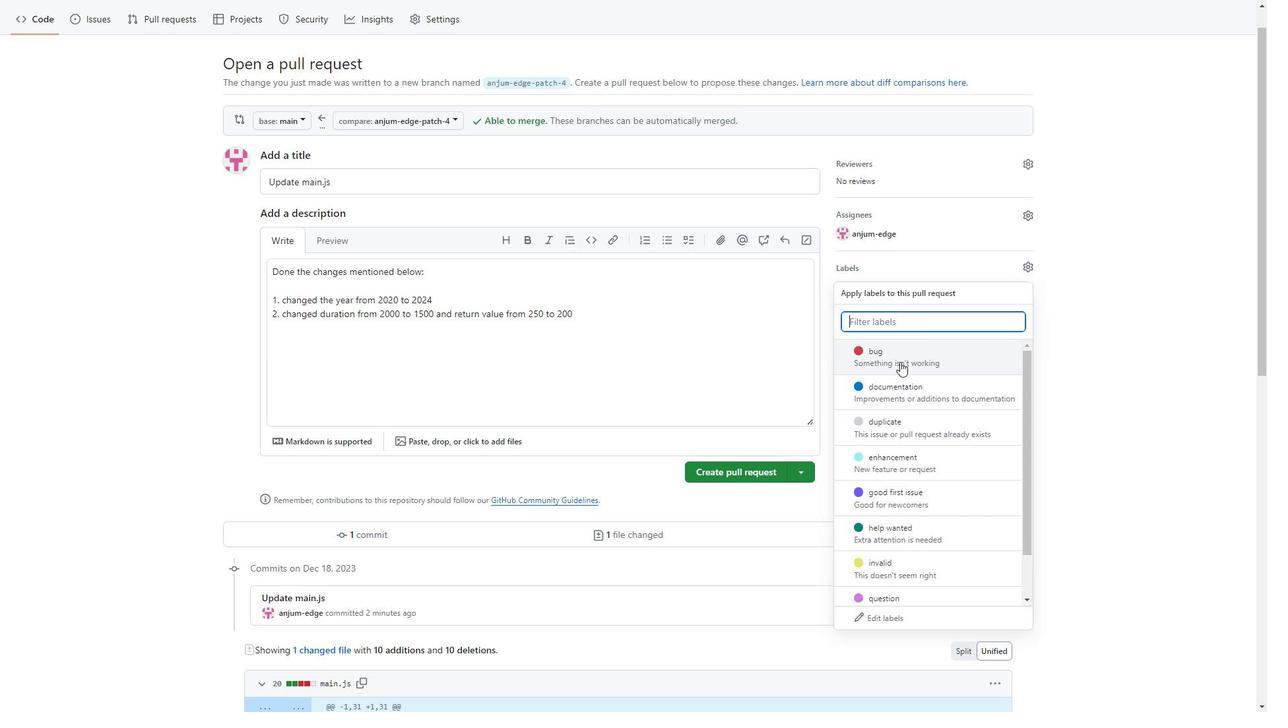 
Action: Mouse moved to (1122, 366)
Screenshot: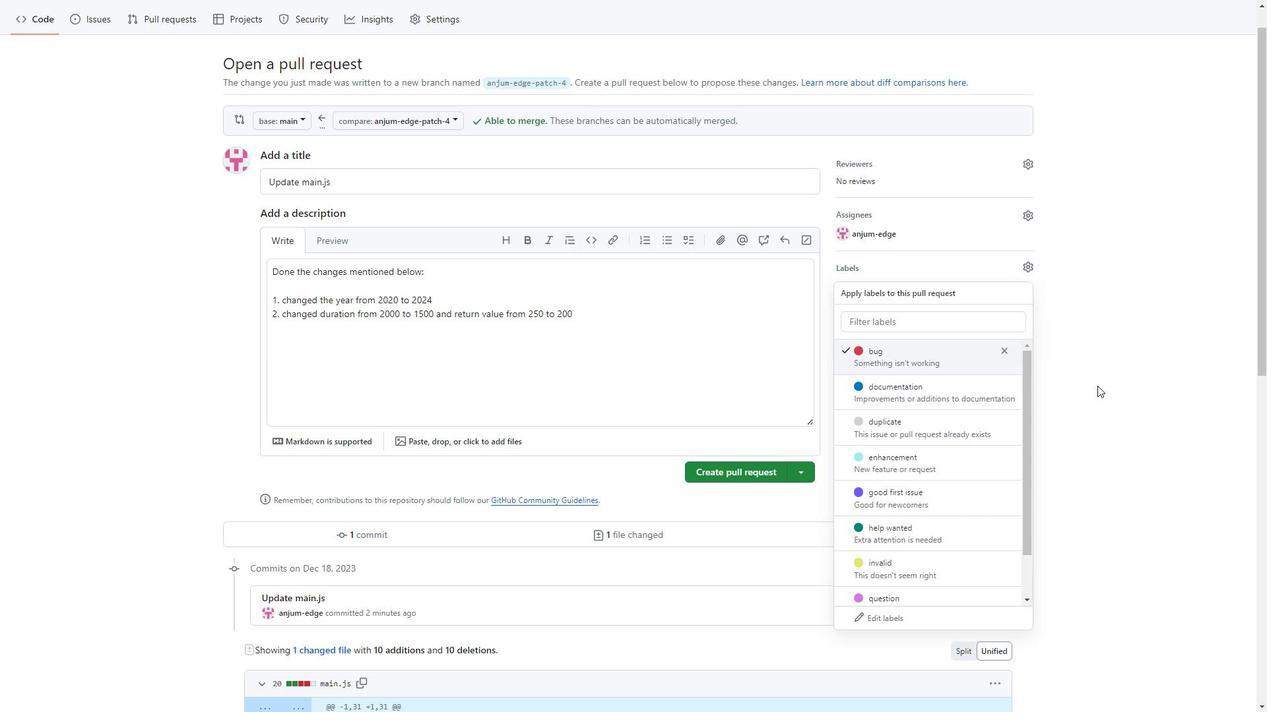 
Action: Mouse pressed left at (1122, 366)
Screenshot: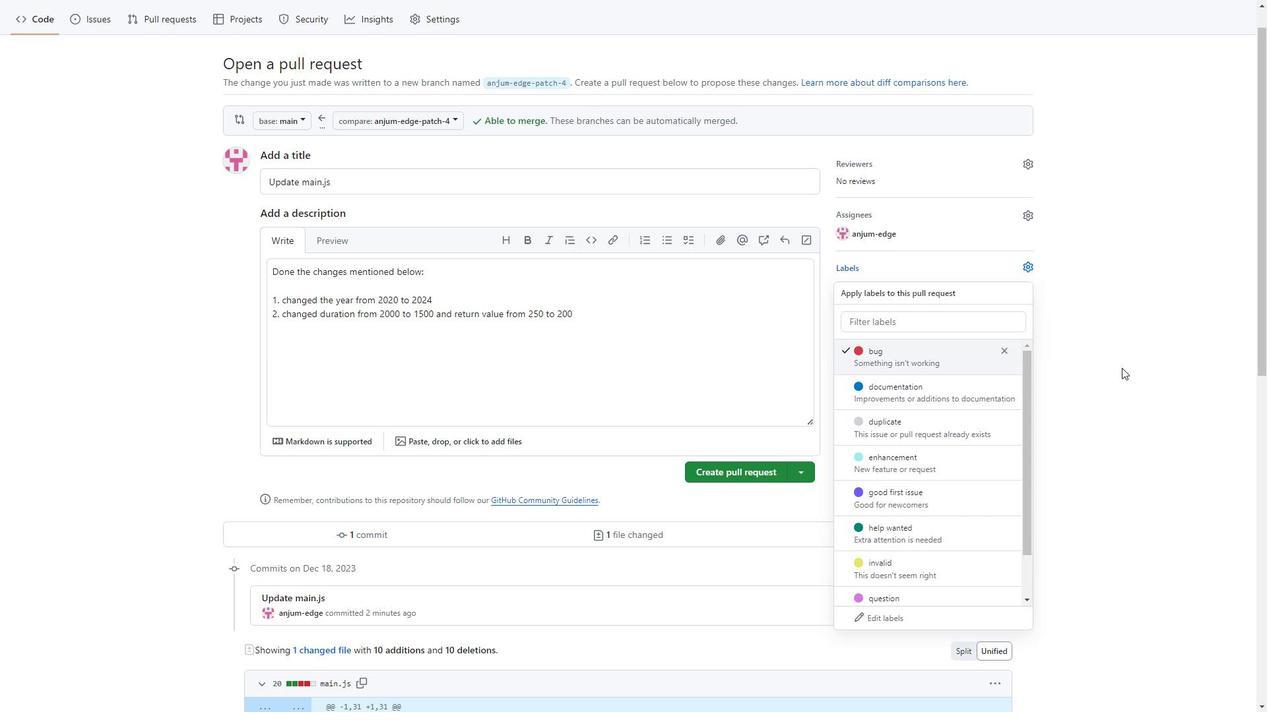 
Action: Mouse moved to (726, 472)
Screenshot: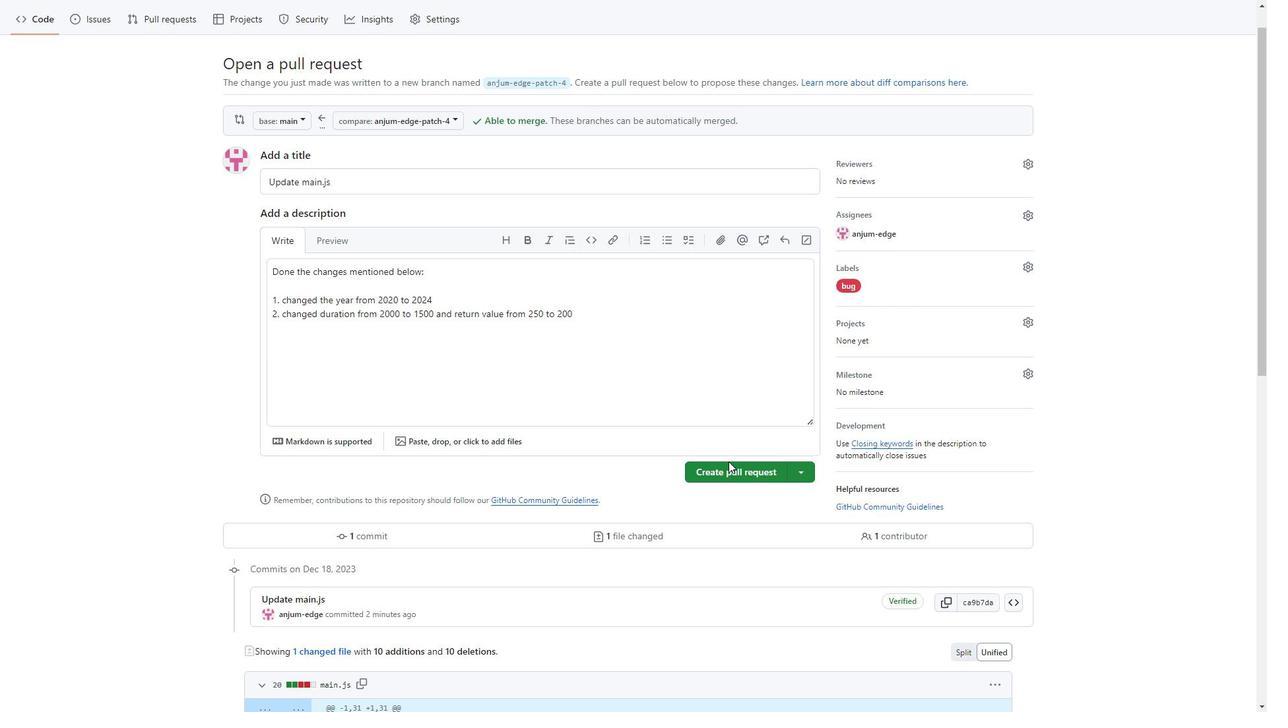 
Action: Mouse pressed left at (726, 472)
Screenshot: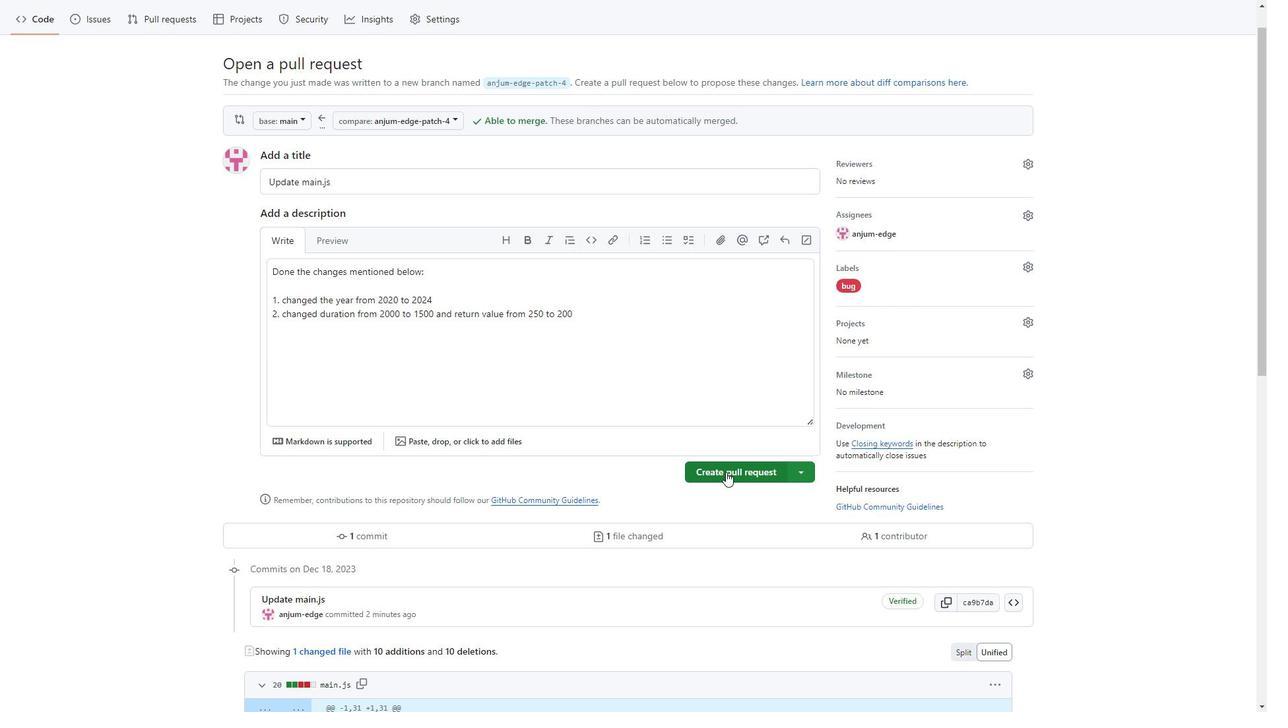 
Action: Mouse moved to (587, 396)
Screenshot: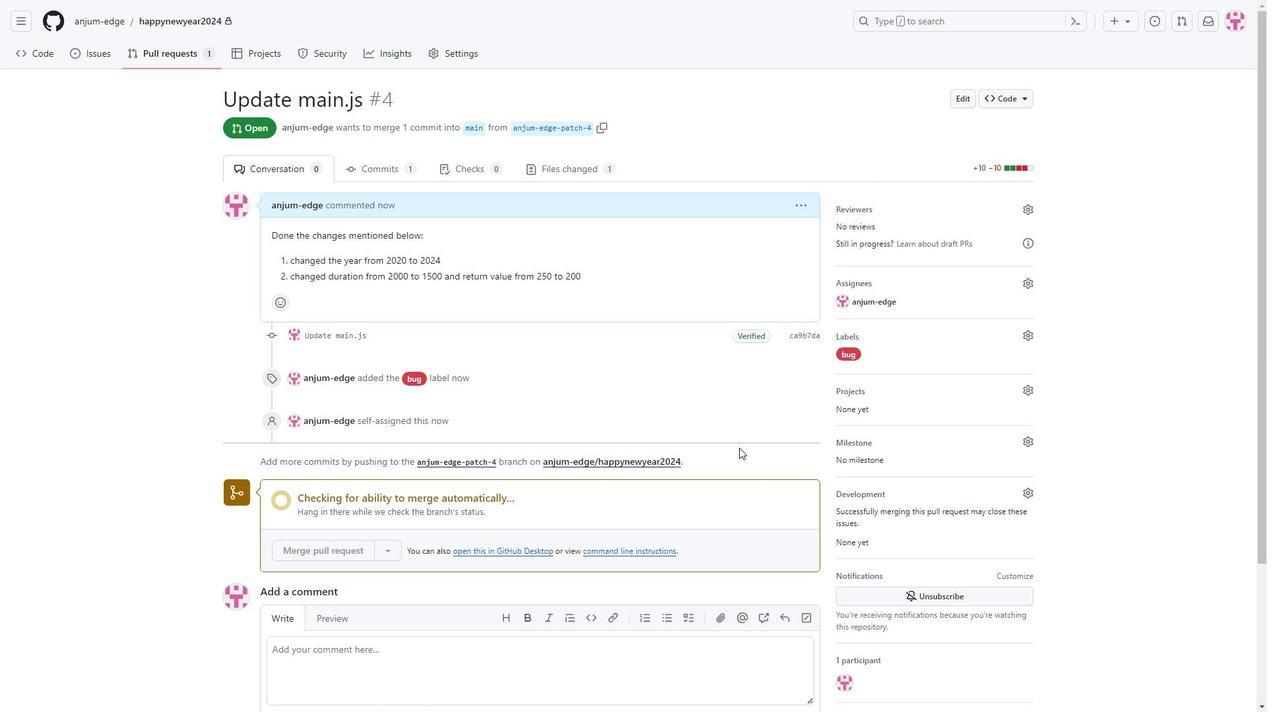 
Action: Mouse scrolled (587, 396) with delta (0, 0)
Screenshot: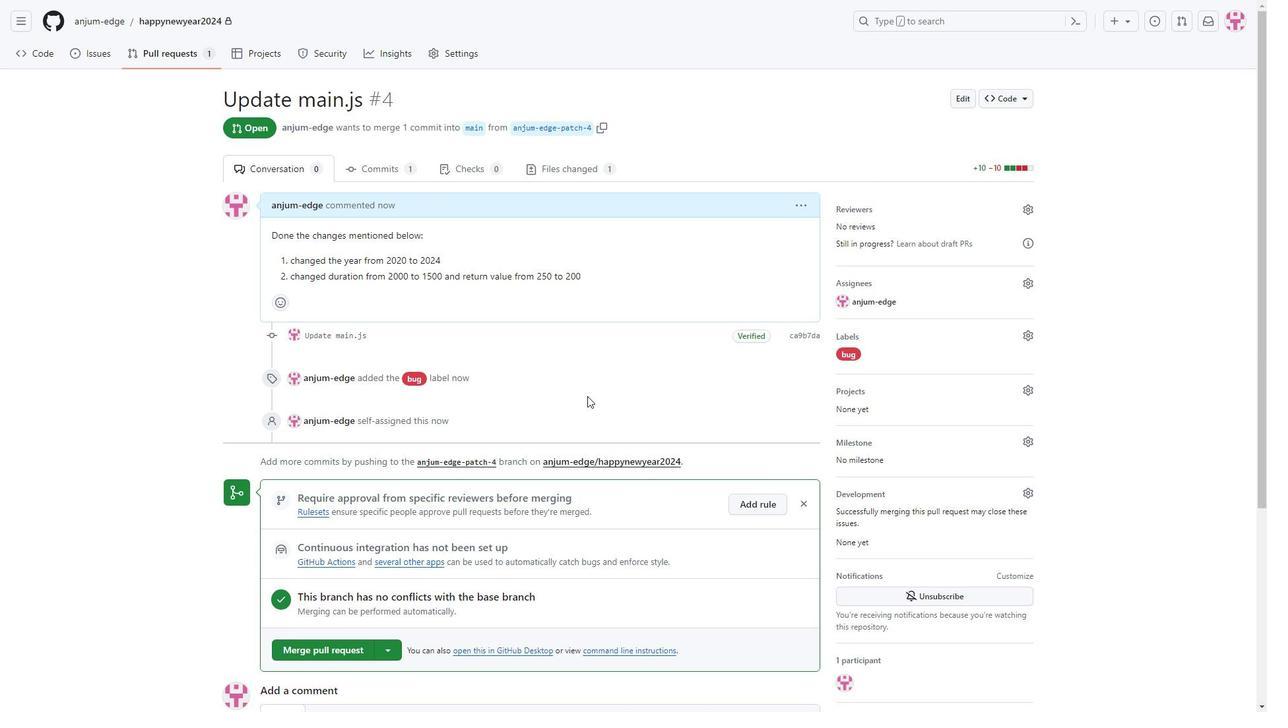 
Action: Mouse moved to (445, 401)
Screenshot: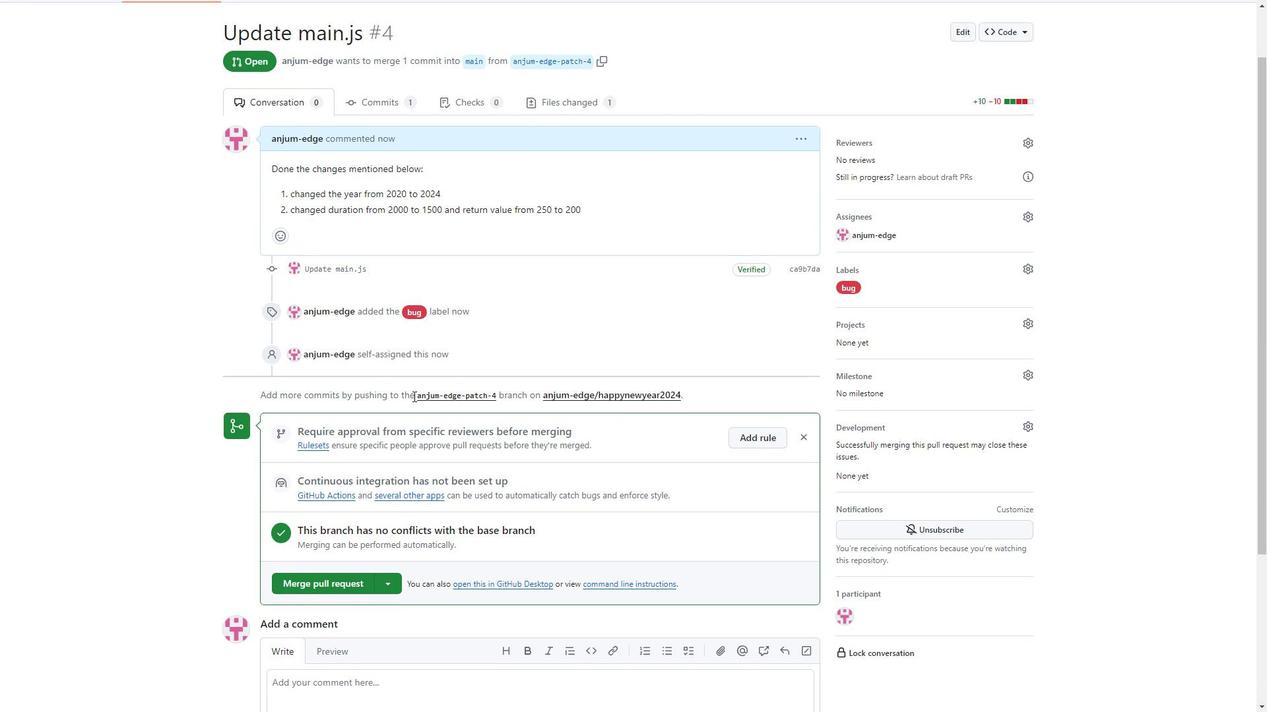 
Action: Mouse scrolled (445, 400) with delta (0, 0)
Screenshot: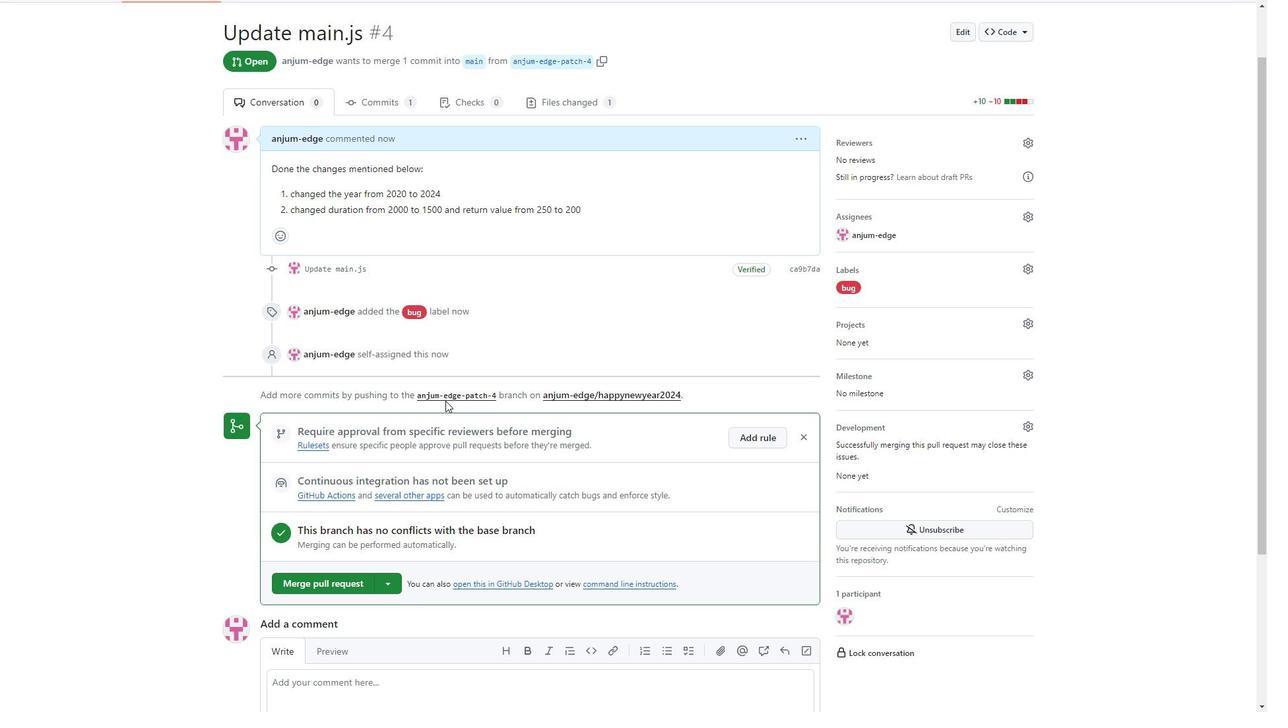 
Action: Mouse moved to (304, 514)
Screenshot: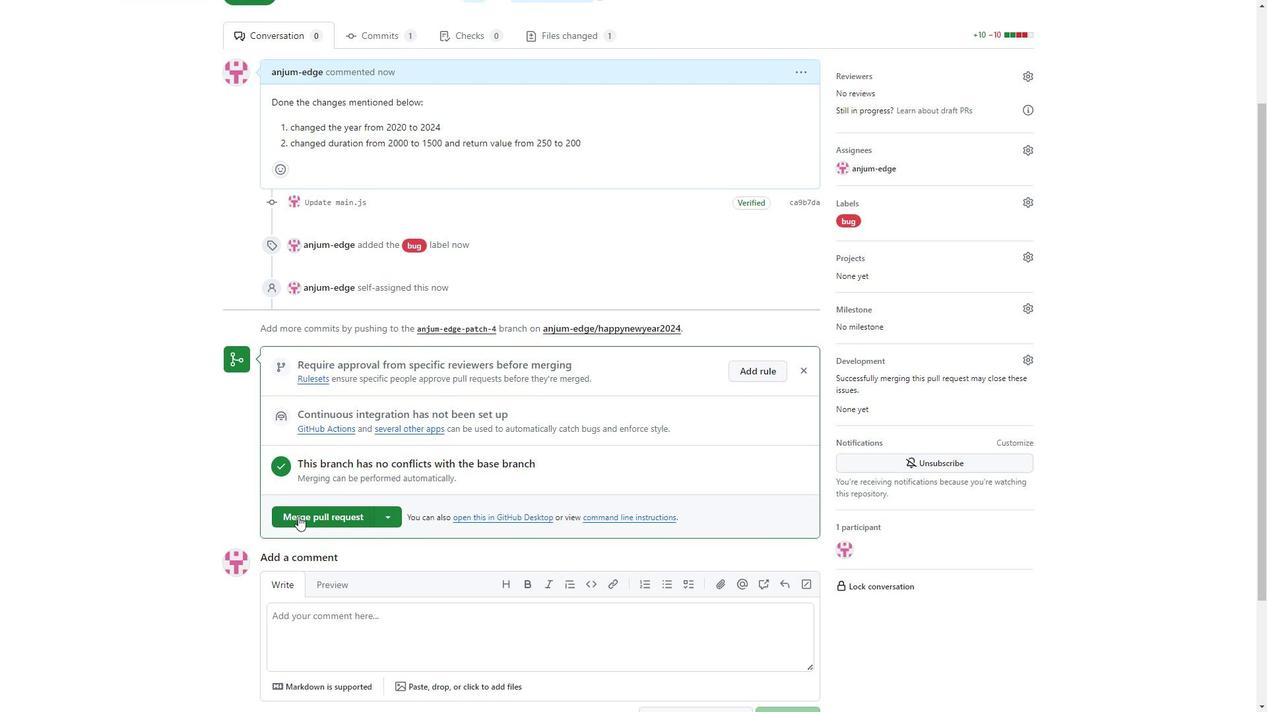 
Action: Mouse pressed left at (304, 514)
Screenshot: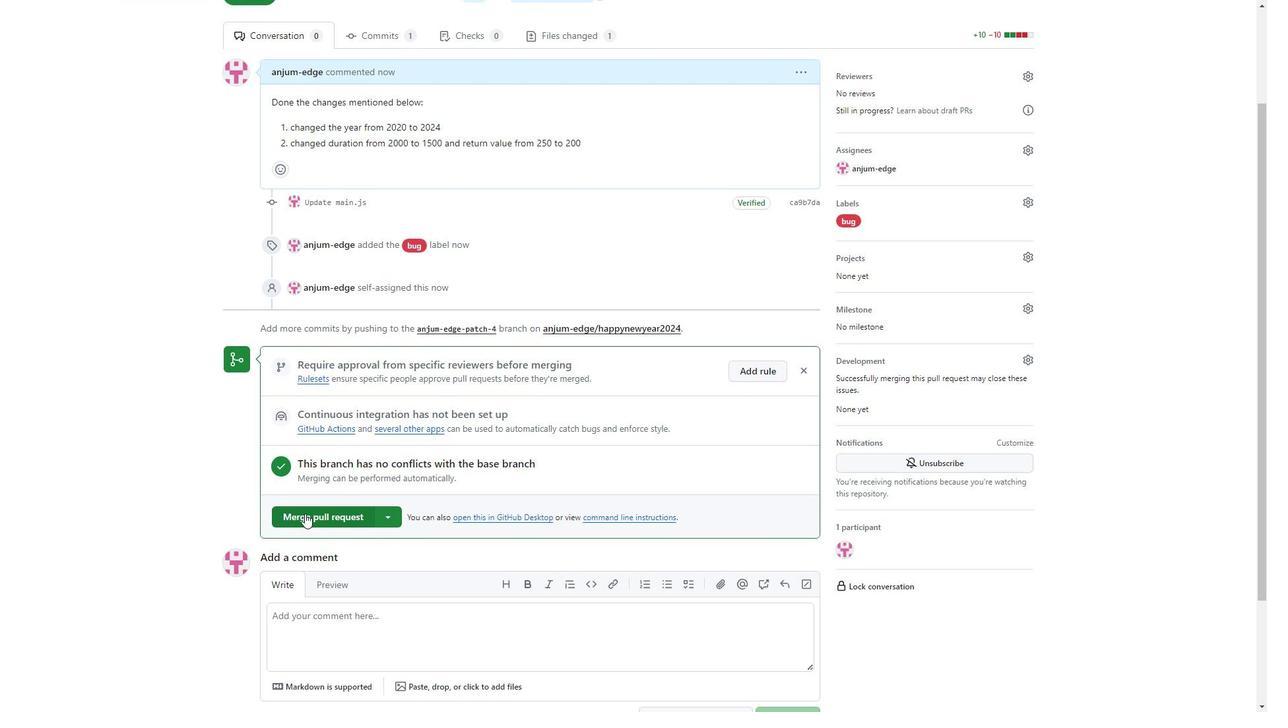 
Action: Mouse moved to (333, 467)
Screenshot: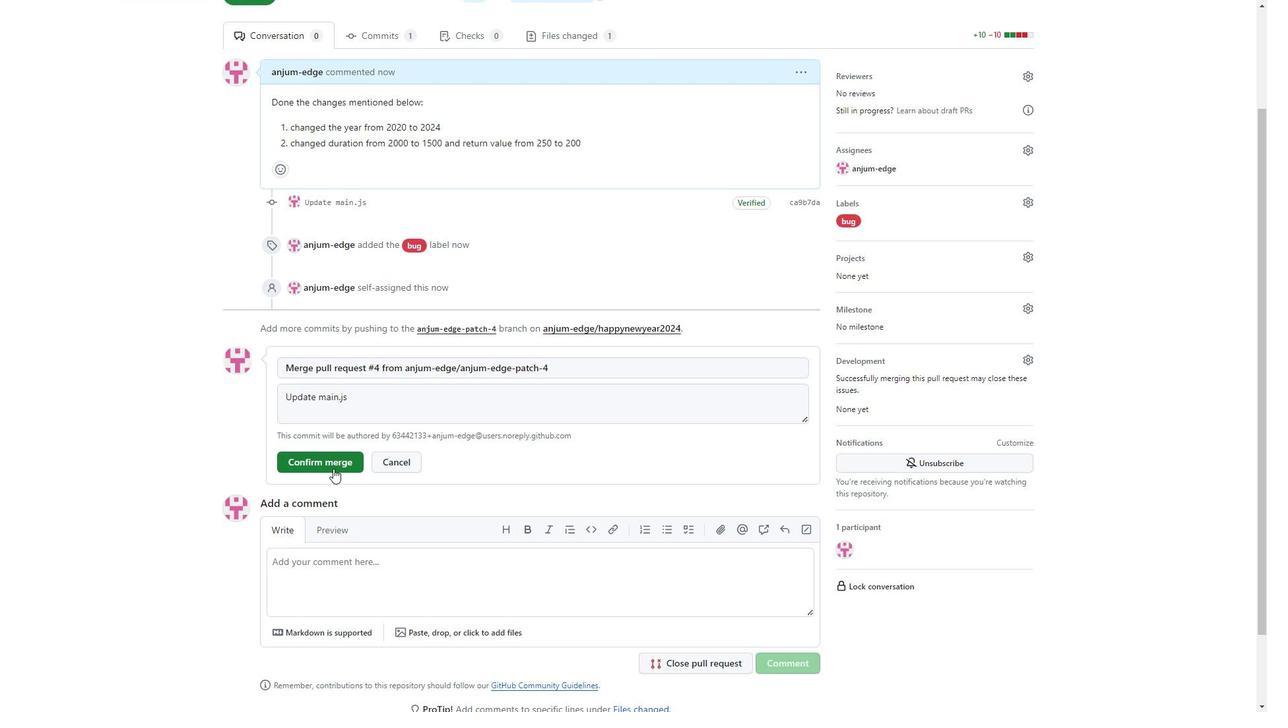 
Action: Mouse pressed left at (333, 467)
Screenshot: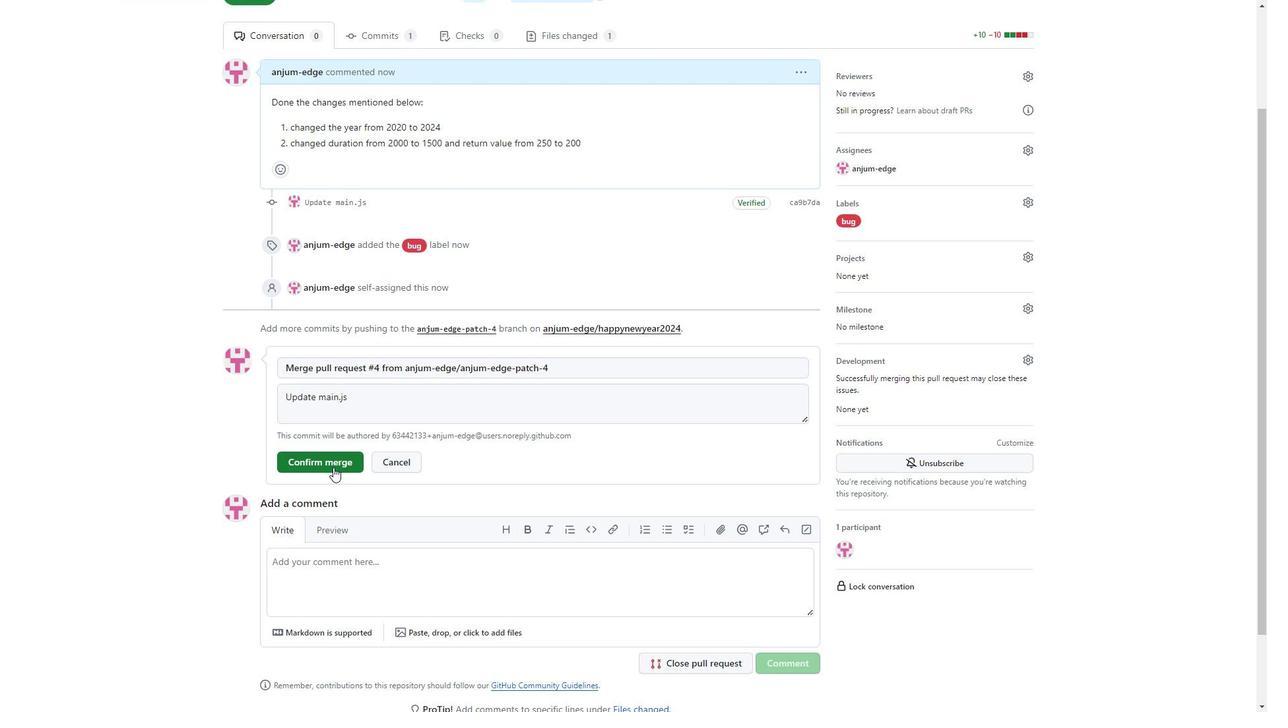 
Action: Mouse moved to (549, 465)
Screenshot: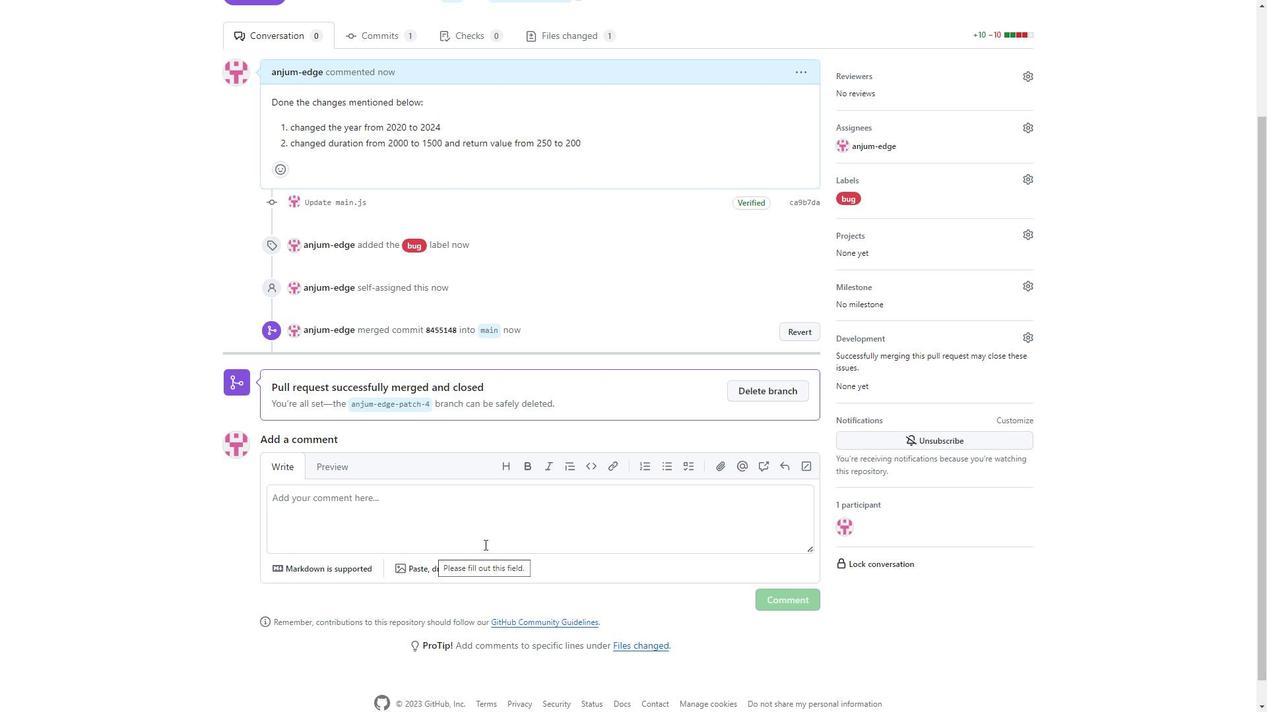 
Action: Mouse scrolled (549, 465) with delta (0, 0)
Screenshot: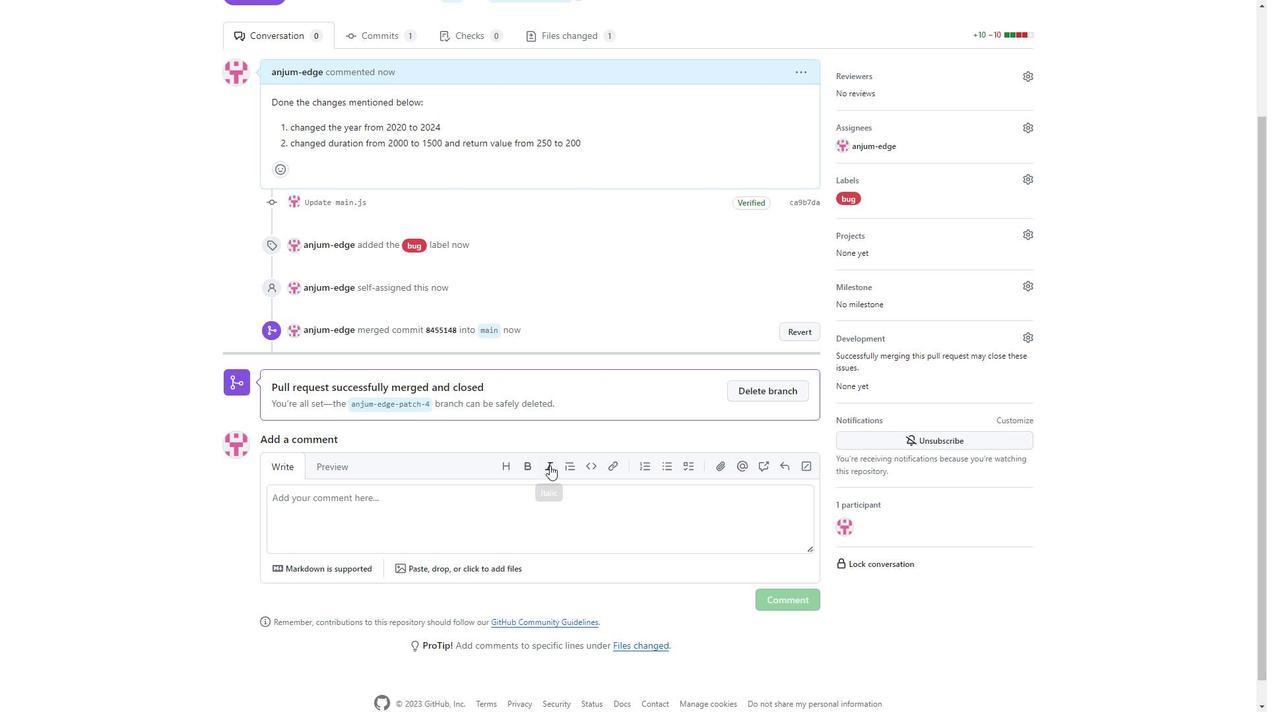 
Action: Mouse moved to (715, 446)
Screenshot: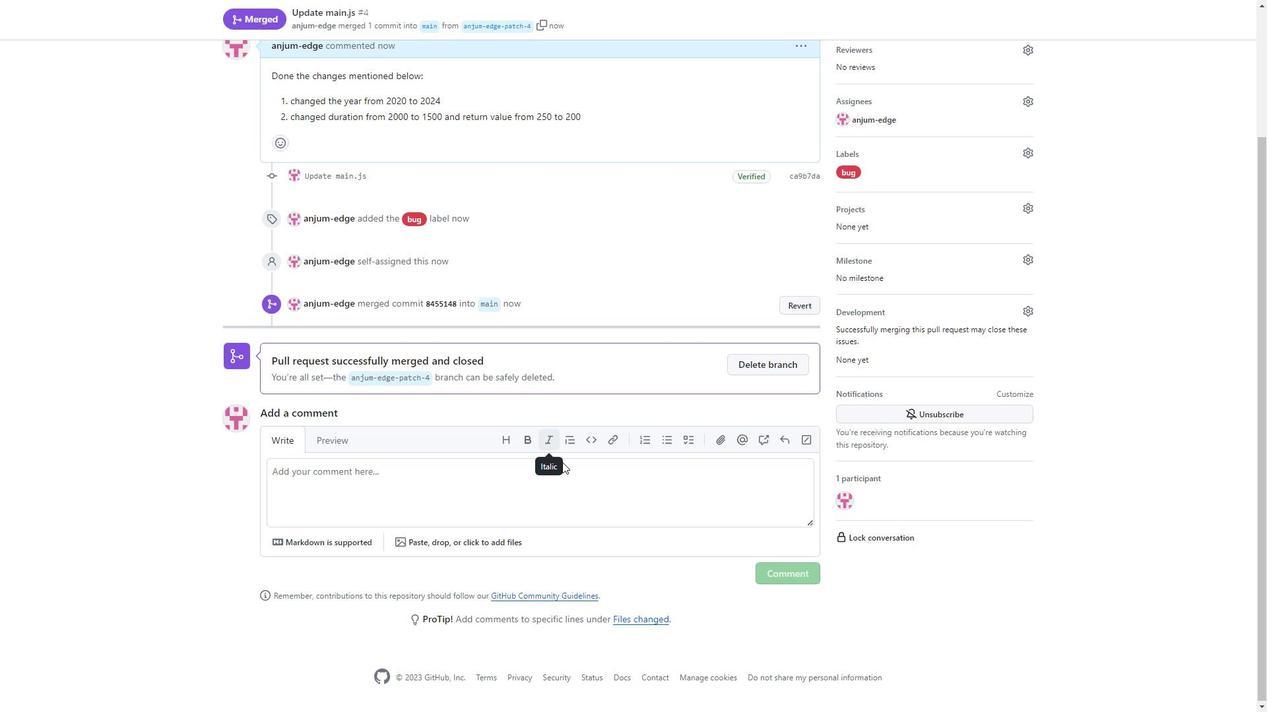 
Action: Mouse scrolled (715, 446) with delta (0, 0)
Screenshot: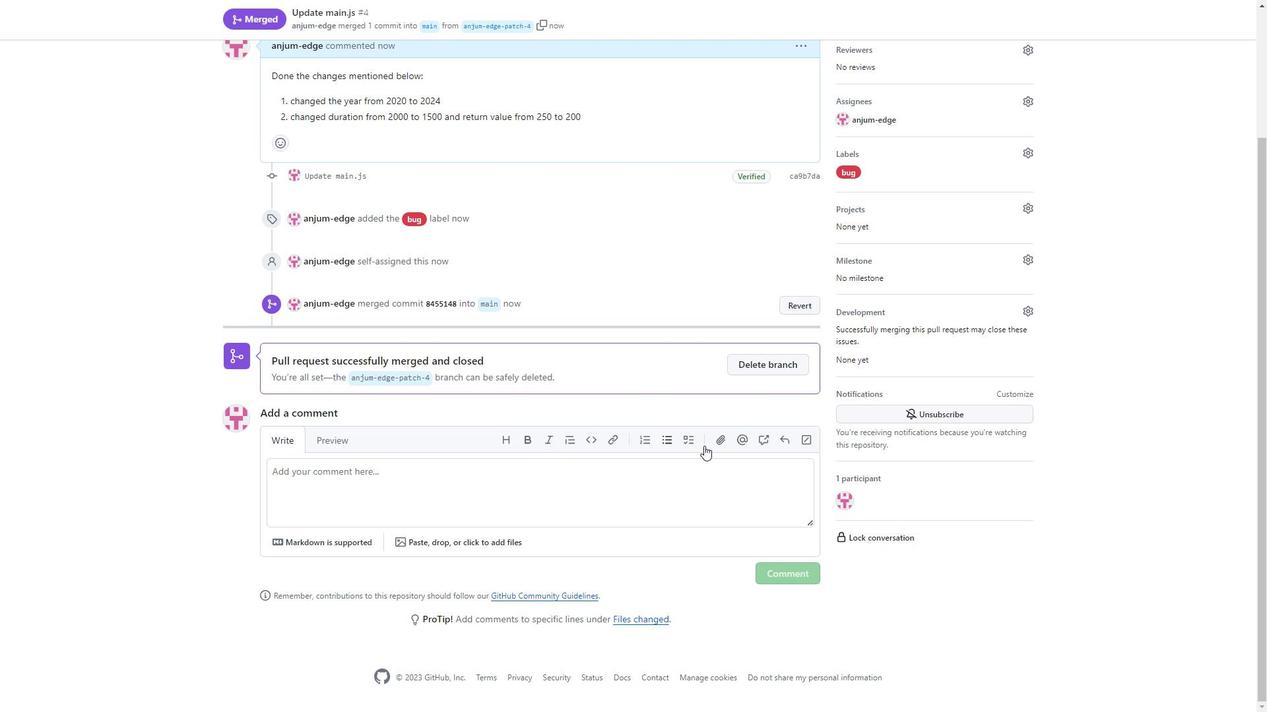 
Action: Mouse scrolled (715, 446) with delta (0, 0)
Screenshot: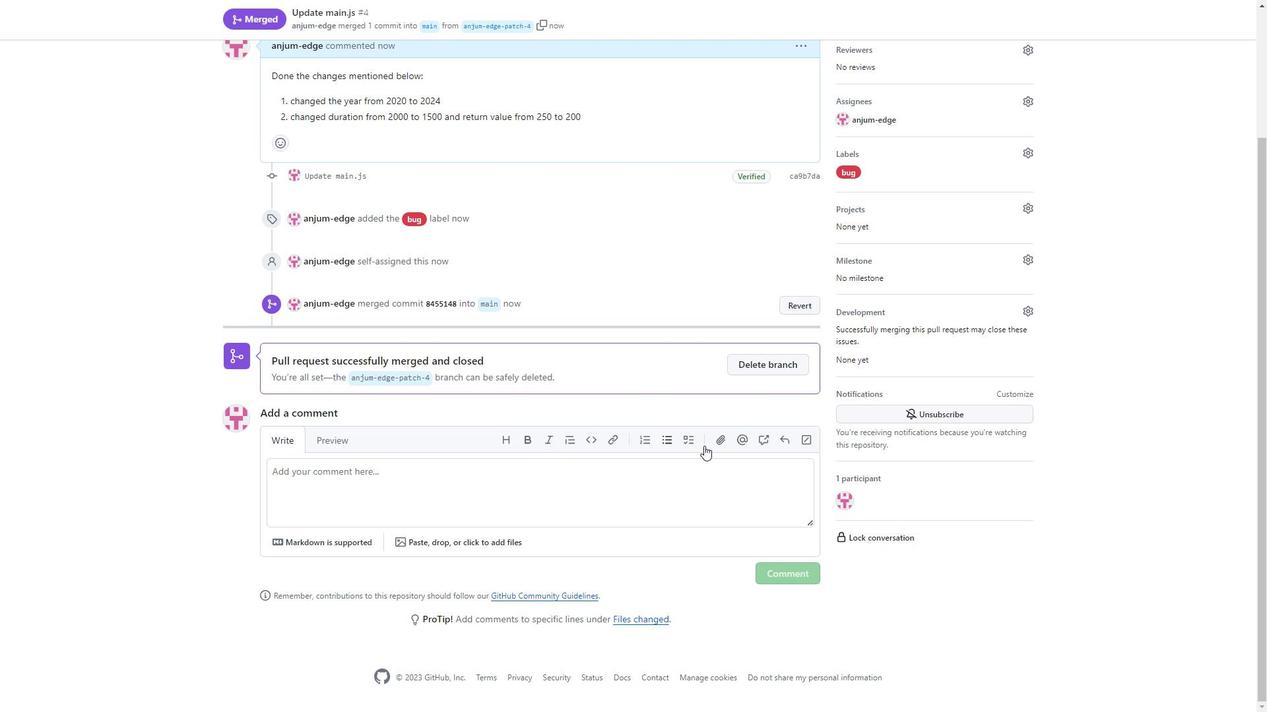 
Action: Mouse scrolled (715, 446) with delta (0, 0)
Screenshot: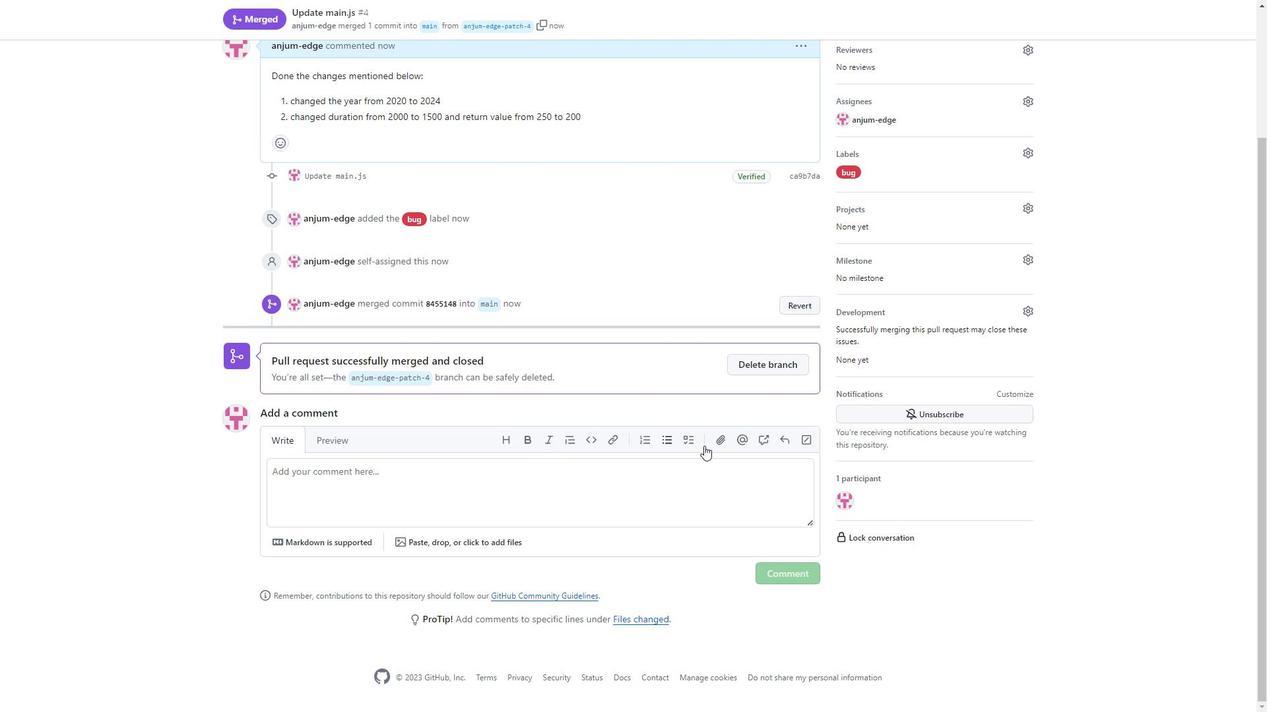 
Action: Mouse scrolled (715, 446) with delta (0, 0)
Screenshot: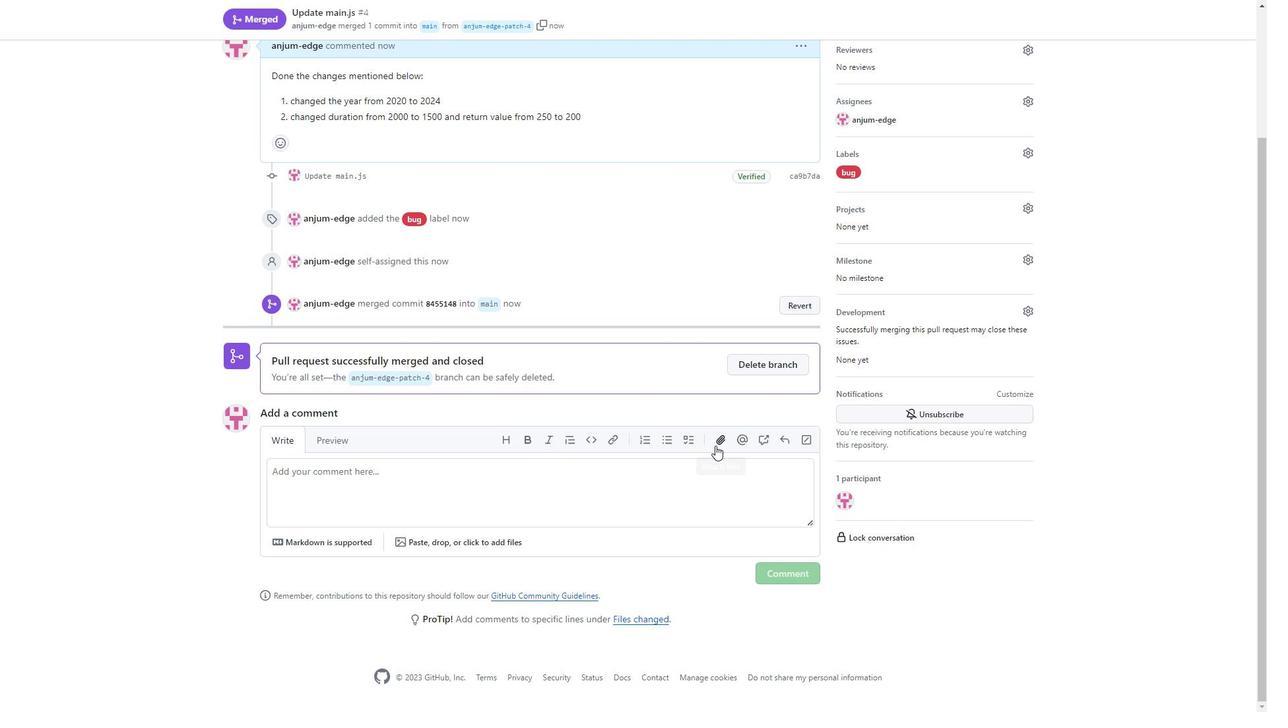
Action: Mouse moved to (654, 413)
Screenshot: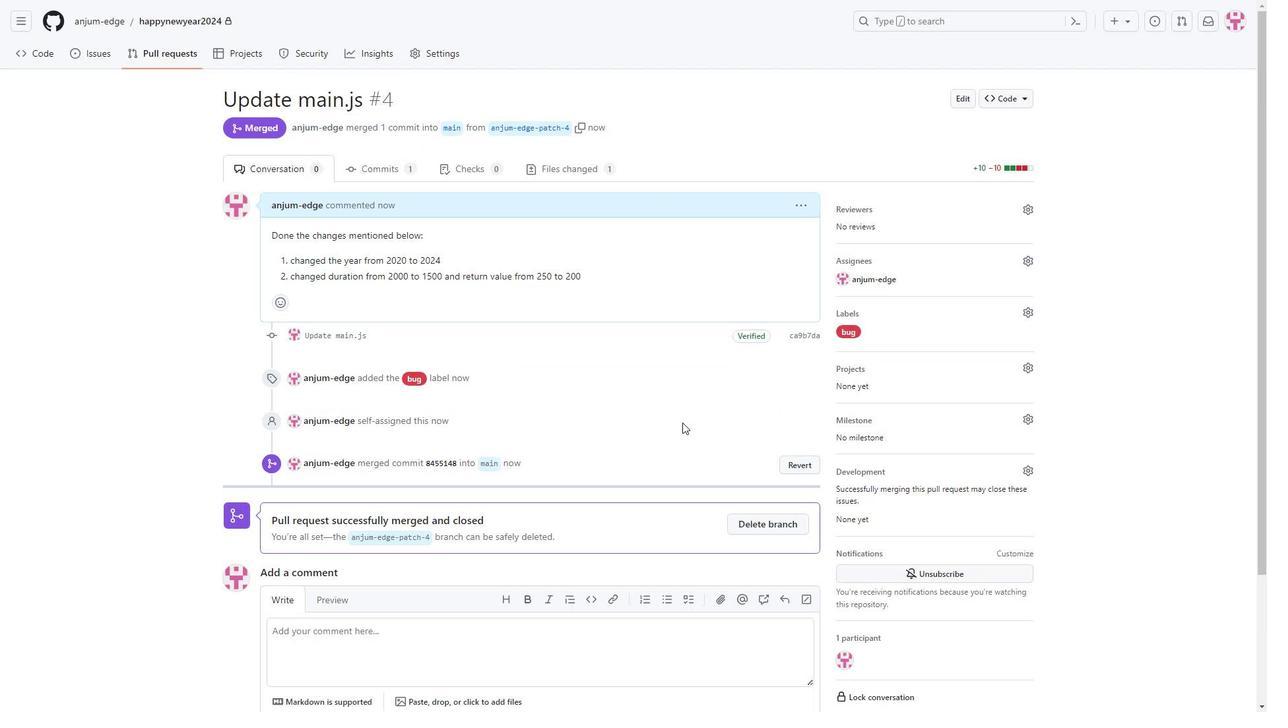 
Action: Mouse scrolled (654, 413) with delta (0, 0)
Screenshot: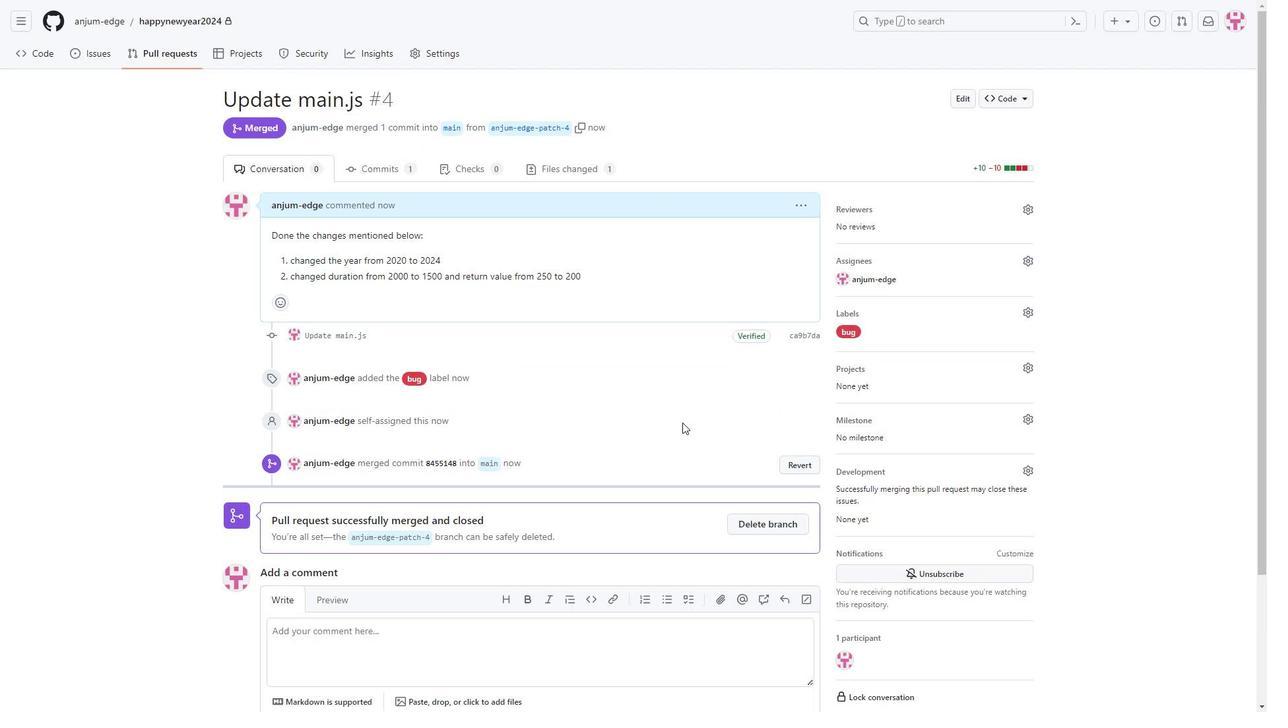 
Action: Mouse moved to (640, 407)
Screenshot: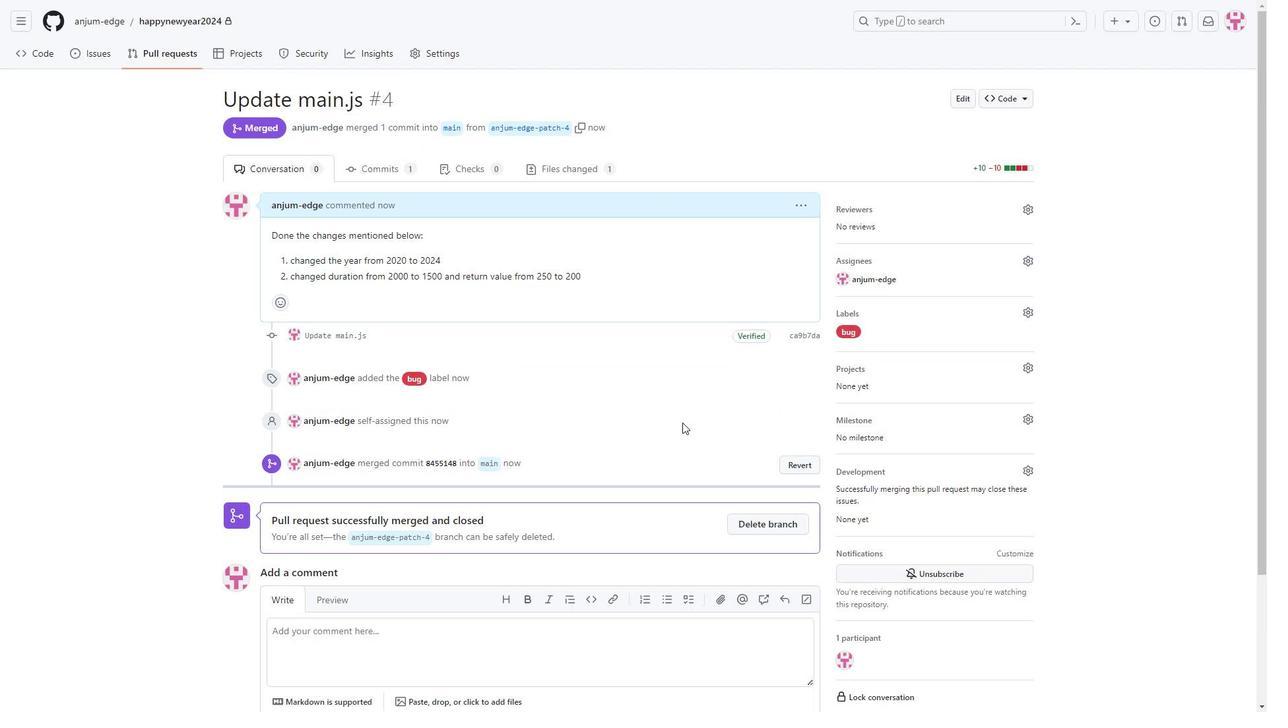 
Action: Mouse scrolled (640, 408) with delta (0, 0)
Screenshot: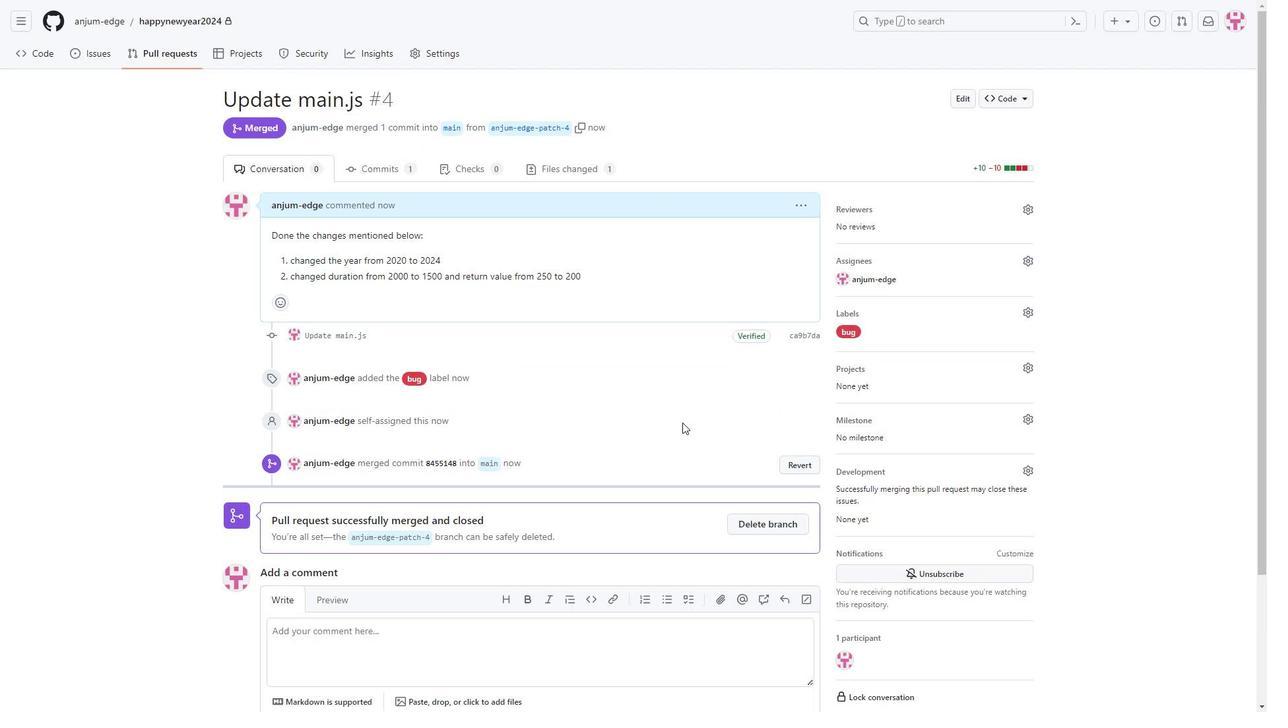 
Action: Mouse moved to (623, 398)
Screenshot: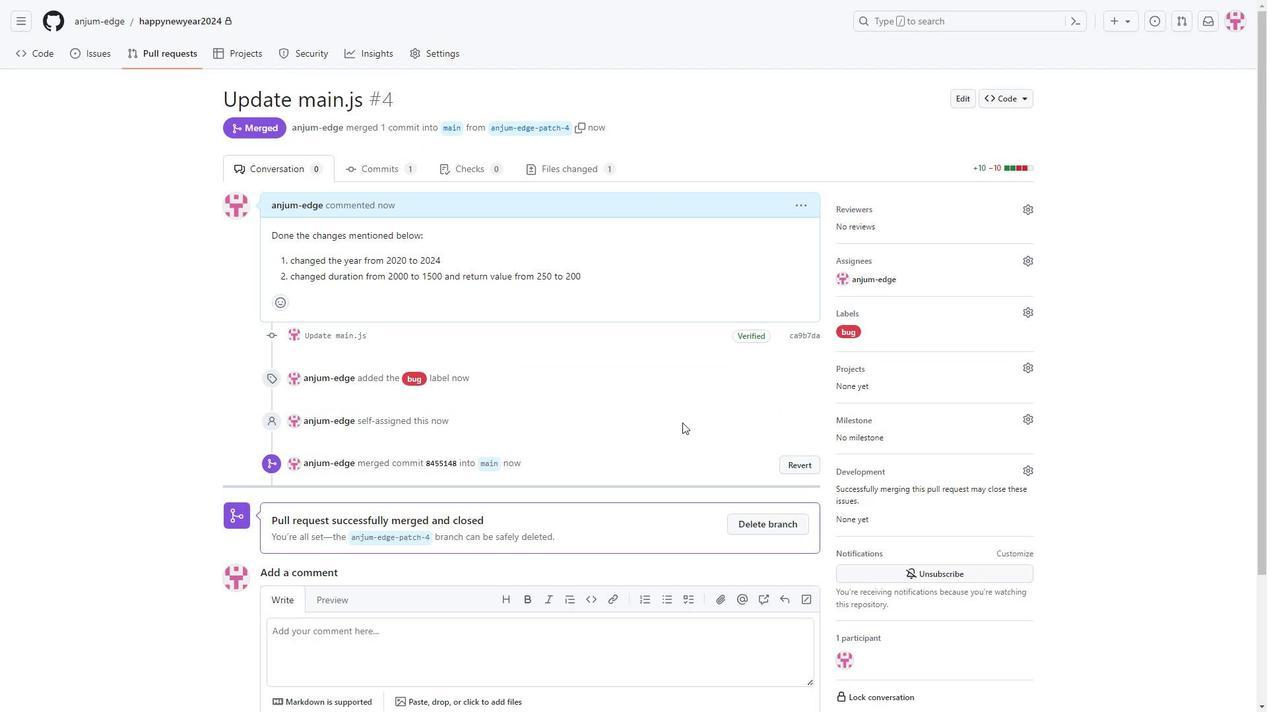 
Action: Mouse scrolled (623, 399) with delta (0, 0)
Screenshot: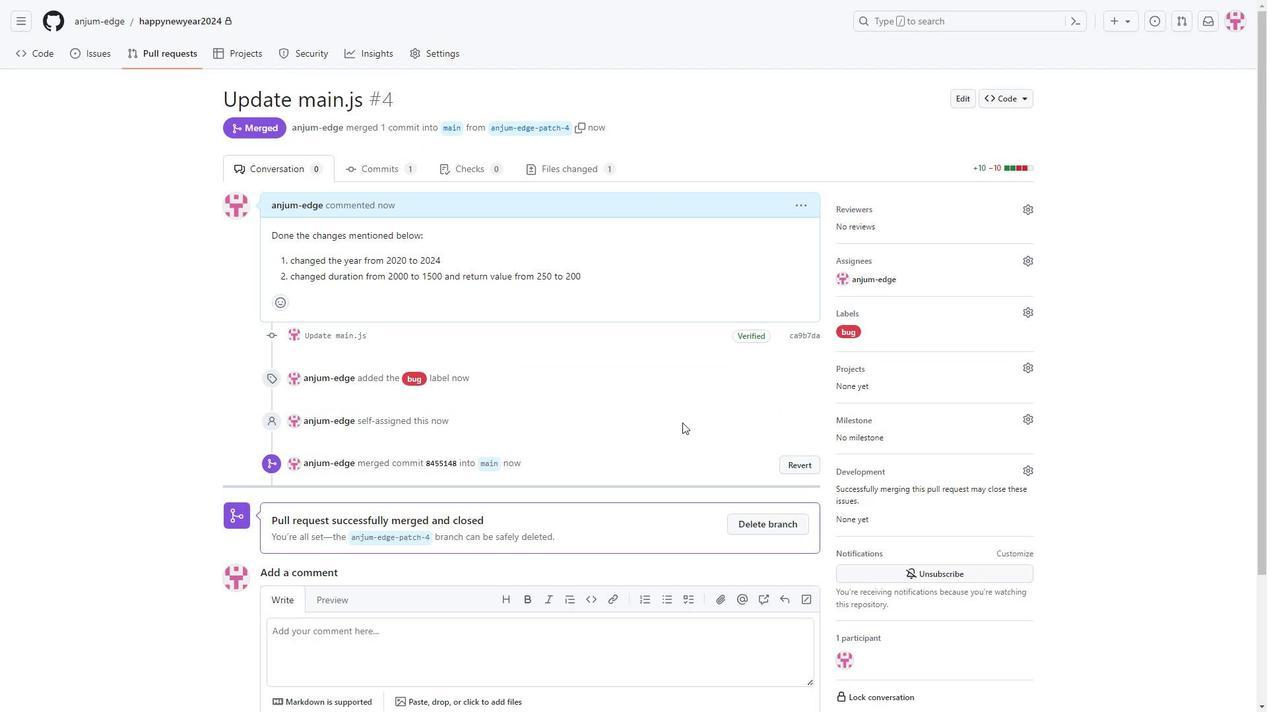 
Action: Mouse moved to (33, 55)
Screenshot: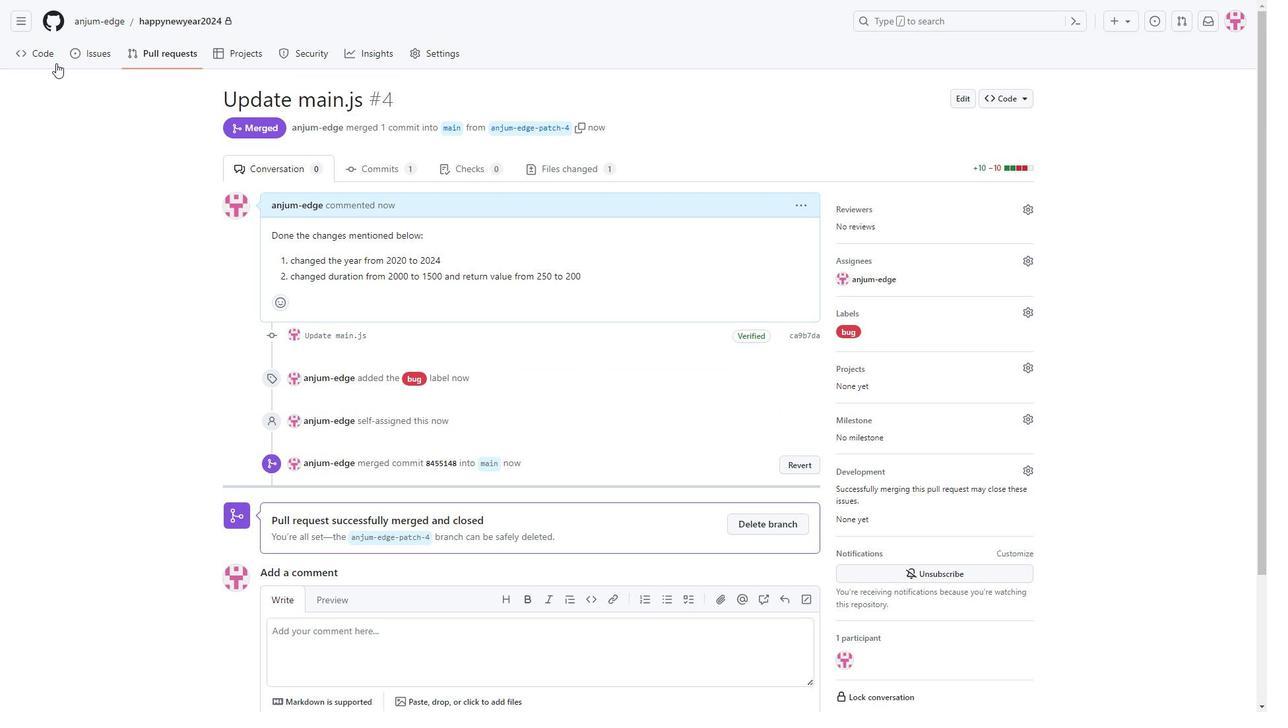 
Action: Mouse pressed left at (33, 55)
Screenshot: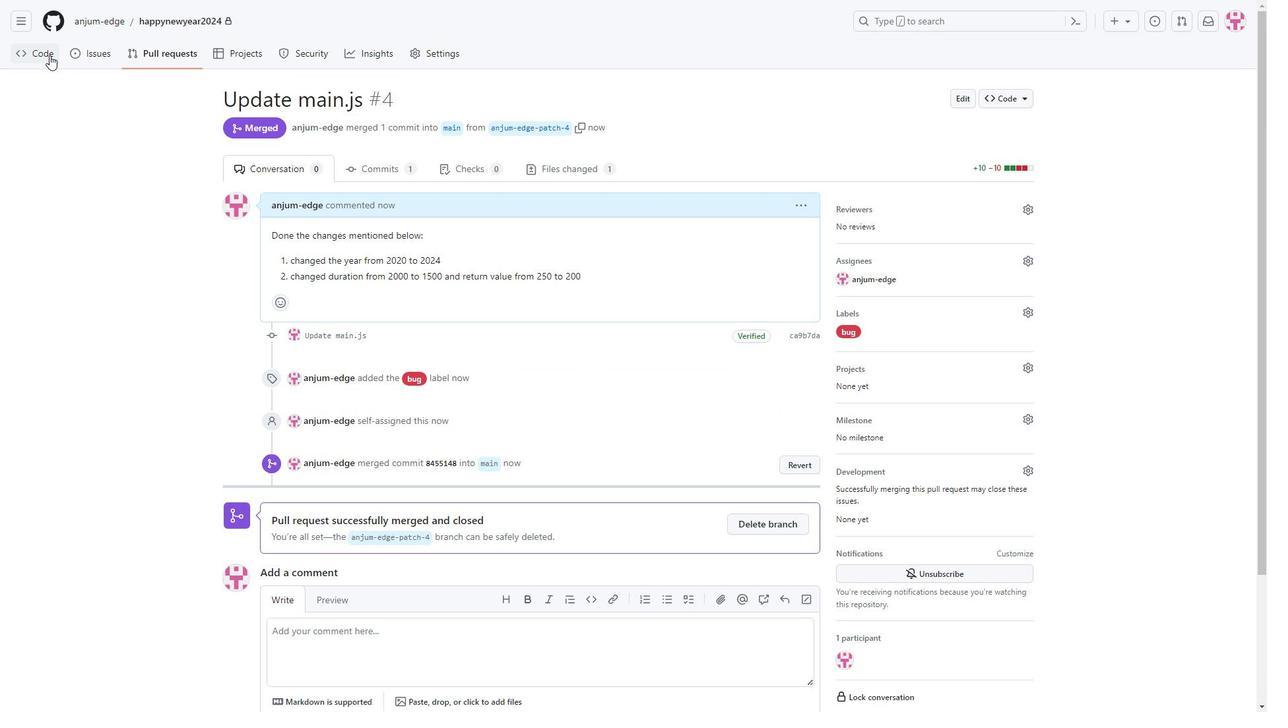 
Action: Mouse moved to (260, 401)
Screenshot: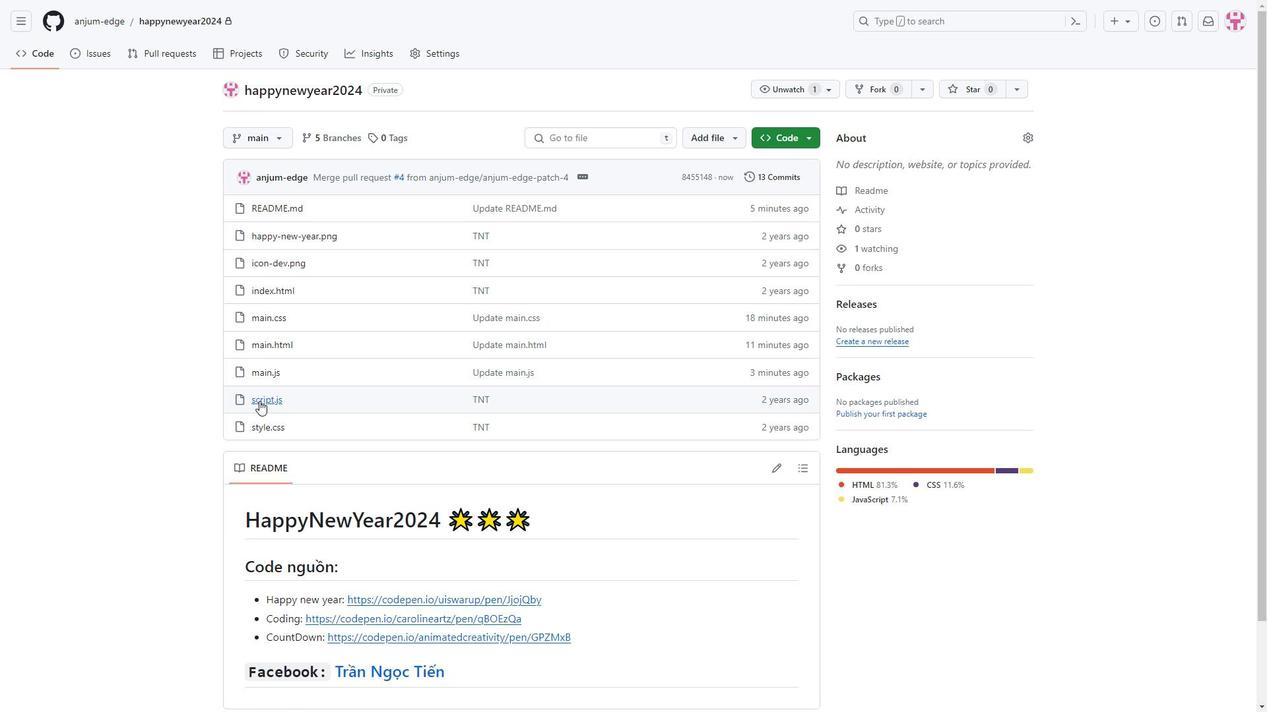
Action: Mouse pressed left at (260, 401)
Screenshot: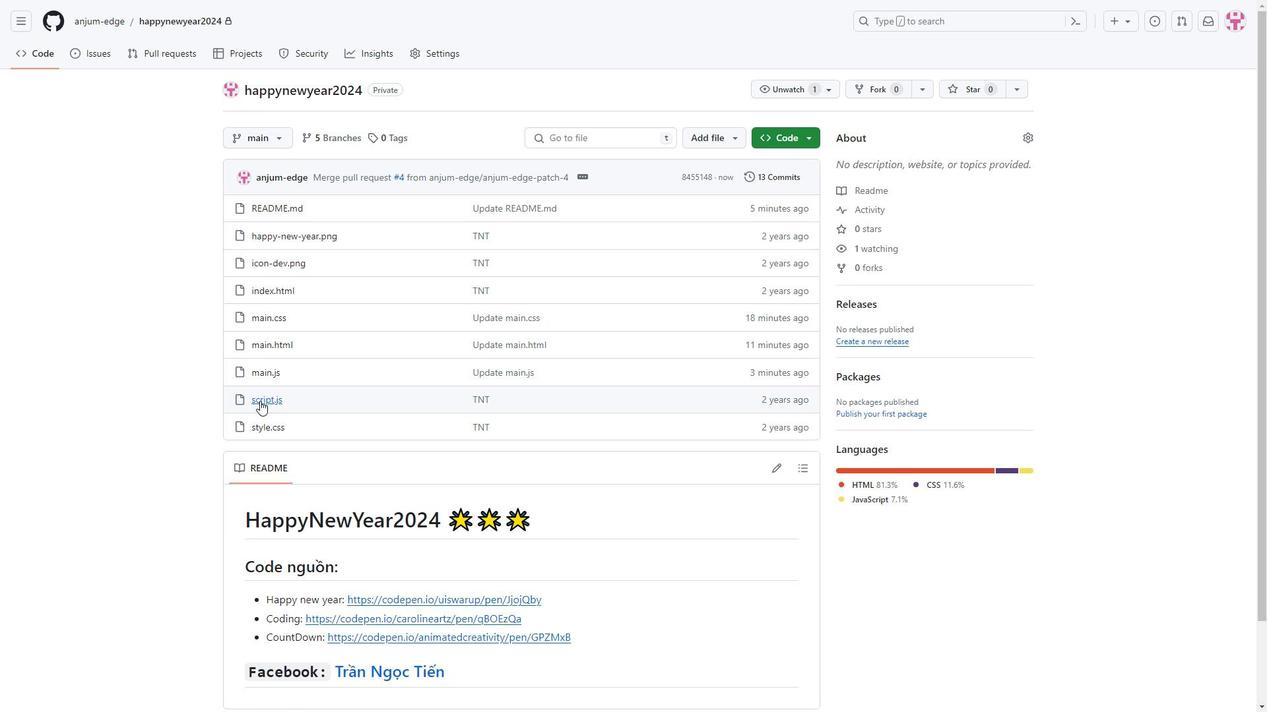 
Action: Mouse moved to (1191, 165)
Screenshot: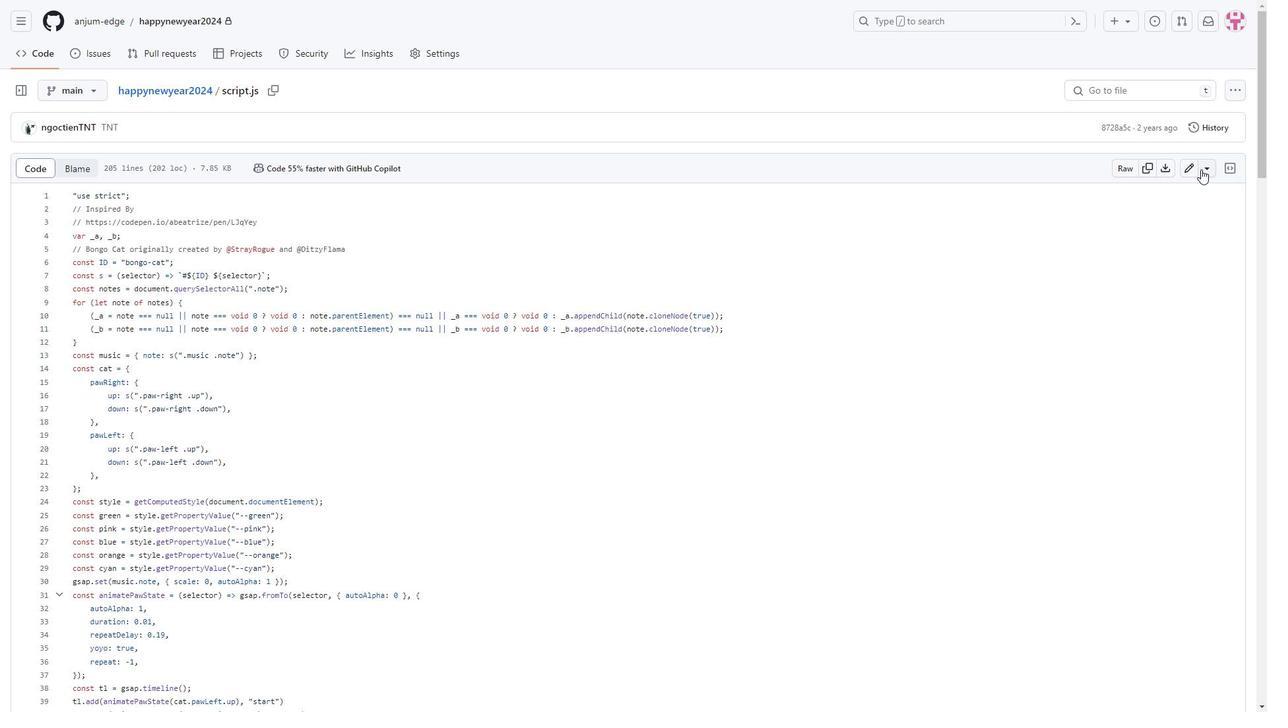 
Action: Mouse pressed left at (1191, 165)
Screenshot: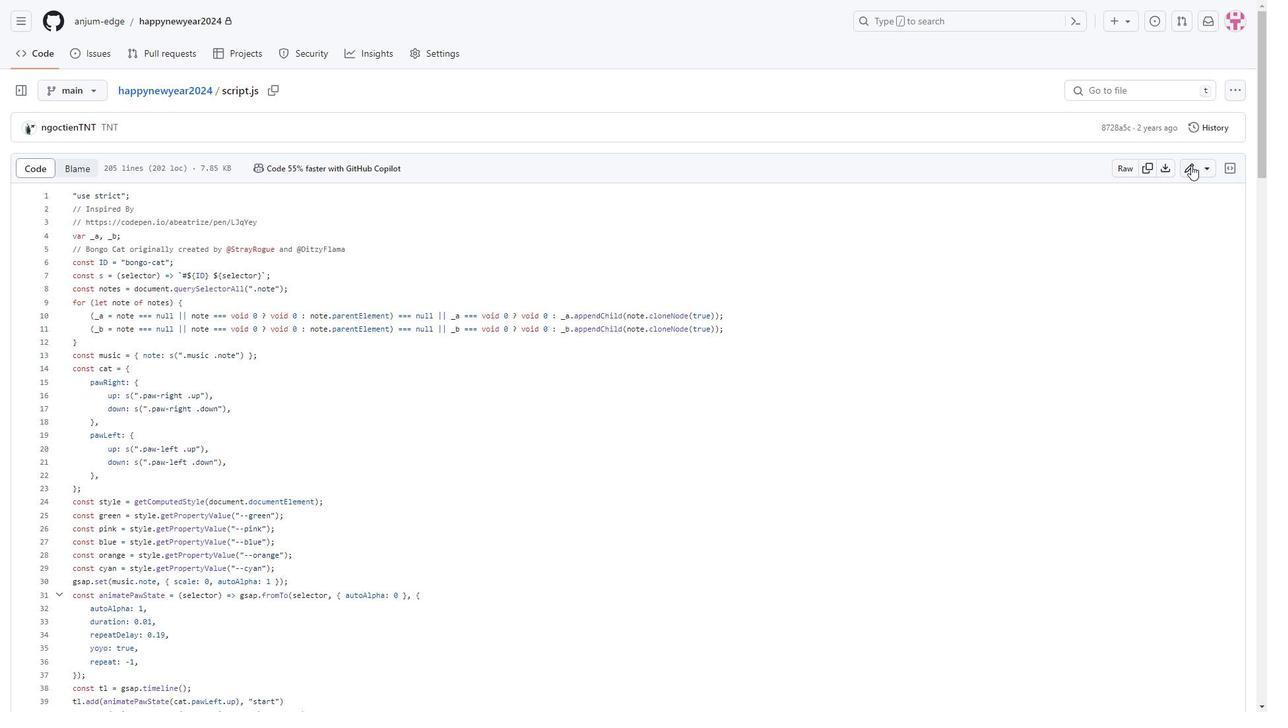 
Action: Mouse moved to (203, 307)
Screenshot: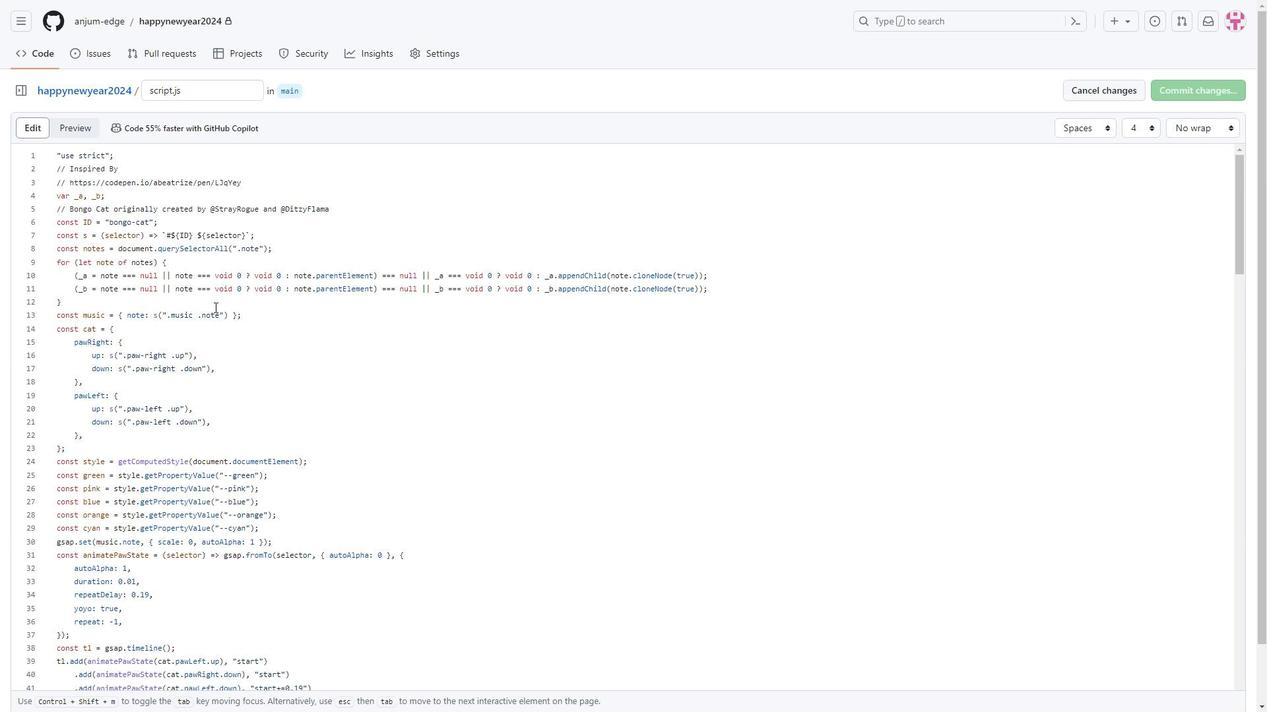 
Action: Mouse scrolled (203, 306) with delta (0, 0)
Screenshot: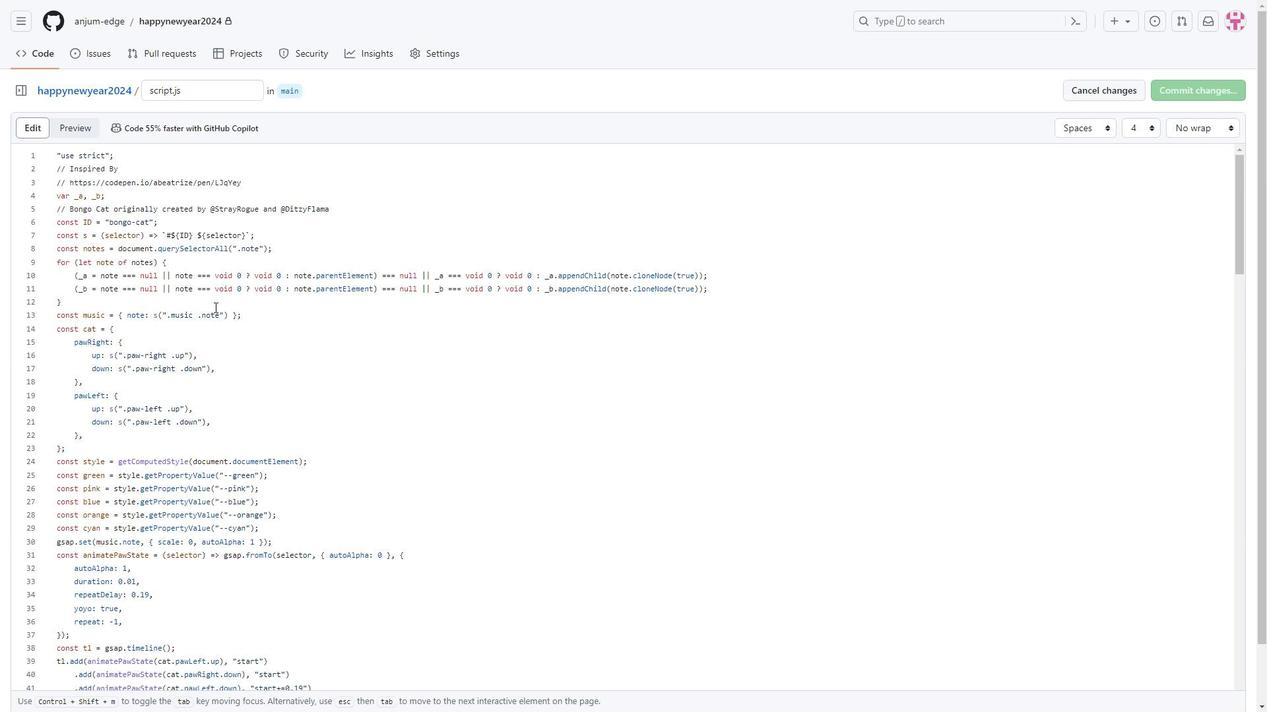 
Action: Mouse moved to (132, 393)
Screenshot: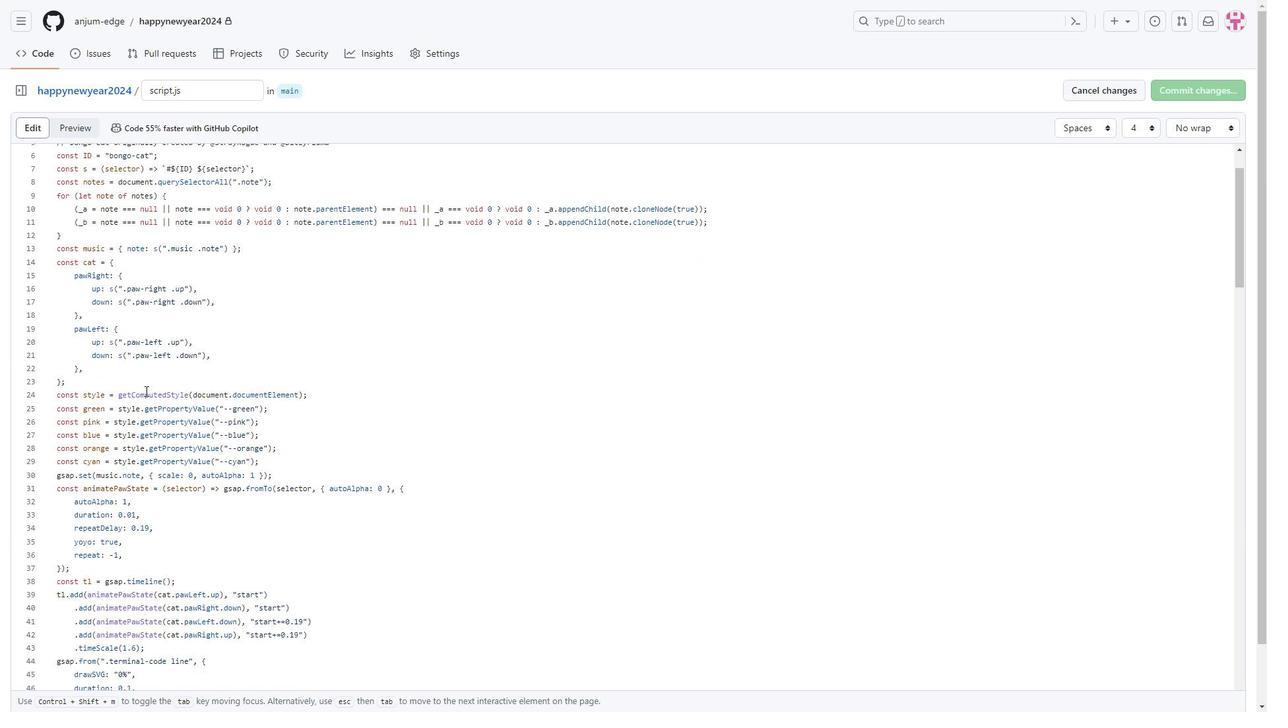 
Action: Mouse scrolled (132, 392) with delta (0, 0)
Screenshot: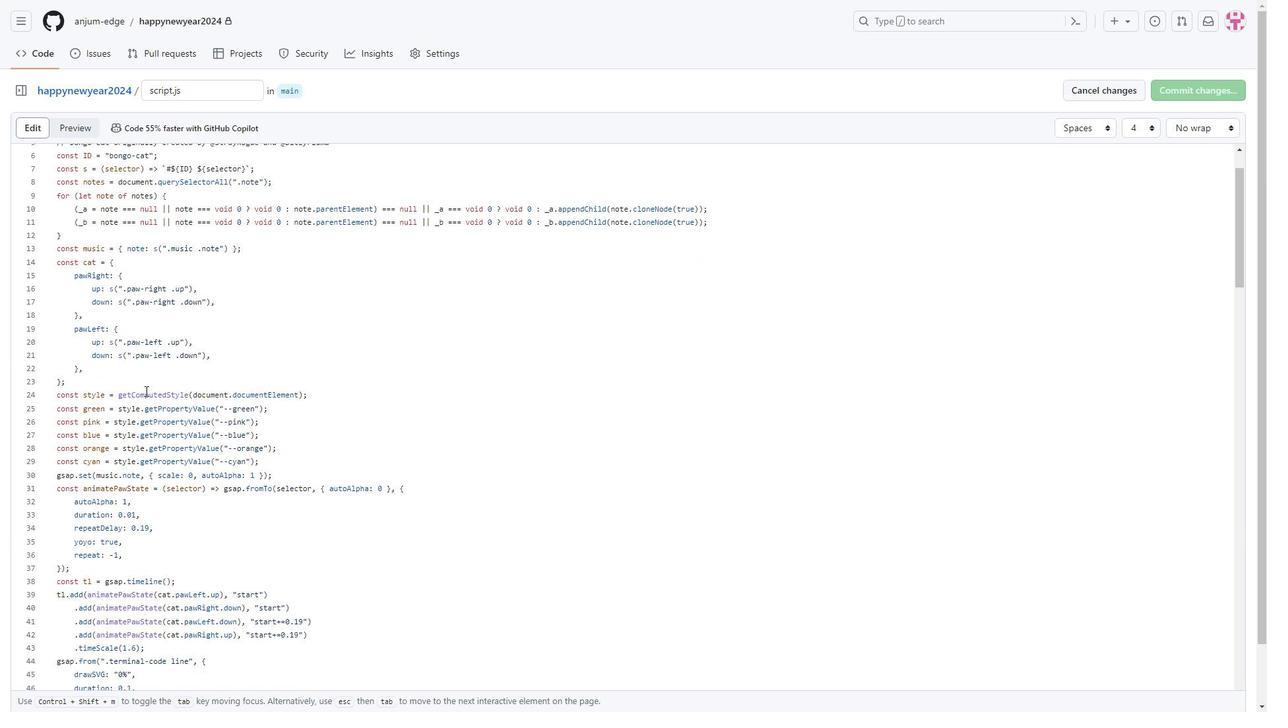 
Action: Mouse moved to (103, 342)
Screenshot: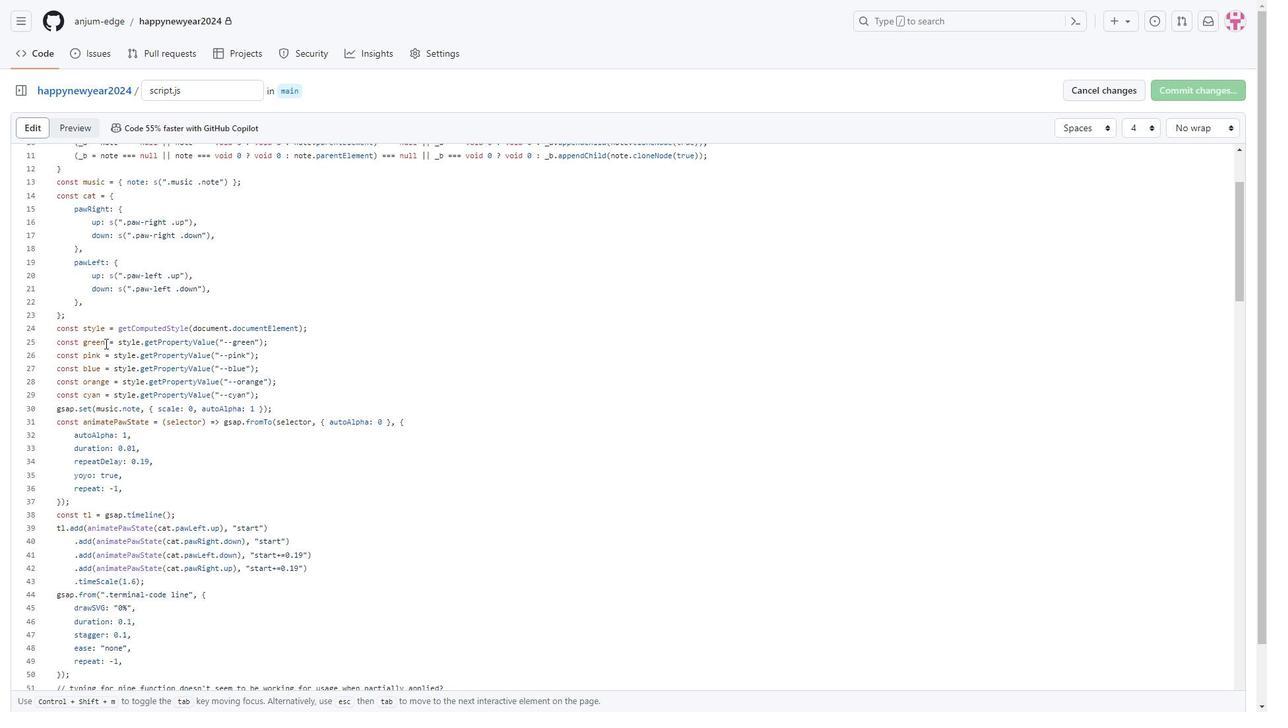 
Action: Mouse pressed left at (103, 342)
Screenshot: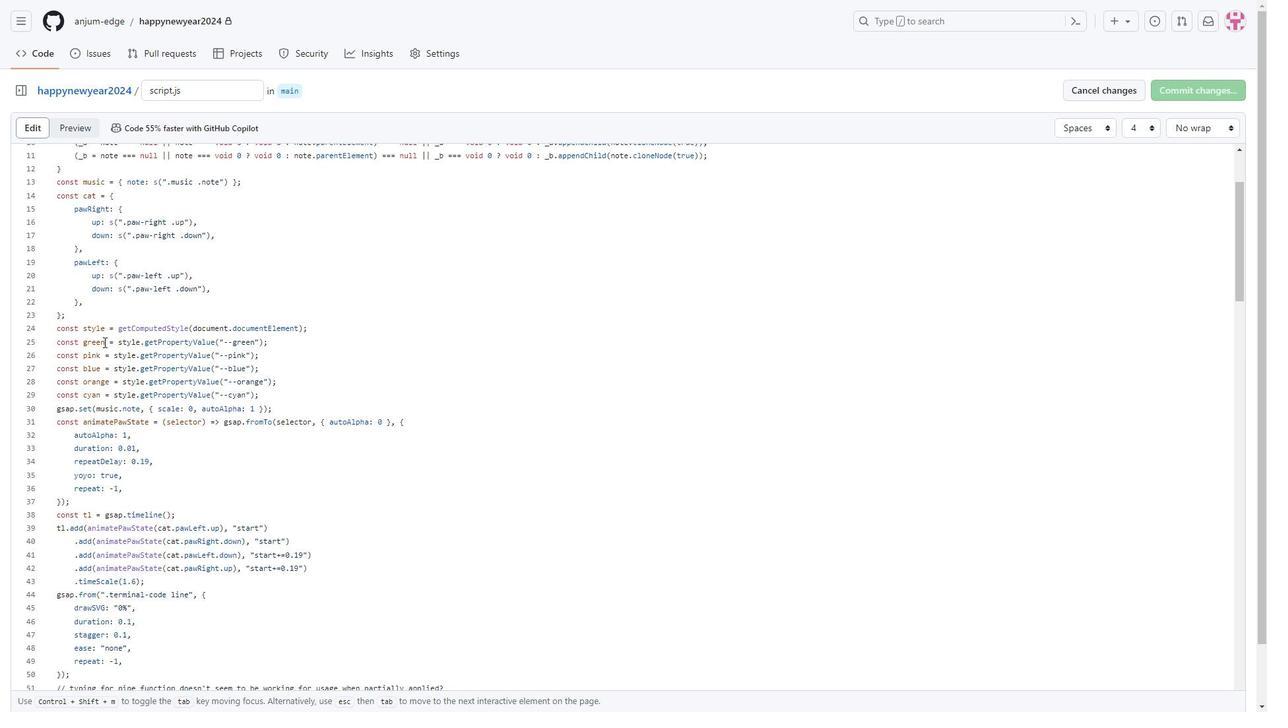 
Action: Mouse moved to (265, 361)
Screenshot: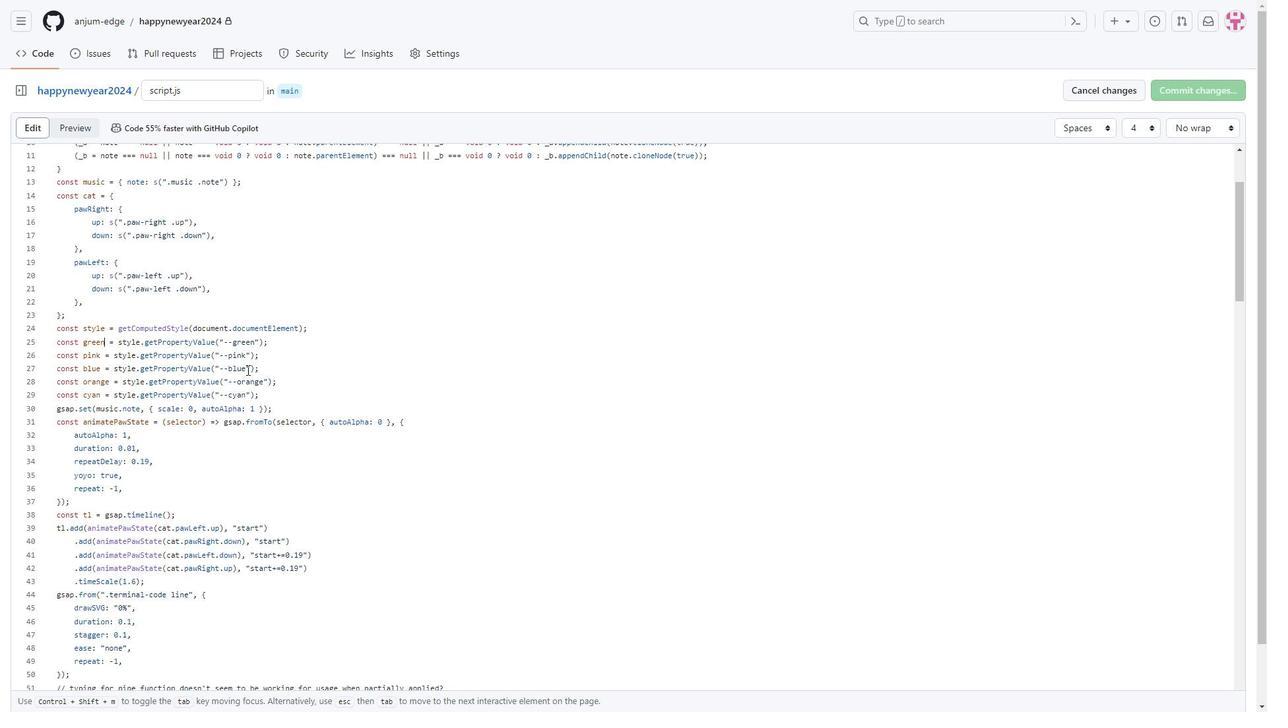 
Action: Key pressed <Key.backspace><Key.backspace><Key.backspace><Key.backspace><Key.backspace>red<Key.right><Key.right><Key.right><Key.right><Key.right><Key.right><Key.right><Key.right><Key.right><Key.right><Key.right><Key.right><Key.right><Key.right><Key.right><Key.right><Key.right><Key.right><Key.right><Key.right><Key.right><Key.right><Key.backspace><Key.backspace><Key.backspace><Key.backspace><Key.backspace>ctrl+Red<Key.down><Key.left><Key.left><Key.left><Key.left><Key.left><Key.left><Key.left><Key.left><Key.left><Key.left><Key.left><Key.left><Key.left><Key.left><Key.left><Key.left><Key.left><Key.left><Key.left><Key.left><Key.left><Key.left><Key.left><Key.left><Key.left><Key.left><Key.left><Key.left><Key.left><Key.left><Key.left><Key.backspace><Key.backspace><Key.backspace><Key.backspace>yellow<Key.right><Key.right><Key.right><Key.right><Key.right><Key.right><Key.right><Key.right><Key.right><Key.backspace><Key.backspace><Key.backspace><Key.backspace>ctrl+Yellow<Key.down><Key.left><Key.left><Key.left><Key.left><Key.left><Key.left><Key.left><Key.left><Key.left><Key.left><Key.left><Key.left><Key.left><Key.left><Key.left><Key.left><Key.left><Key.left><Key.left><Key.left><Key.left><Key.left><Key.left><Key.left><Key.left><Key.left><Key.left><Key.left><Key.left><Key.left><Key.left><Key.left><Key.left><Key.left><Key.left><Key.left><Key.backspace><Key.backspace><Key.backspace><Key.backspace>grey<Key.right><Key.right><Key.right><Key.right><Key.right><Key.right><Key.right><Key.right><Key.right><Key.backspace><Key.backspace><Key.backspace><Key.backspace>ctrl+Grey<Key.down><Key.left><Key.left><Key.left><Key.left><Key.left><Key.left><Key.left><Key.left><Key.left><Key.left><Key.left><Key.left><Key.left><Key.left><Key.left><Key.left><Key.left><Key.left><Key.left><Key.left><Key.left><Key.left><Key.left><Key.left><Key.left><Key.left><Key.left><Key.left><Key.left><Key.left><Key.left><Key.backspace><Key.backspace><Key.backspace><Key.backspace><Key.backspace><Key.backspace>blue<Key.right><Key.right><Key.right><Key.right><Key.right><Key.right><Key.right><Key.right><Key.right><Key.right><Key.right><Key.backspace><Key.backspace><Key.backspace><Key.backspace><Key.backspace><Key.backspace>ctrl+Blue<Key.down><Key.left><Key.left><Key.left><Key.left><Key.left><Key.left><Key.left><Key.left><Key.left><Key.left><Key.left><Key.left><Key.left><Key.left><Key.left><Key.left><Key.left><Key.left><Key.left><Key.left><Key.left><Key.left><Key.left><Key.left><Key.left><Key.left><Key.left><Key.left><Key.left><Key.left><Key.left><Key.left><Key.left><Key.backspace><Key.backspace><Key.backspace><Key.backspace>green<Key.right><Key.right><Key.right><Key.right><Key.right><Key.right><Key.right><Key.right><Key.right><Key.right><Key.right><Key.right><Key.backspace><Key.backspace><Key.backspace><Key.backspace>ctrl+Green
Screenshot: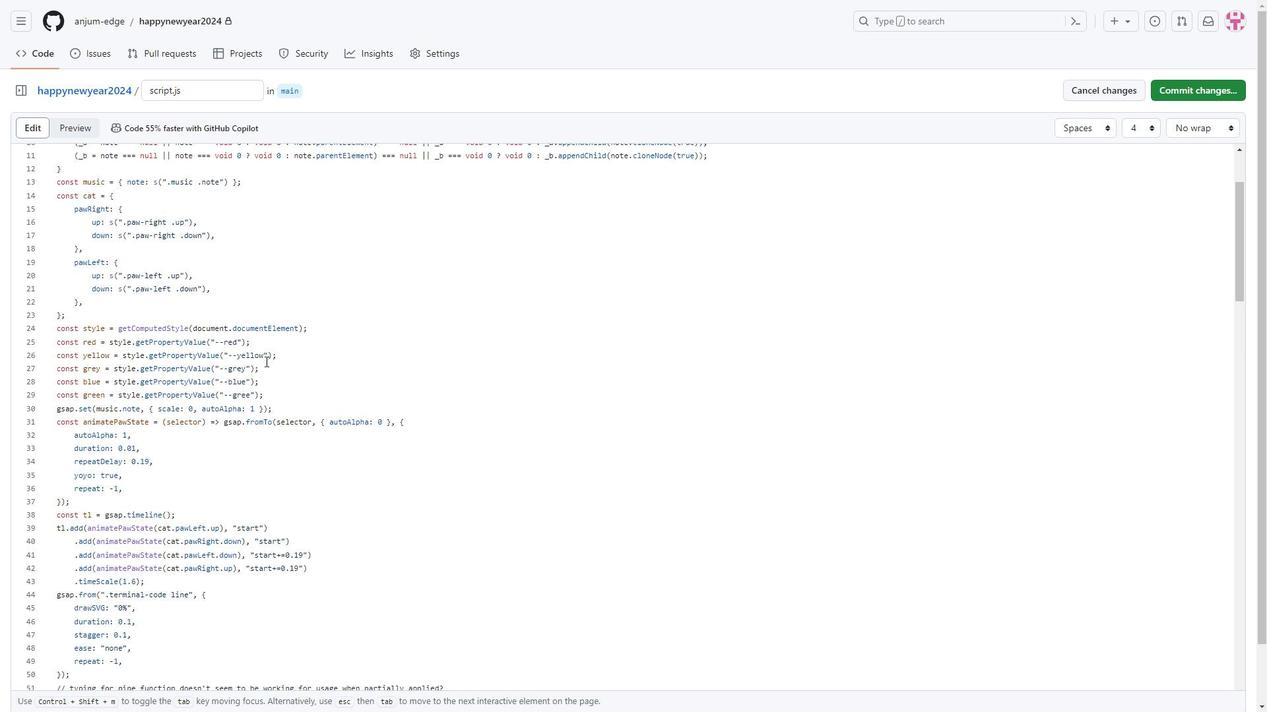 
Action: Mouse moved to (158, 370)
Screenshot: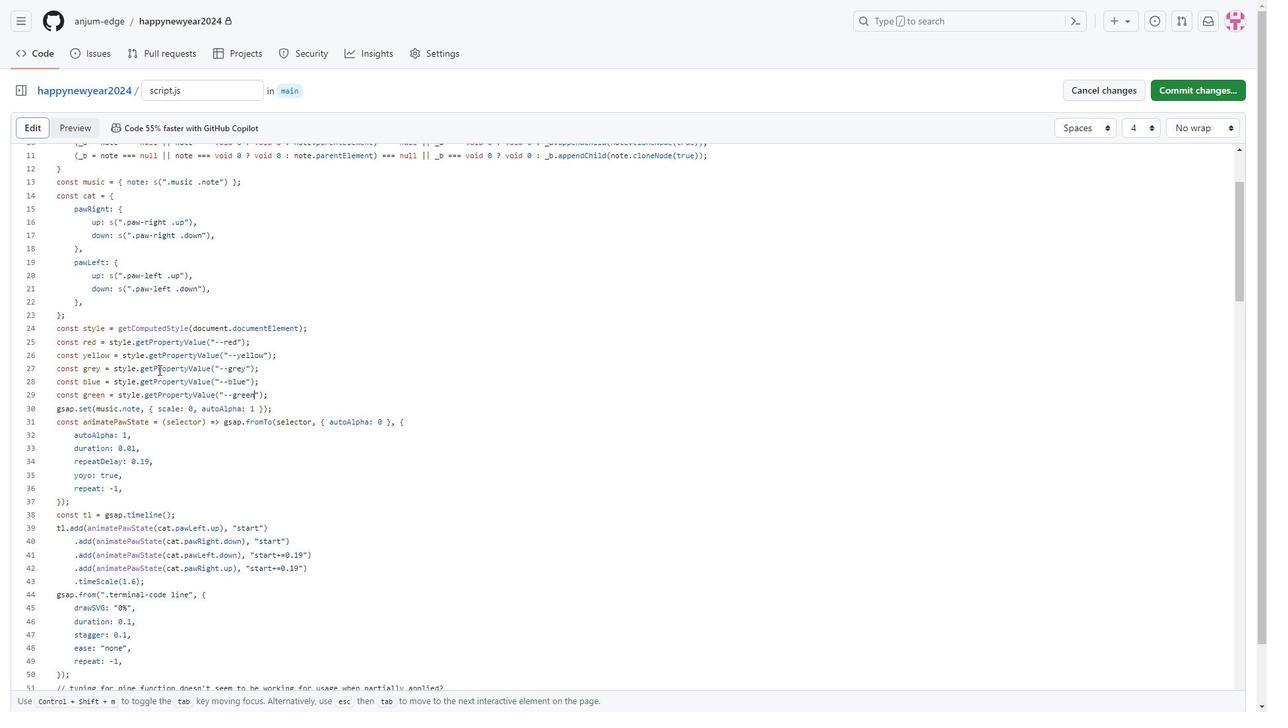 
Action: Mouse scrolled (158, 370) with delta (0, 0)
Screenshot: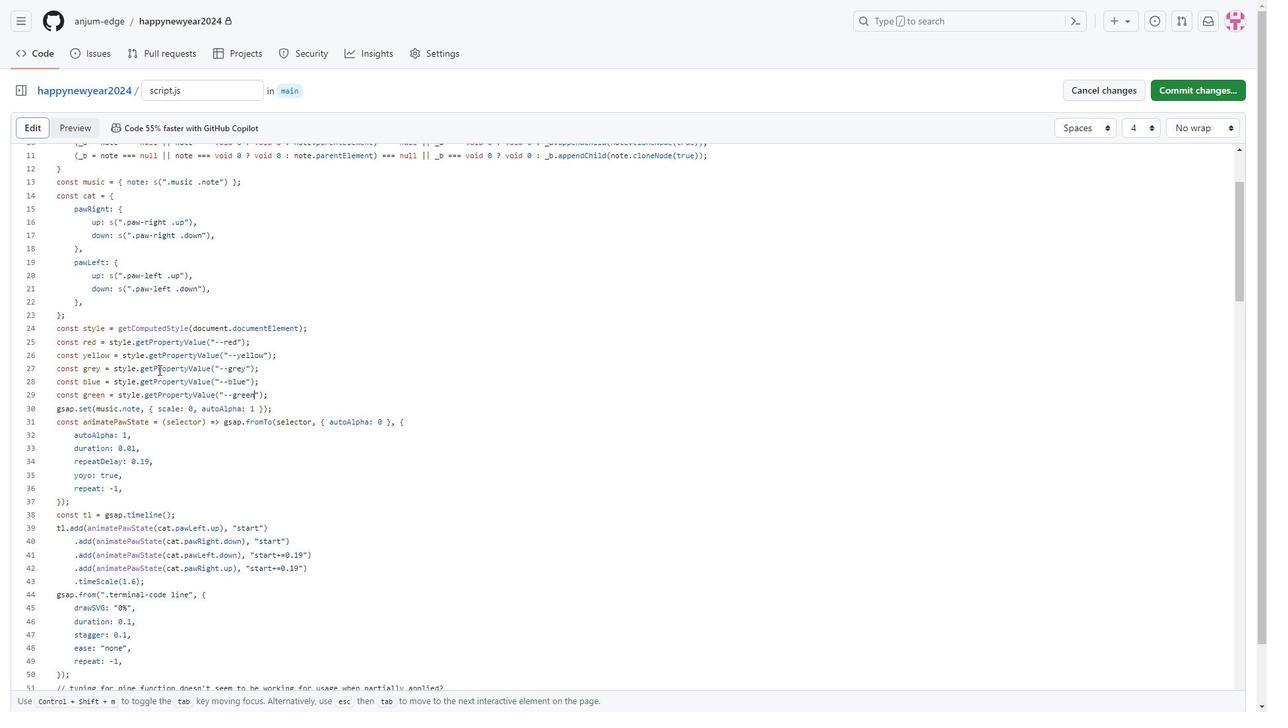 
Action: Mouse moved to (158, 372)
Screenshot: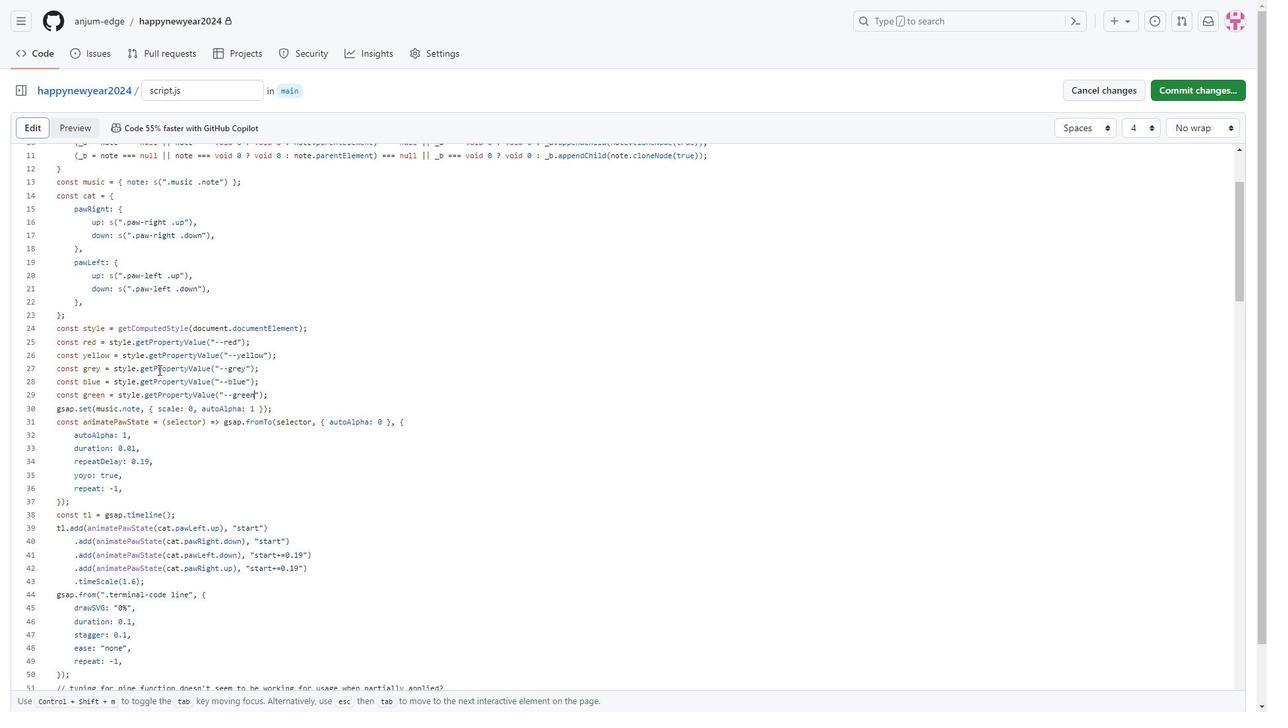 
Action: Mouse scrolled (158, 372) with delta (0, 0)
Screenshot: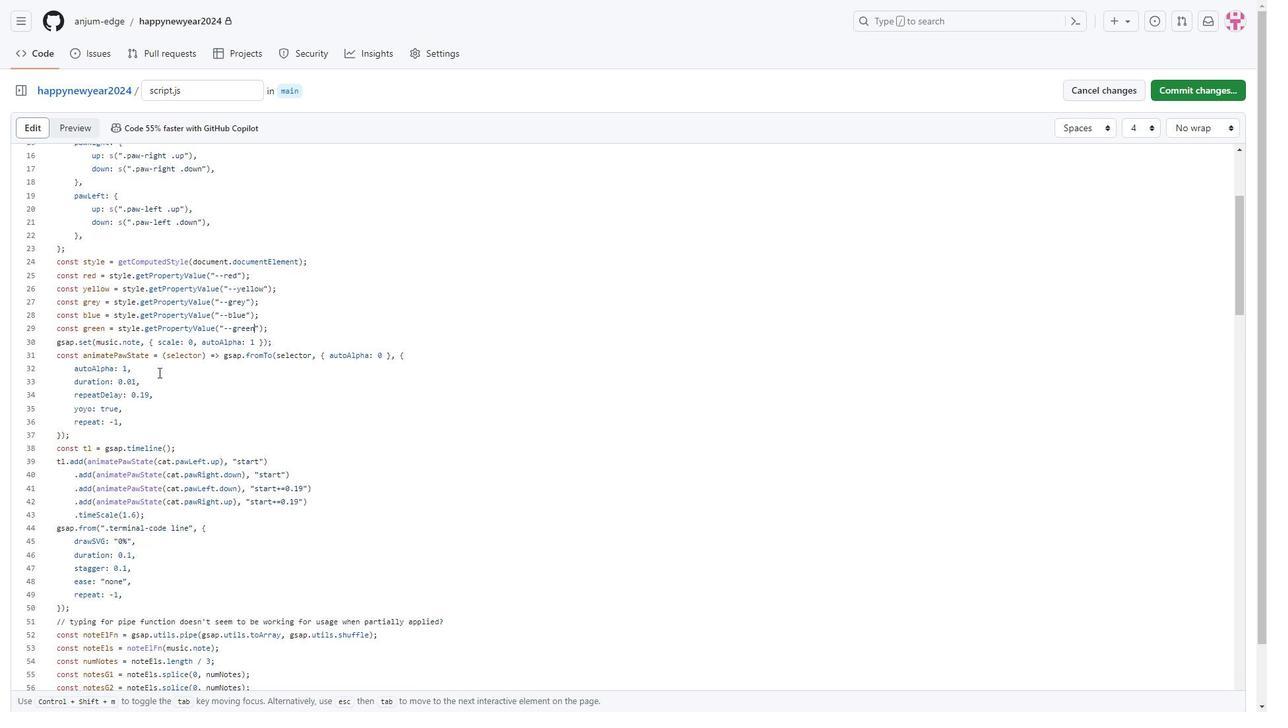 
Action: Mouse scrolled (158, 372) with delta (0, 0)
Screenshot: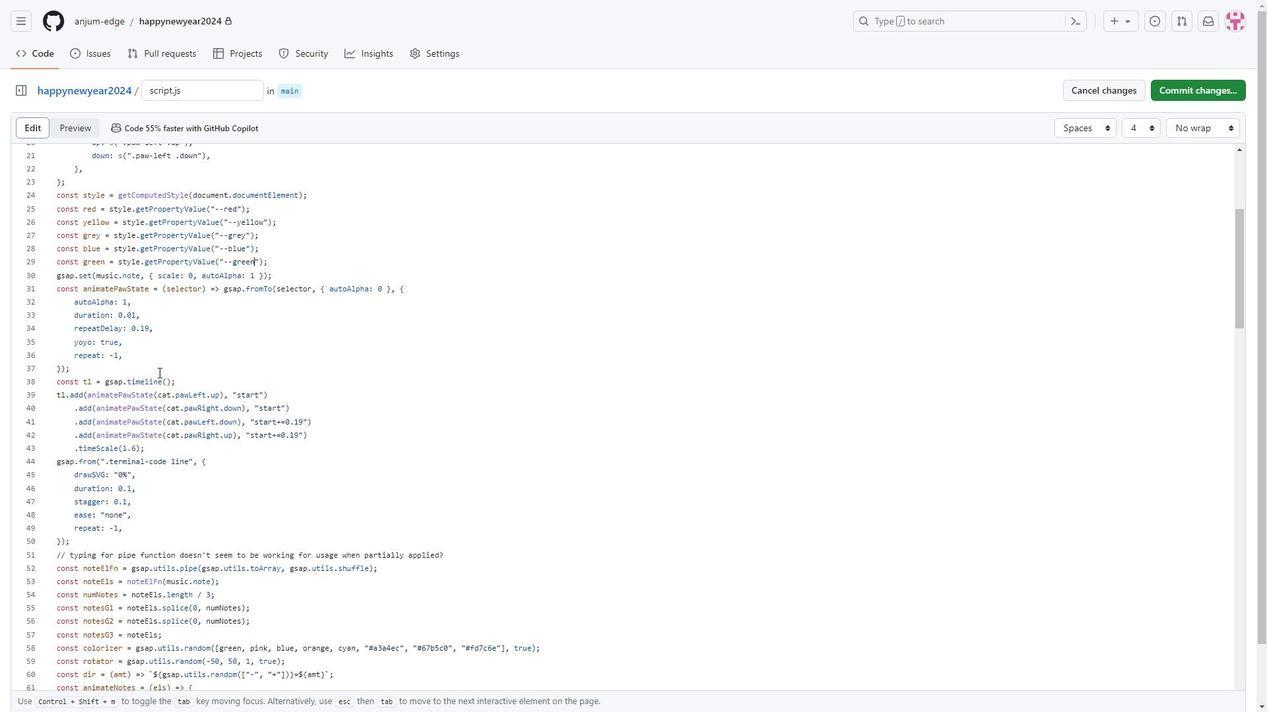 
Action: Mouse scrolled (158, 372) with delta (0, 0)
Screenshot: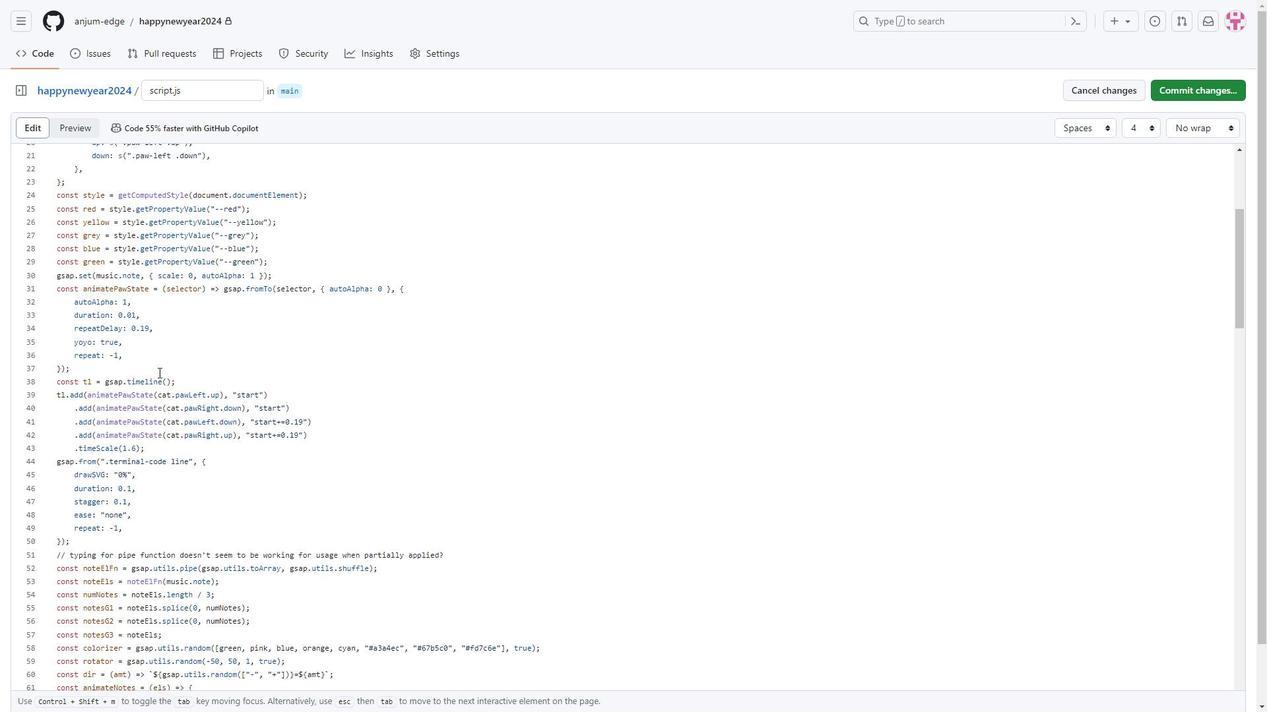 
Action: Mouse moved to (149, 390)
Screenshot: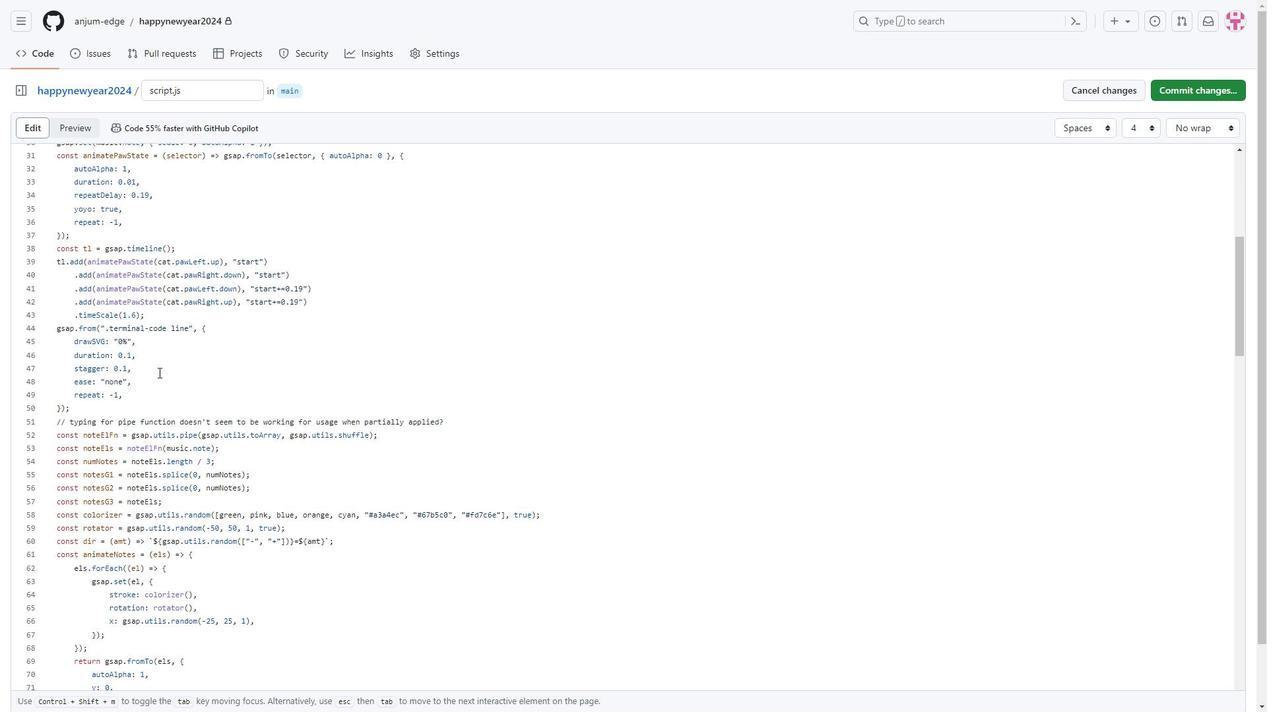 
Action: Mouse scrolled (149, 390) with delta (0, 0)
Screenshot: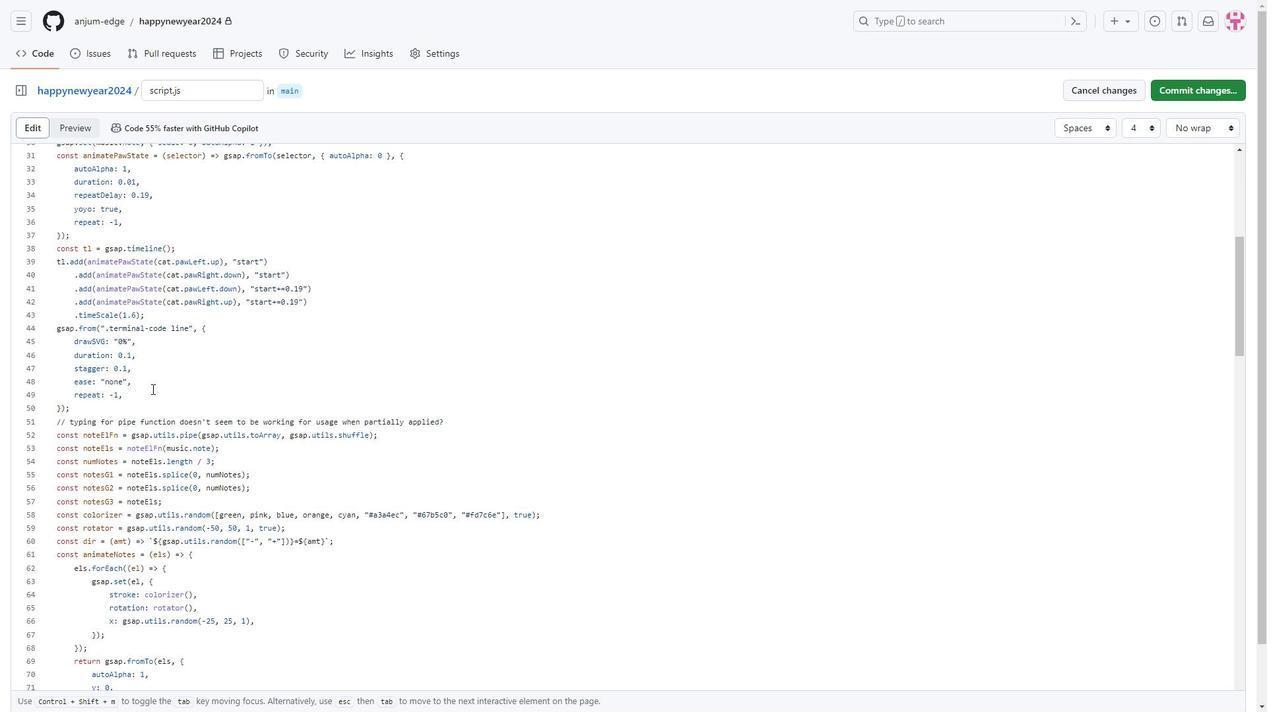 
Action: Mouse moved to (189, 375)
Screenshot: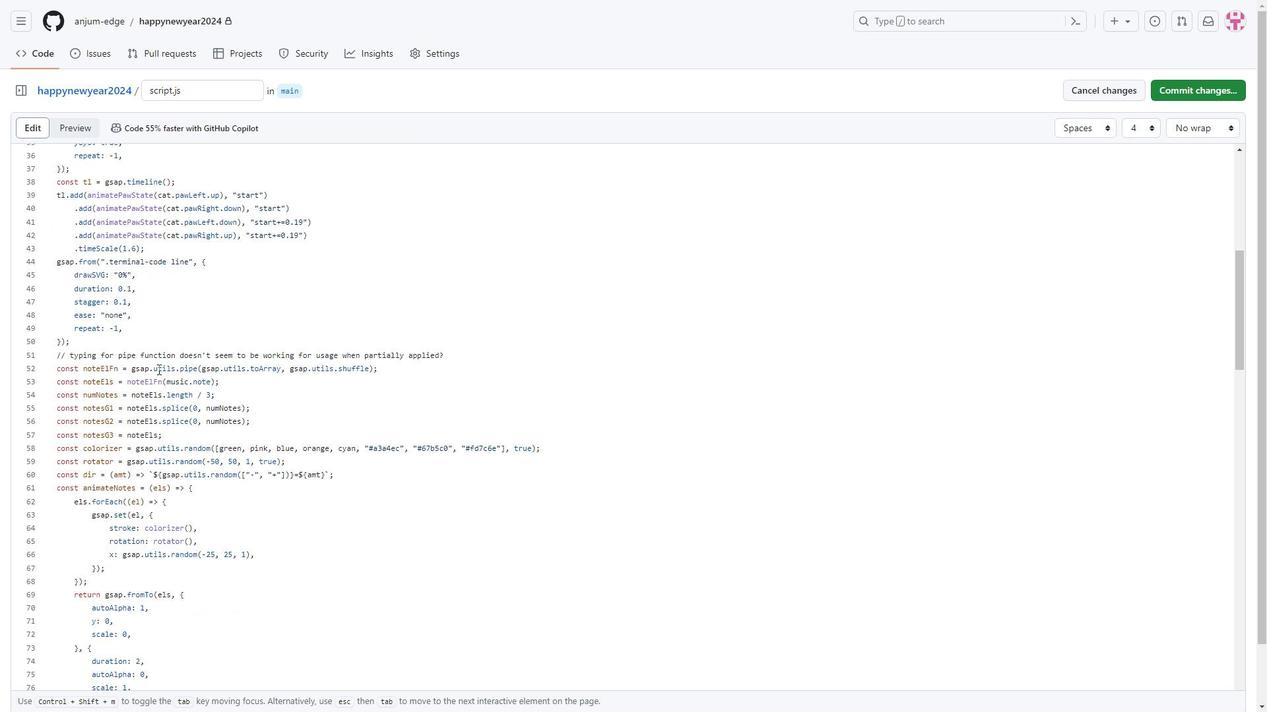 
Action: Mouse scrolled (189, 374) with delta (0, 0)
Screenshot: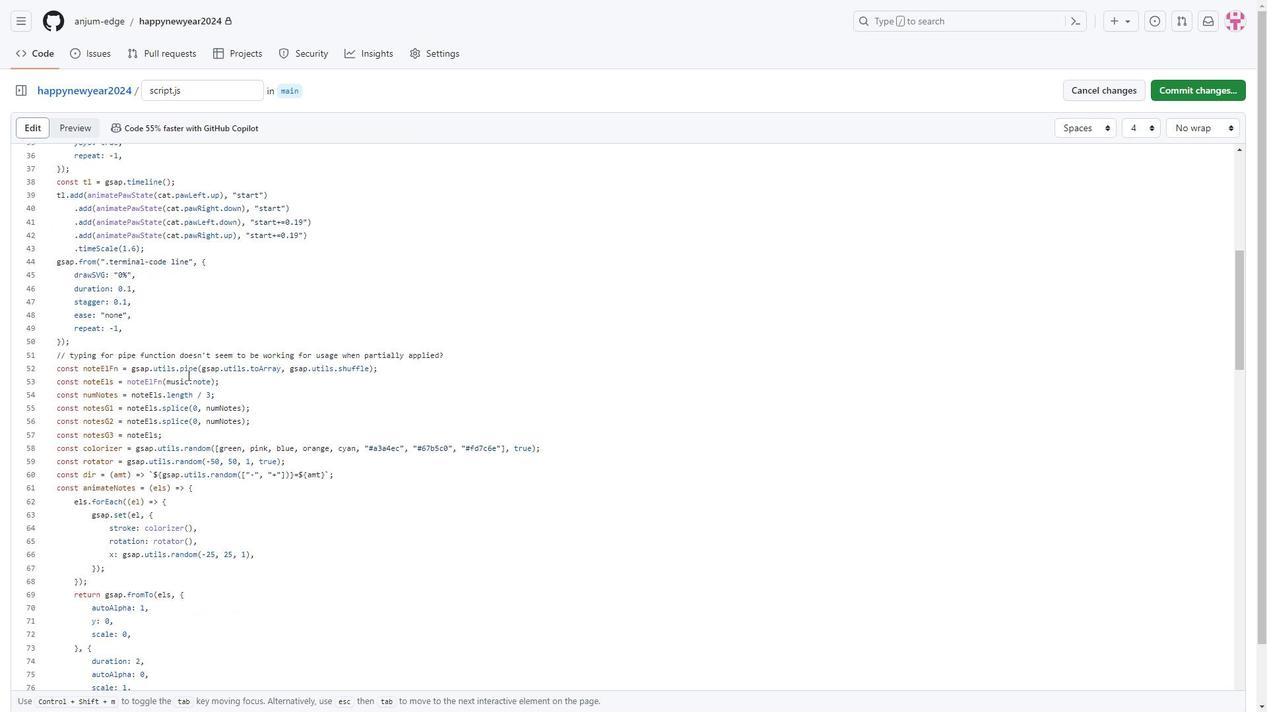 
Action: Mouse moved to (137, 357)
Screenshot: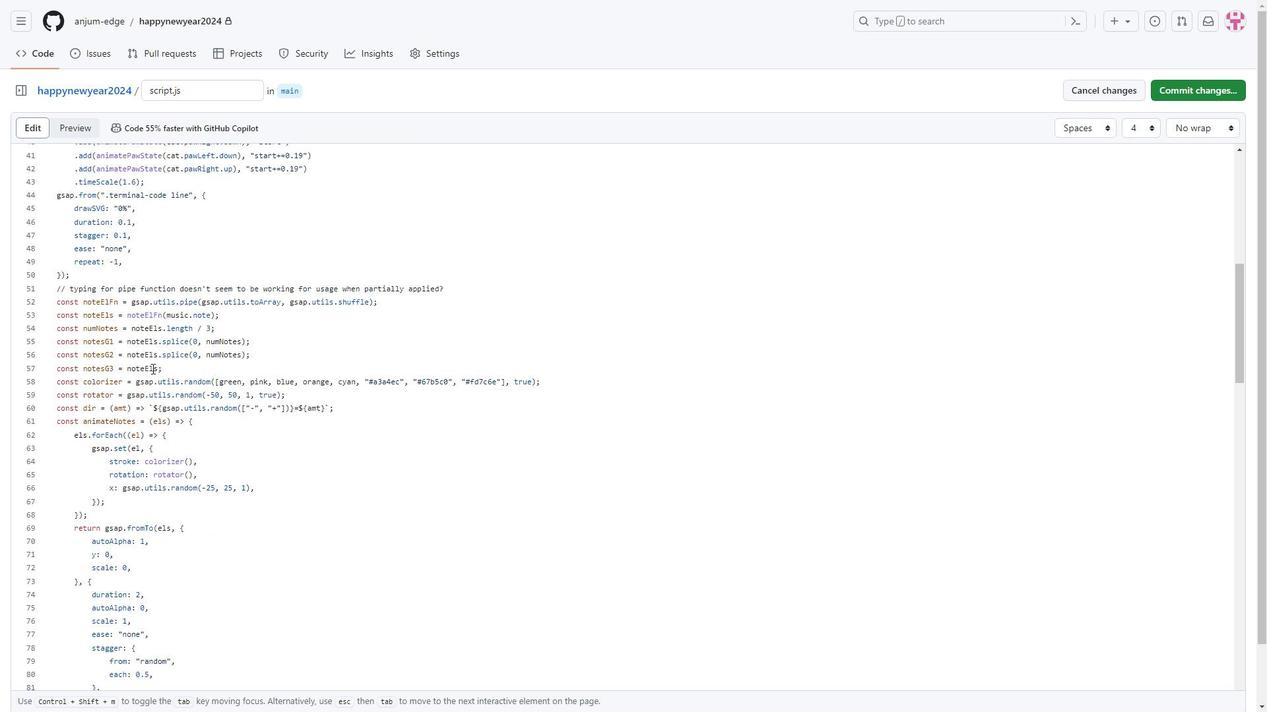 
Action: Mouse scrolled (137, 357) with delta (0, 0)
Screenshot: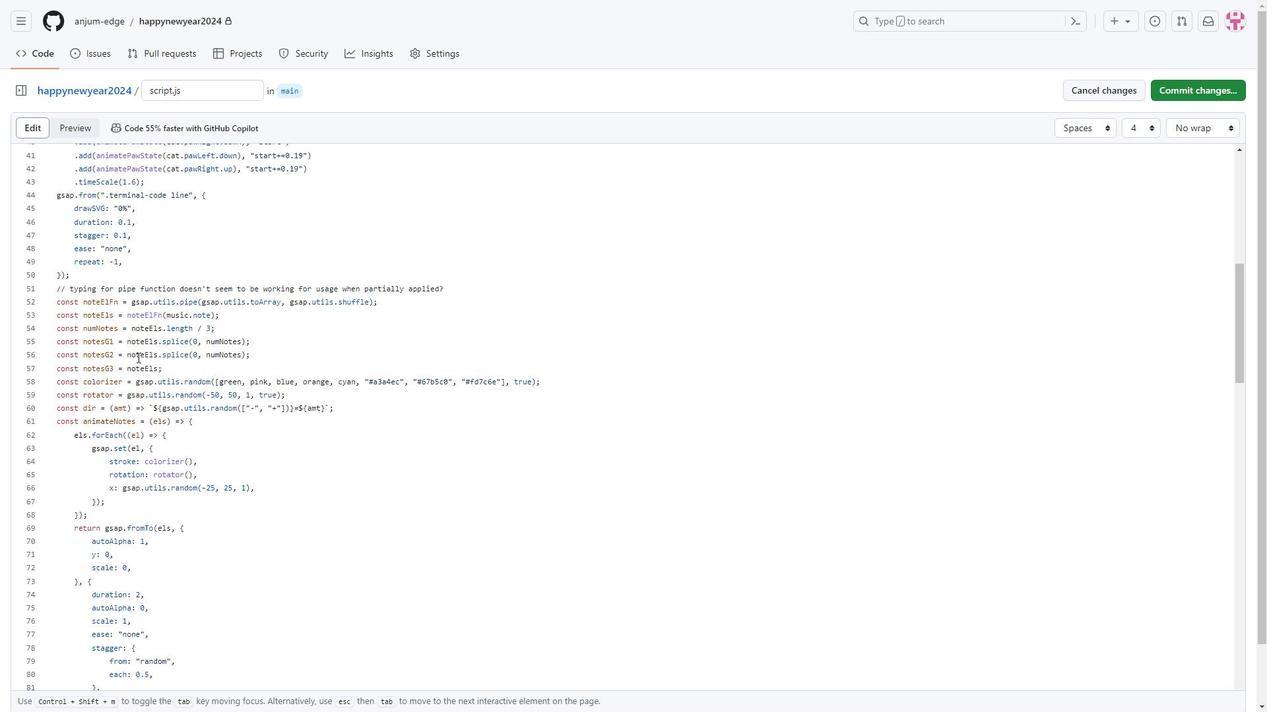 
Action: Mouse moved to (343, 389)
Screenshot: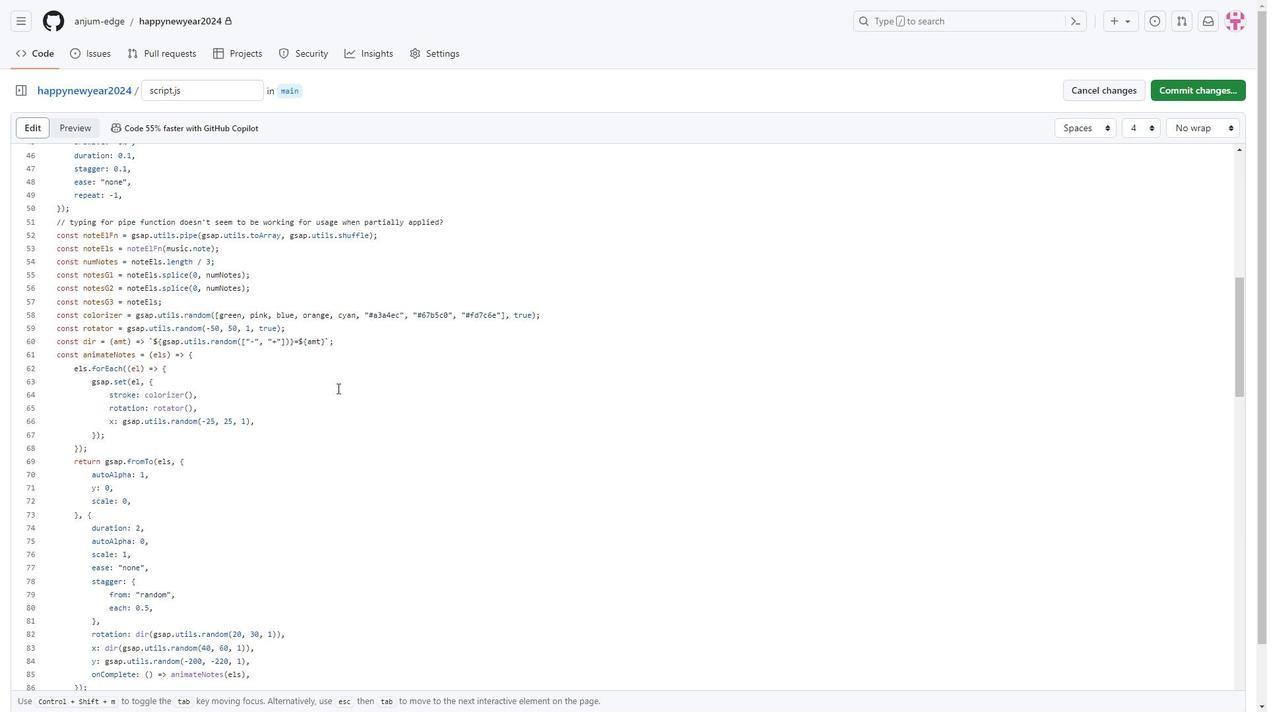 
Action: Mouse scrolled (343, 388) with delta (0, 0)
Screenshot: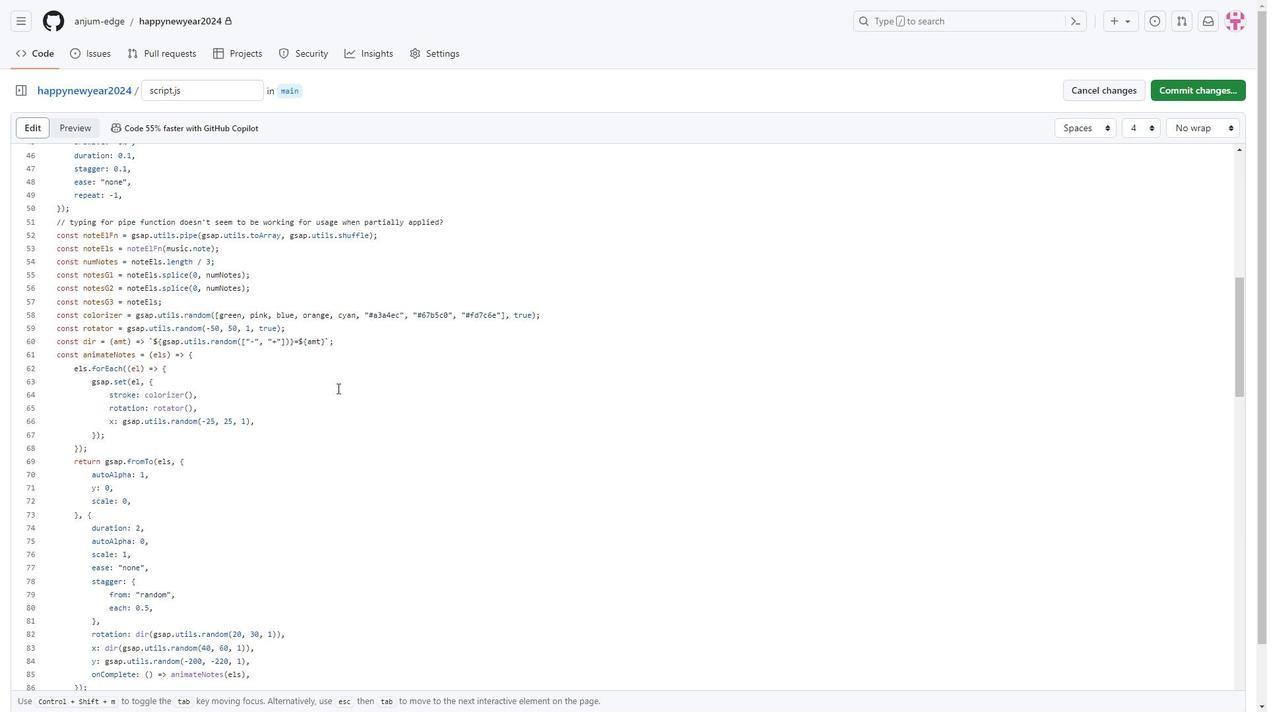 
Action: Mouse moved to (171, 401)
Screenshot: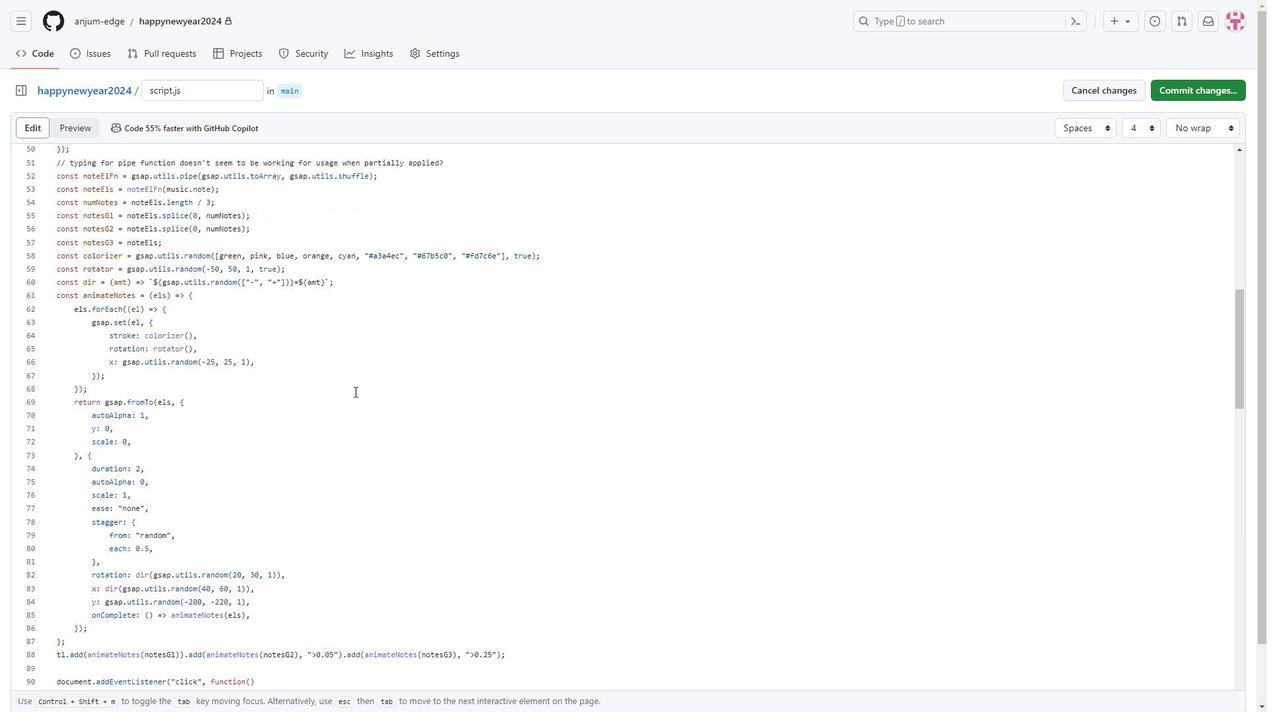 
Action: Mouse scrolled (171, 401) with delta (0, 0)
Screenshot: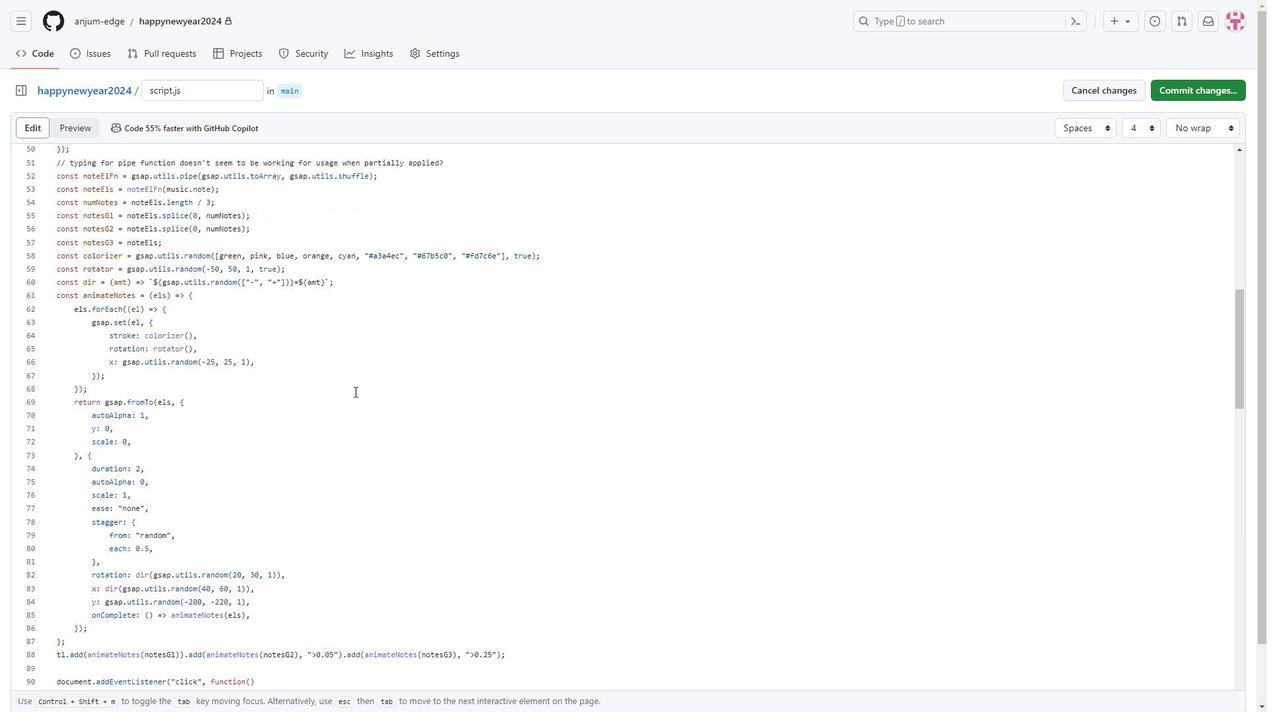 
Action: Mouse moved to (153, 356)
Screenshot: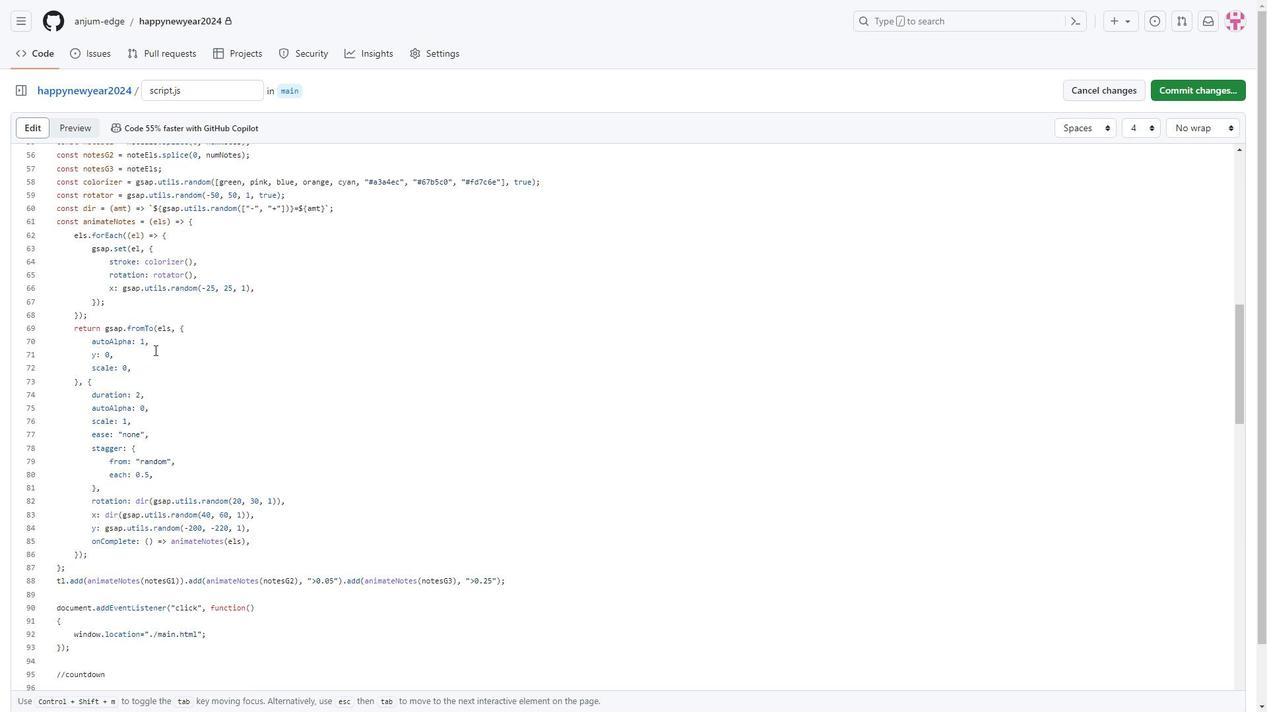 
Action: Mouse scrolled (153, 355) with delta (0, 0)
Screenshot: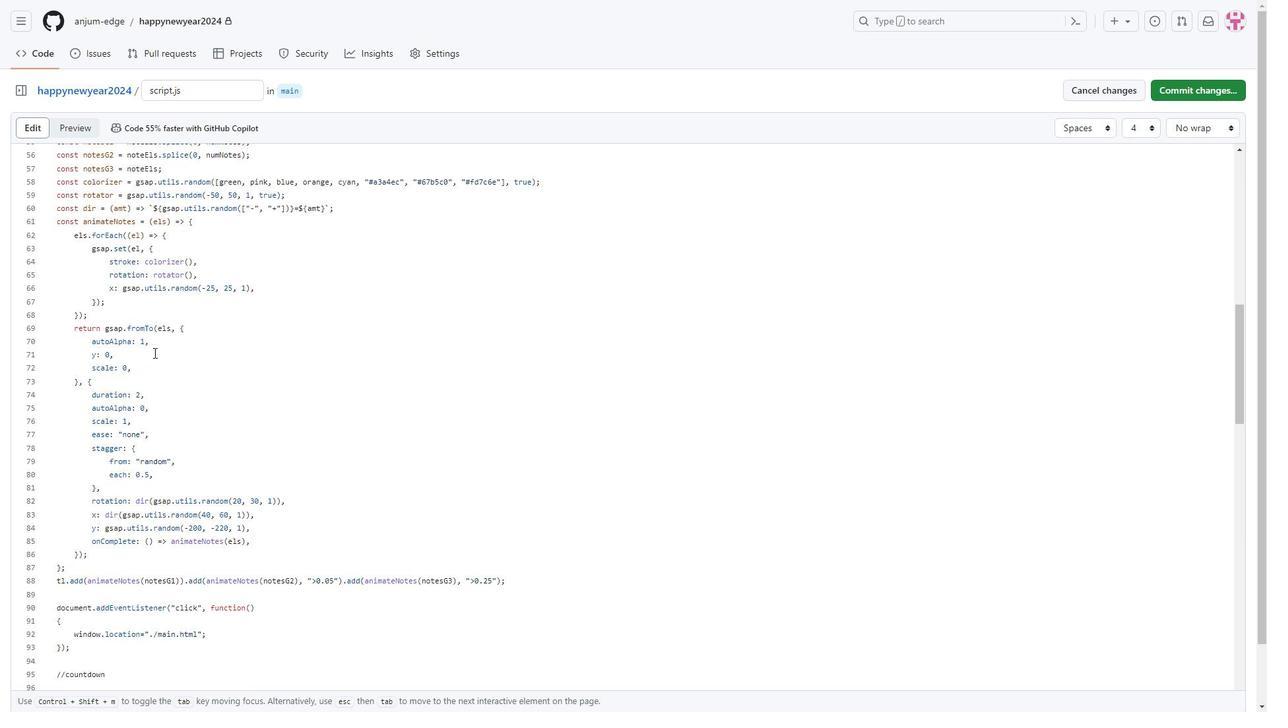 
Action: Mouse moved to (164, 425)
Screenshot: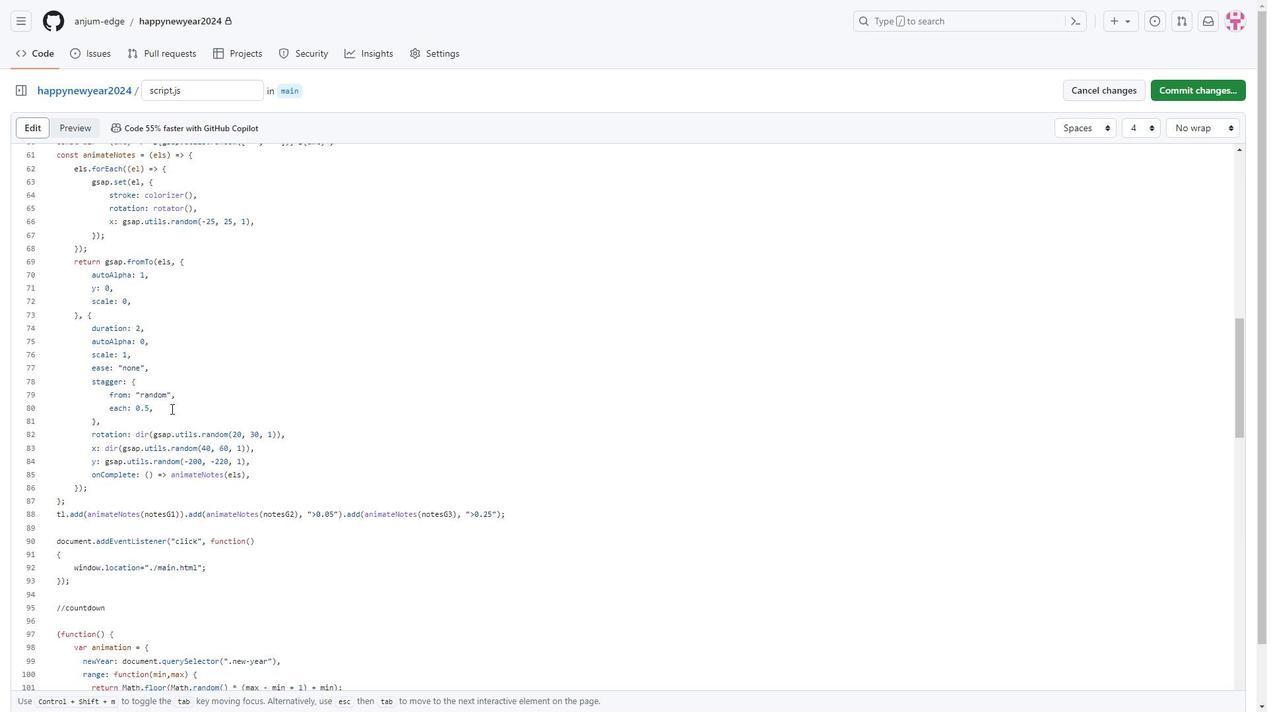 
Action: Mouse scrolled (164, 424) with delta (0, 0)
Screenshot: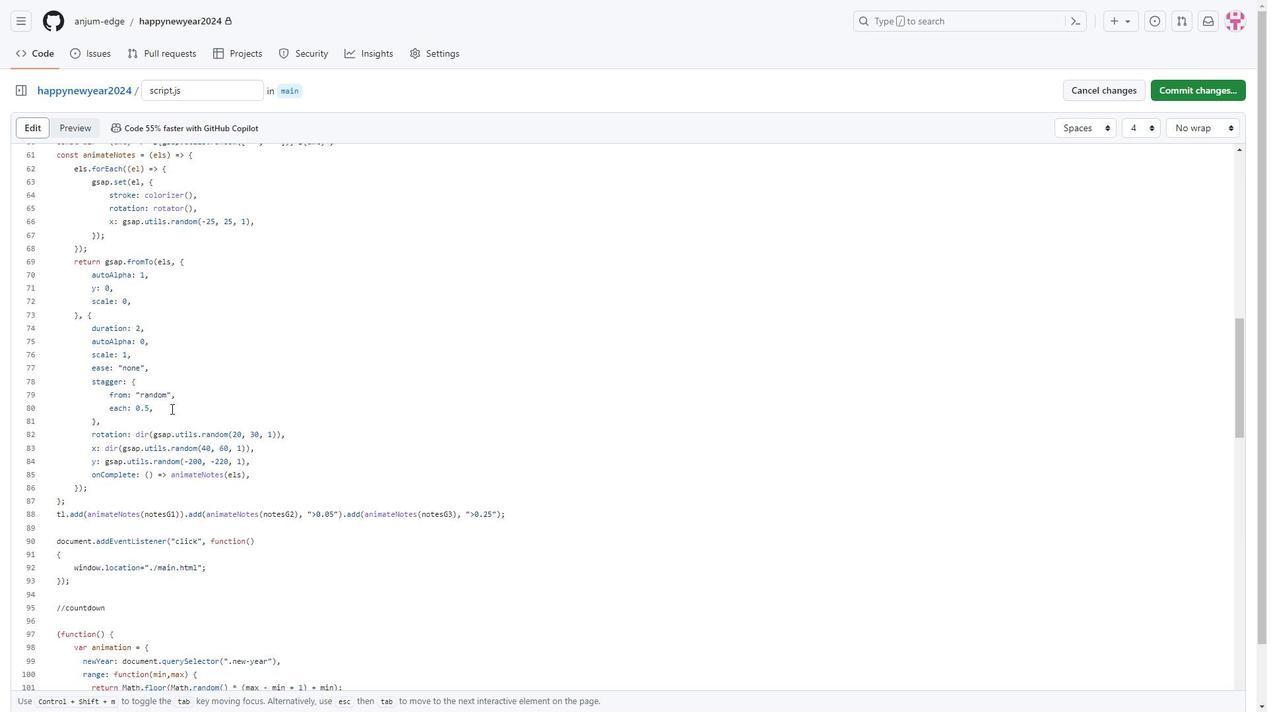 
Action: Mouse moved to (217, 455)
Screenshot: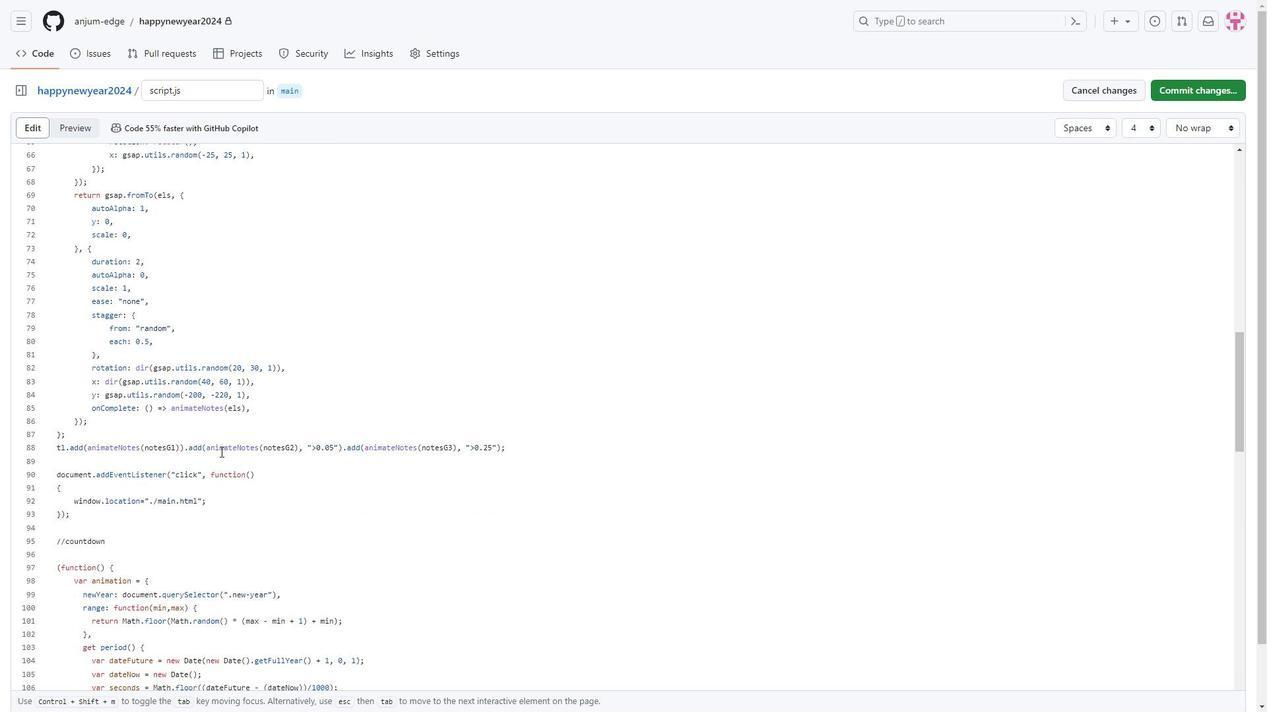 
Action: Mouse scrolled (217, 454) with delta (0, 0)
Screenshot: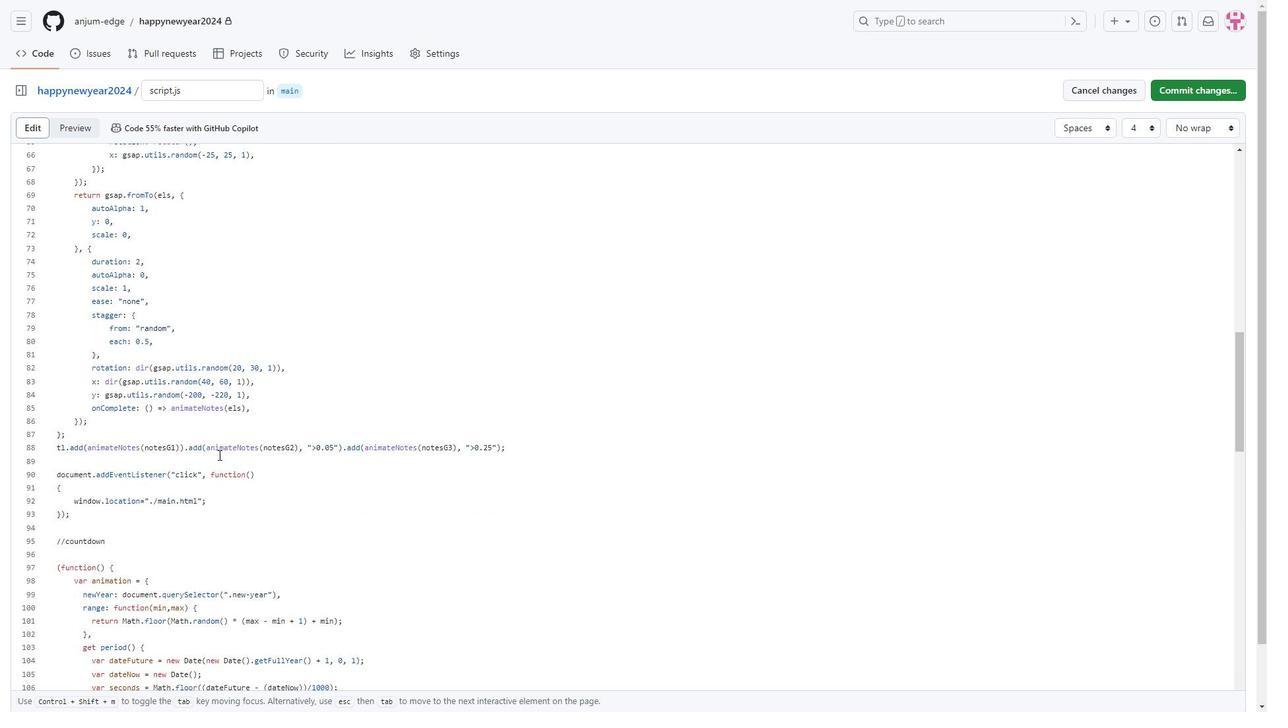 
Action: Mouse moved to (155, 514)
Screenshot: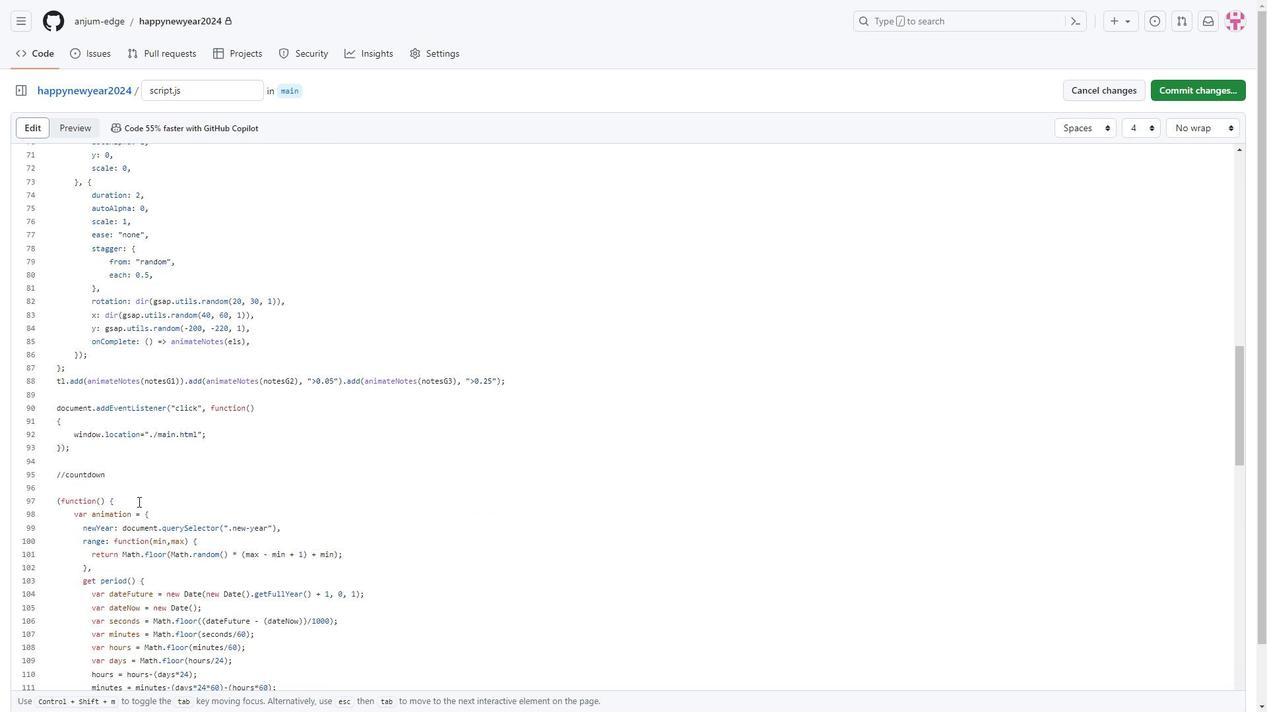 
Action: Mouse scrolled (155, 513) with delta (0, 0)
Screenshot: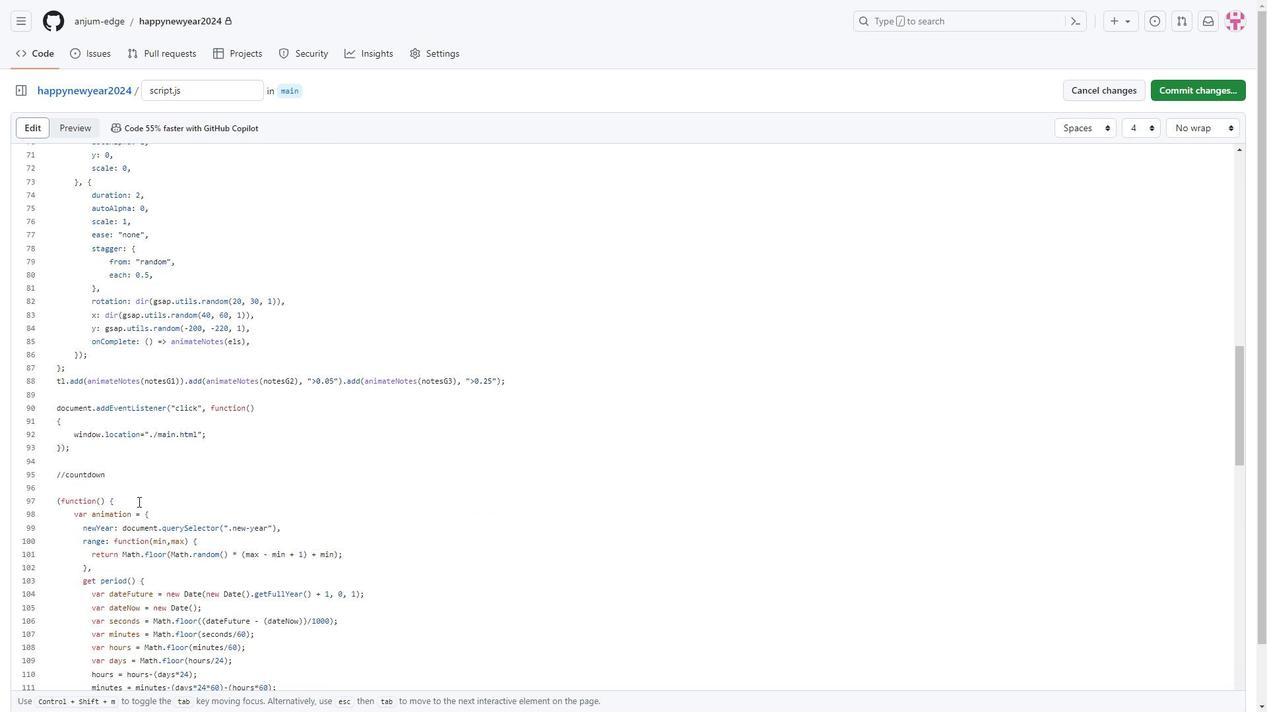 
Action: Mouse moved to (123, 515)
Screenshot: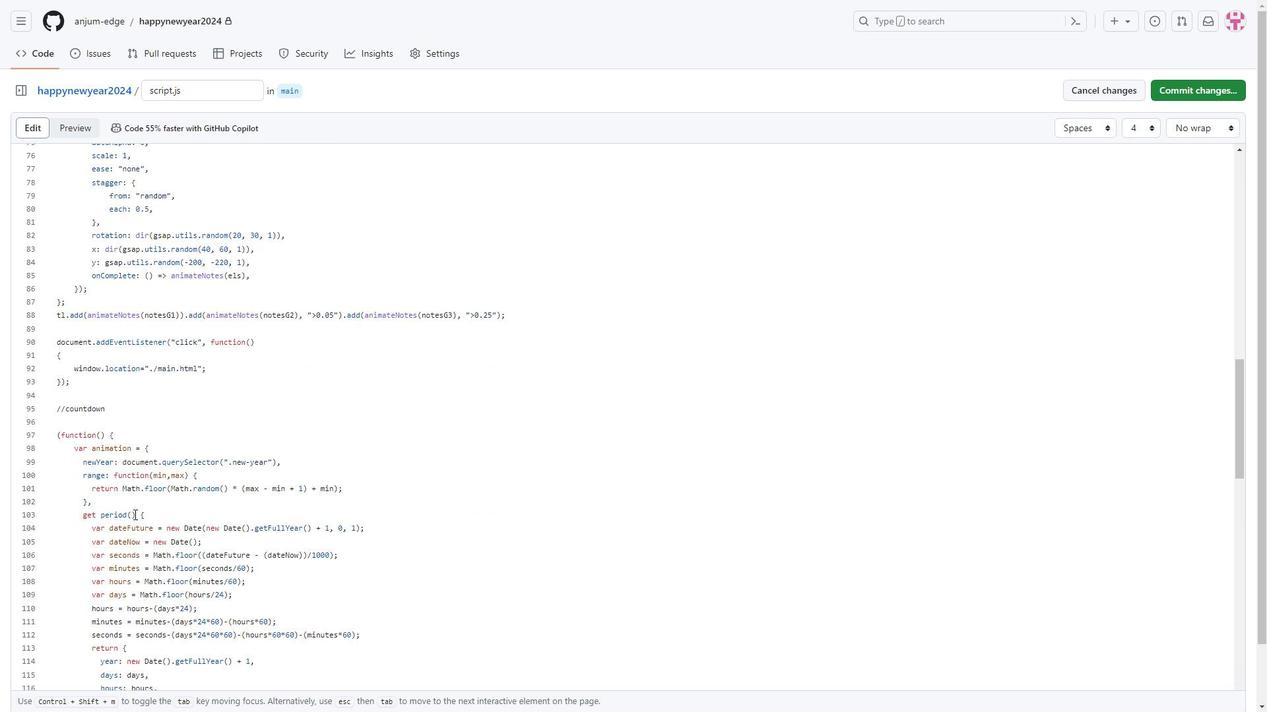 
Action: Mouse scrolled (123, 514) with delta (0, 0)
Screenshot: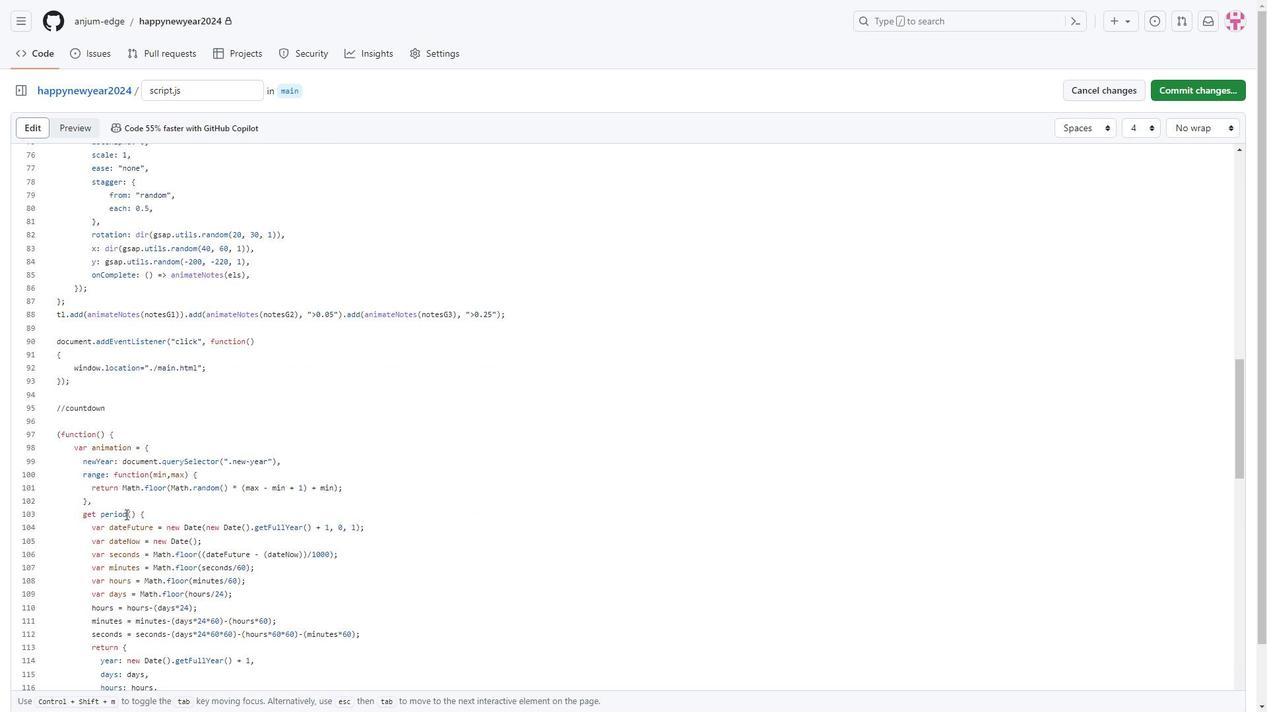 
Action: Mouse moved to (129, 493)
Screenshot: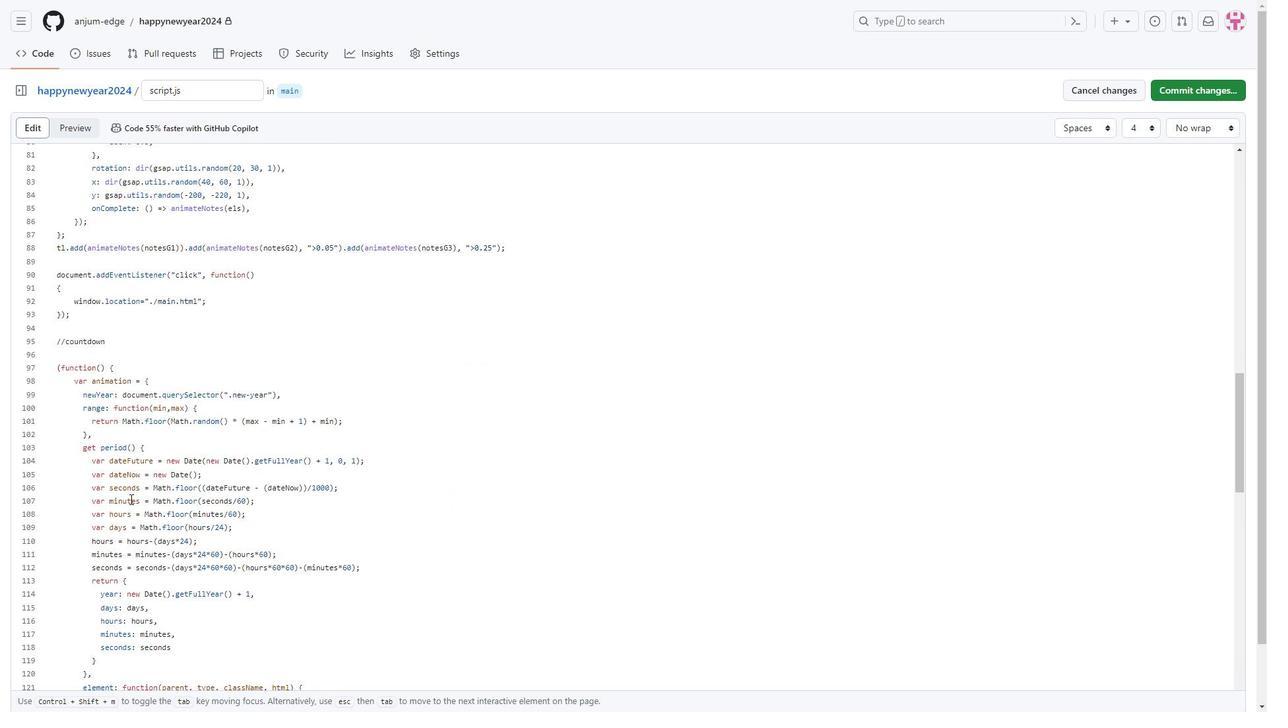 
Action: Mouse scrolled (129, 492) with delta (0, 0)
Screenshot: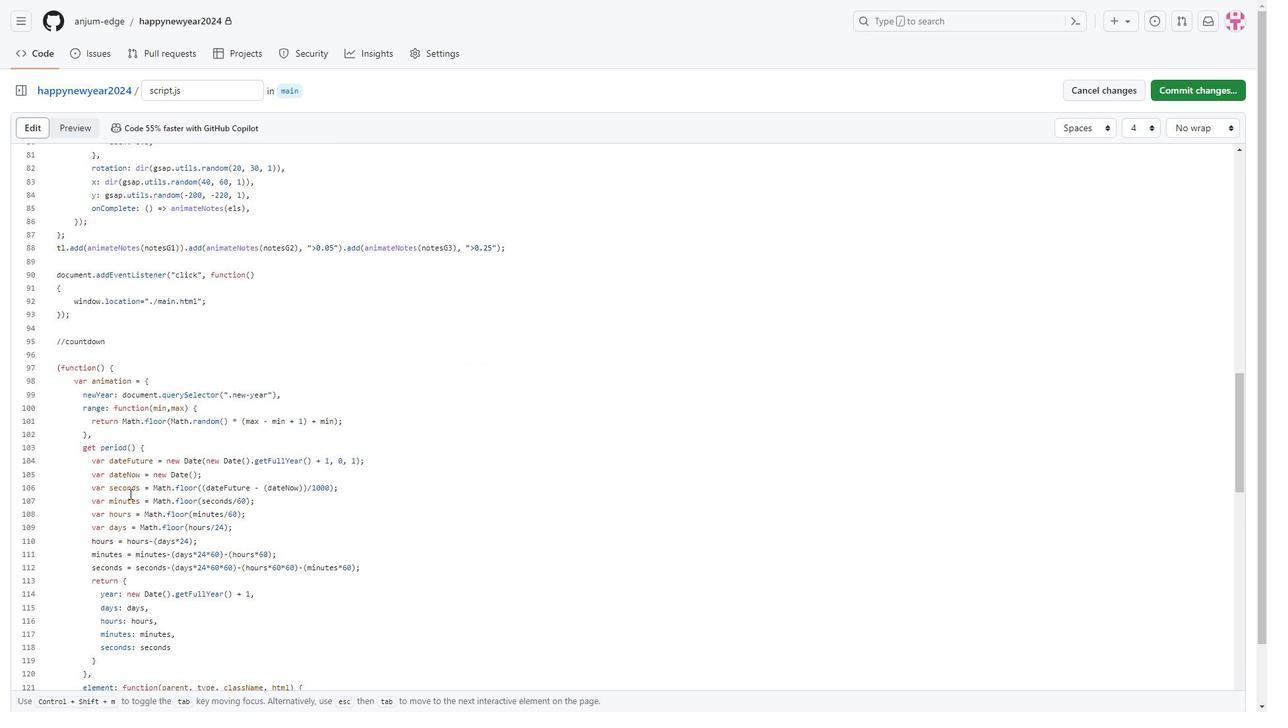 
Action: Mouse moved to (203, 452)
Screenshot: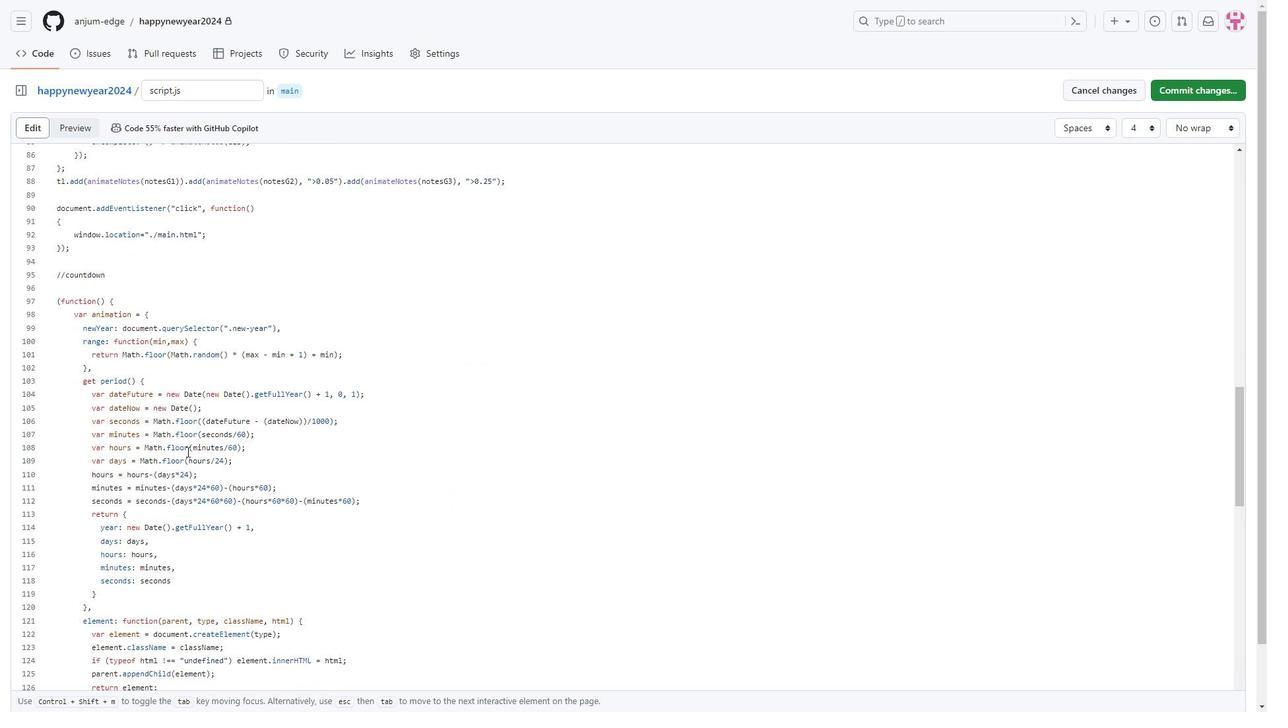 
Action: Mouse scrolled (203, 451) with delta (0, 0)
Screenshot: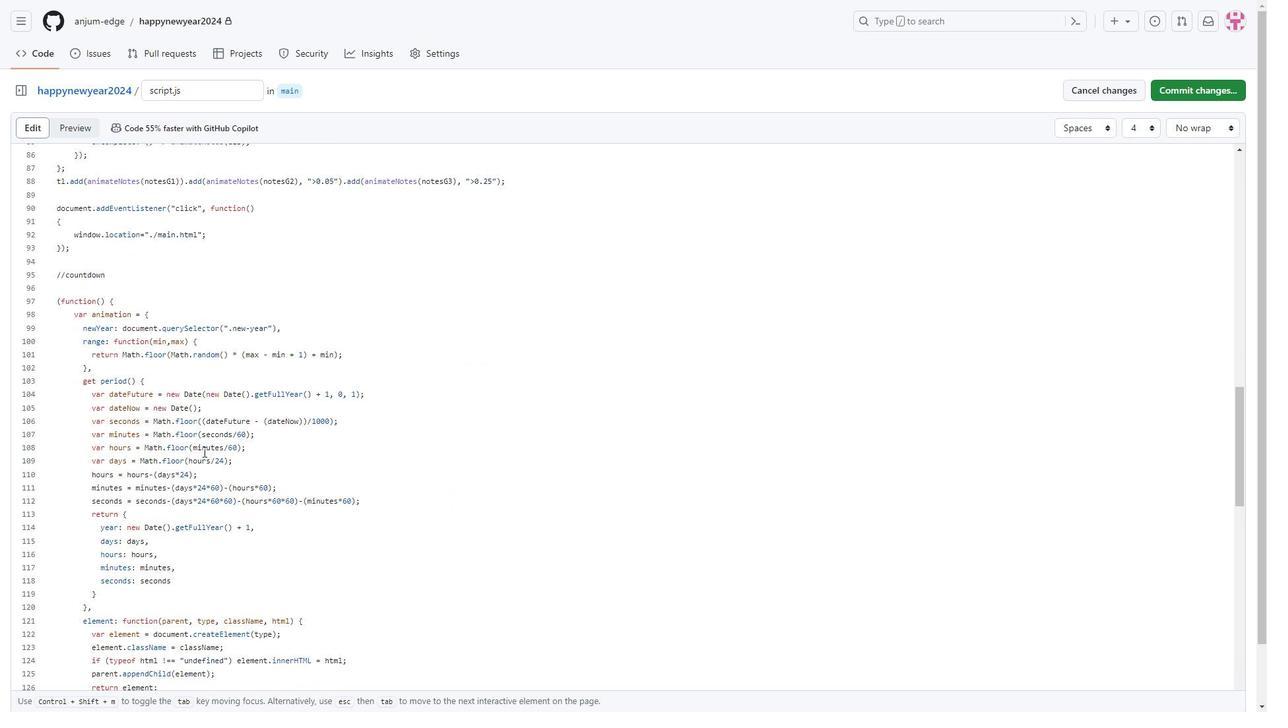
Action: Mouse moved to (153, 446)
Screenshot: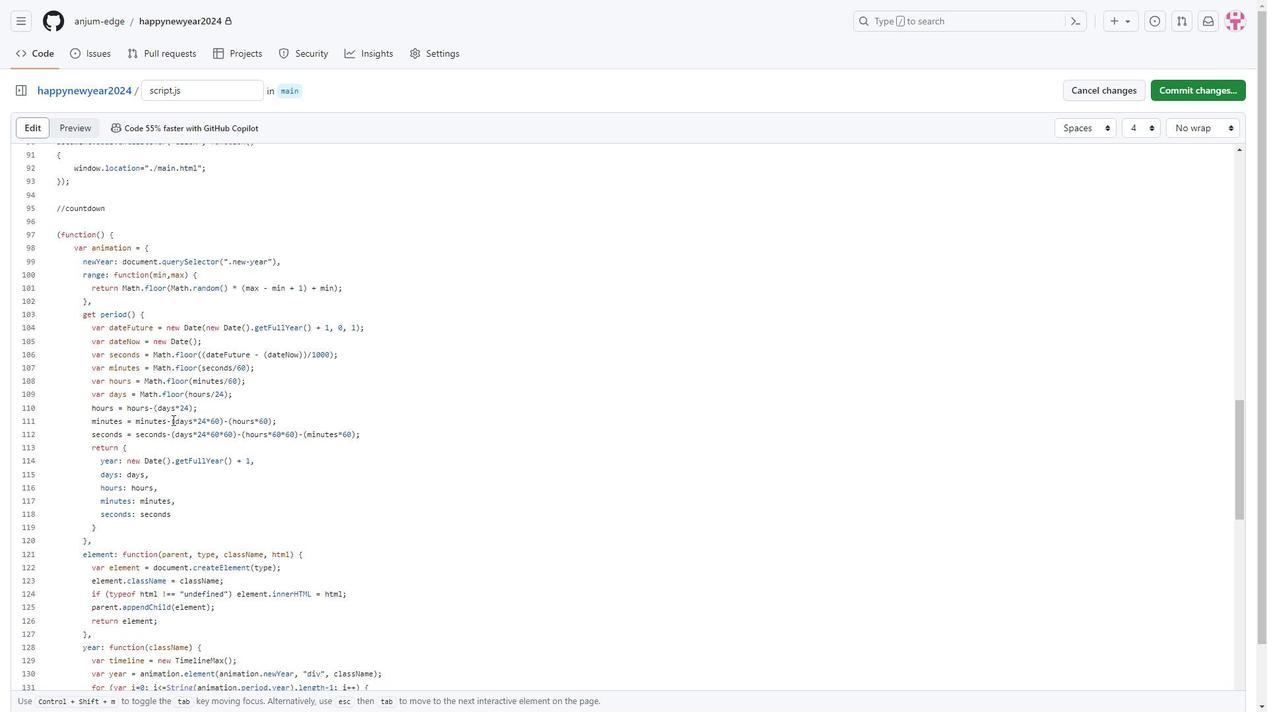 
Action: Mouse scrolled (153, 445) with delta (0, 0)
Screenshot: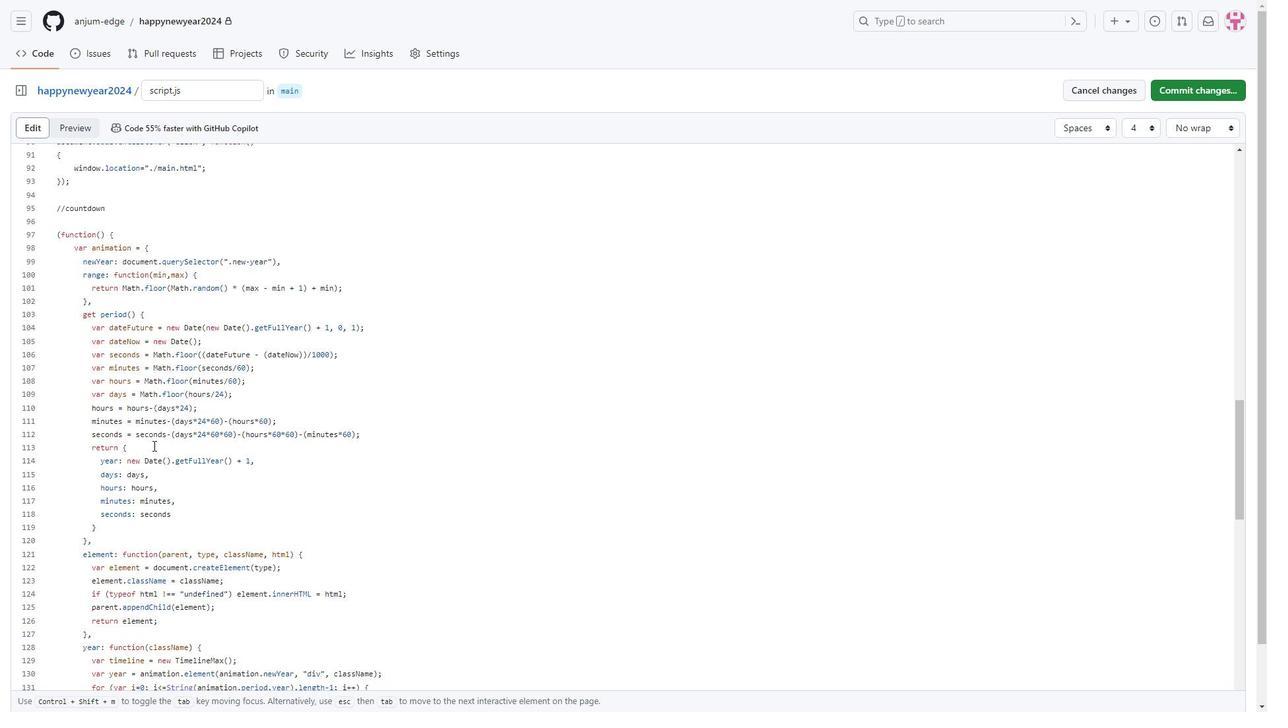 
Action: Mouse moved to (128, 485)
Screenshot: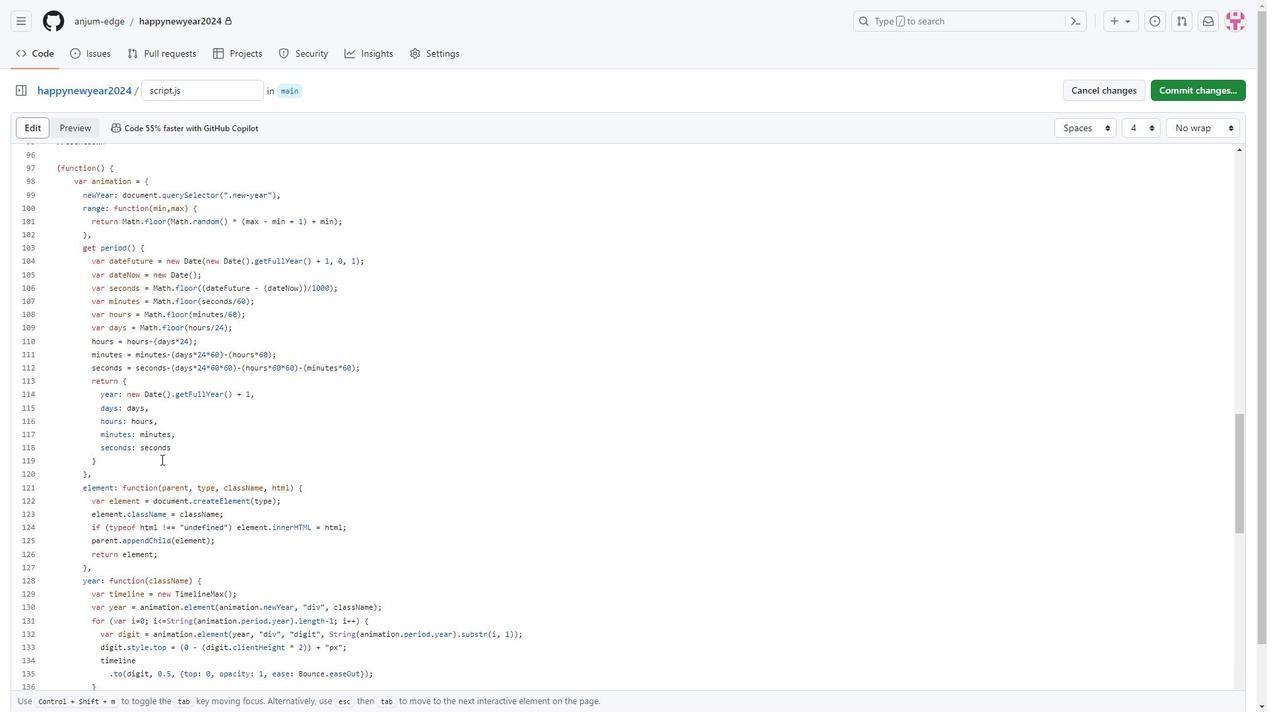 
Action: Mouse scrolled (128, 485) with delta (0, 0)
Screenshot: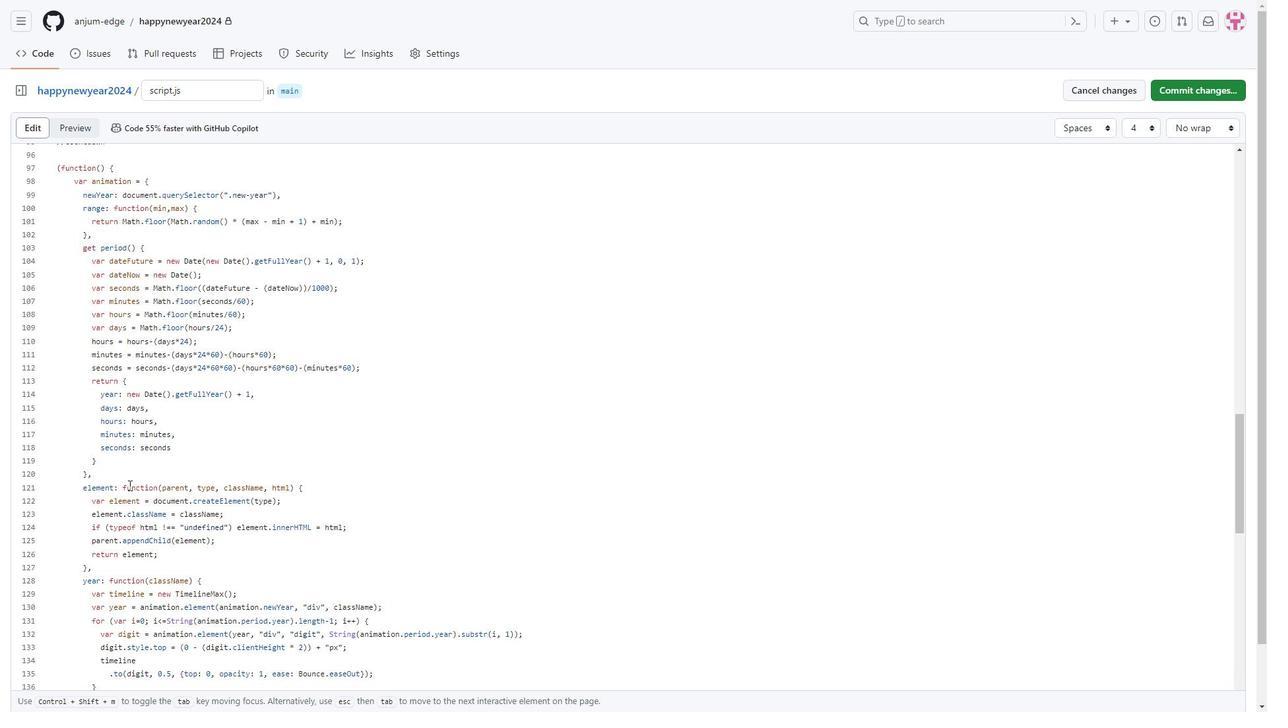 
Action: Mouse moved to (132, 488)
Screenshot: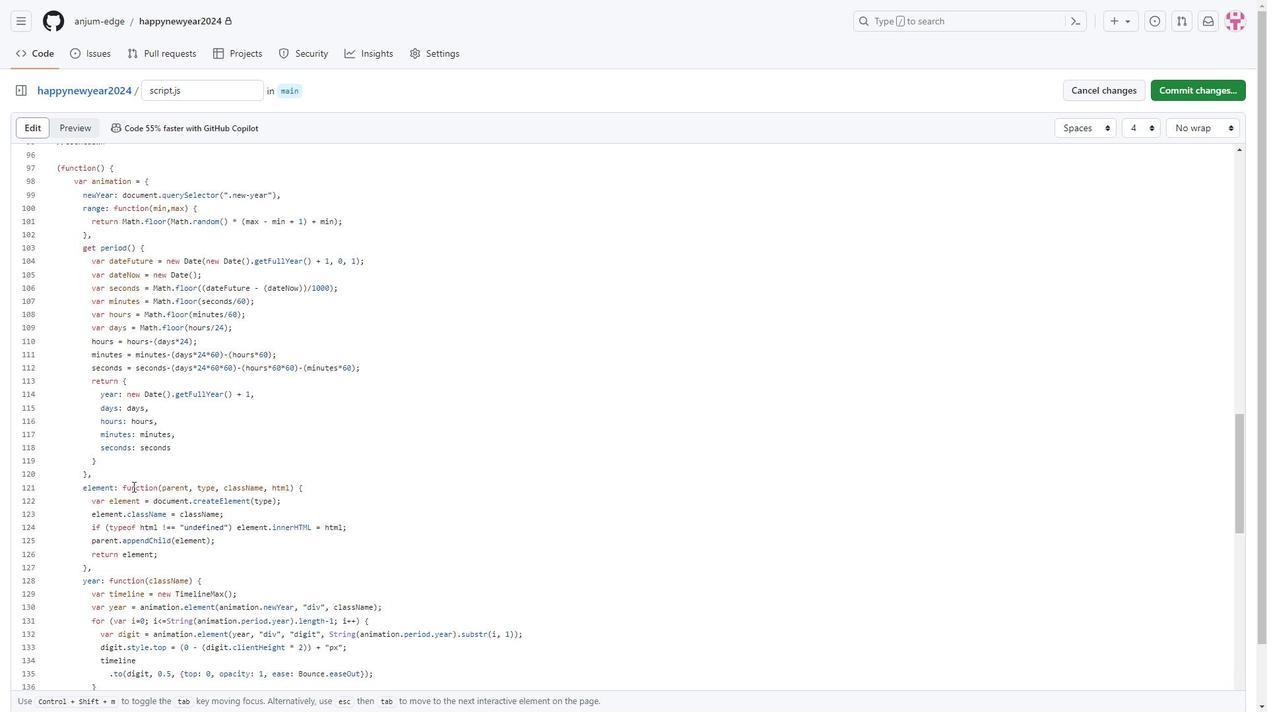 
Action: Mouse scrolled (132, 487) with delta (0, 0)
Screenshot: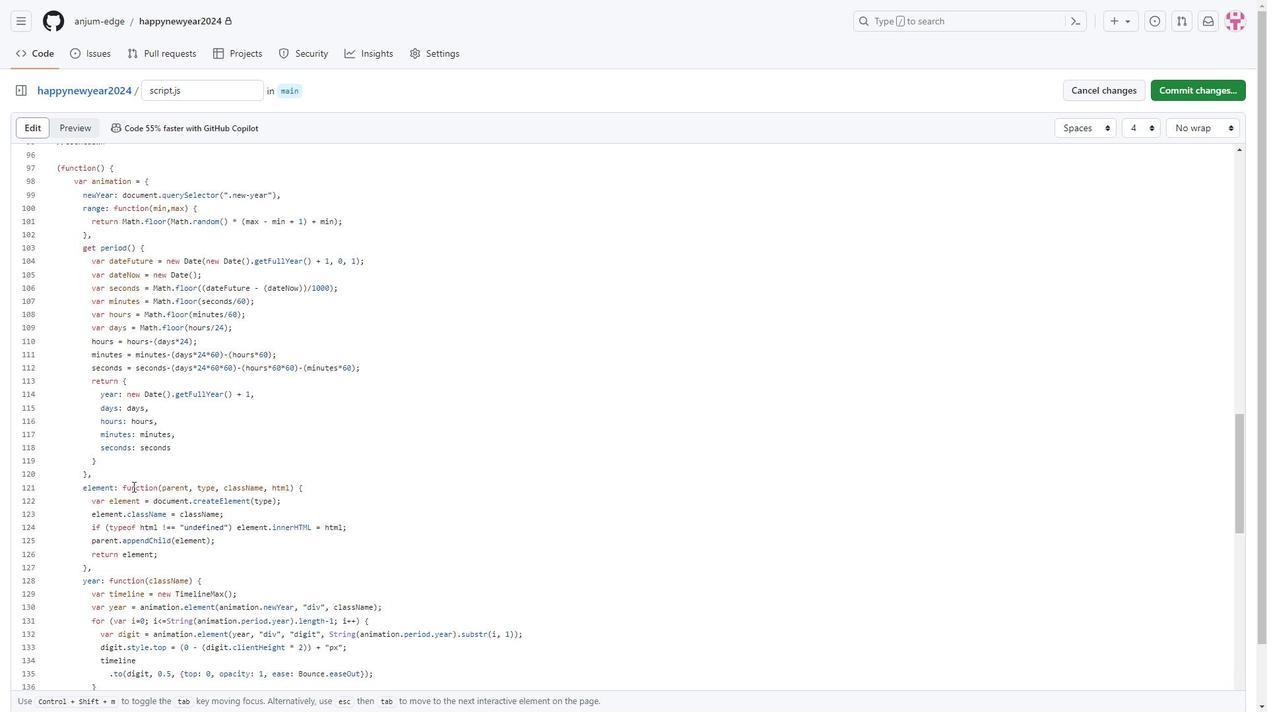 
Action: Mouse moved to (168, 465)
Screenshot: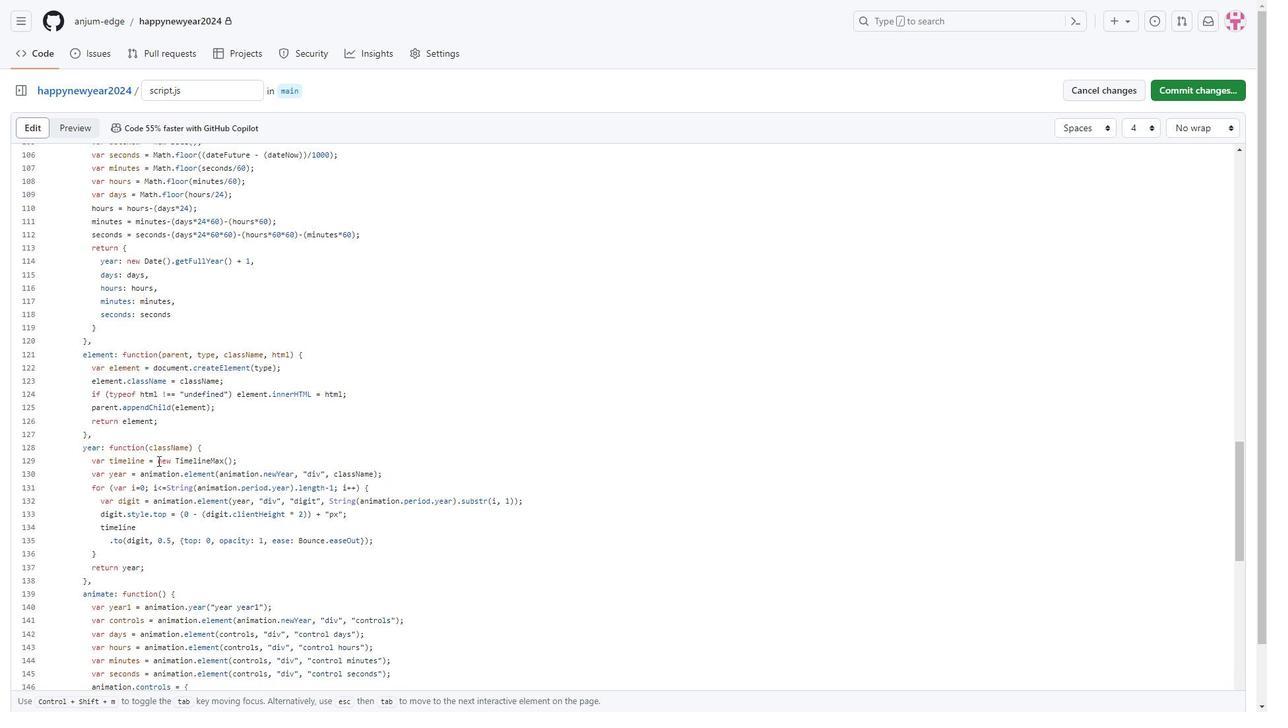 
Action: Mouse scrolled (168, 464) with delta (0, 0)
Screenshot: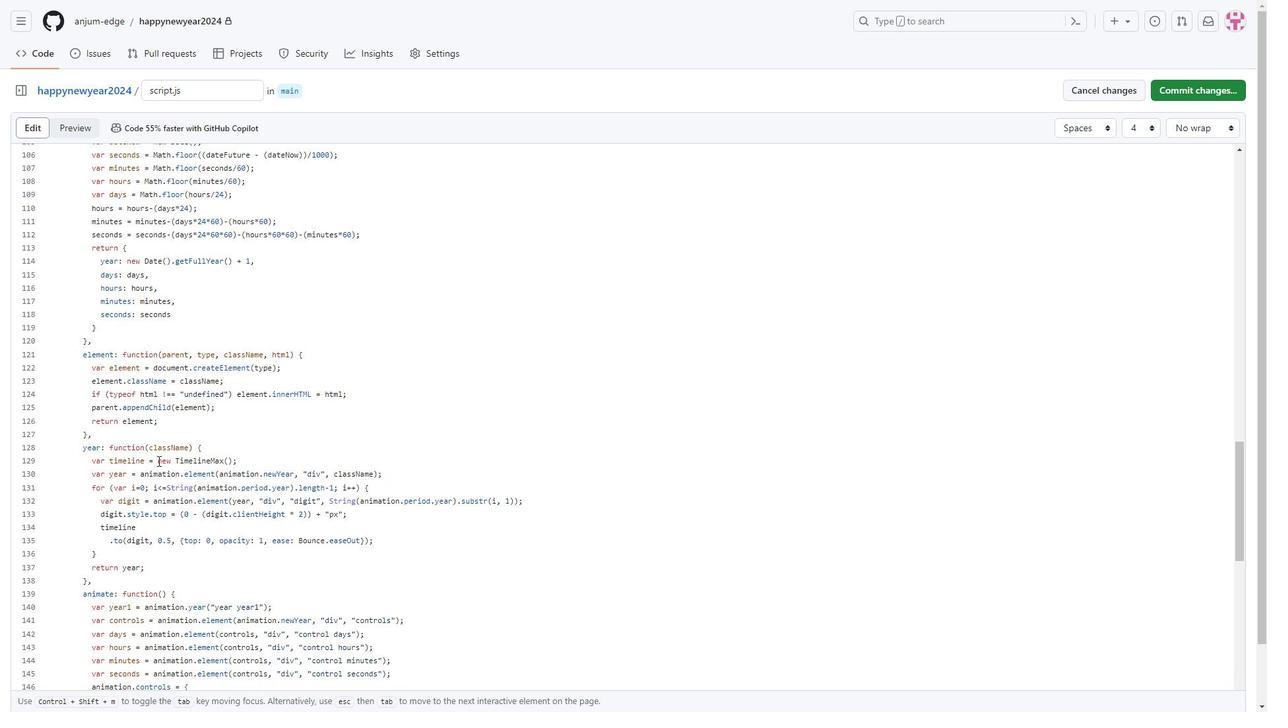 
Action: Mouse moved to (219, 458)
Screenshot: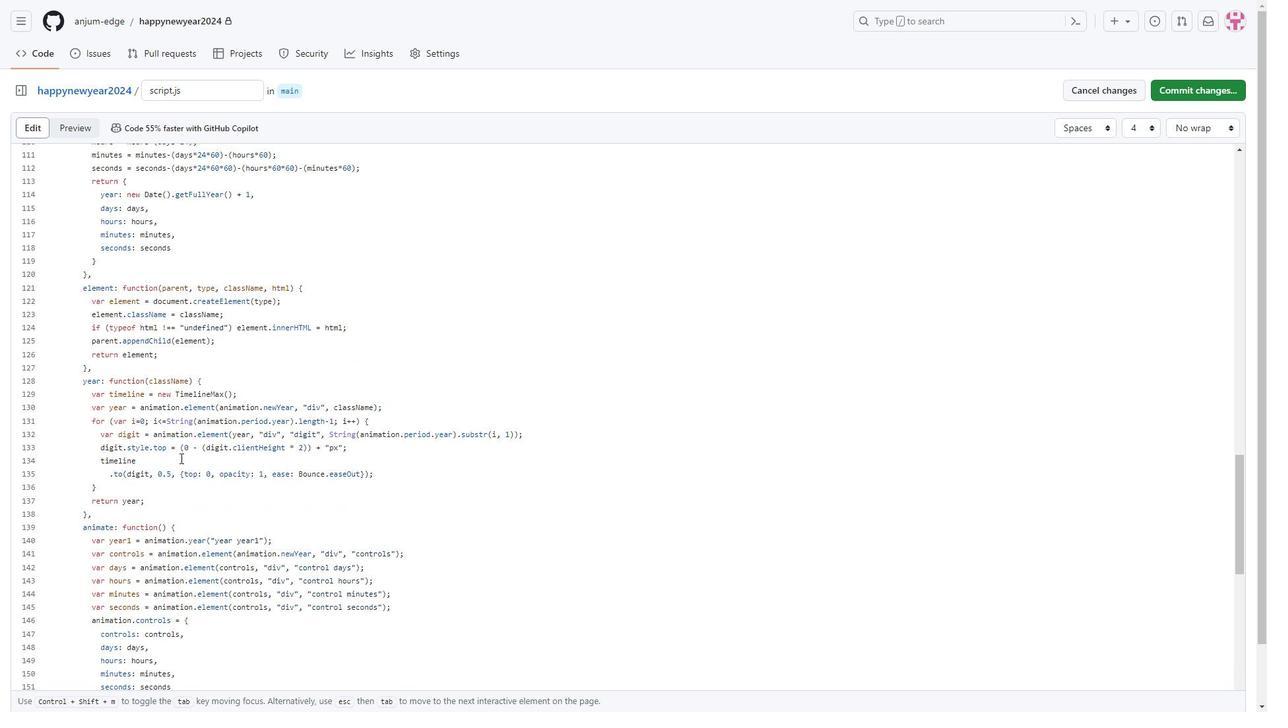 
Action: Mouse scrolled (219, 457) with delta (0, 0)
Screenshot: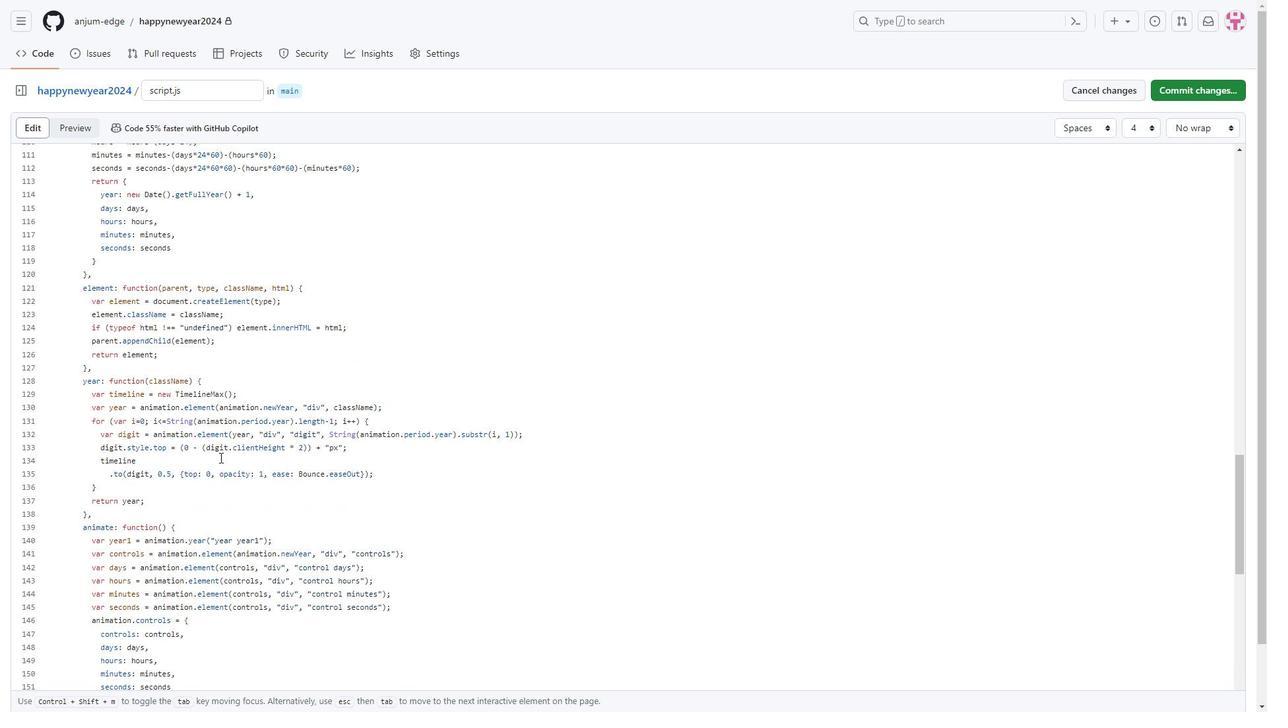 
Action: Mouse moved to (152, 444)
Screenshot: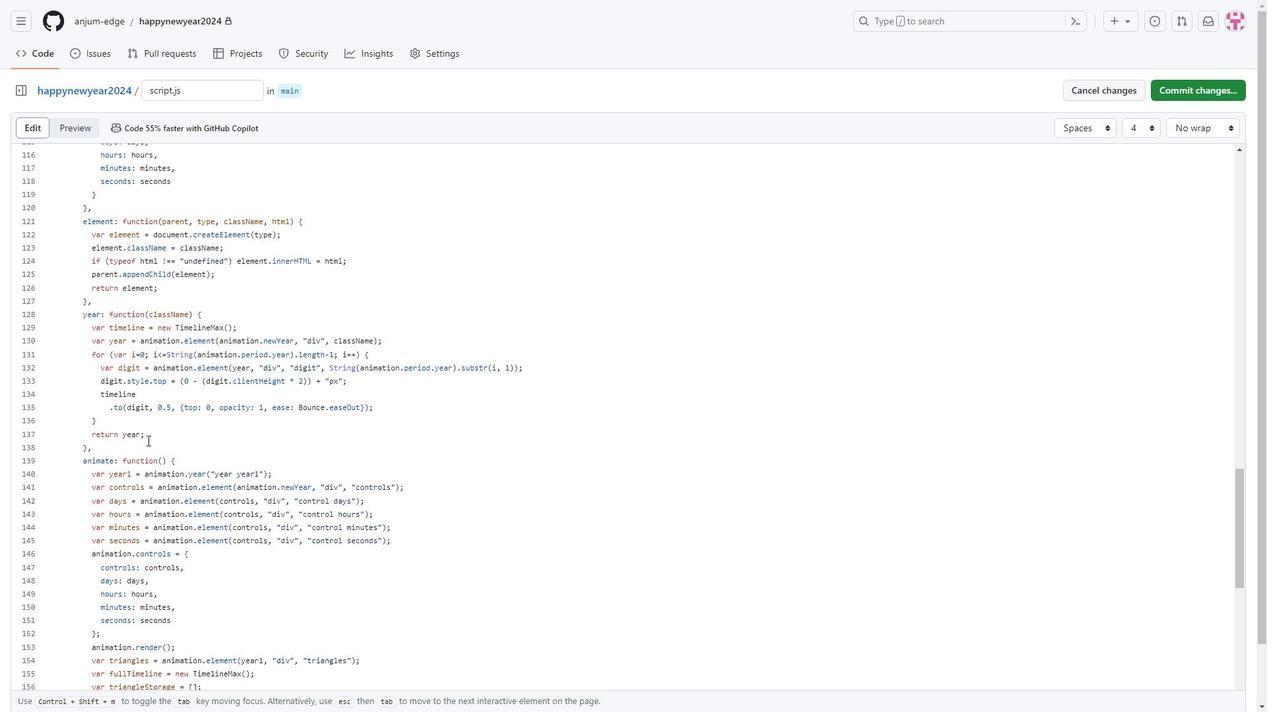 
Action: Mouse scrolled (152, 444) with delta (0, 0)
Screenshot: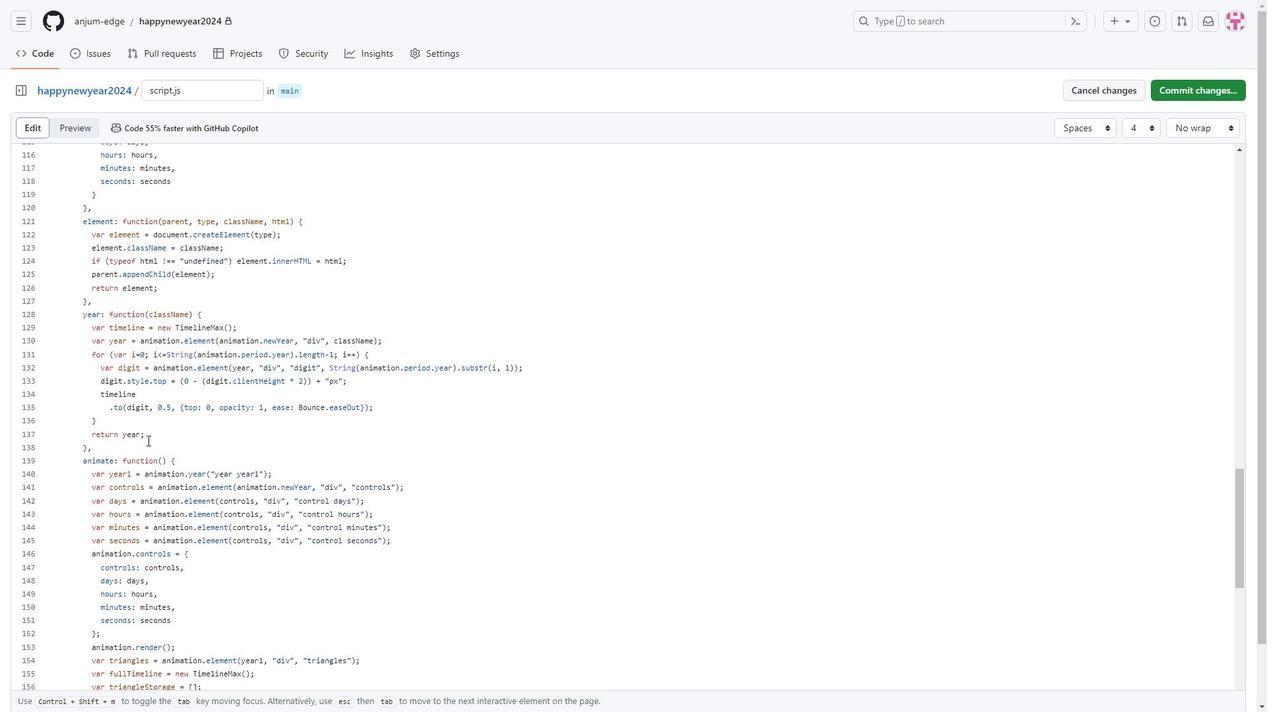 
Action: Mouse moved to (133, 446)
Screenshot: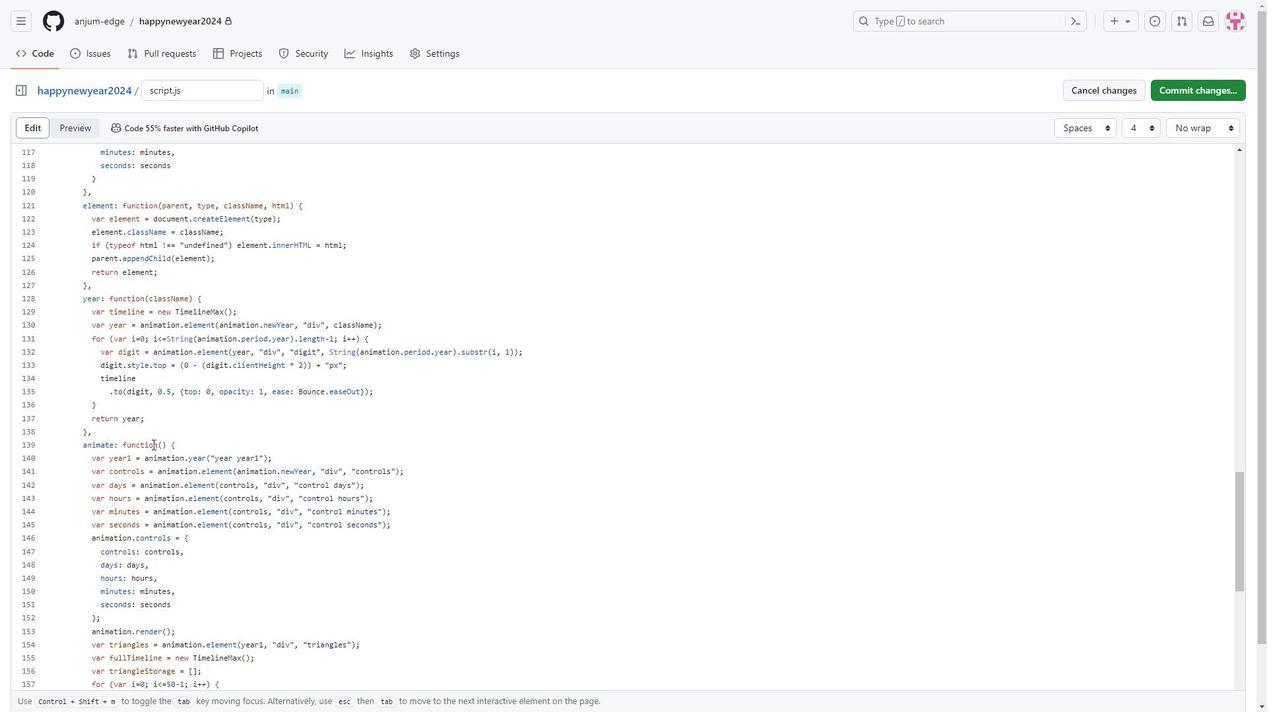 
Action: Mouse scrolled (133, 446) with delta (0, 0)
Screenshot: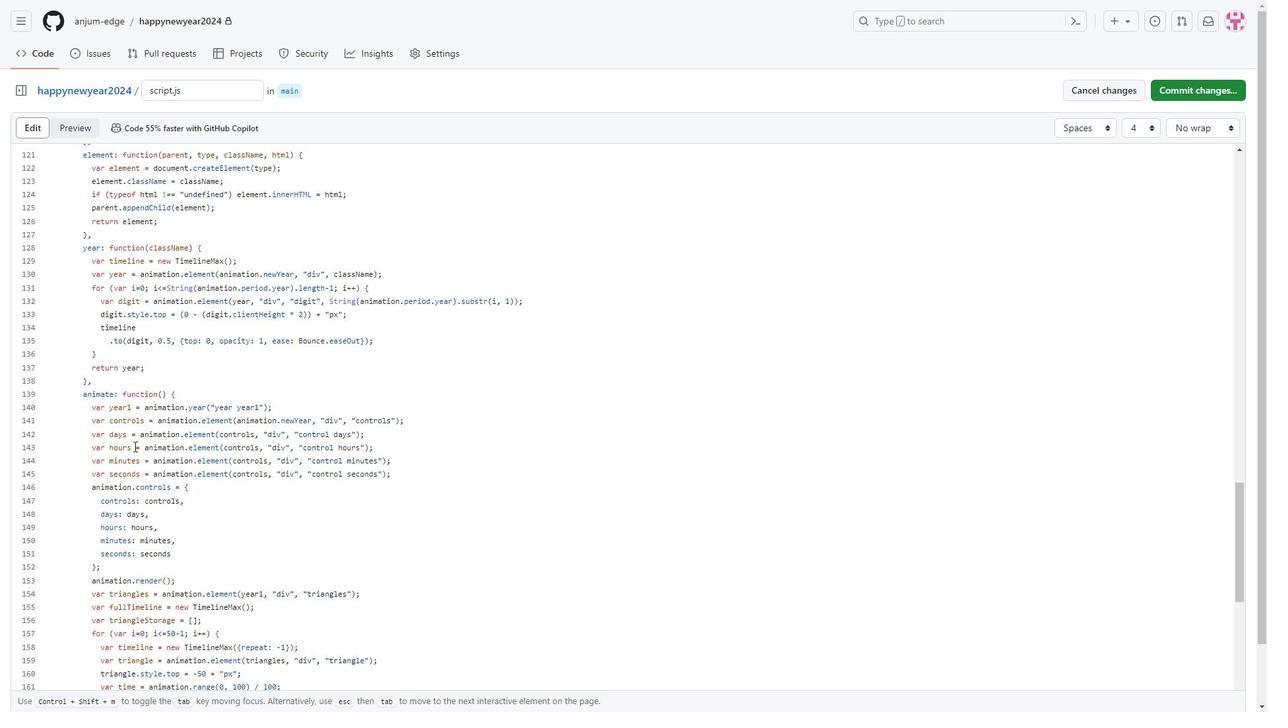 
Action: Mouse moved to (131, 475)
Screenshot: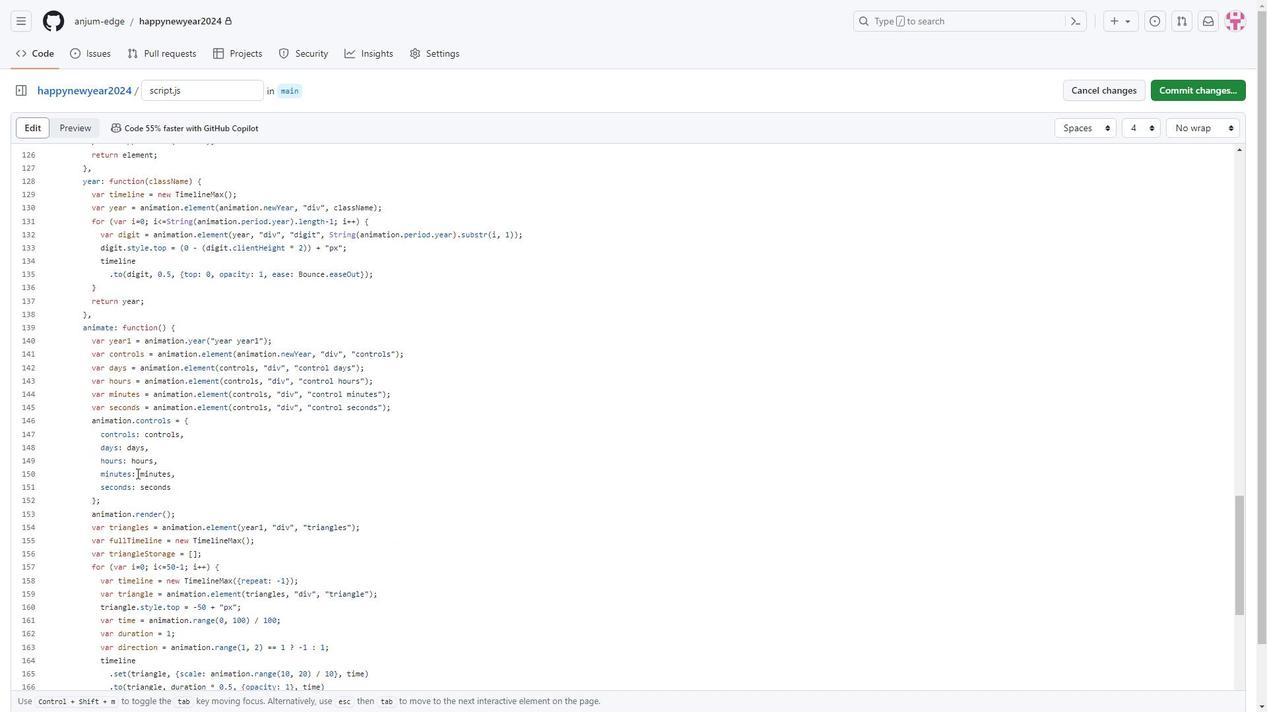 
Action: Mouse scrolled (131, 475) with delta (0, 0)
Screenshot: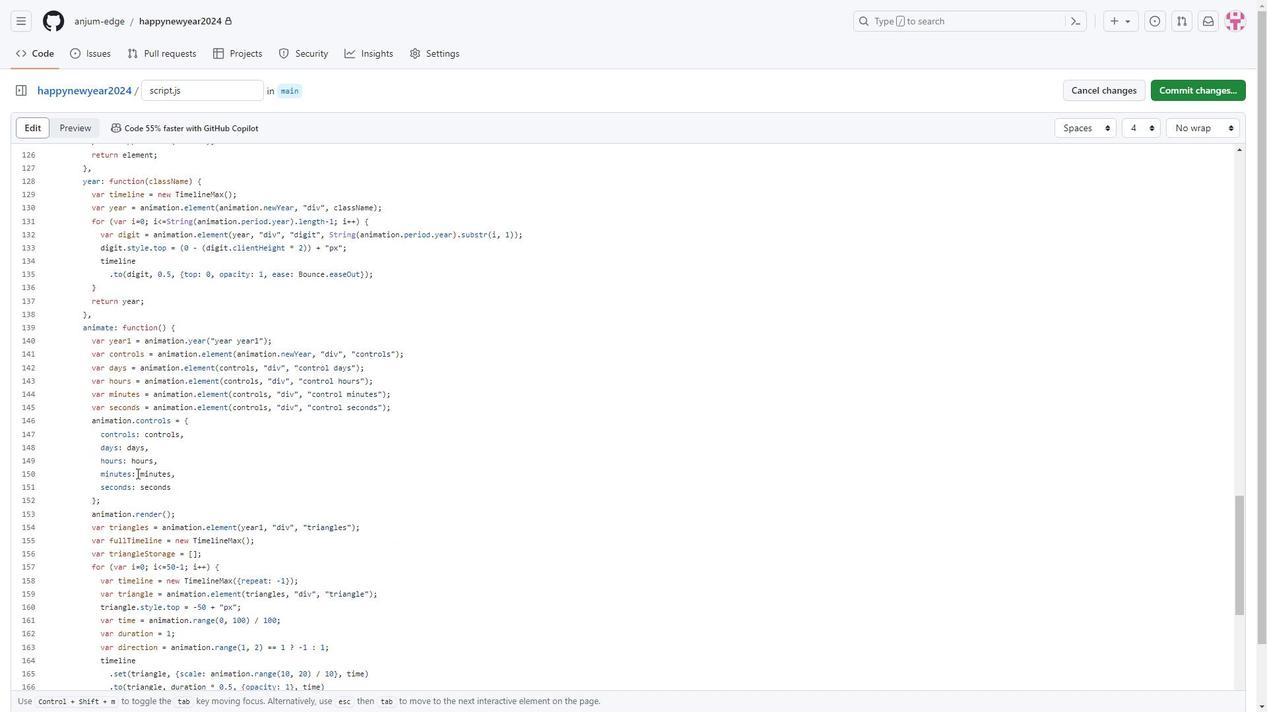 
Action: Mouse moved to (122, 473)
Screenshot: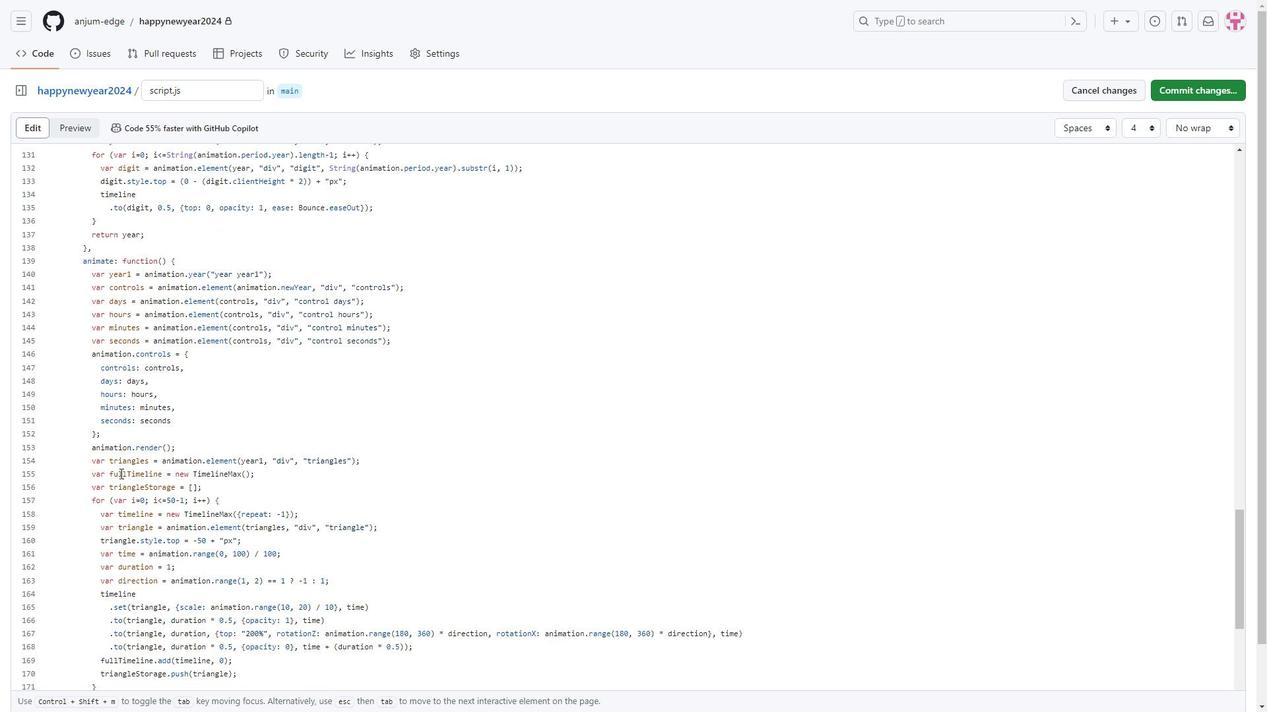 
Action: Mouse scrolled (122, 472) with delta (0, 0)
Screenshot: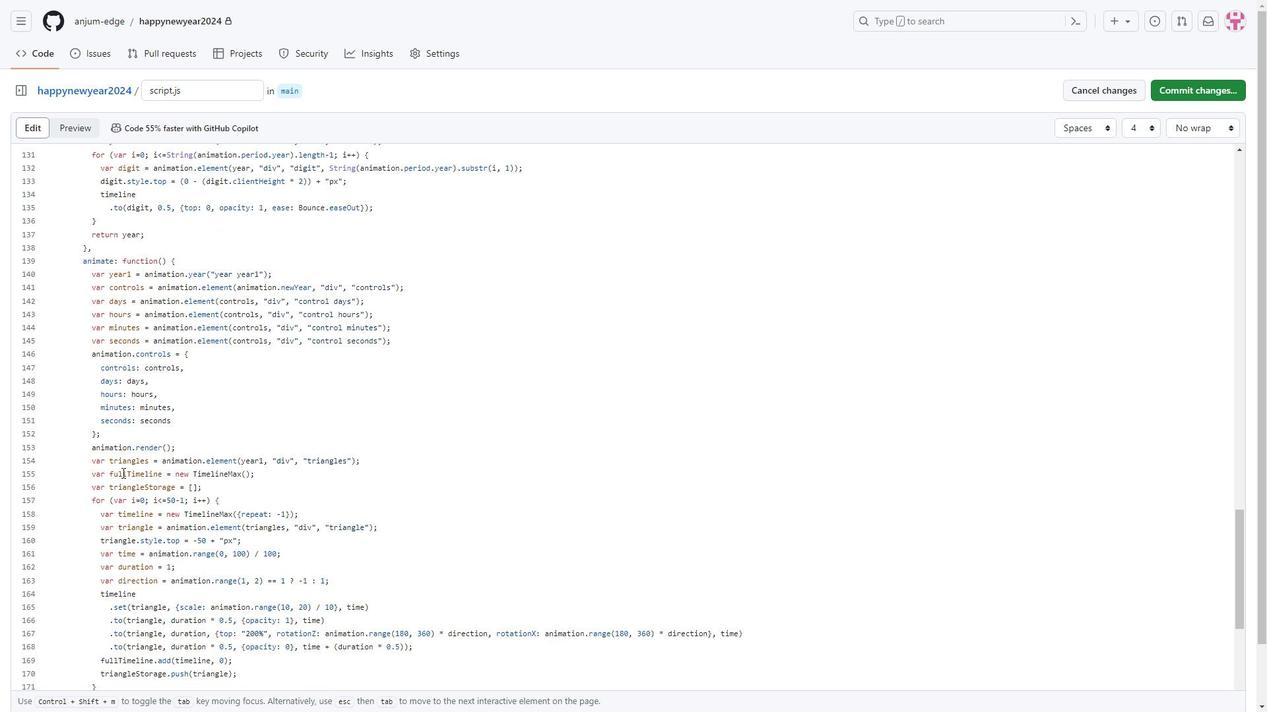 
Action: Mouse moved to (180, 454)
Screenshot: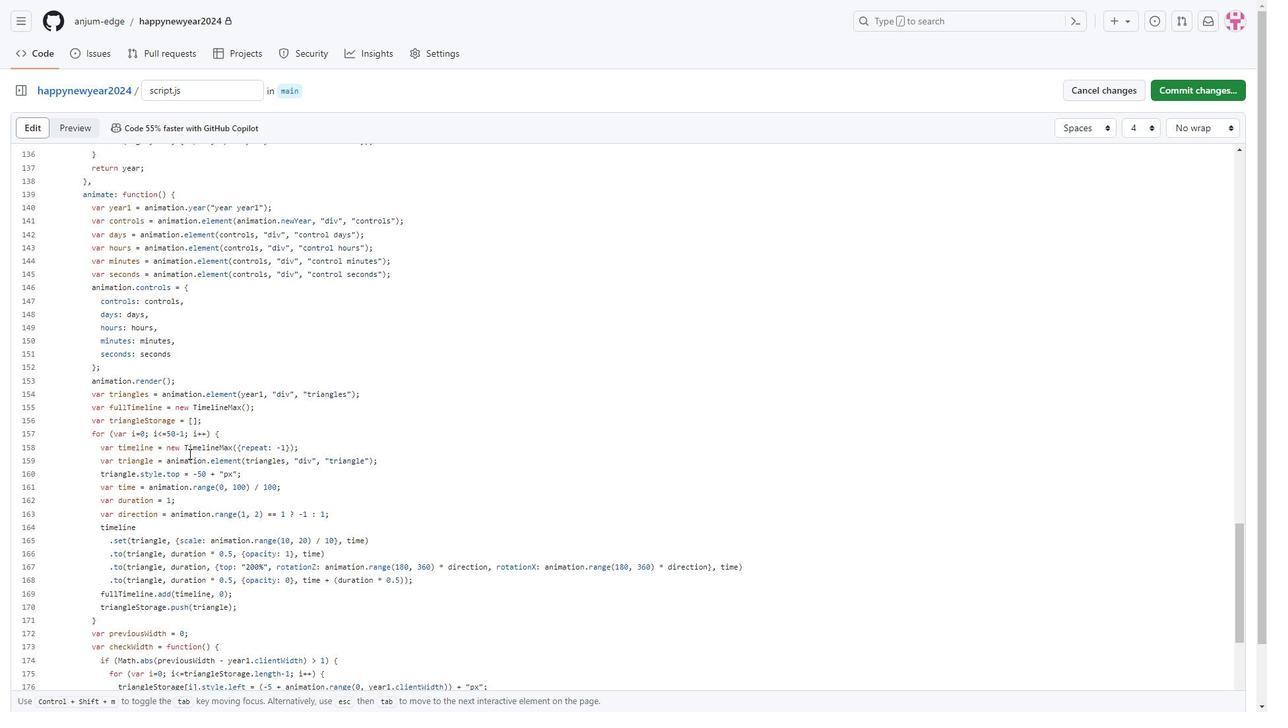 
Action: Mouse scrolled (180, 454) with delta (0, 0)
Screenshot: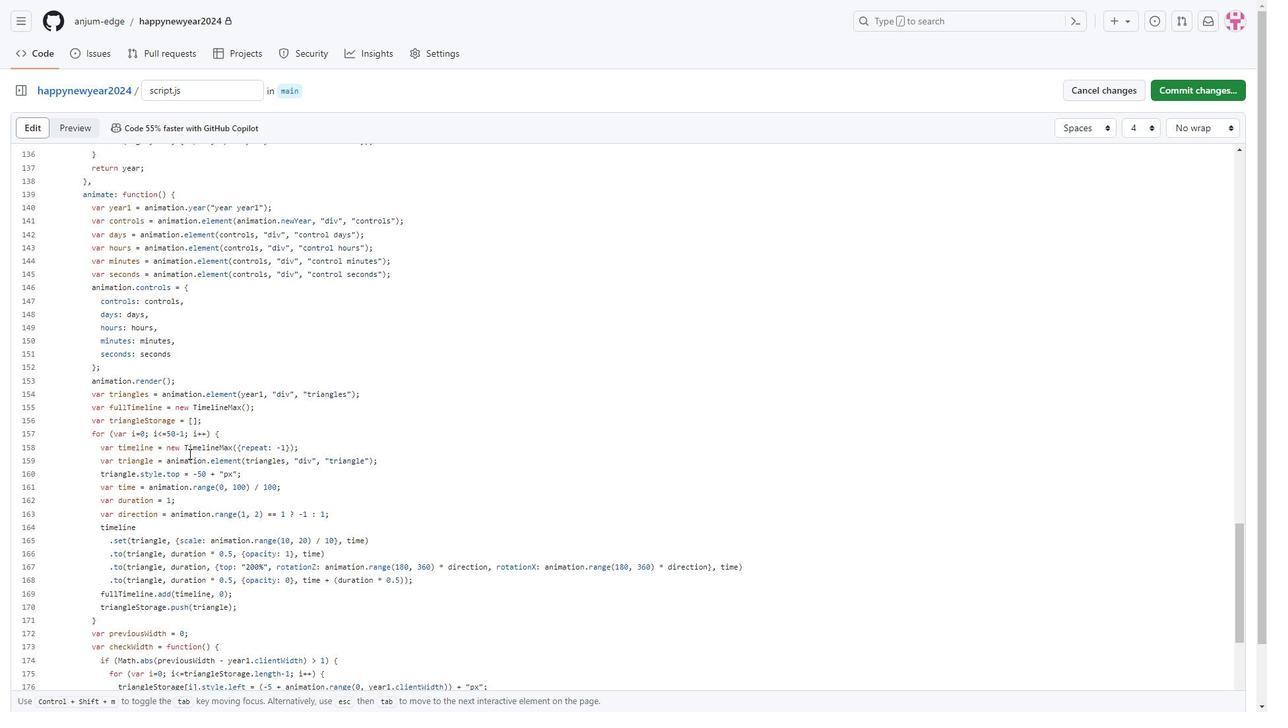 
Action: Mouse moved to (138, 399)
Screenshot: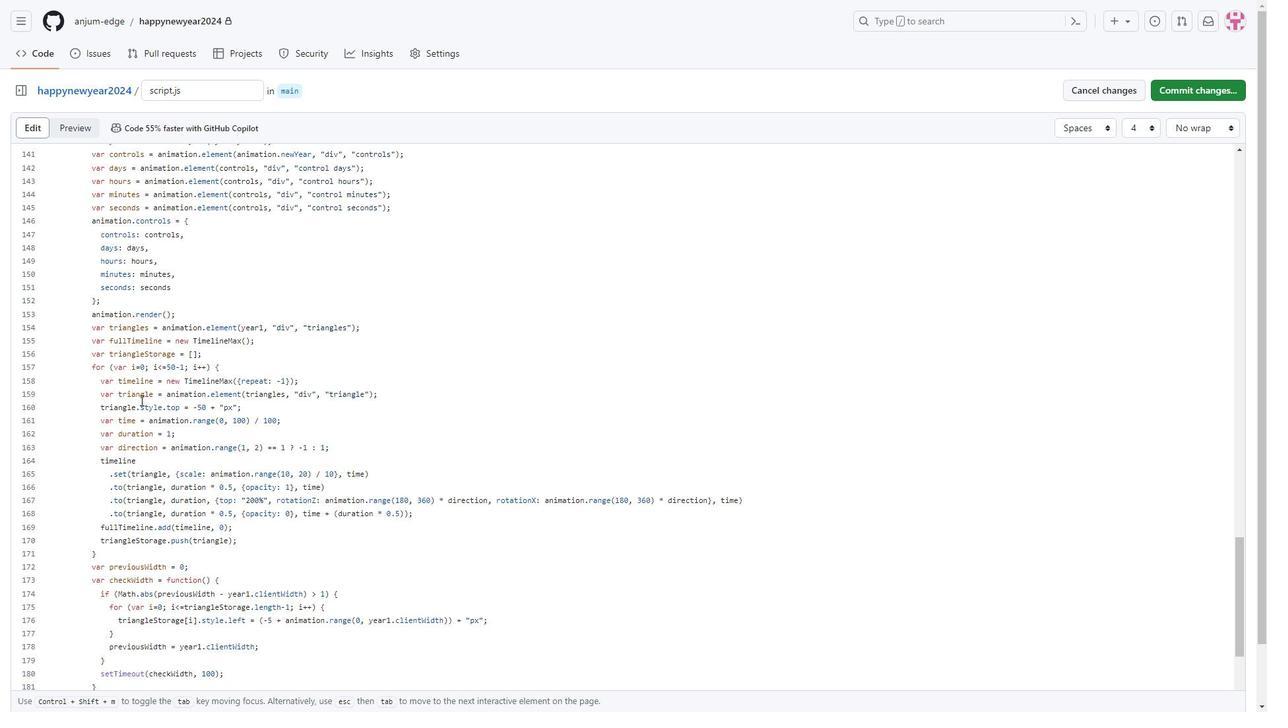 
Action: Mouse scrolled (138, 398) with delta (0, 0)
Screenshot: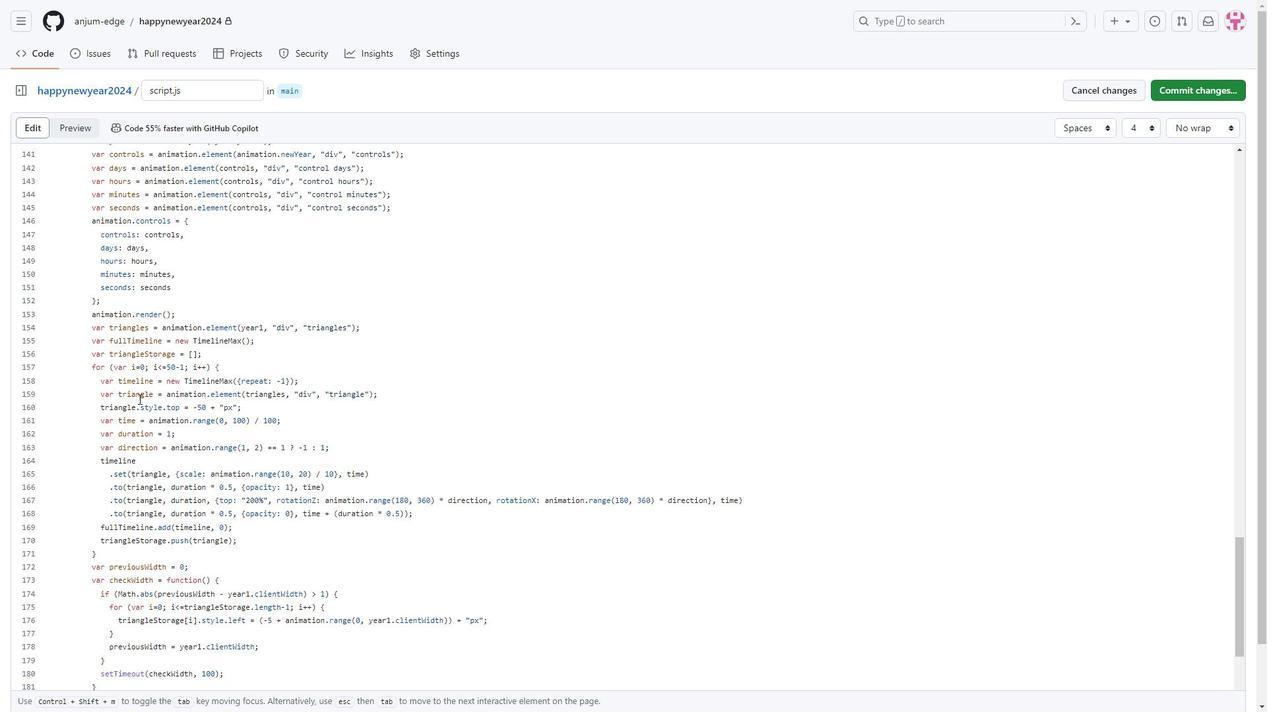 
Action: Mouse scrolled (138, 398) with delta (0, 0)
Screenshot: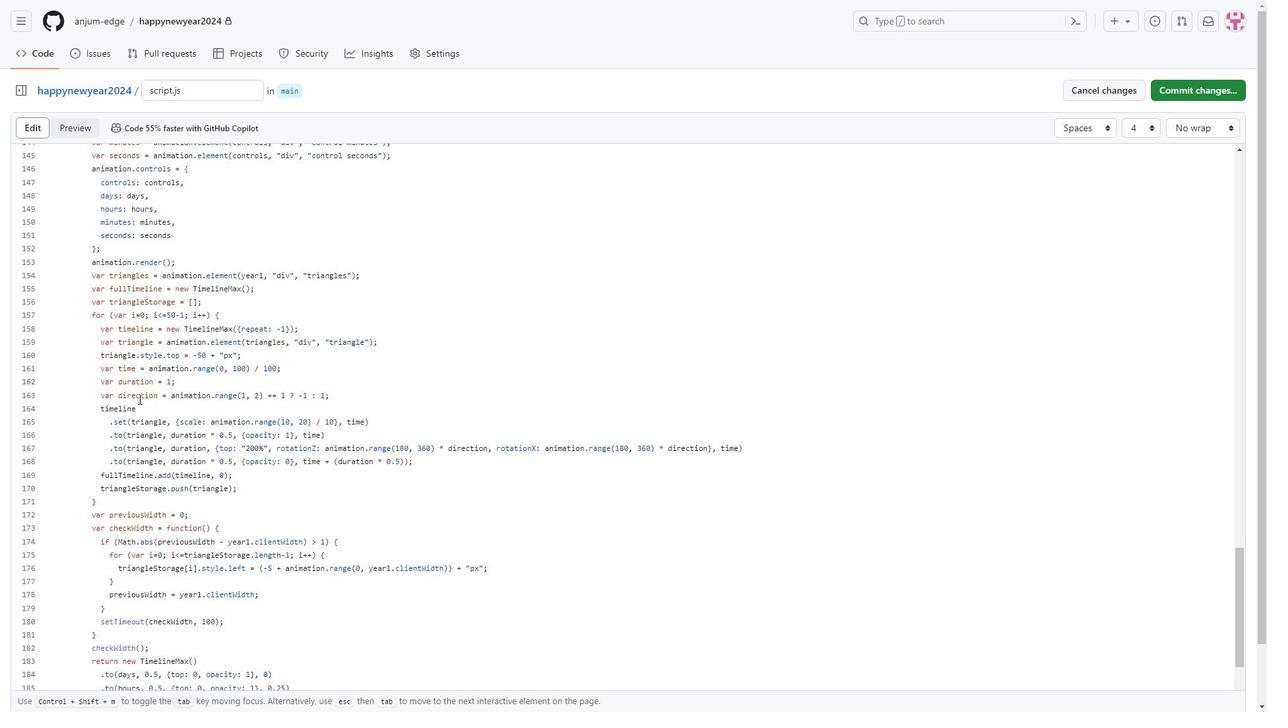 
Action: Mouse moved to (203, 273)
Screenshot: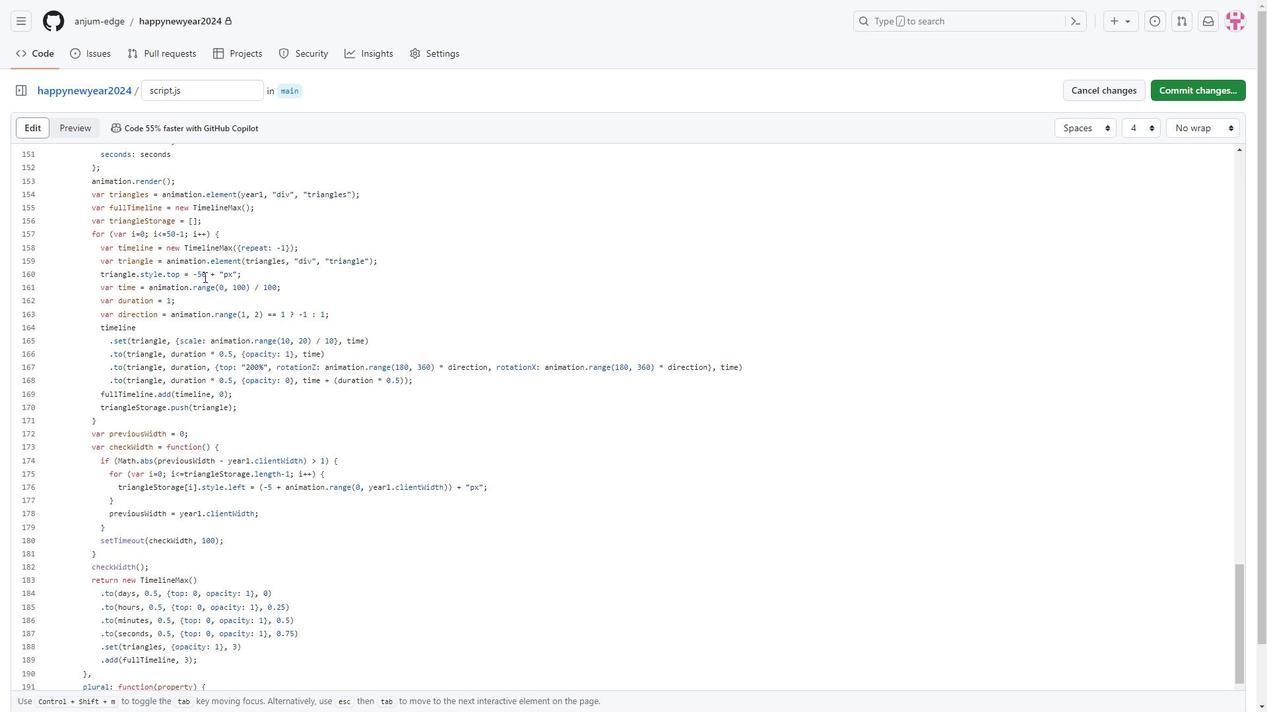 
Action: Mouse pressed left at (203, 273)
Screenshot: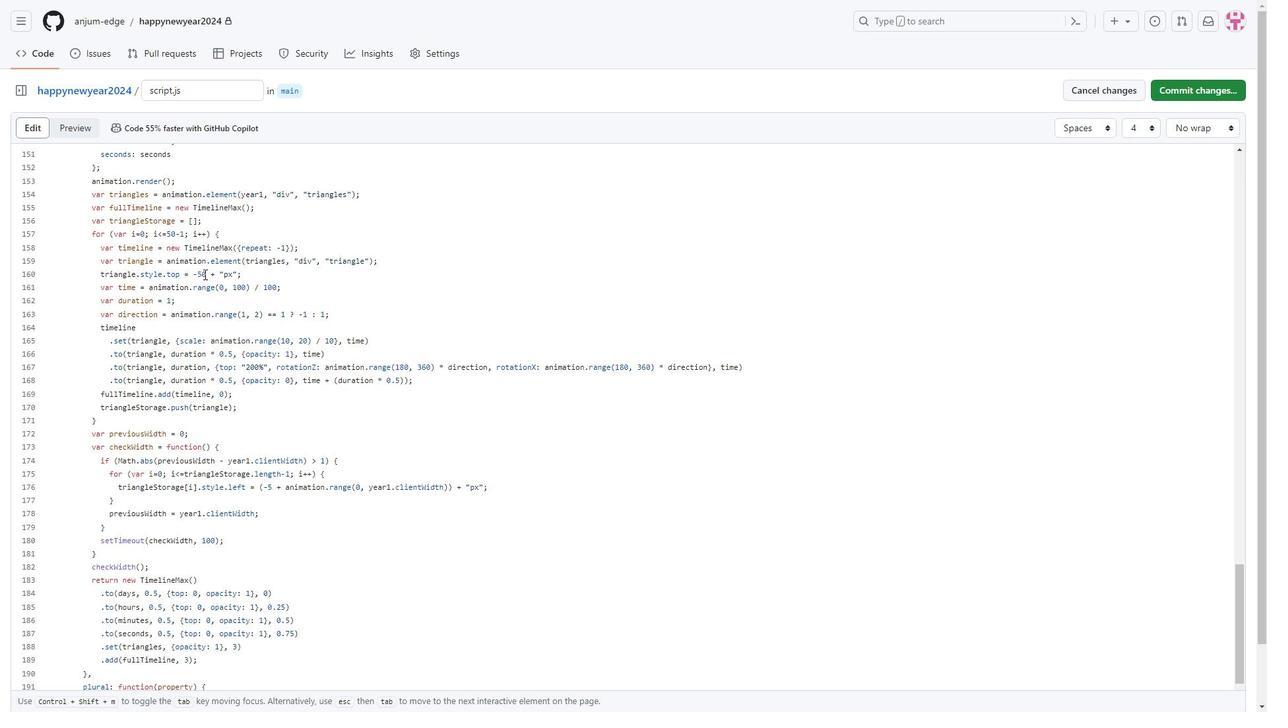 
Action: Mouse moved to (204, 273)
Screenshot: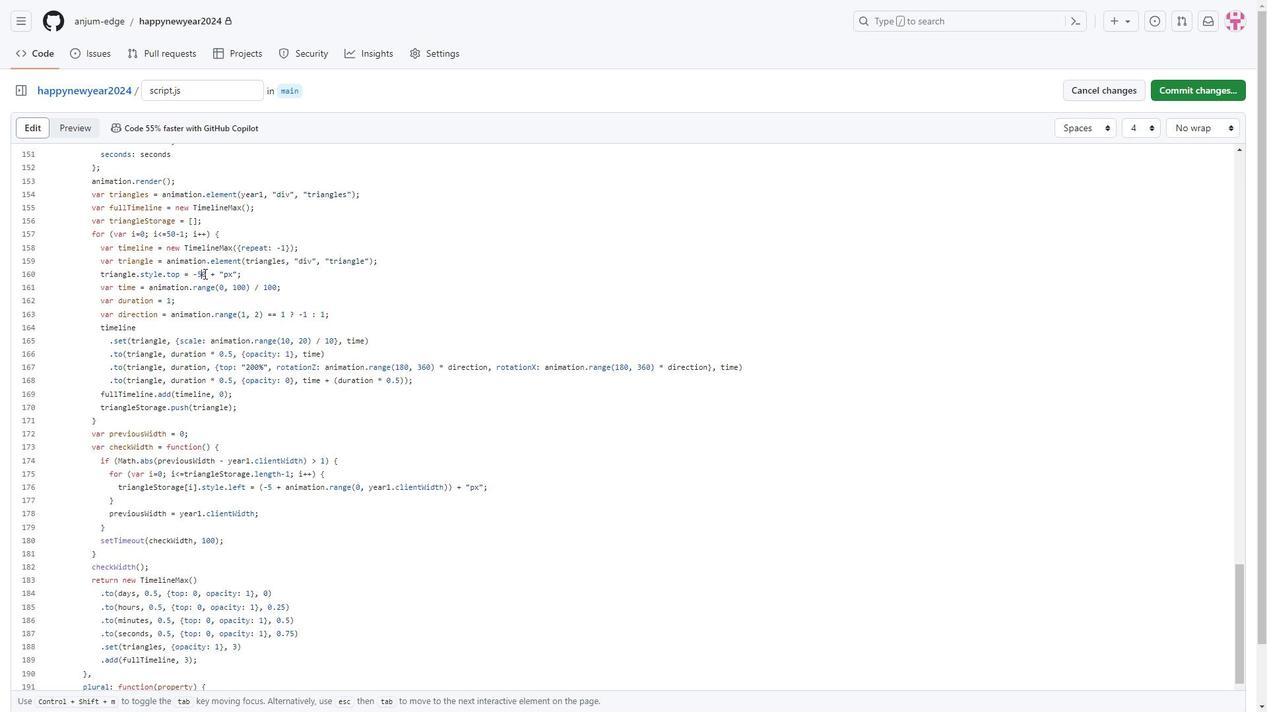 
Action: Mouse pressed left at (204, 273)
Screenshot: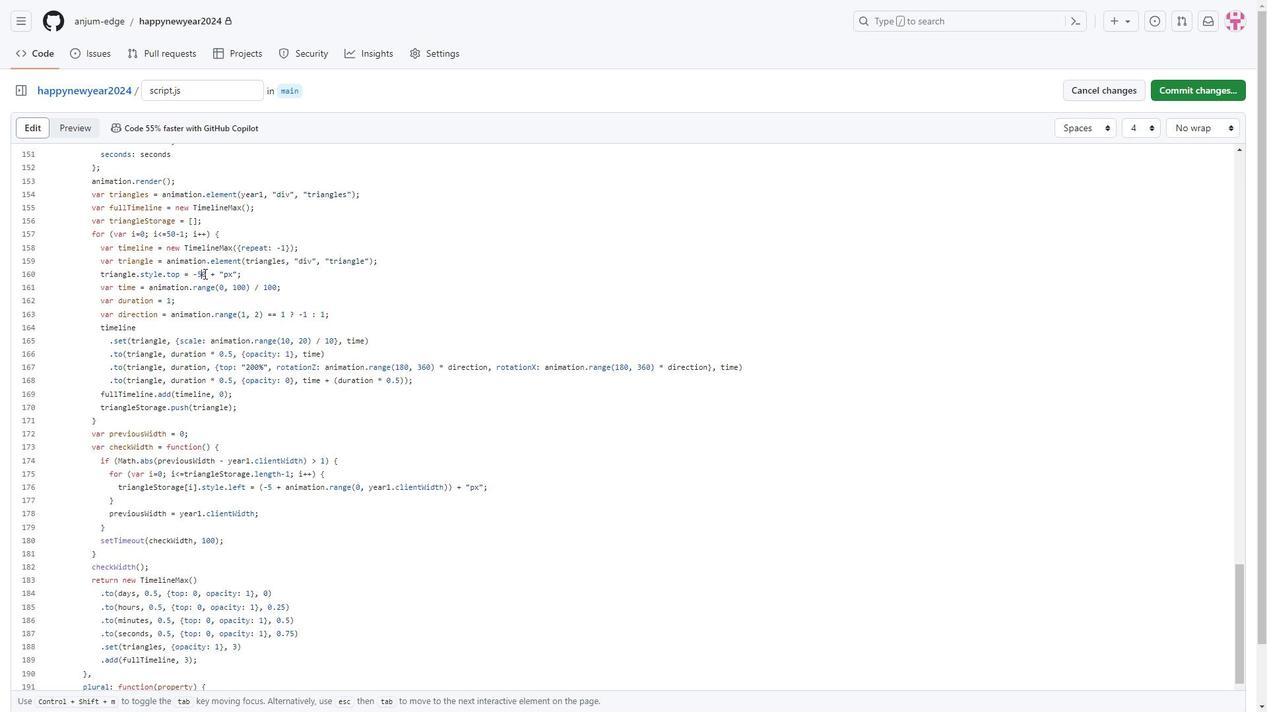 
Action: Mouse moved to (205, 273)
Screenshot: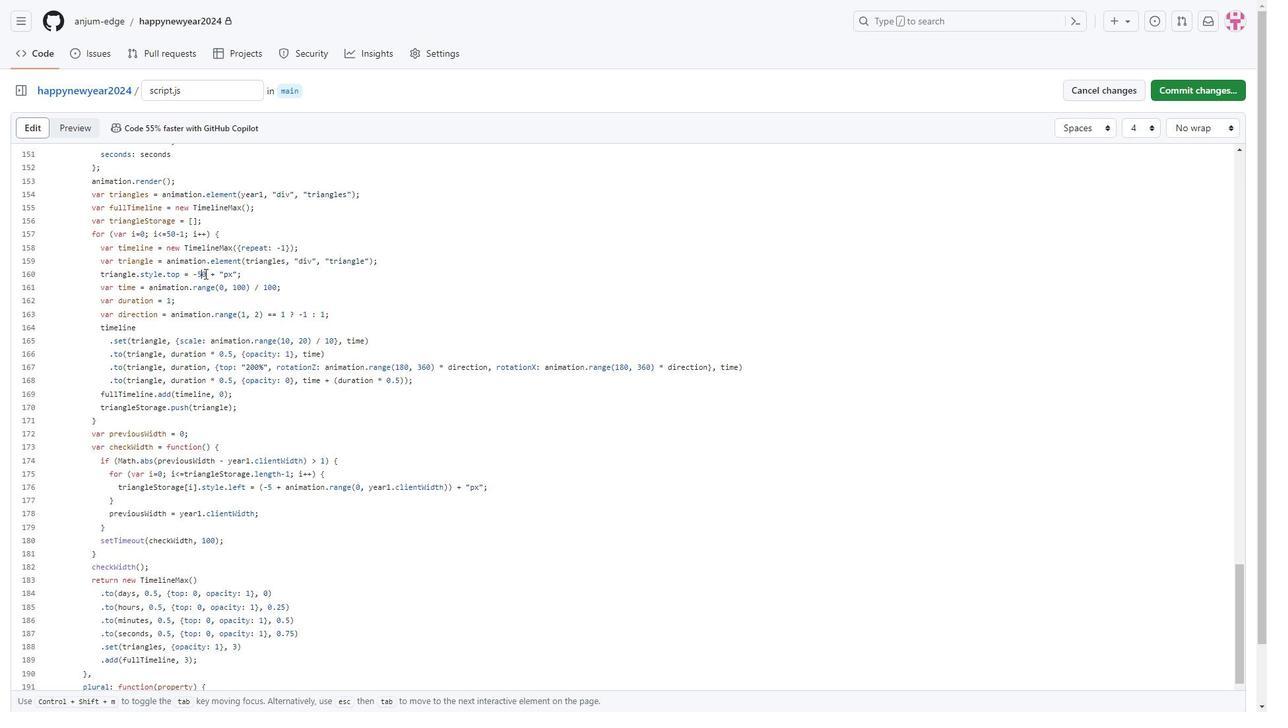 
Action: Key pressed <Key.backspace><Key.backspace>
Screenshot: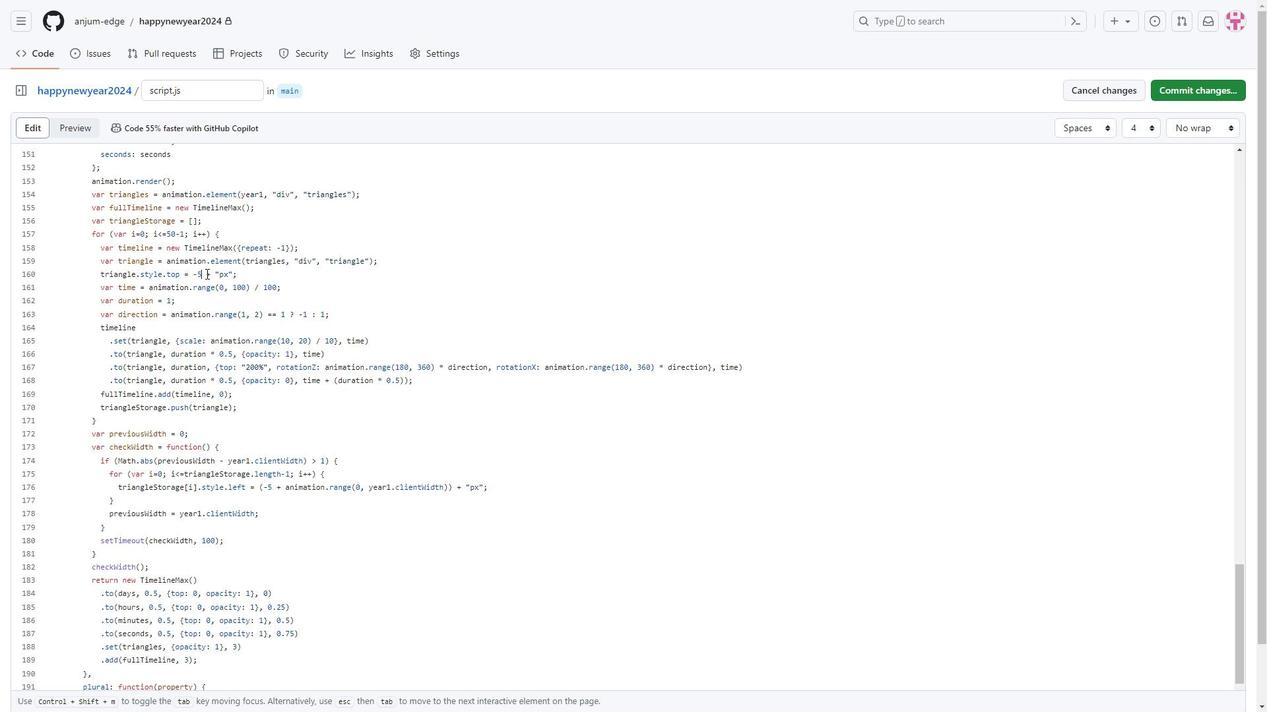 
Action: Mouse moved to (1267, 189)
Screenshot: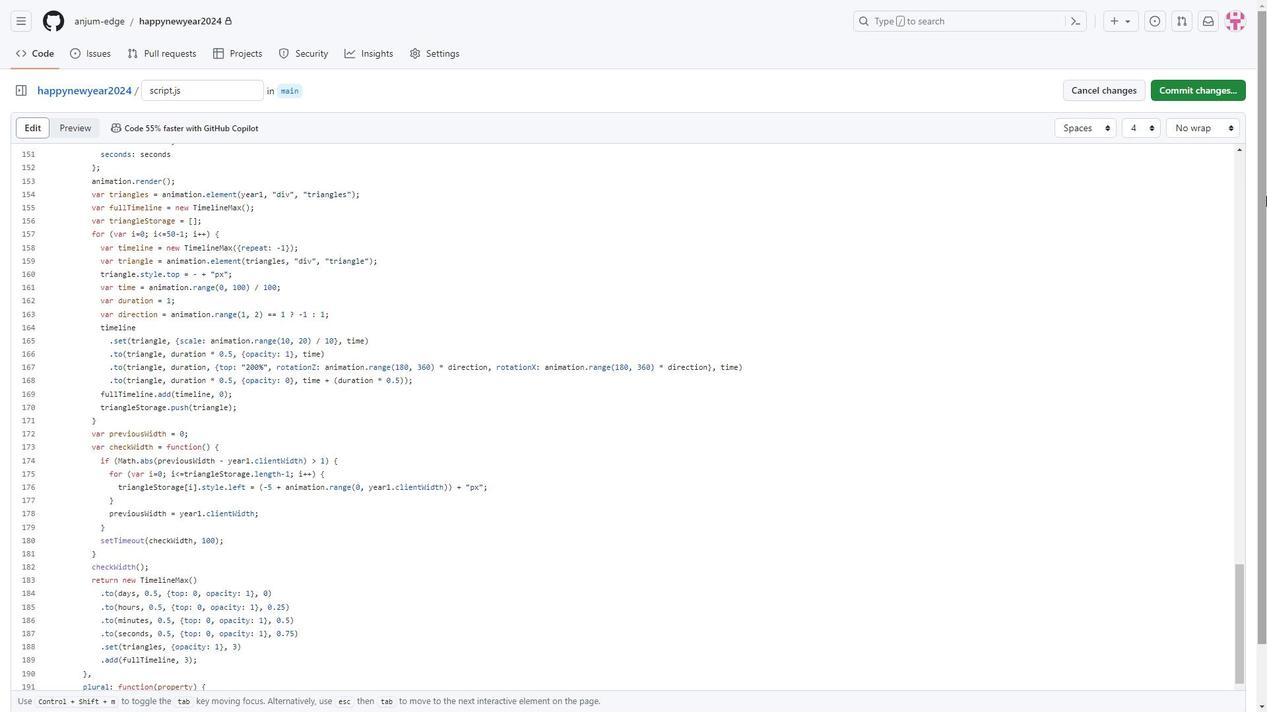 
Action: Key pressed 20
Screenshot: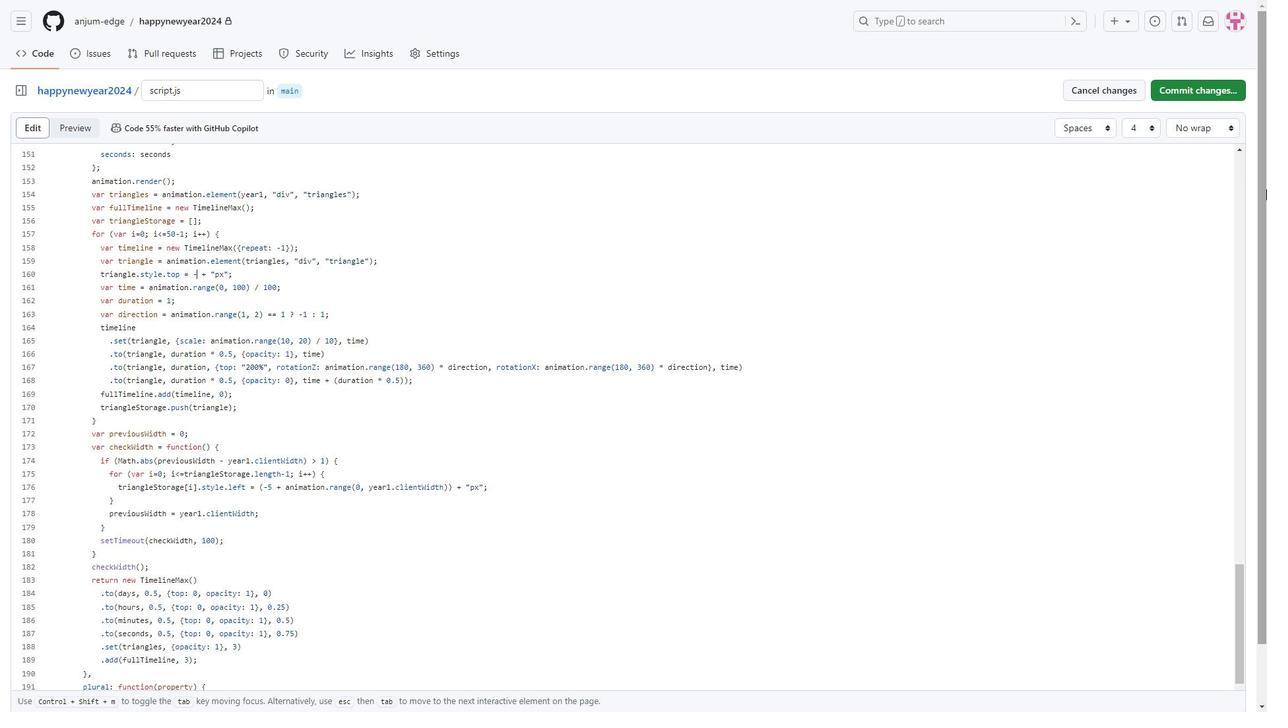 
Action: Mouse moved to (861, 126)
Screenshot: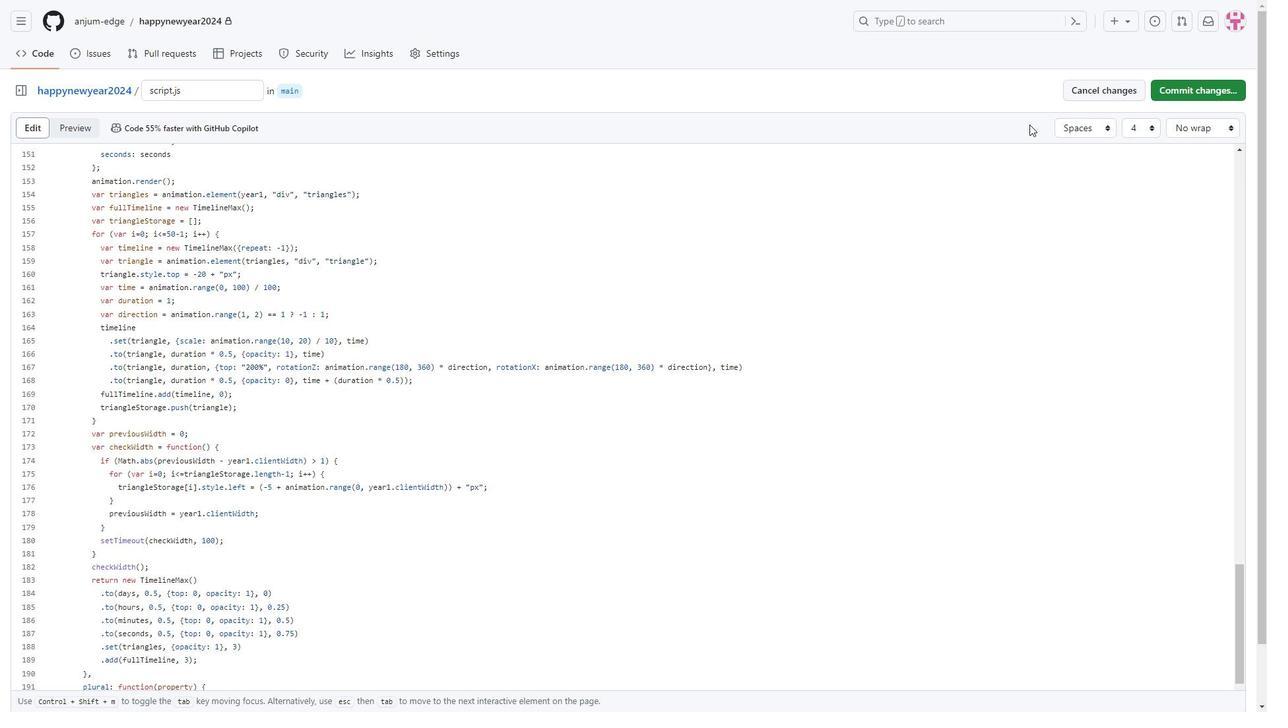 
Action: Key pressed <Key.down>
Screenshot: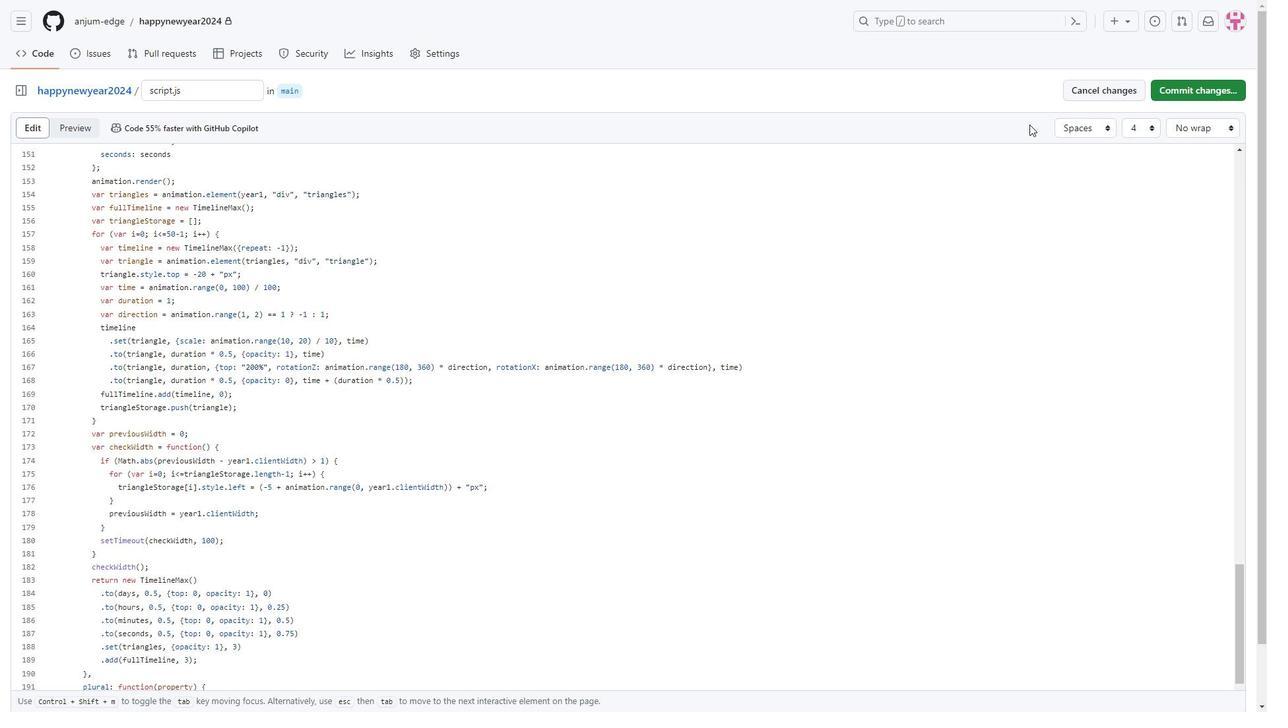 
Action: Mouse moved to (368, 285)
Screenshot: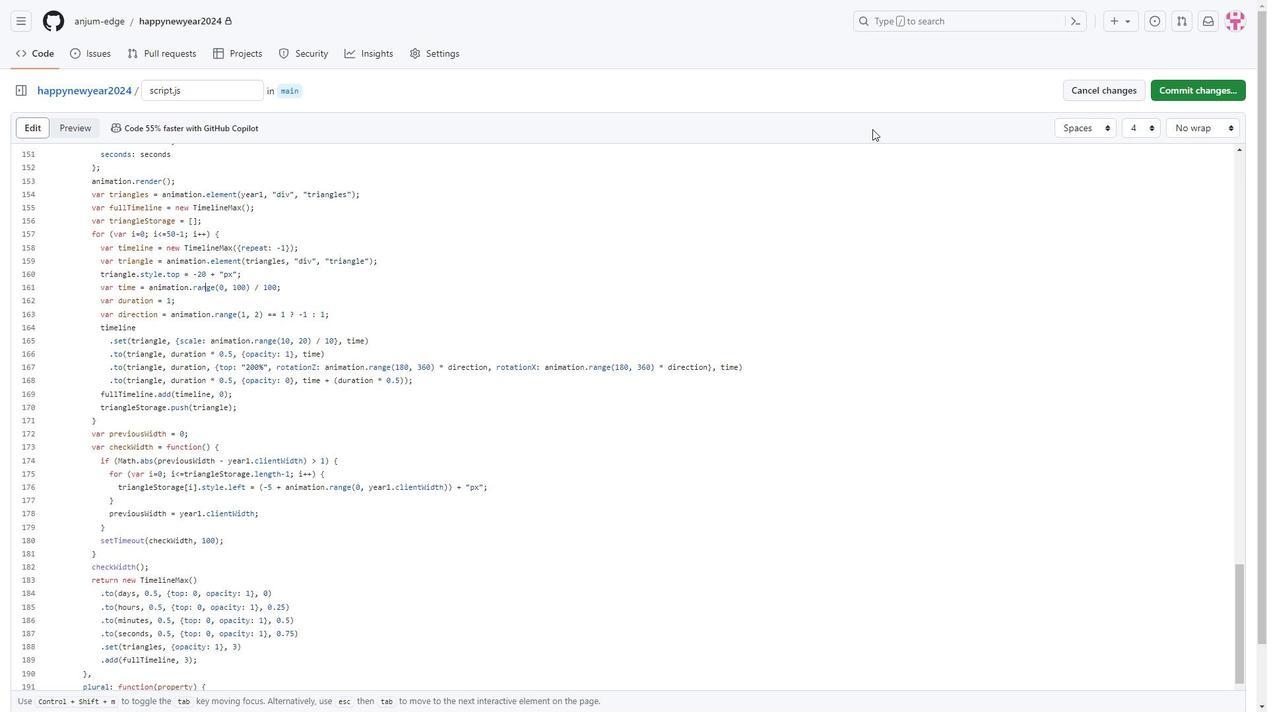 
Action: Key pressed <Key.down>
Screenshot: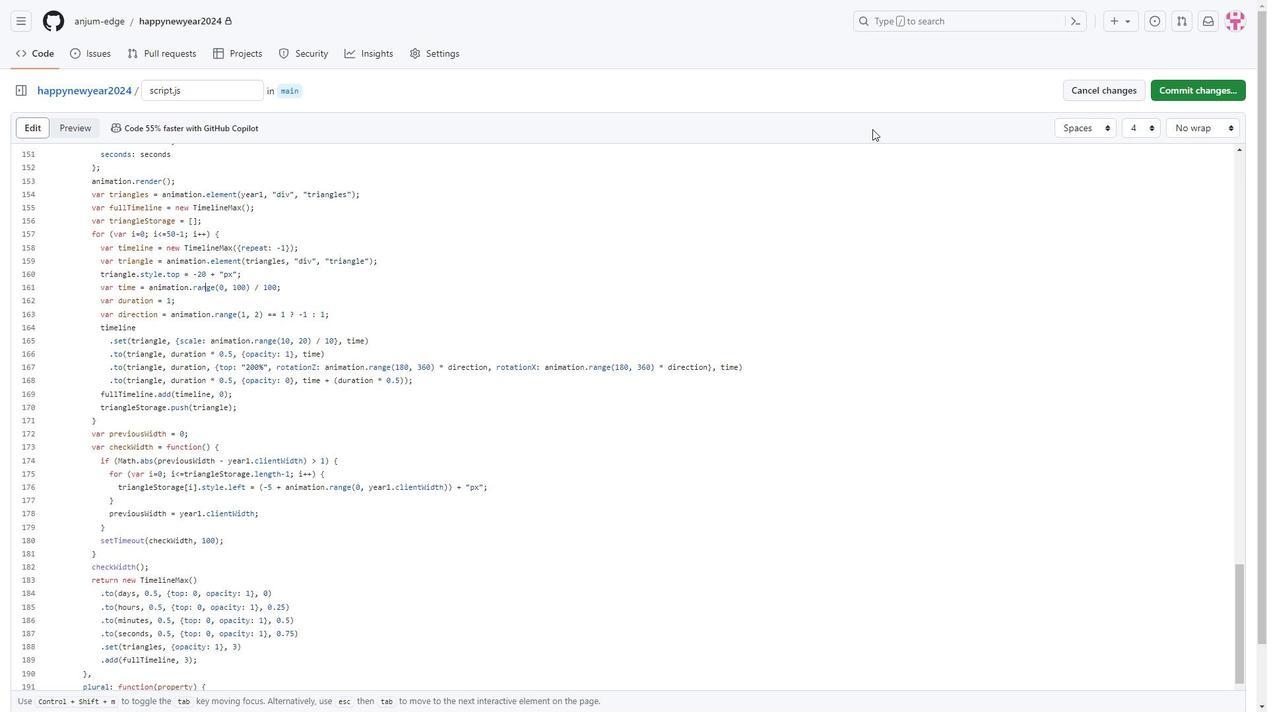 
Action: Mouse moved to (333, 293)
